 Task: Create a corporate modern letterhead design template set with yellow, blue and red color.
Action: Mouse moved to (459, 490)
Screenshot: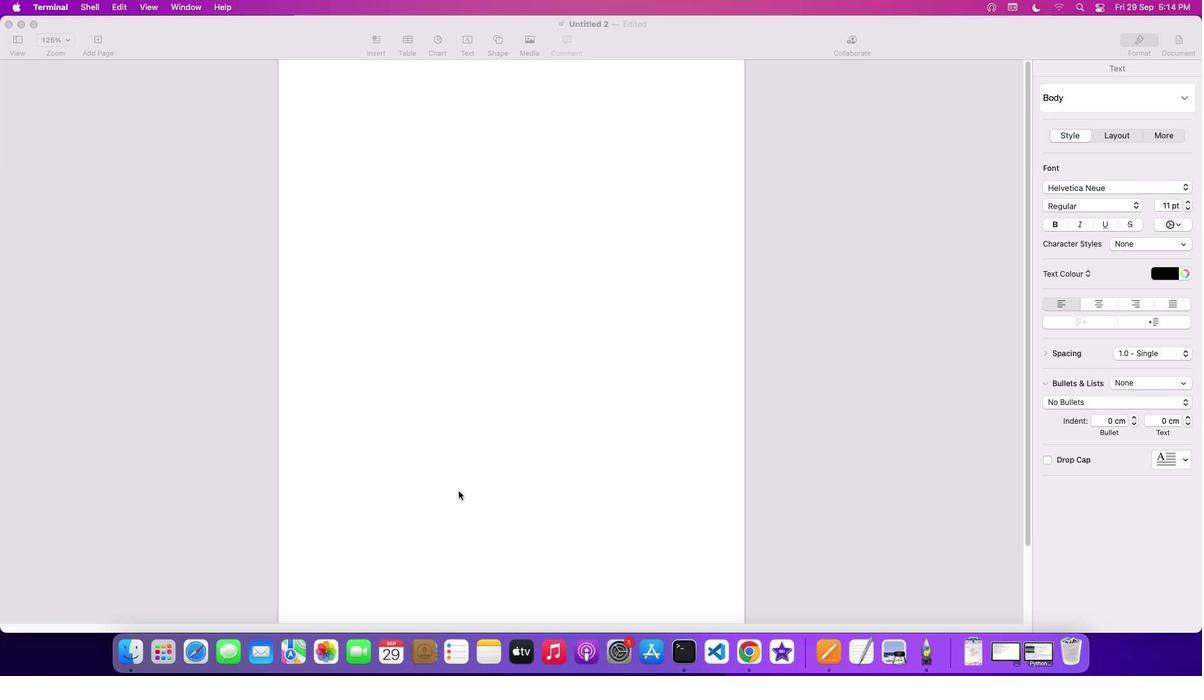 
Action: Mouse pressed left at (459, 490)
Screenshot: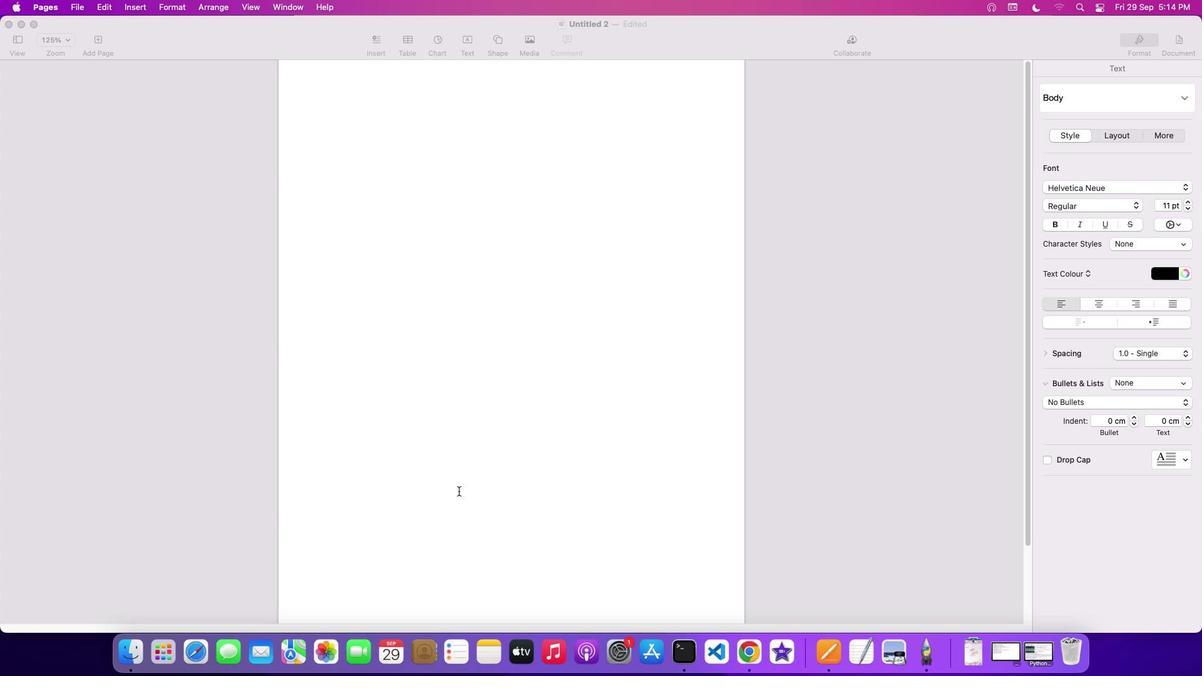 
Action: Mouse moved to (500, 40)
Screenshot: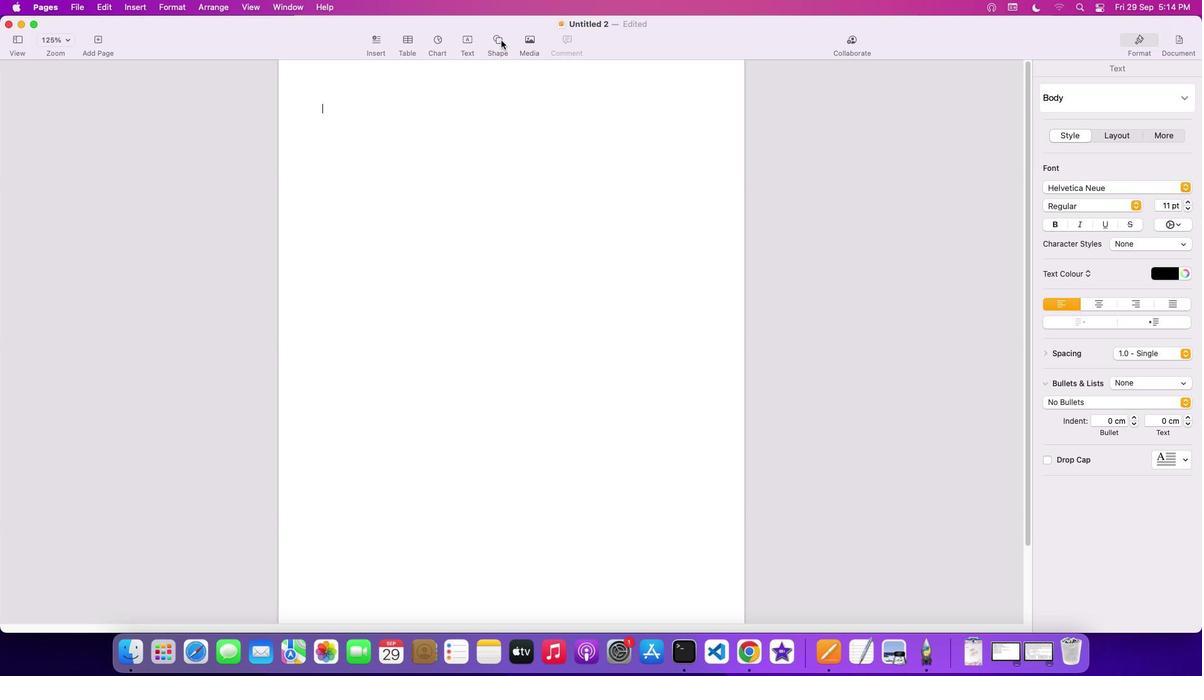 
Action: Mouse pressed left at (500, 40)
Screenshot: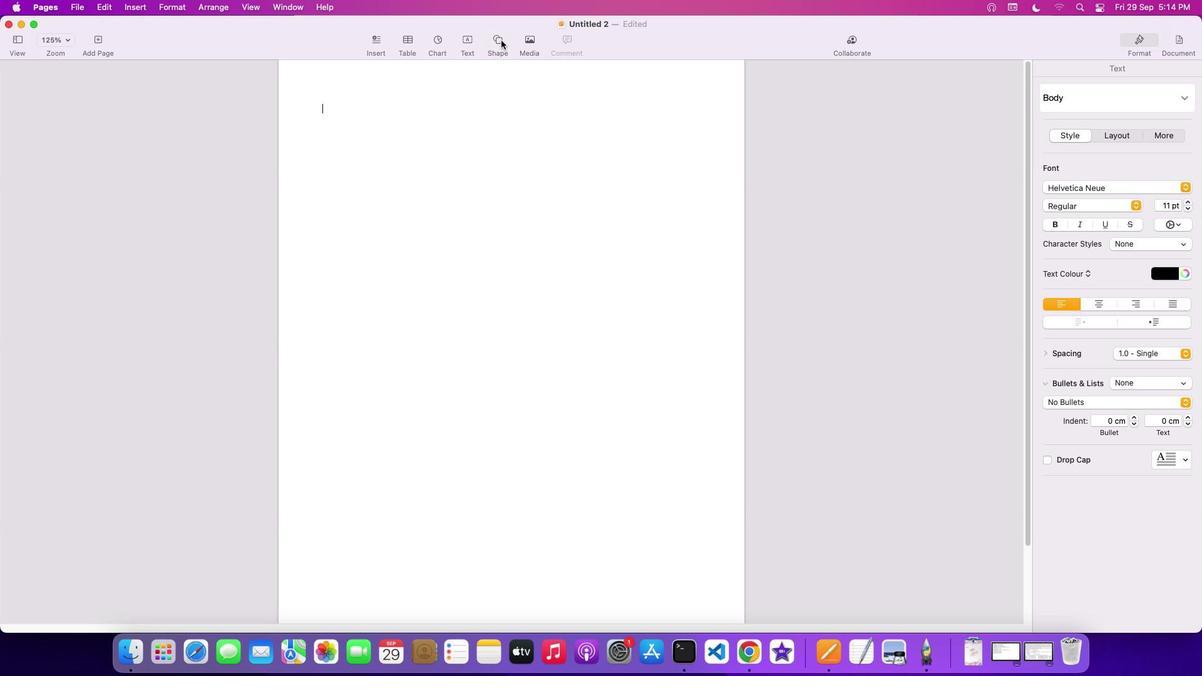 
Action: Mouse moved to (492, 149)
Screenshot: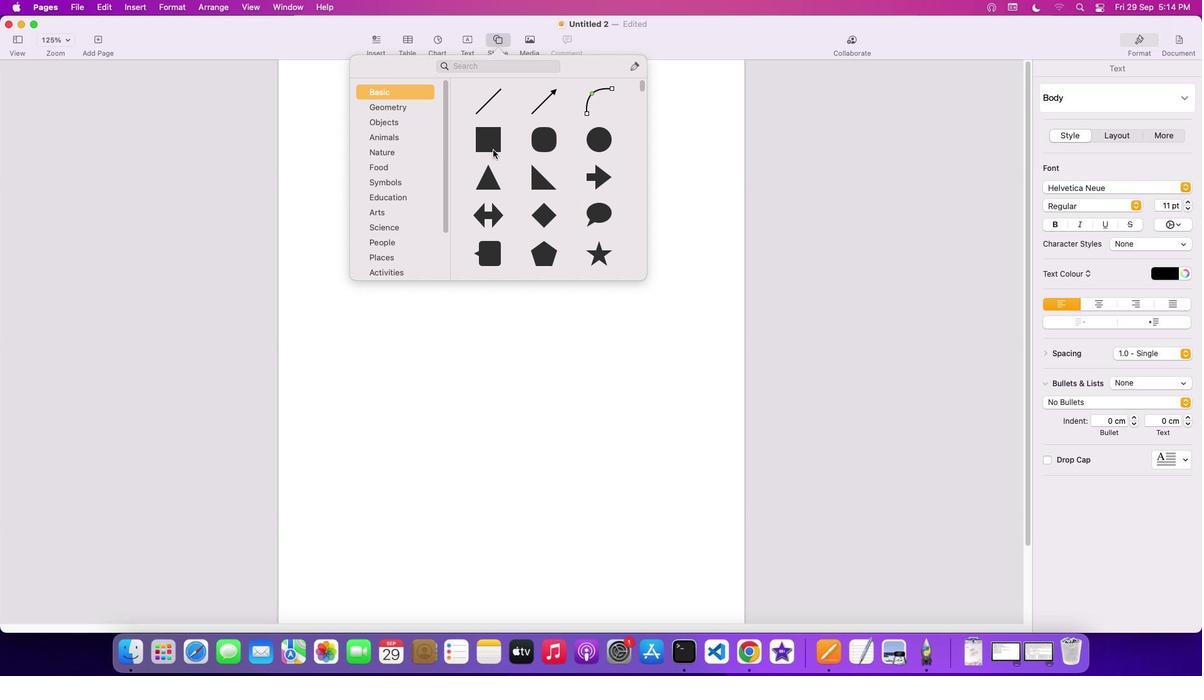 
Action: Mouse pressed left at (492, 149)
Screenshot: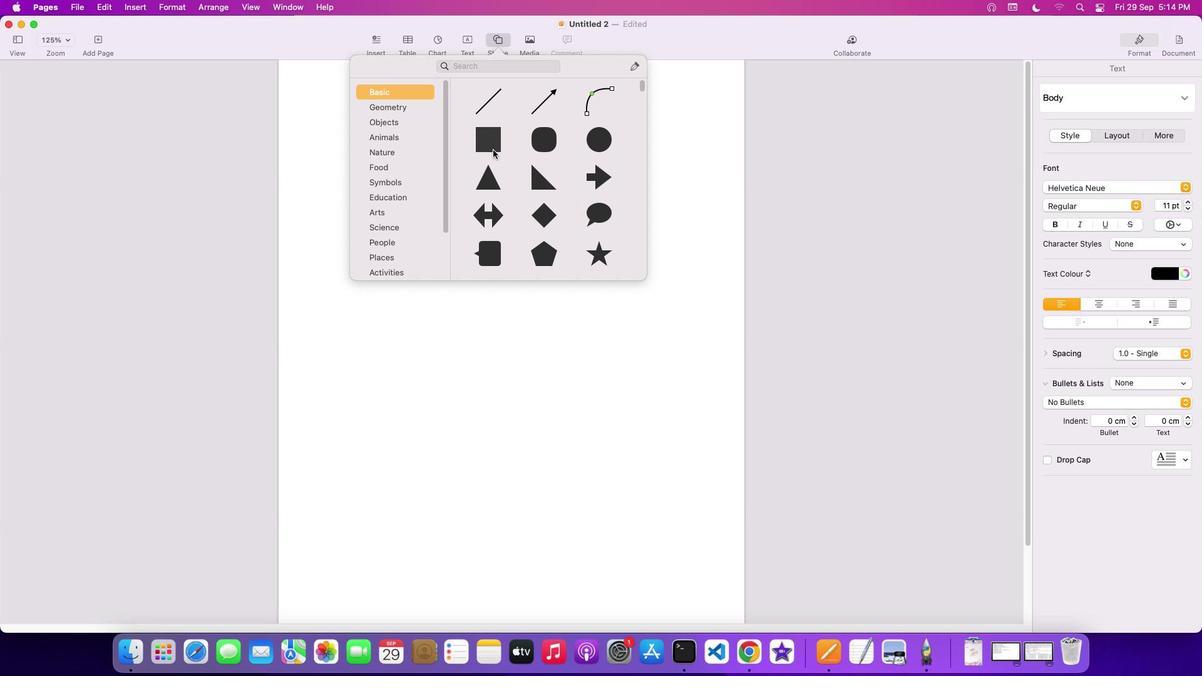 
Action: Mouse moved to (498, 170)
Screenshot: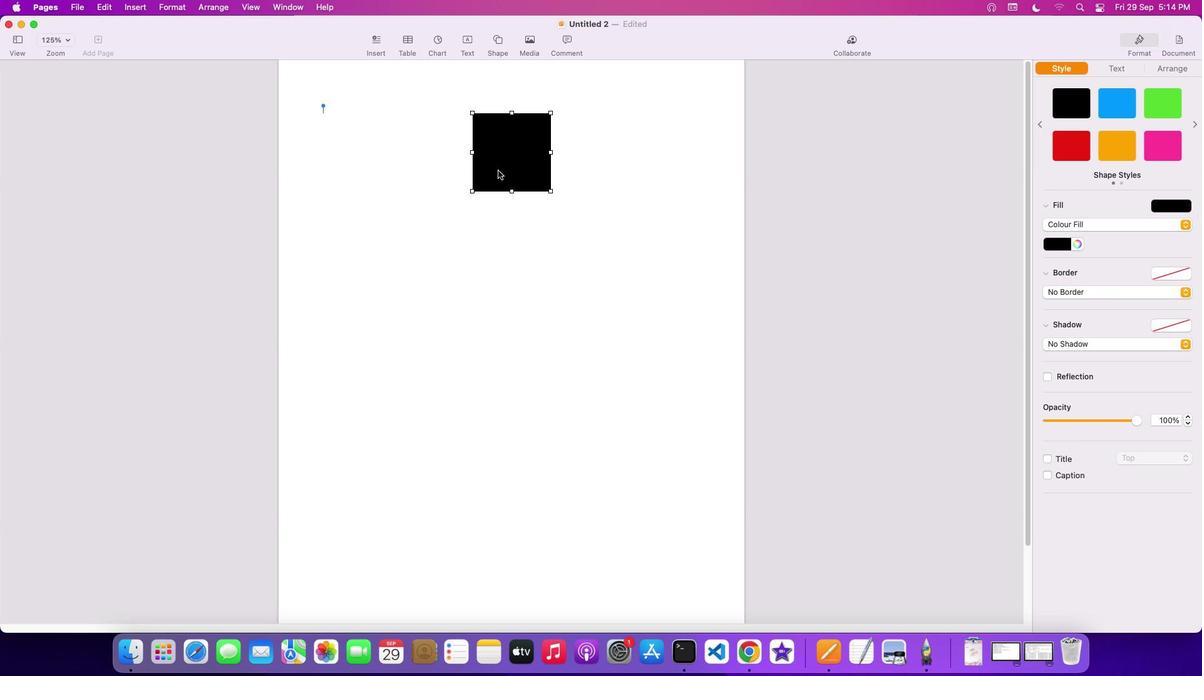 
Action: Mouse pressed left at (498, 170)
Screenshot: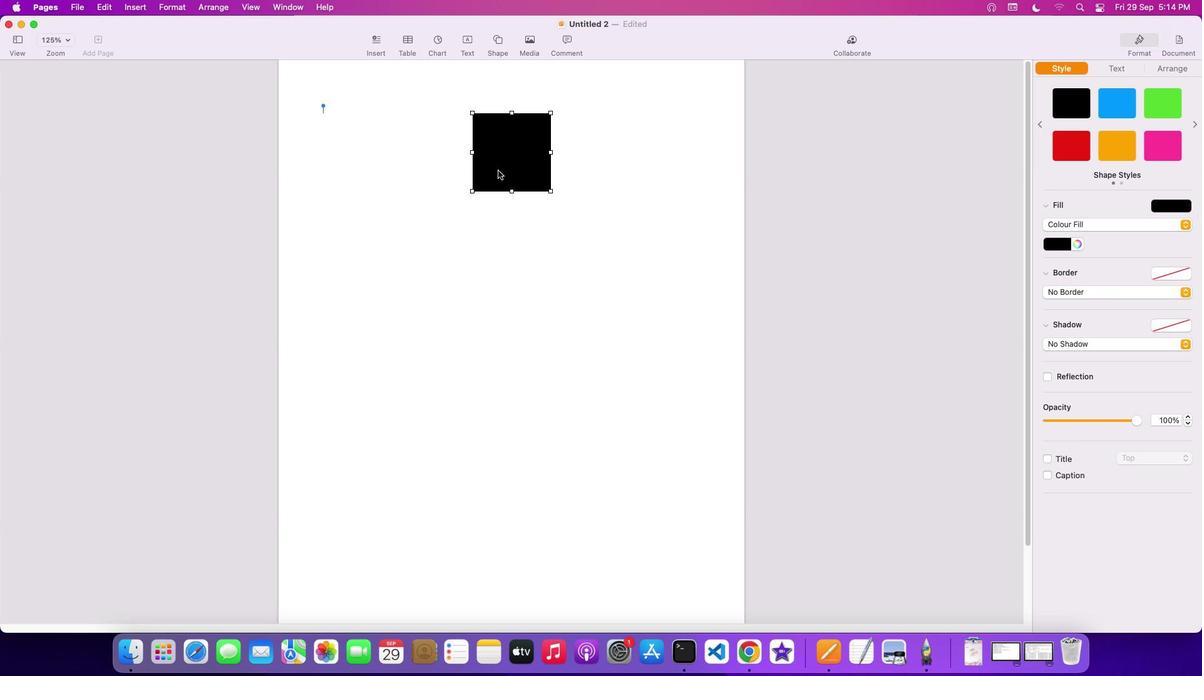 
Action: Mouse moved to (362, 73)
Screenshot: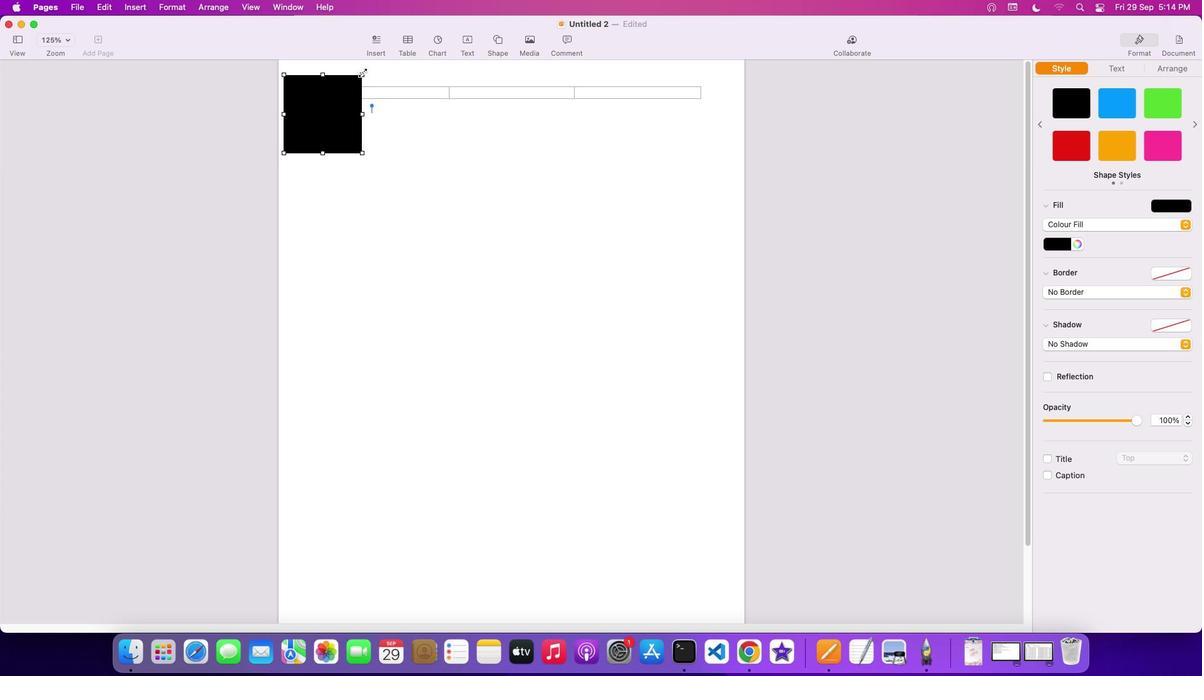 
Action: Mouse pressed left at (362, 73)
Screenshot: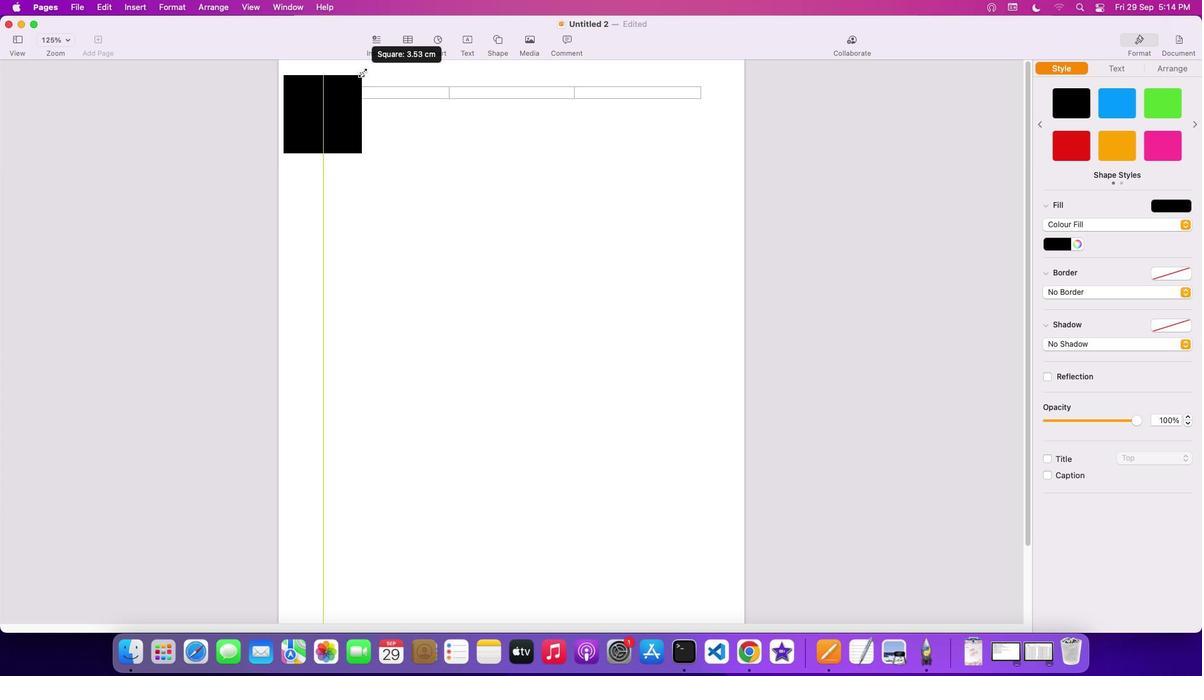 
Action: Mouse moved to (737, 153)
Screenshot: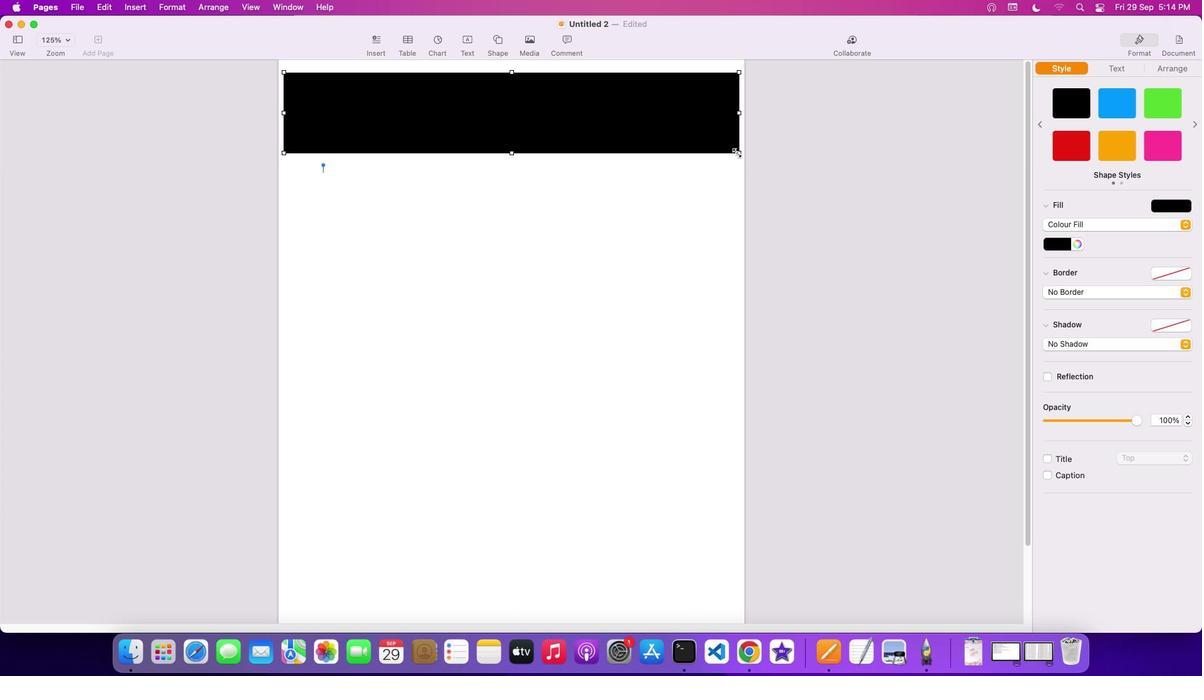 
Action: Mouse pressed left at (737, 153)
Screenshot: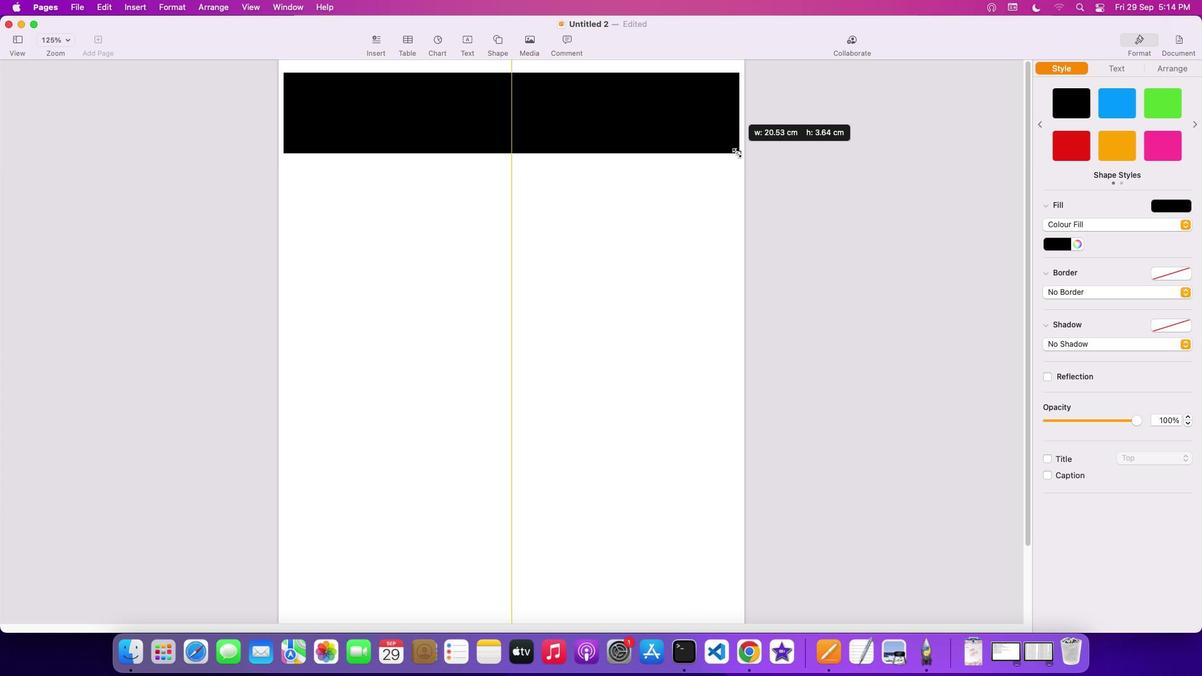 
Action: Mouse moved to (669, 238)
Screenshot: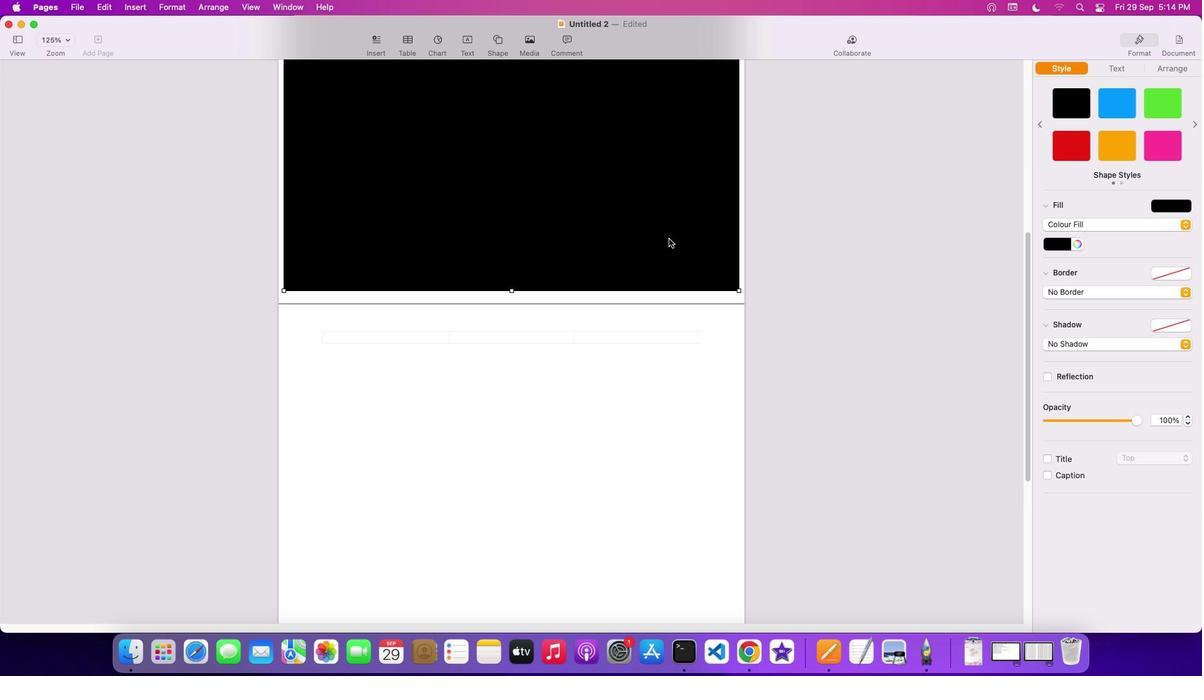 
Action: Mouse scrolled (669, 238) with delta (0, 0)
Screenshot: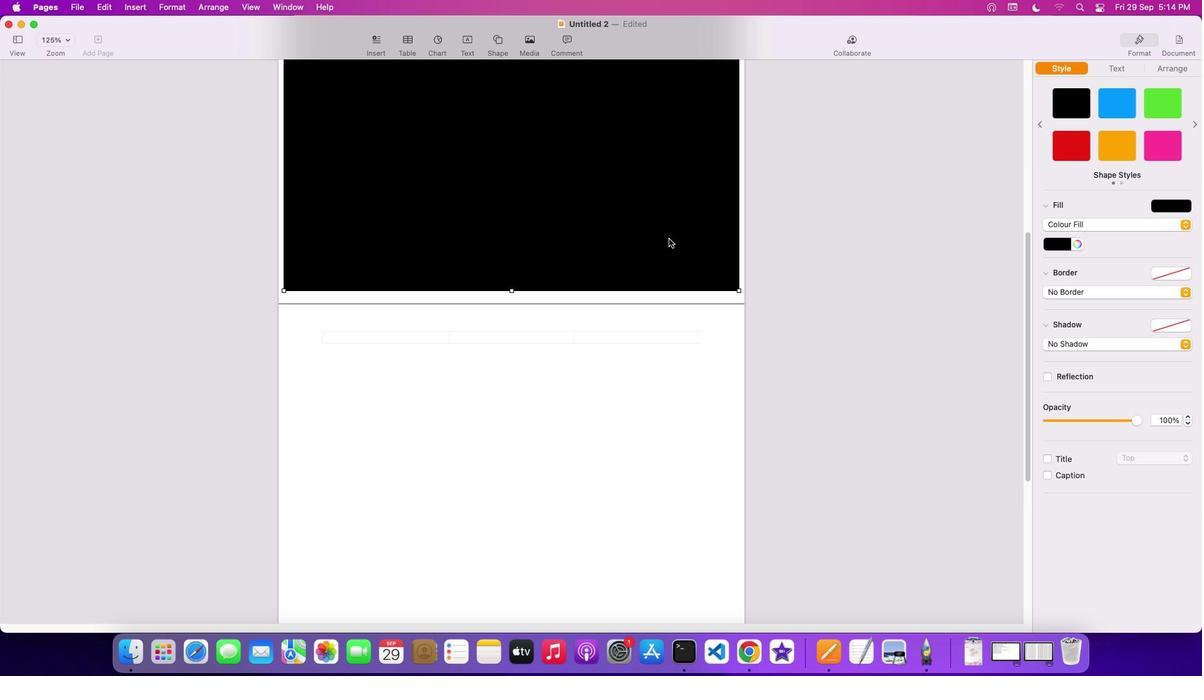 
Action: Mouse scrolled (669, 238) with delta (0, 0)
Screenshot: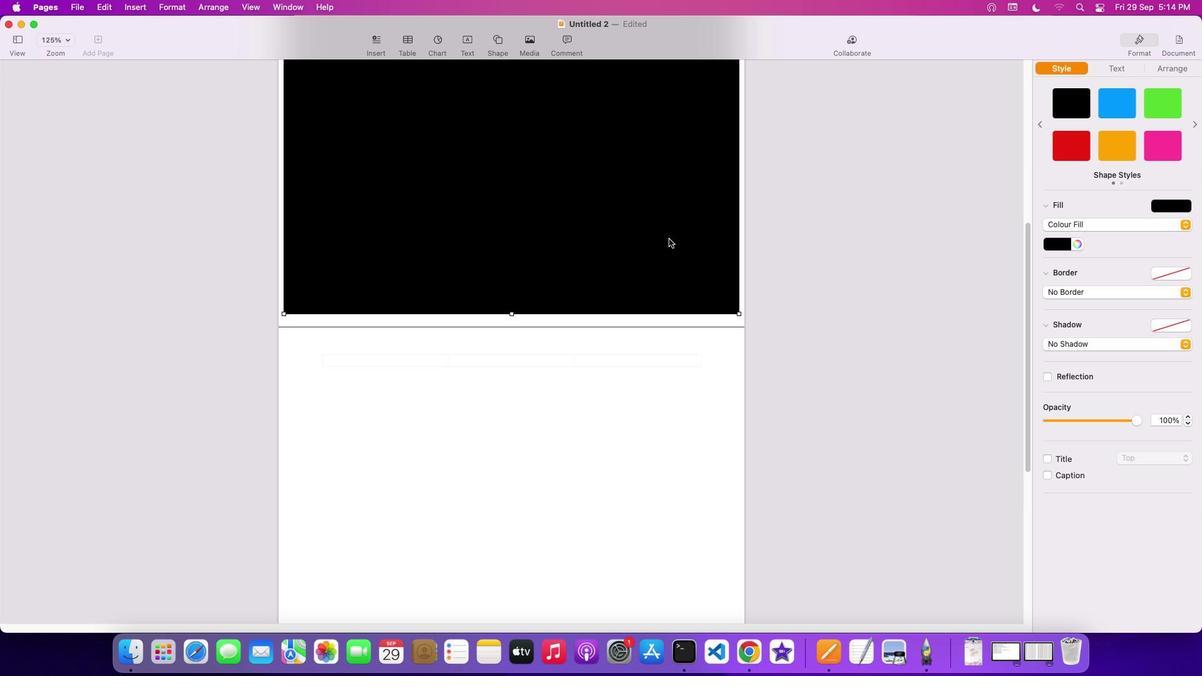 
Action: Mouse scrolled (669, 238) with delta (0, 2)
Screenshot: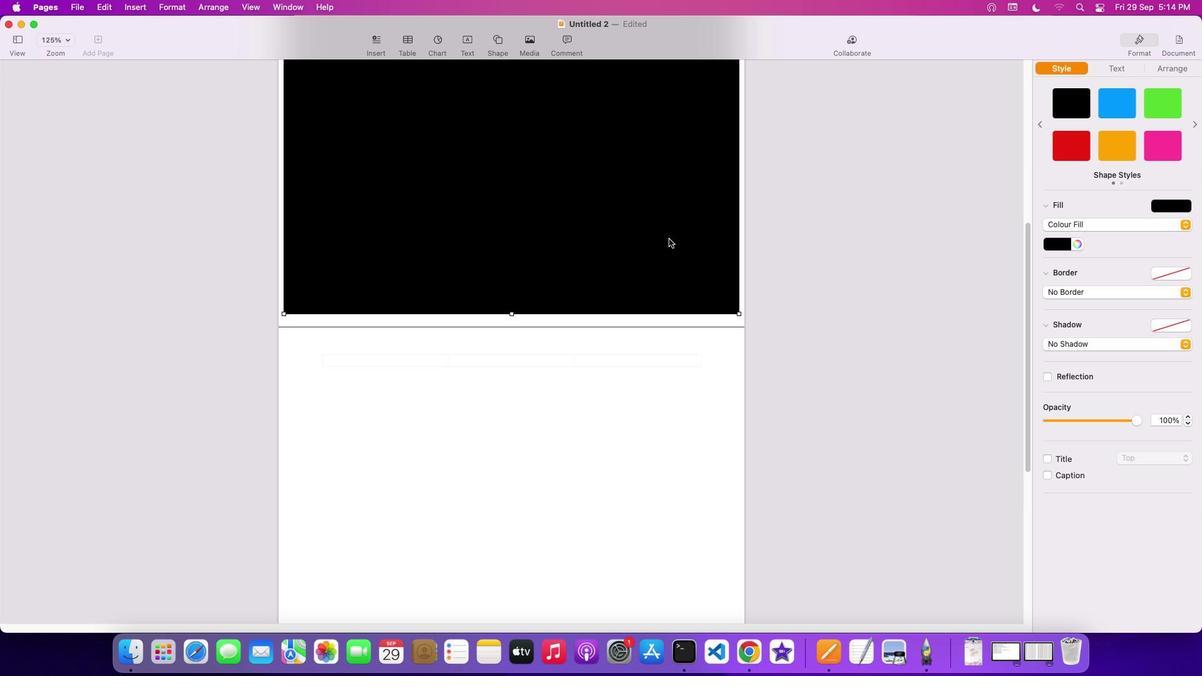 
Action: Mouse scrolled (669, 238) with delta (0, 3)
Screenshot: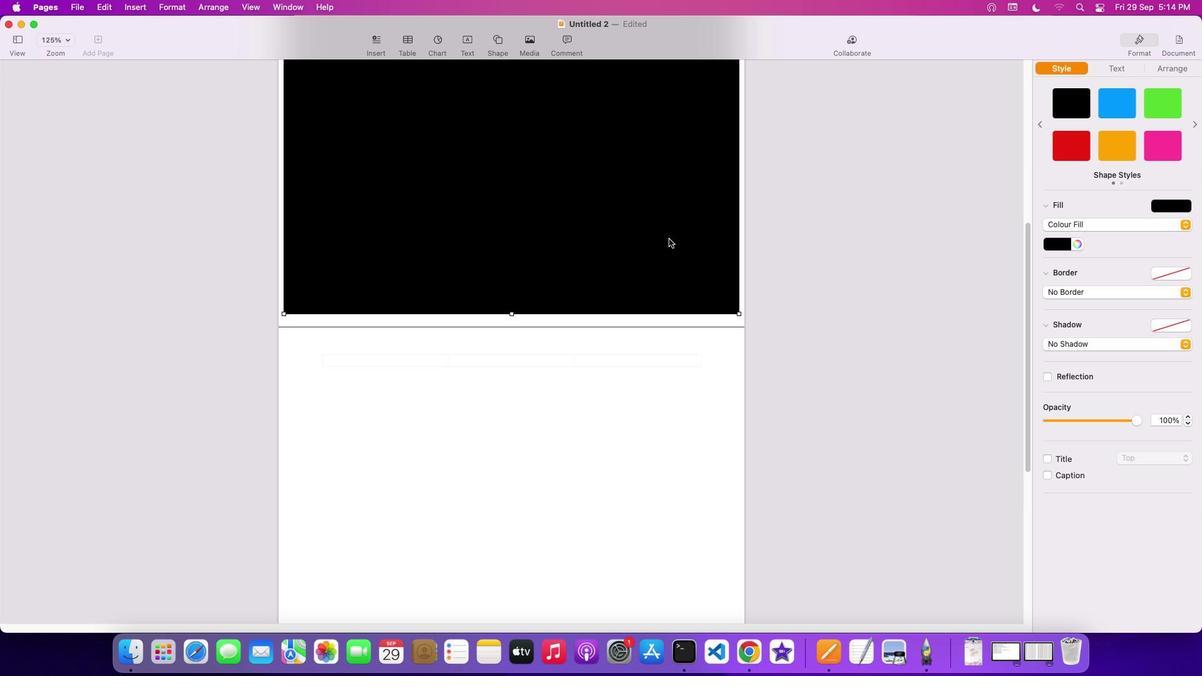 
Action: Mouse scrolled (669, 238) with delta (0, 3)
Screenshot: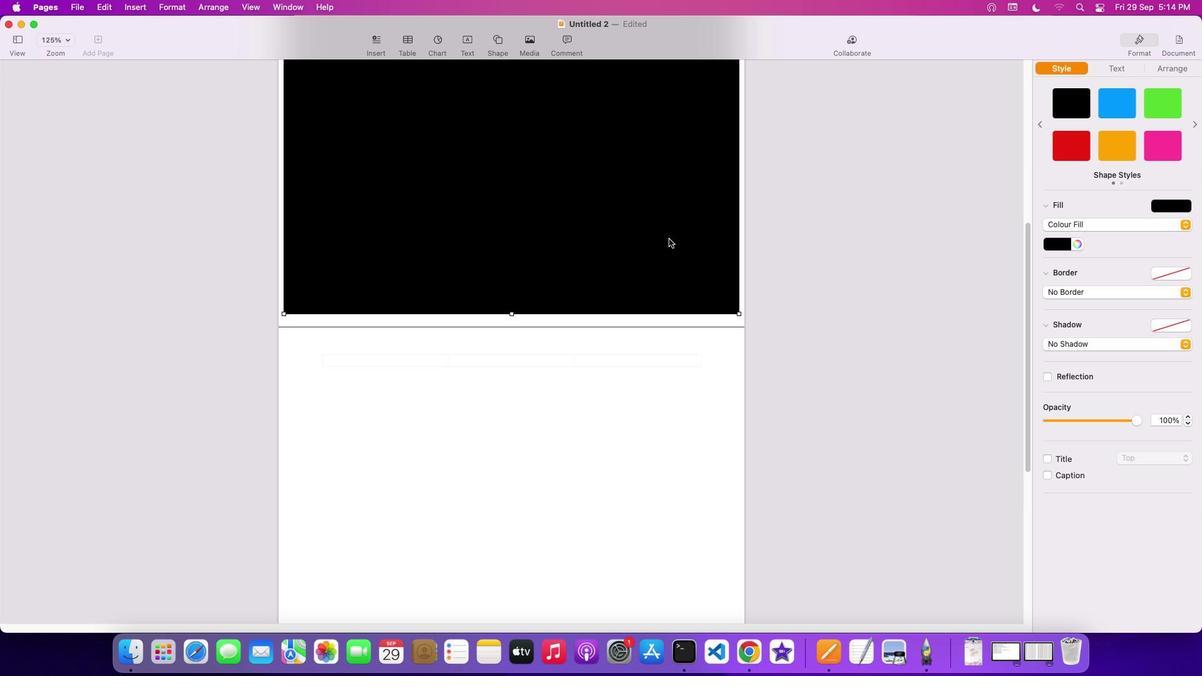 
Action: Mouse scrolled (669, 238) with delta (0, 4)
Screenshot: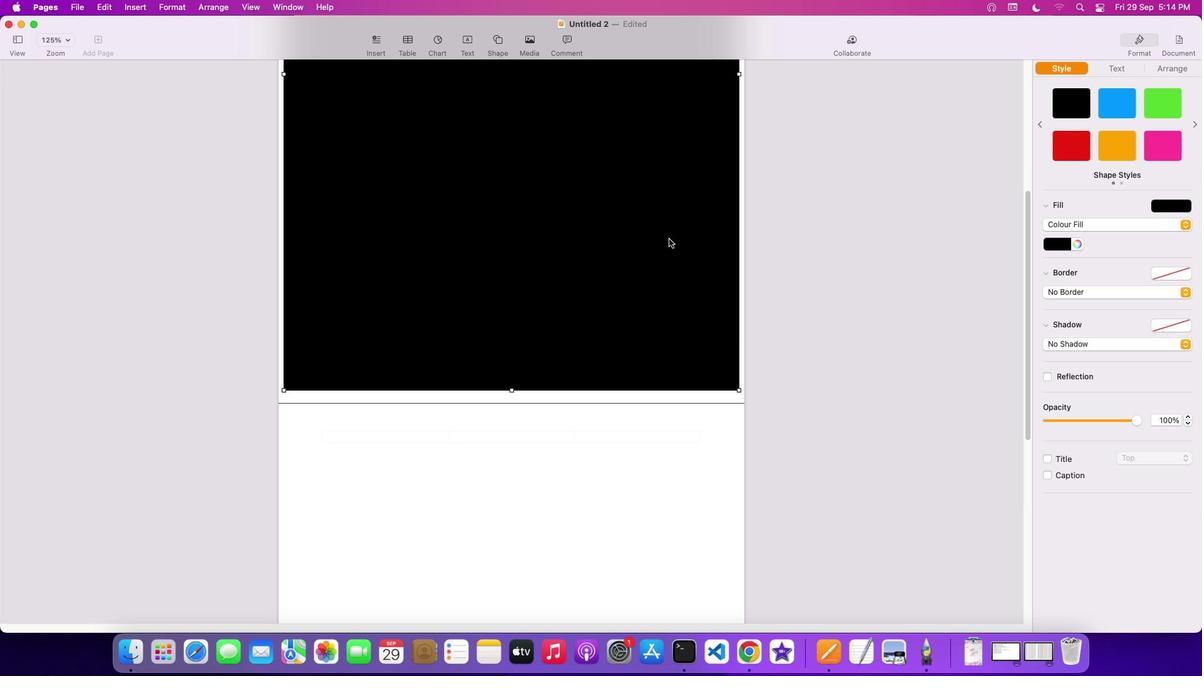 
Action: Mouse scrolled (669, 238) with delta (0, 5)
Screenshot: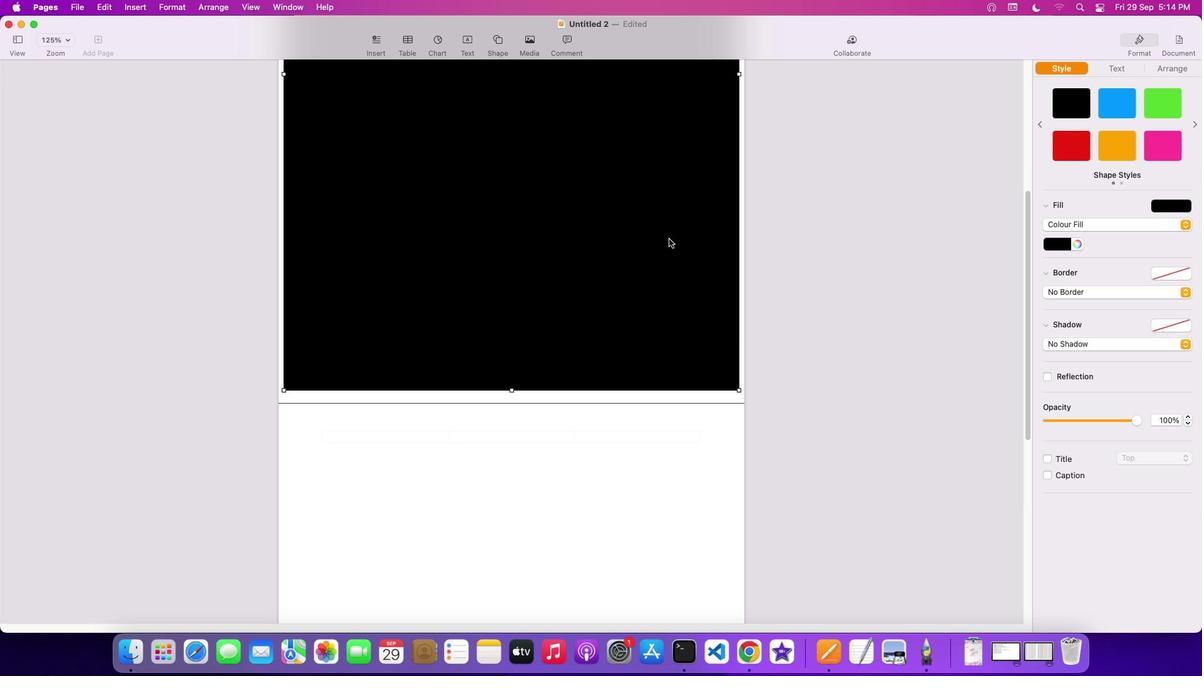 
Action: Mouse scrolled (669, 238) with delta (0, 0)
Screenshot: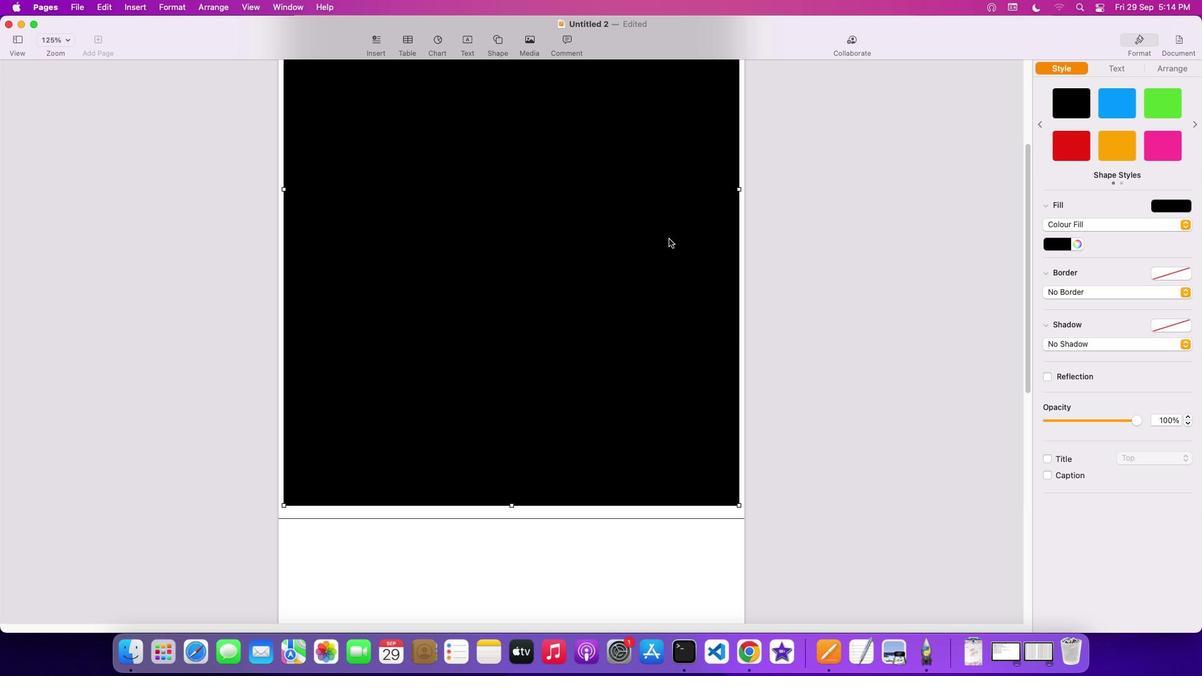 
Action: Mouse scrolled (669, 238) with delta (0, 0)
Screenshot: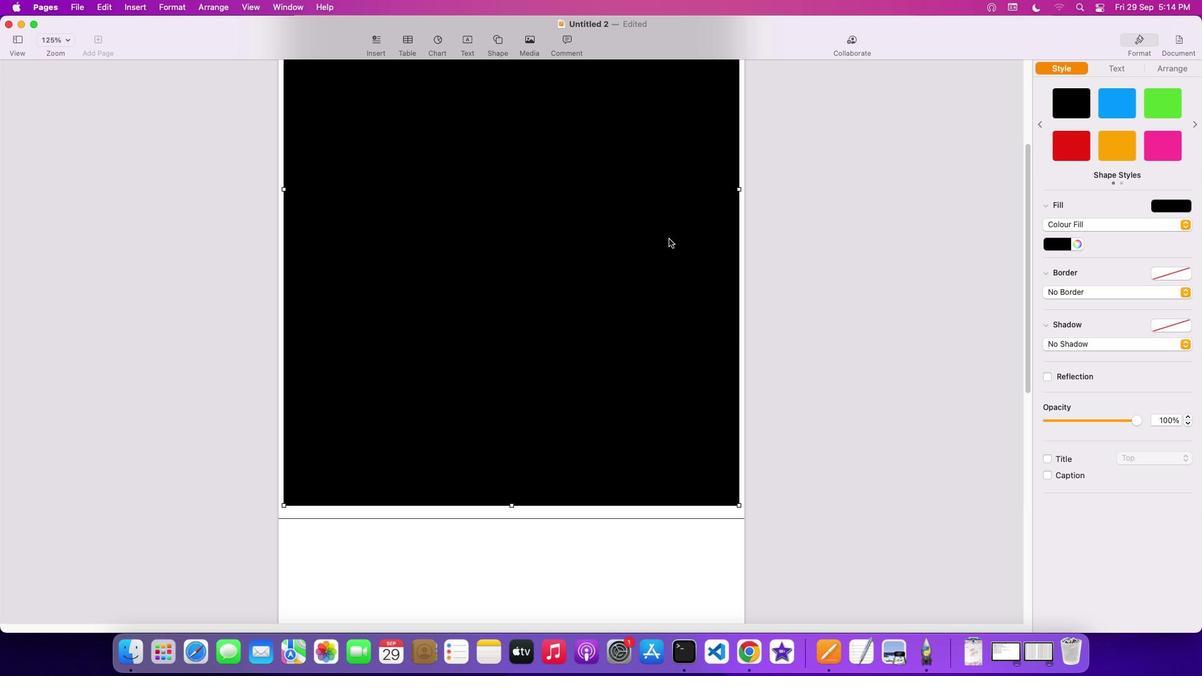 
Action: Mouse scrolled (669, 238) with delta (0, 2)
Screenshot: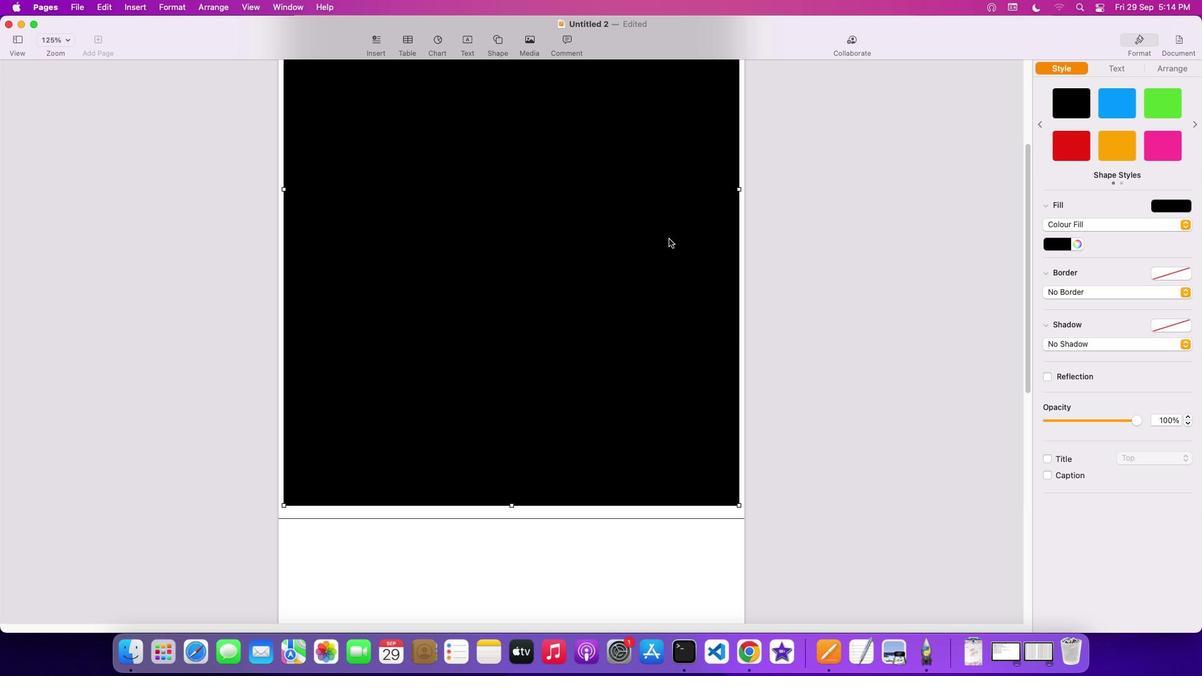 
Action: Mouse scrolled (669, 238) with delta (0, 3)
Screenshot: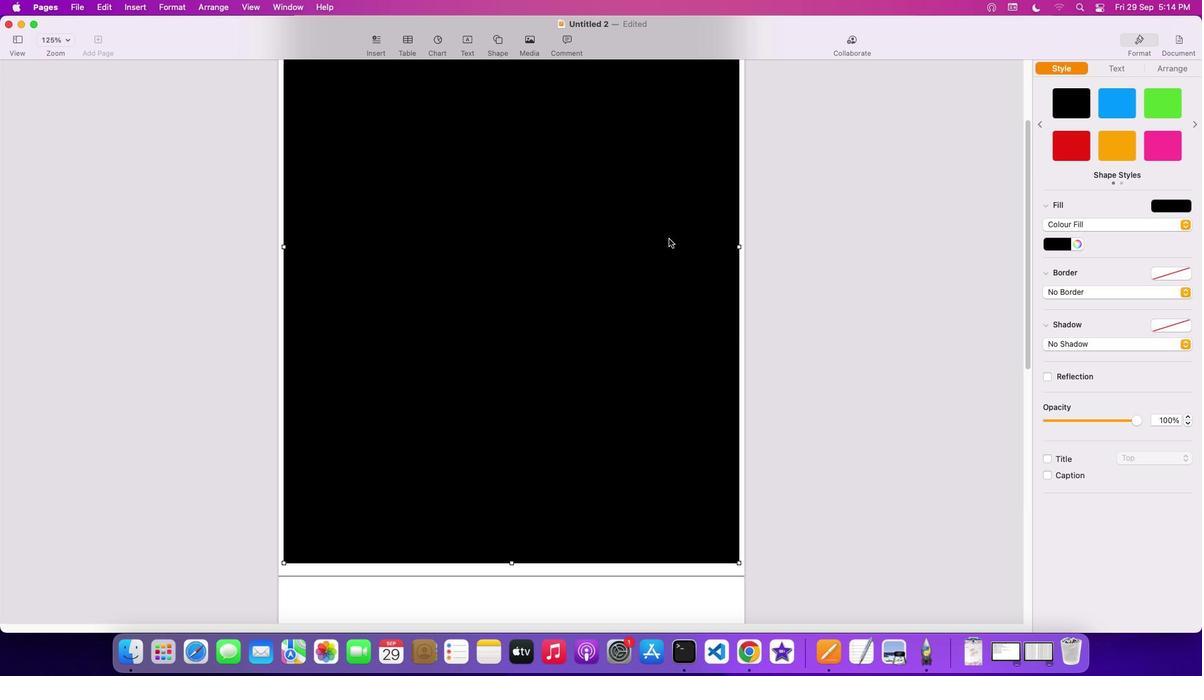
Action: Mouse scrolled (669, 238) with delta (0, 3)
Screenshot: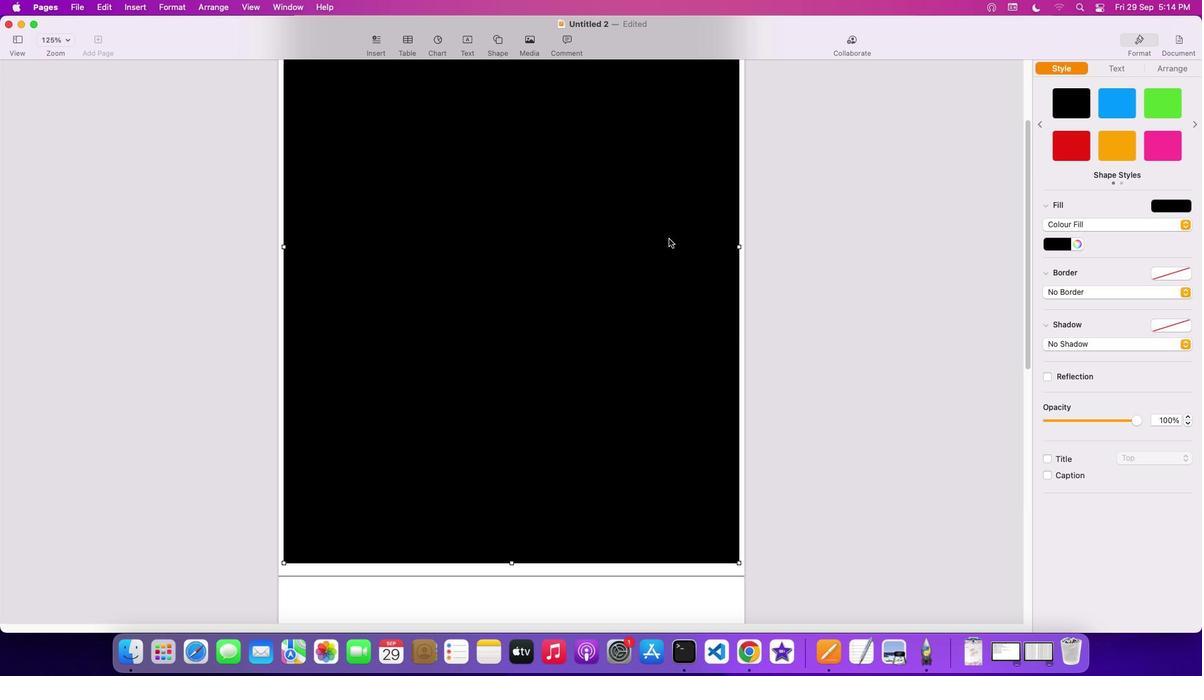 
Action: Mouse scrolled (669, 238) with delta (0, 4)
Screenshot: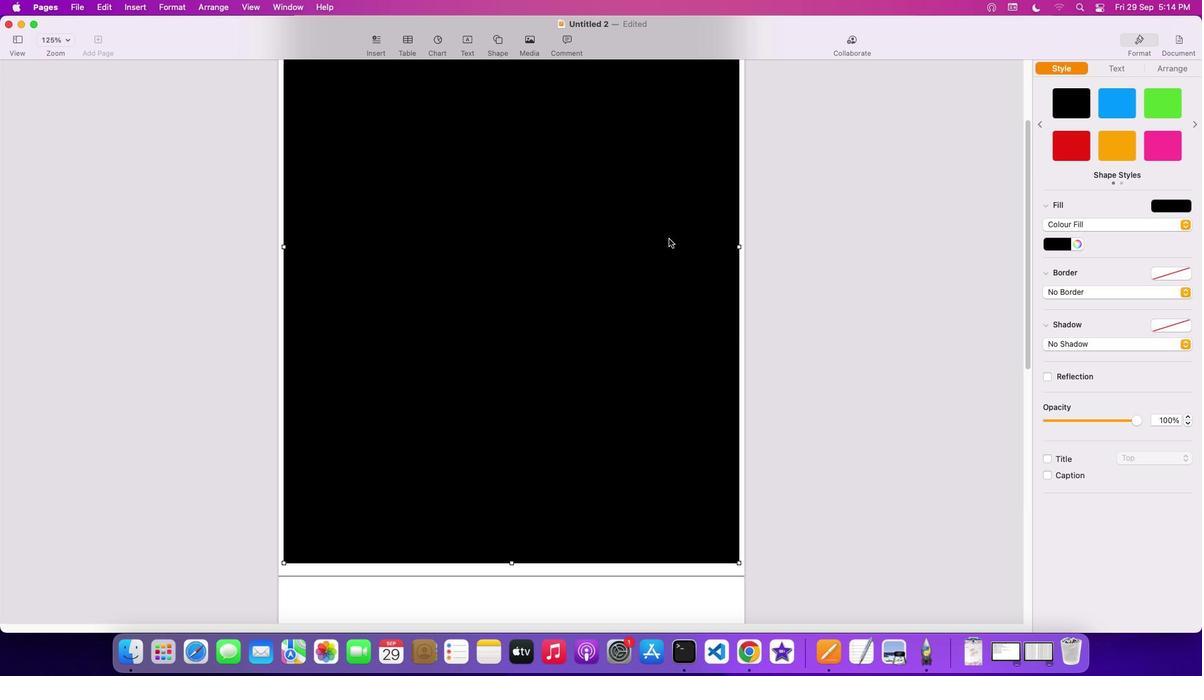 
Action: Mouse scrolled (669, 238) with delta (0, 5)
Screenshot: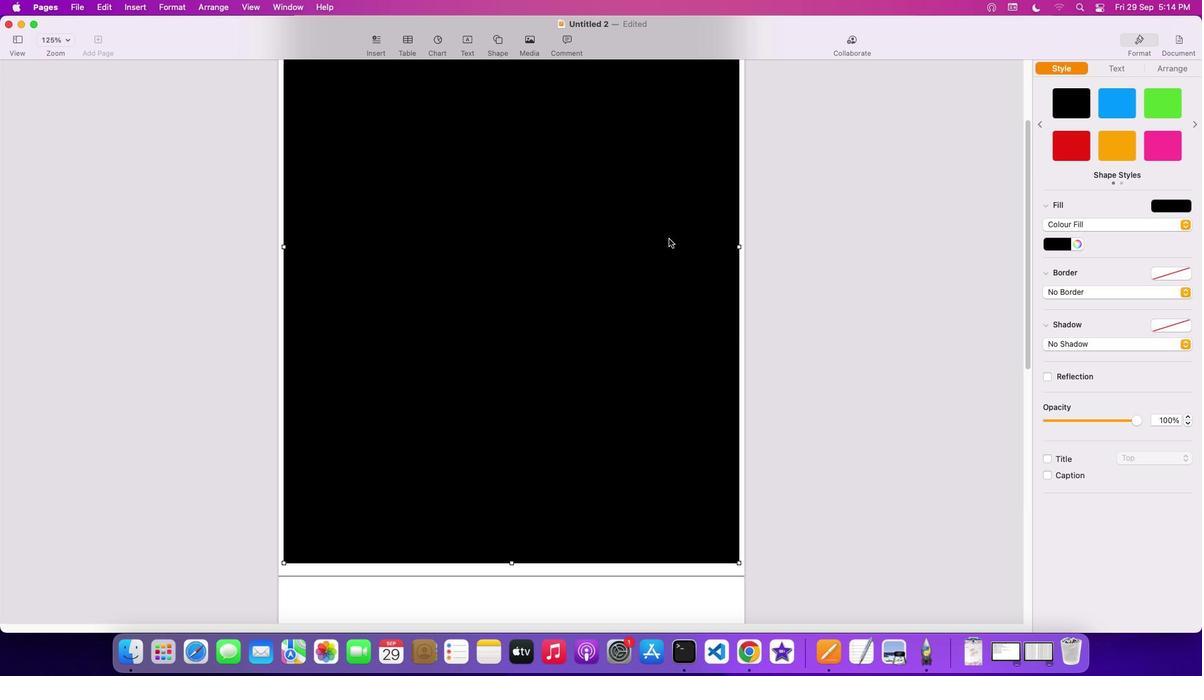 
Action: Mouse moved to (665, 247)
Screenshot: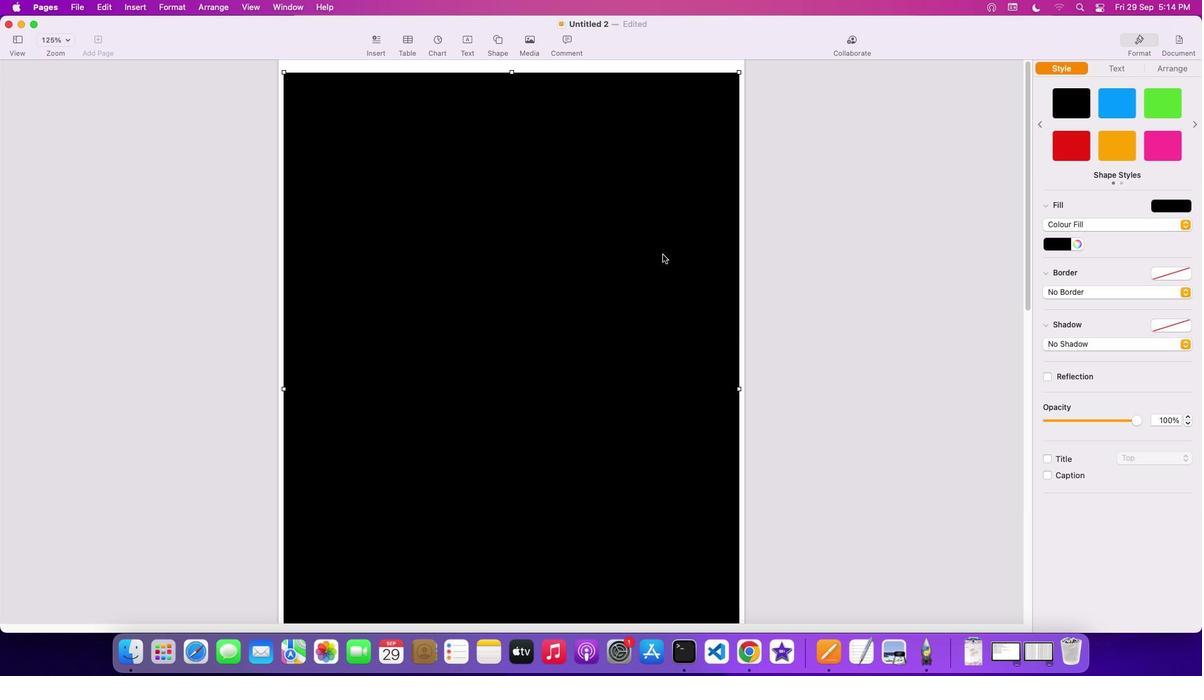 
Action: Mouse scrolled (665, 247) with delta (0, 0)
Screenshot: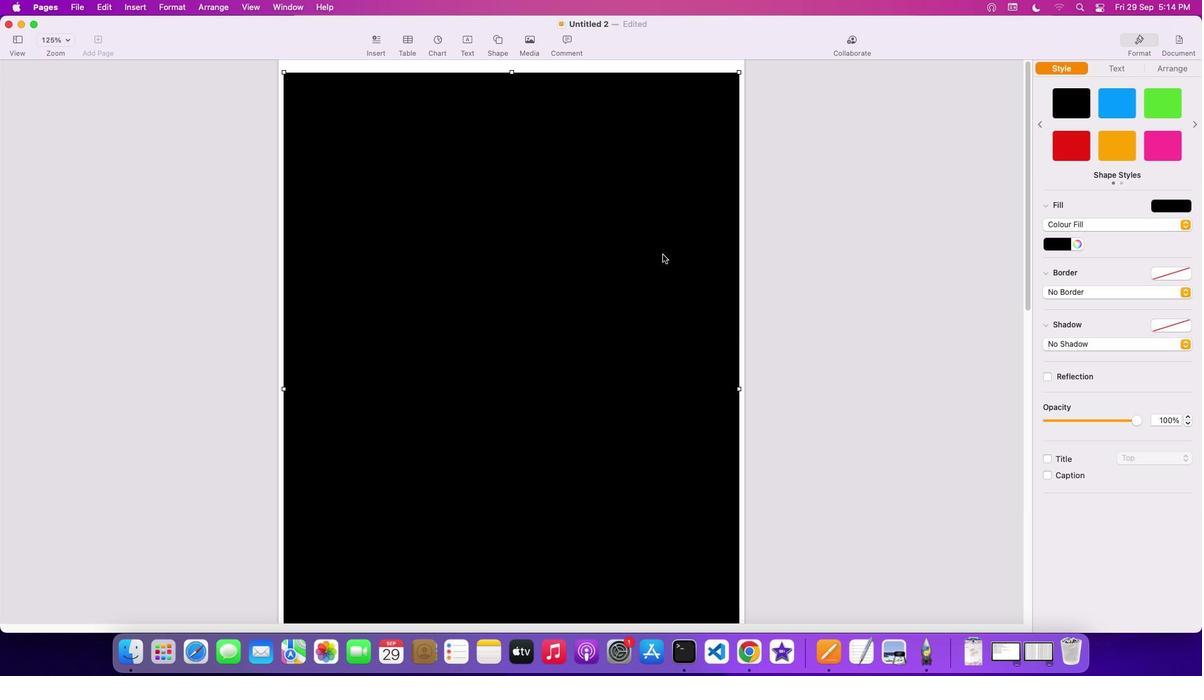 
Action: Mouse moved to (664, 249)
Screenshot: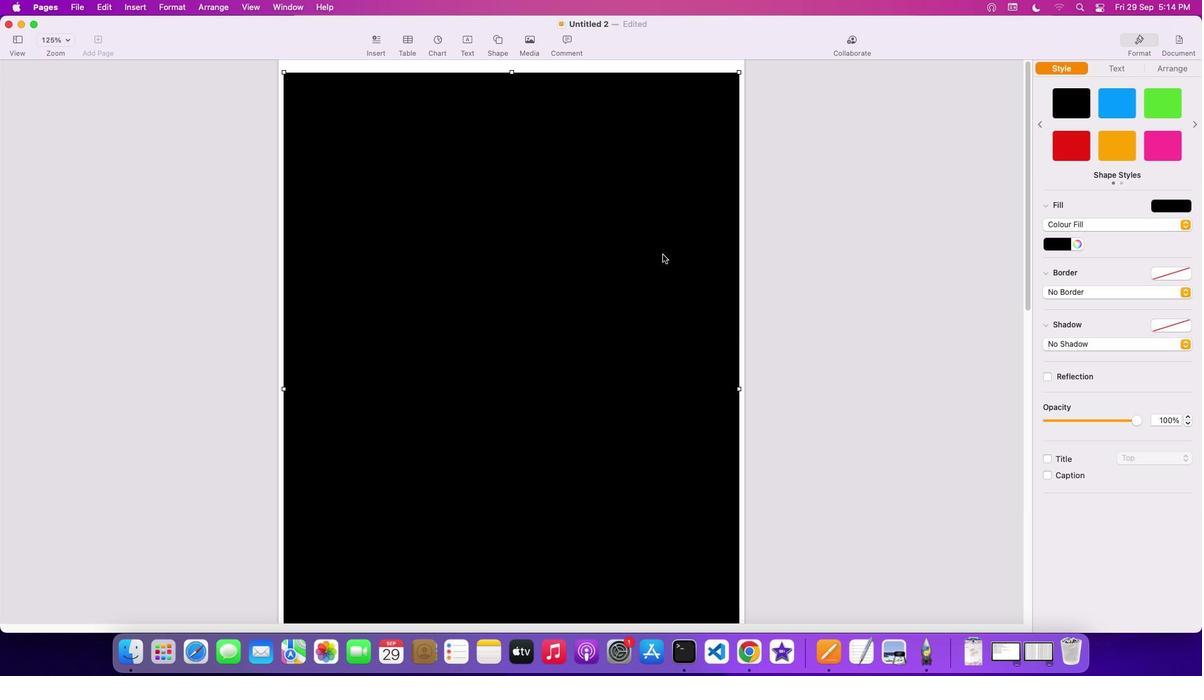 
Action: Mouse scrolled (664, 249) with delta (0, 0)
Screenshot: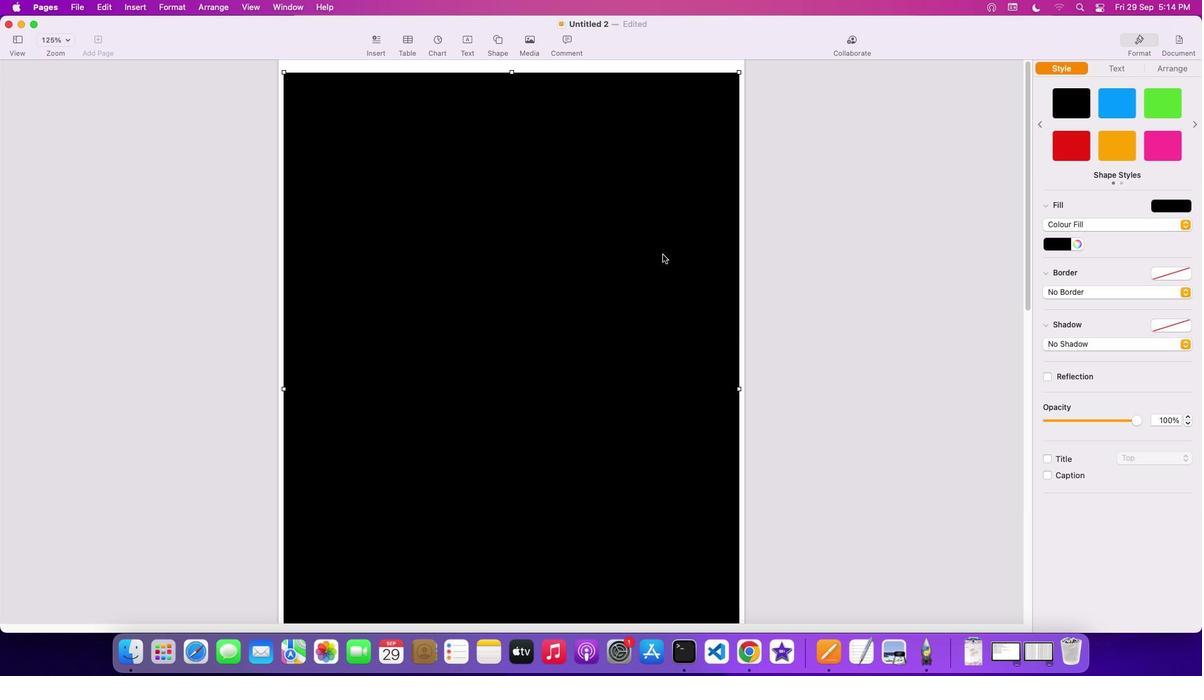 
Action: Mouse scrolled (664, 249) with delta (0, 2)
Screenshot: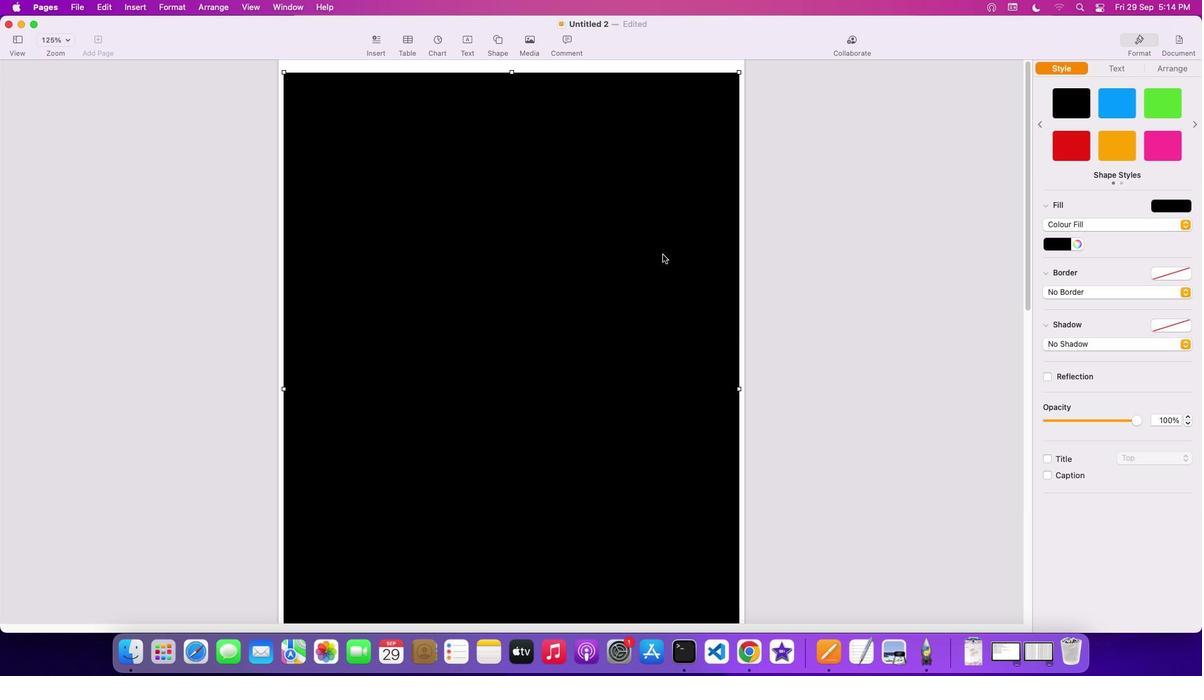 
Action: Mouse moved to (664, 250)
Screenshot: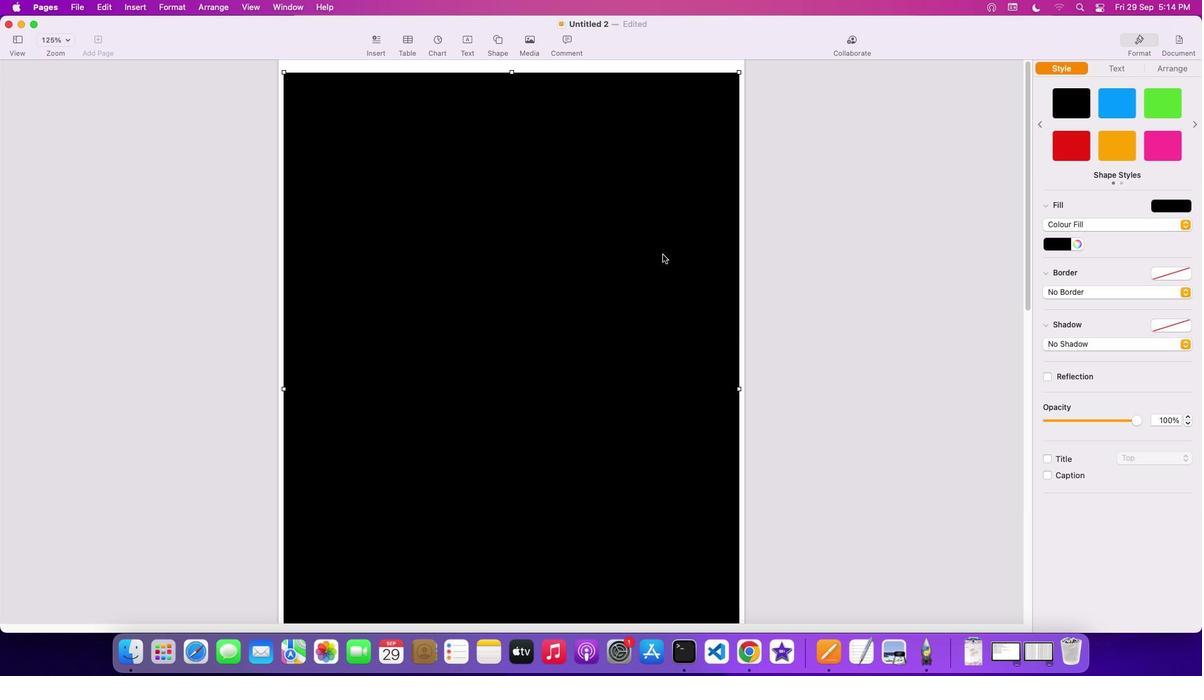 
Action: Mouse scrolled (664, 250) with delta (0, 3)
Screenshot: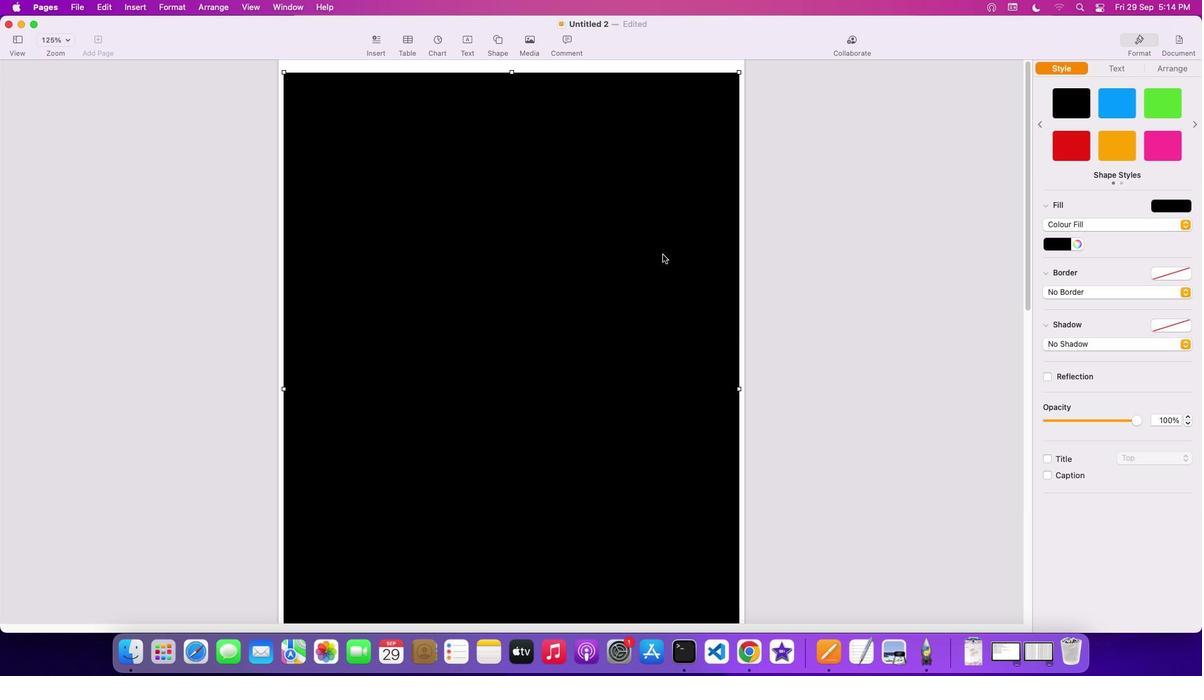 
Action: Mouse moved to (664, 250)
Screenshot: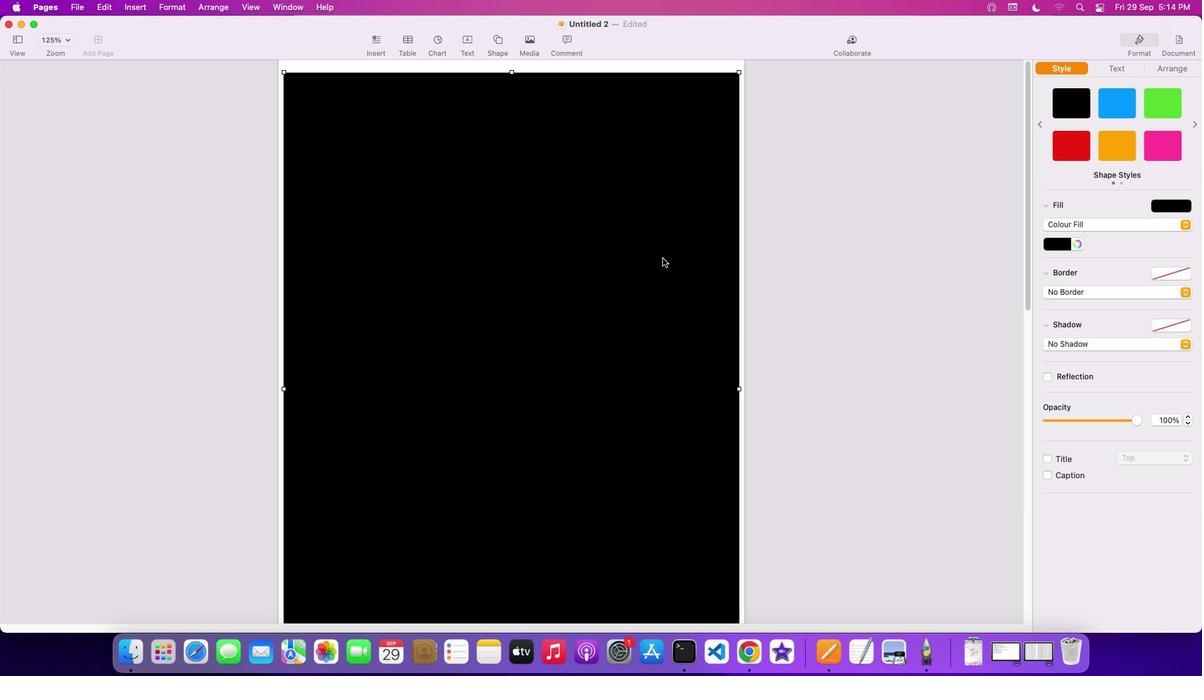 
Action: Mouse scrolled (664, 250) with delta (0, 3)
Screenshot: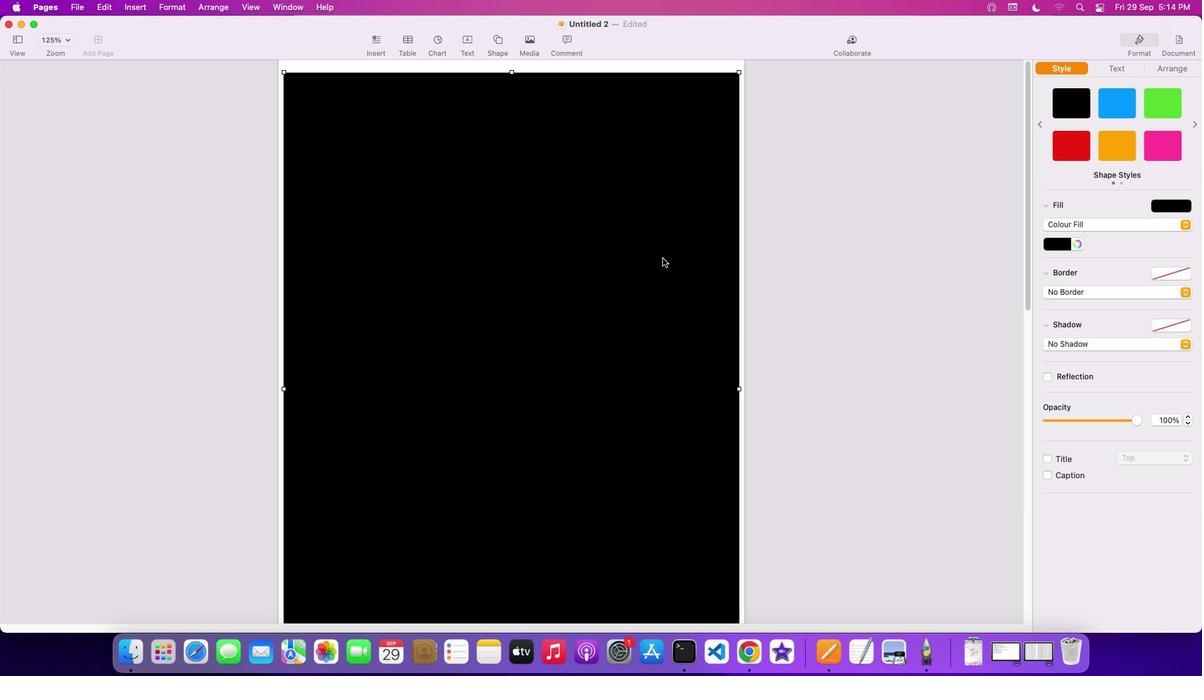 
Action: Mouse moved to (663, 252)
Screenshot: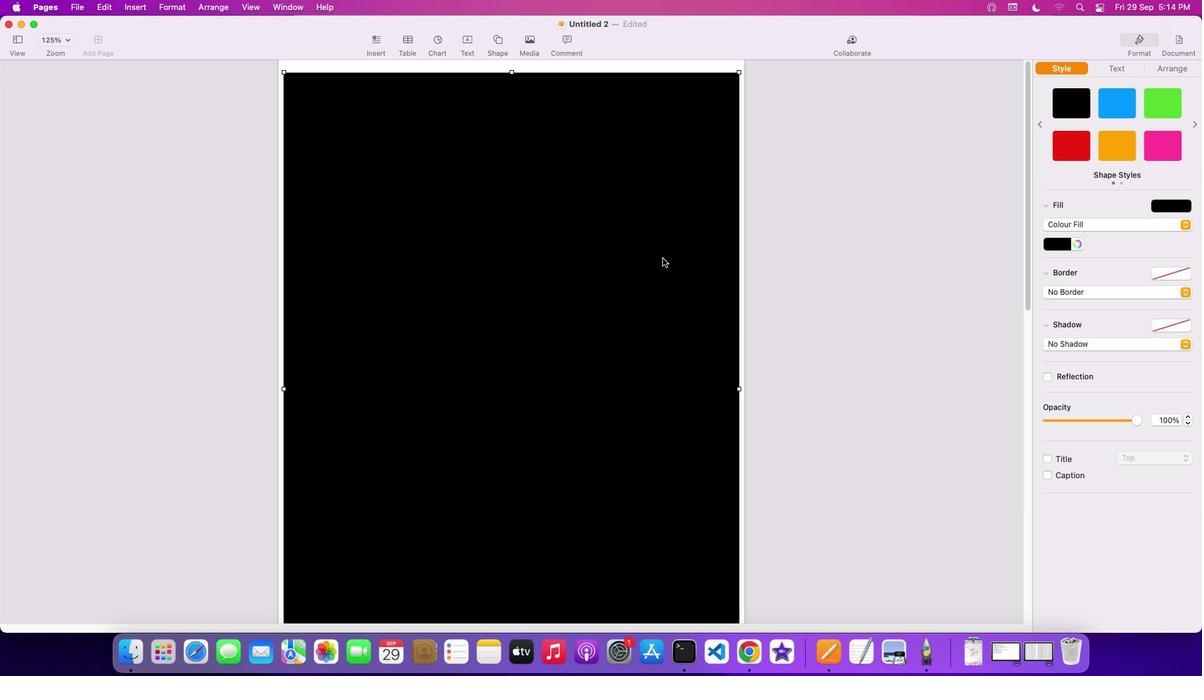 
Action: Mouse scrolled (663, 252) with delta (0, 4)
Screenshot: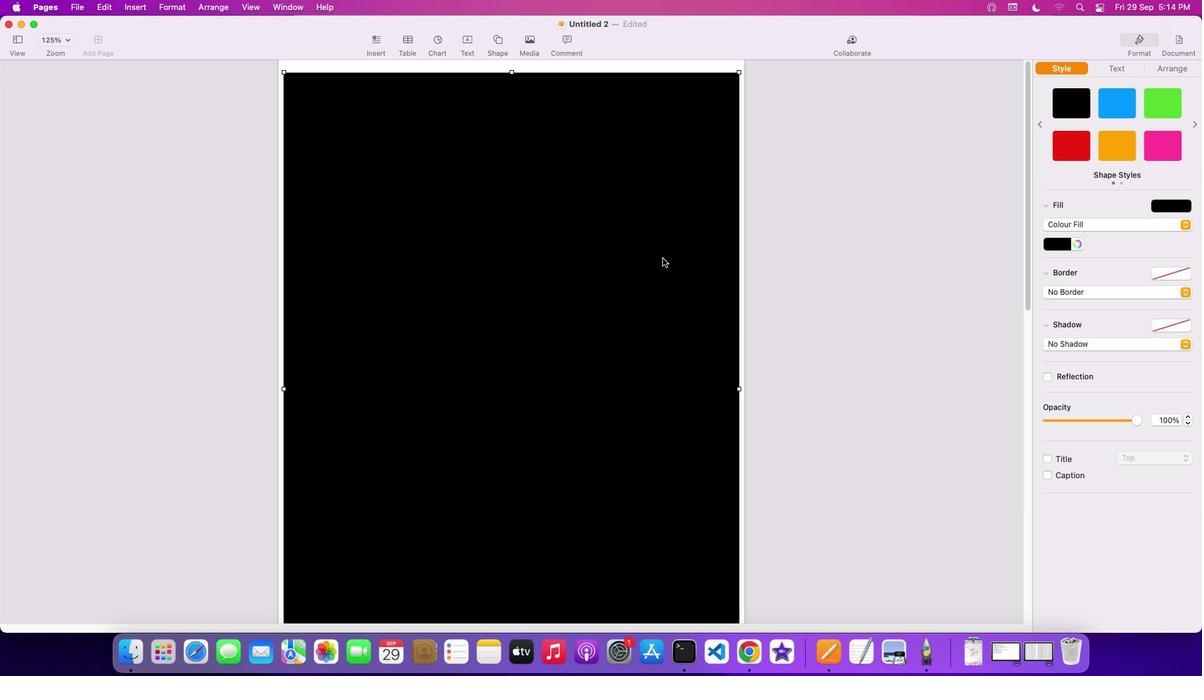 
Action: Mouse moved to (1182, 219)
Screenshot: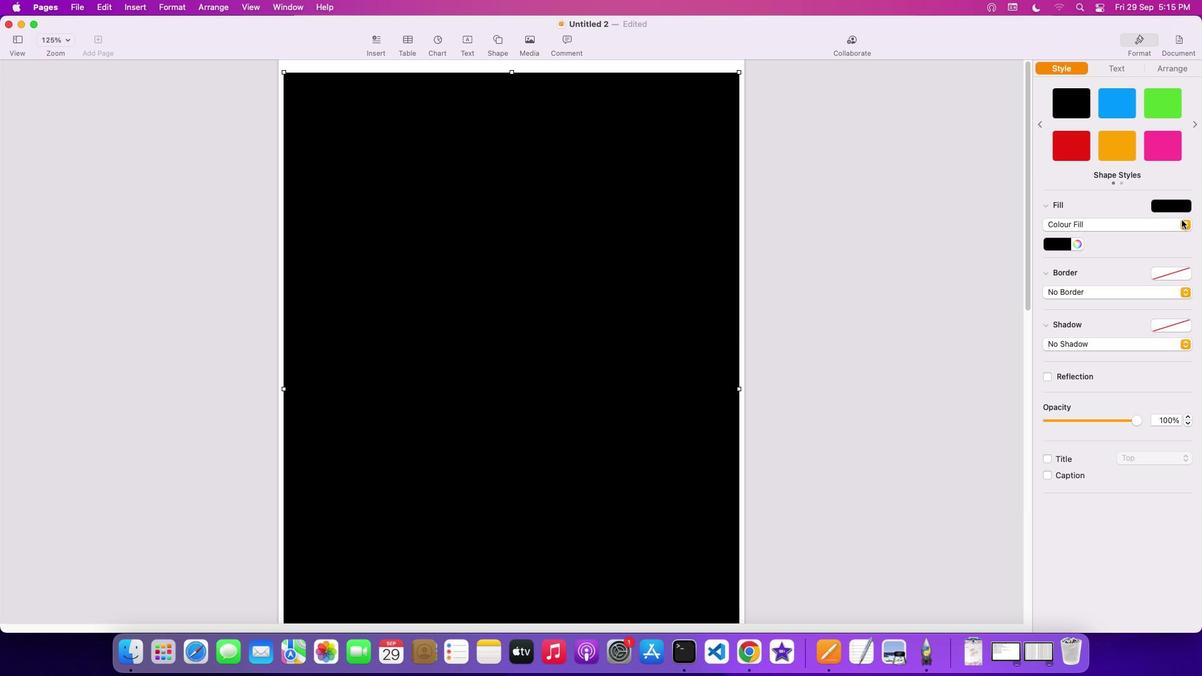 
Action: Mouse pressed left at (1182, 219)
Screenshot: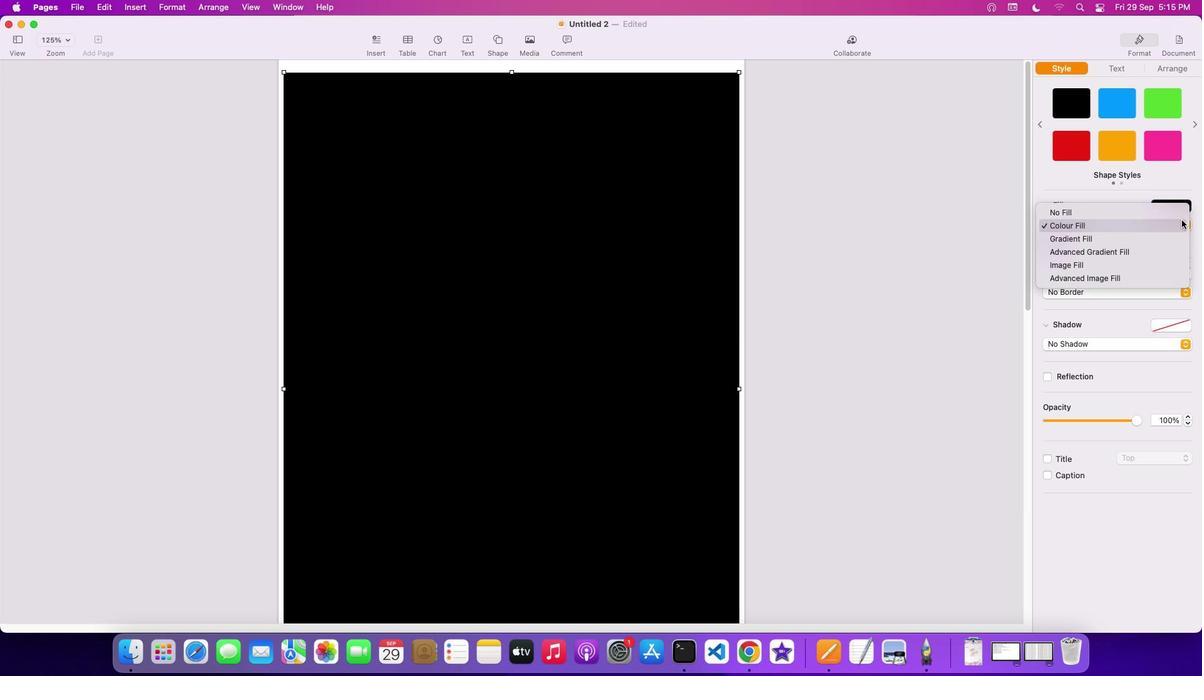 
Action: Mouse moved to (1132, 244)
Screenshot: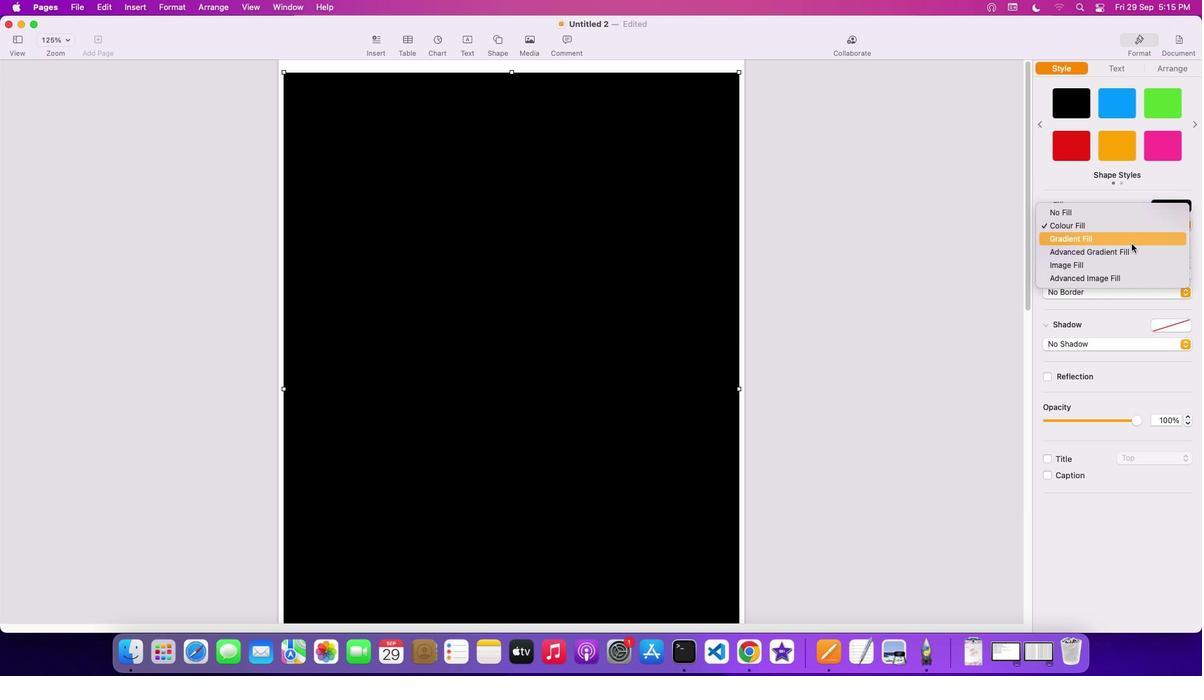 
Action: Mouse pressed left at (1132, 244)
Screenshot: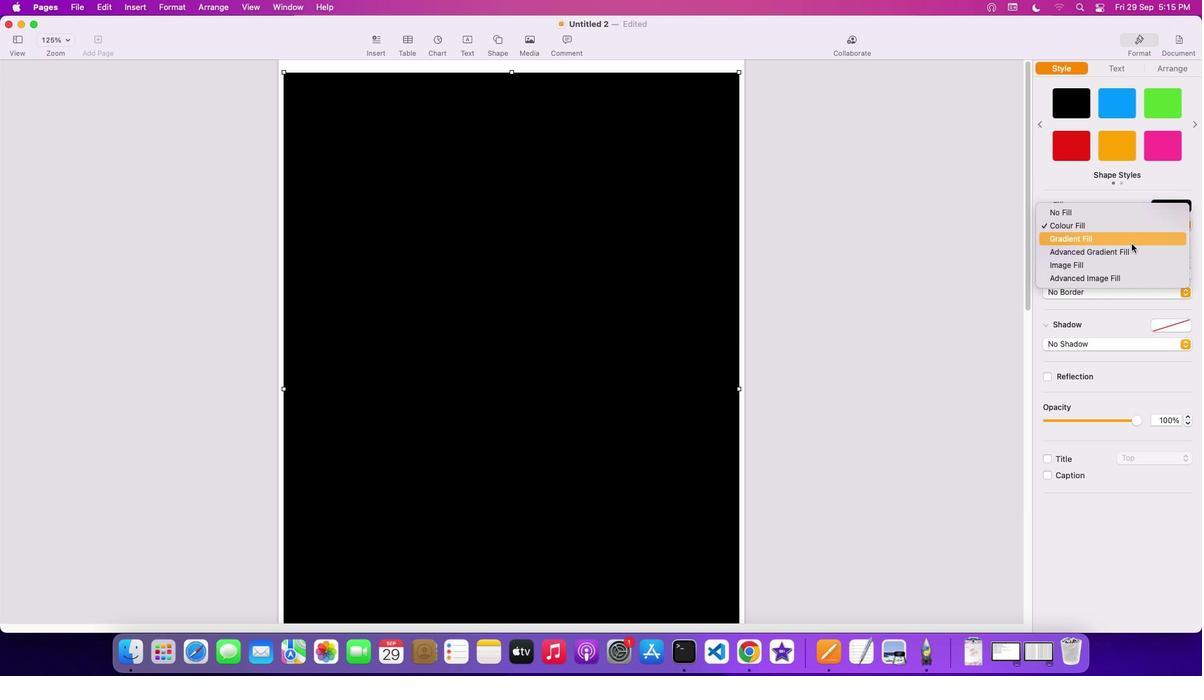 
Action: Mouse moved to (1095, 251)
Screenshot: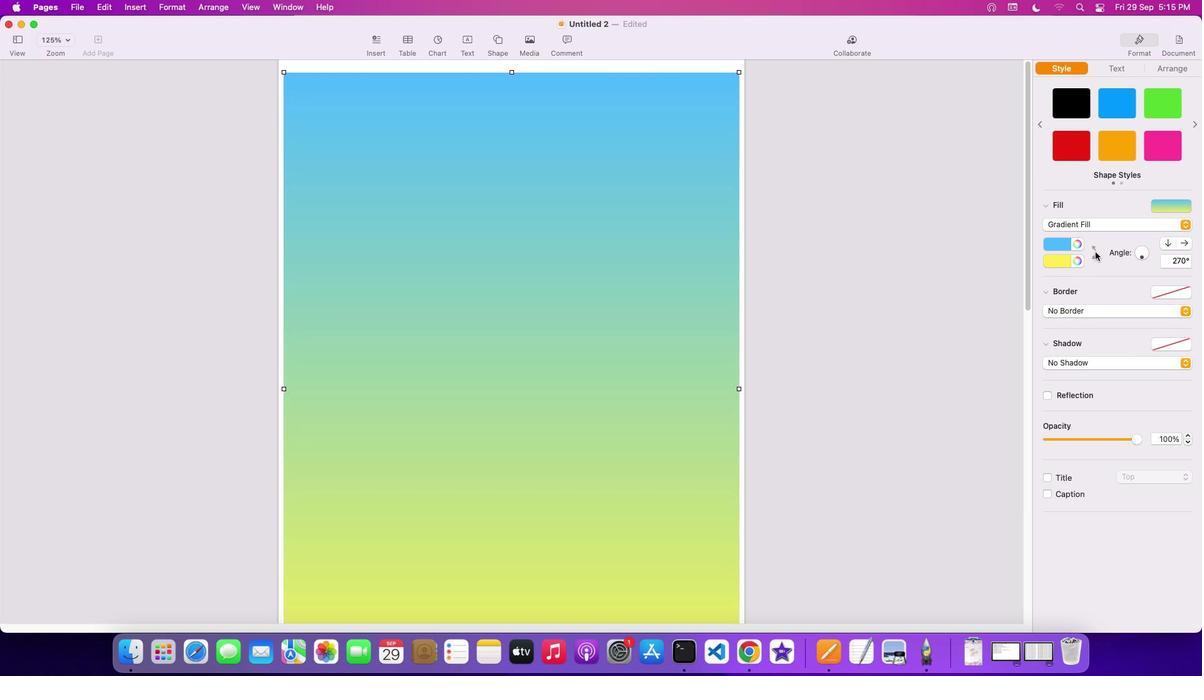 
Action: Mouse pressed left at (1095, 251)
Screenshot: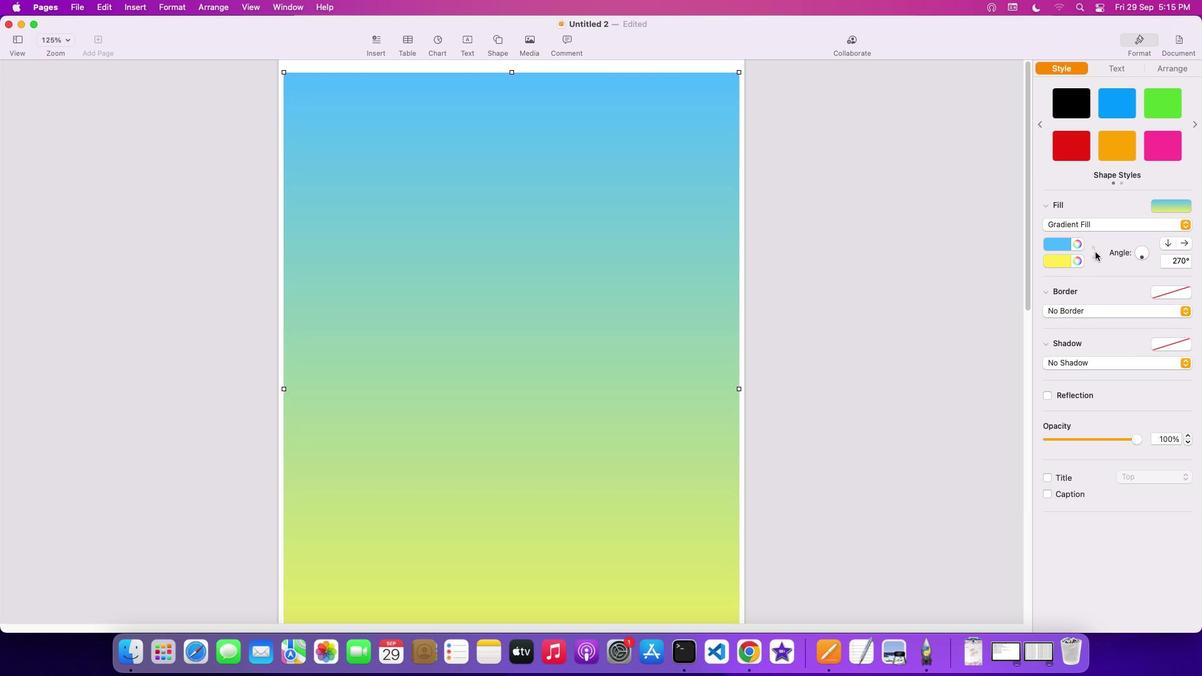 
Action: Mouse moved to (1066, 242)
Screenshot: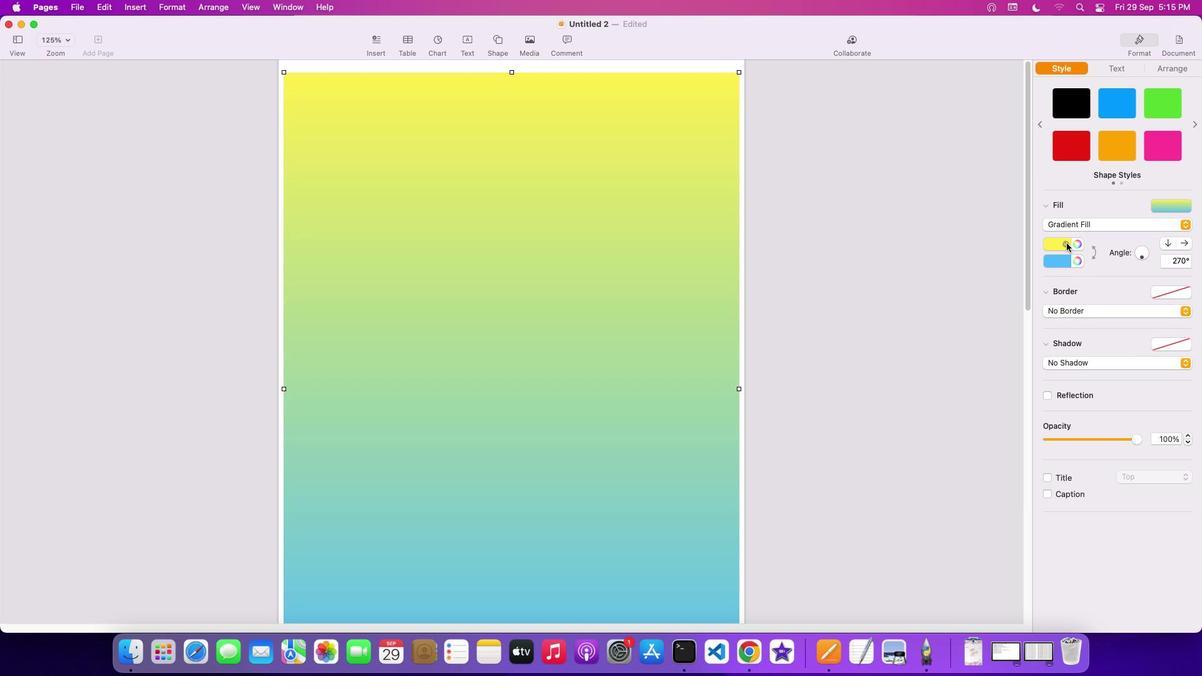 
Action: Mouse pressed left at (1066, 242)
Screenshot: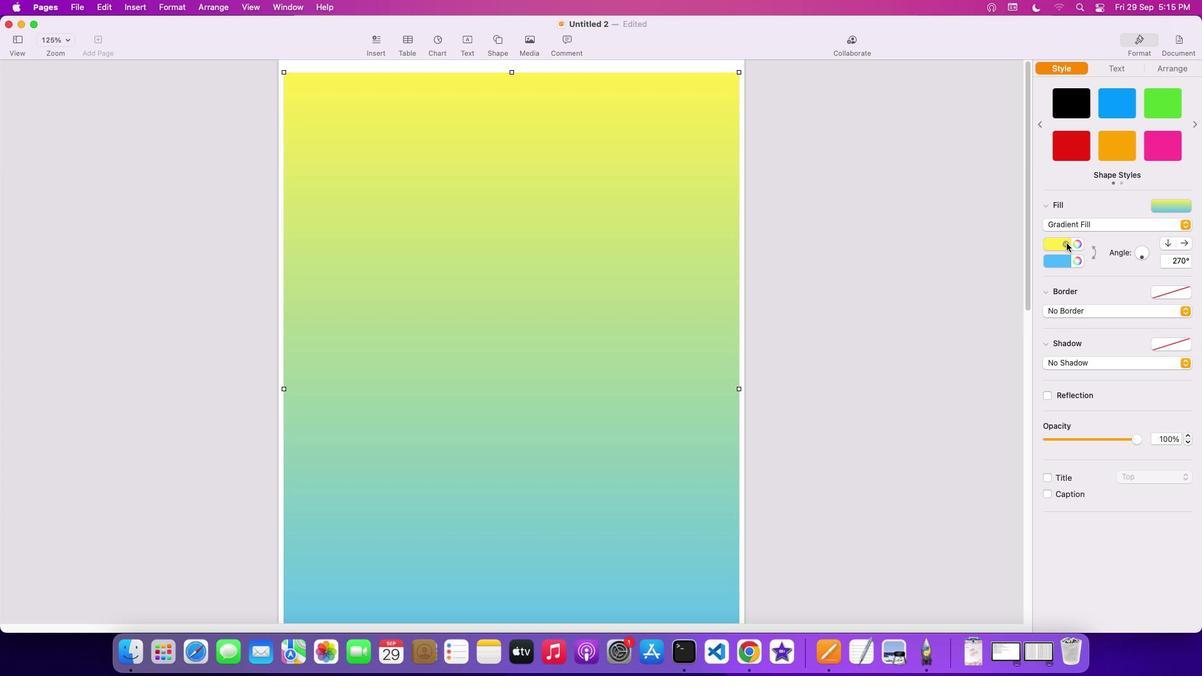 
Action: Mouse moved to (1107, 244)
Screenshot: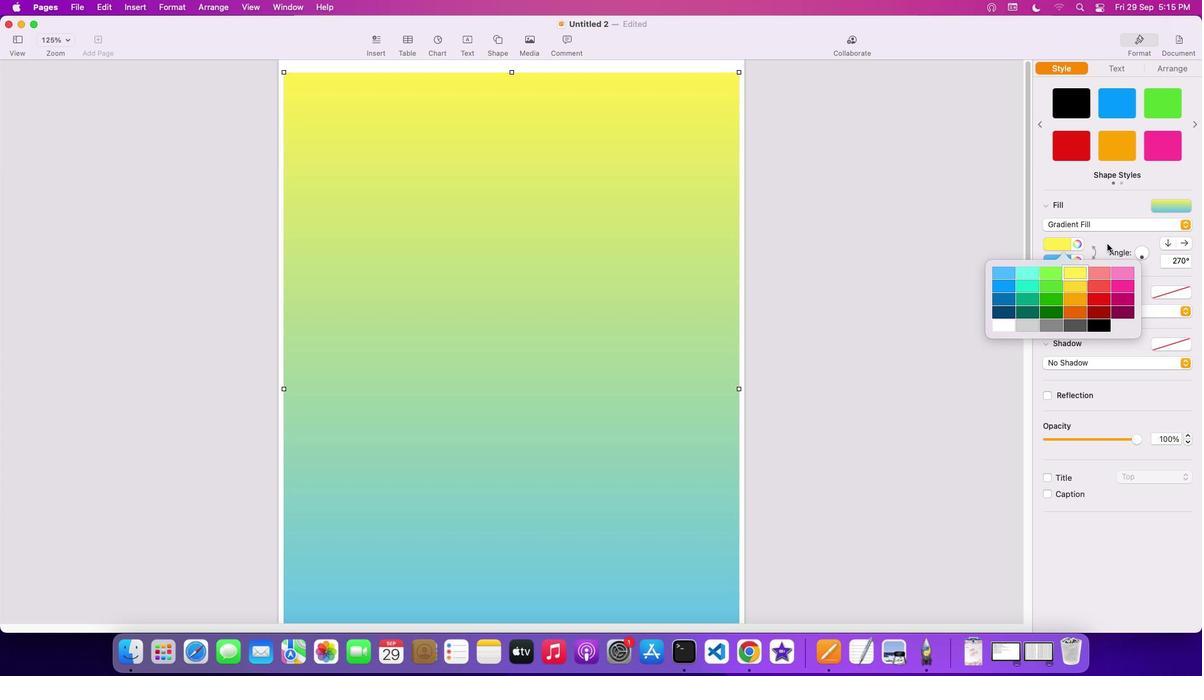 
Action: Mouse pressed left at (1107, 244)
Screenshot: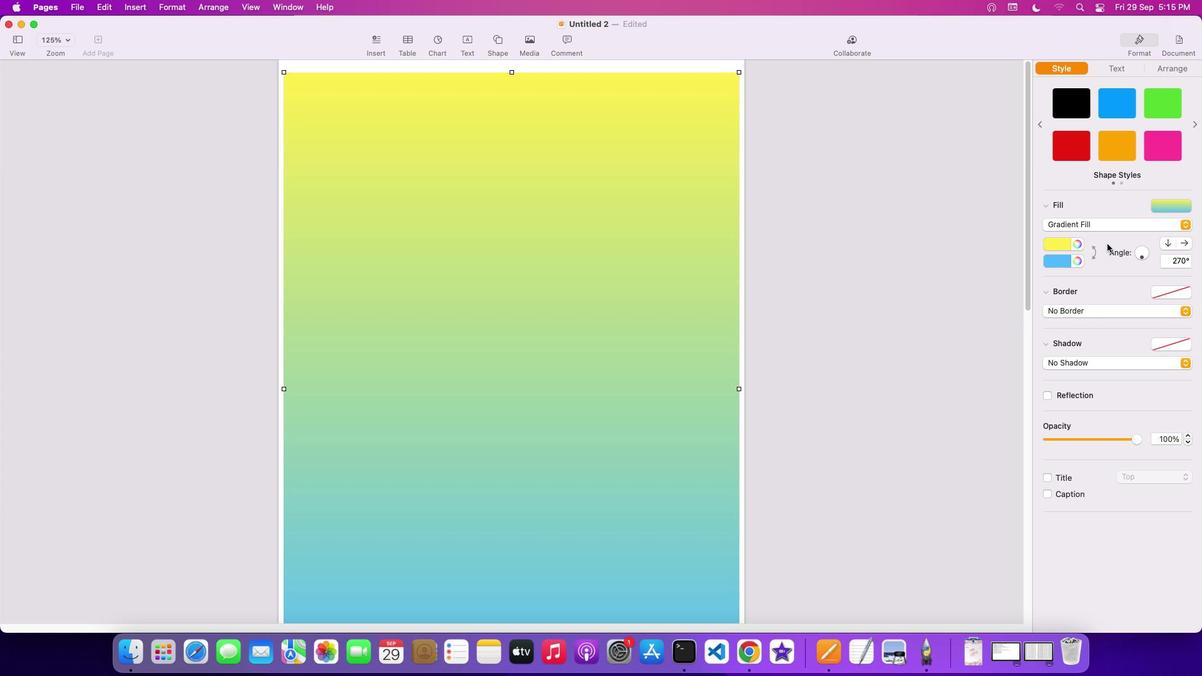 
Action: Mouse moved to (650, 239)
Screenshot: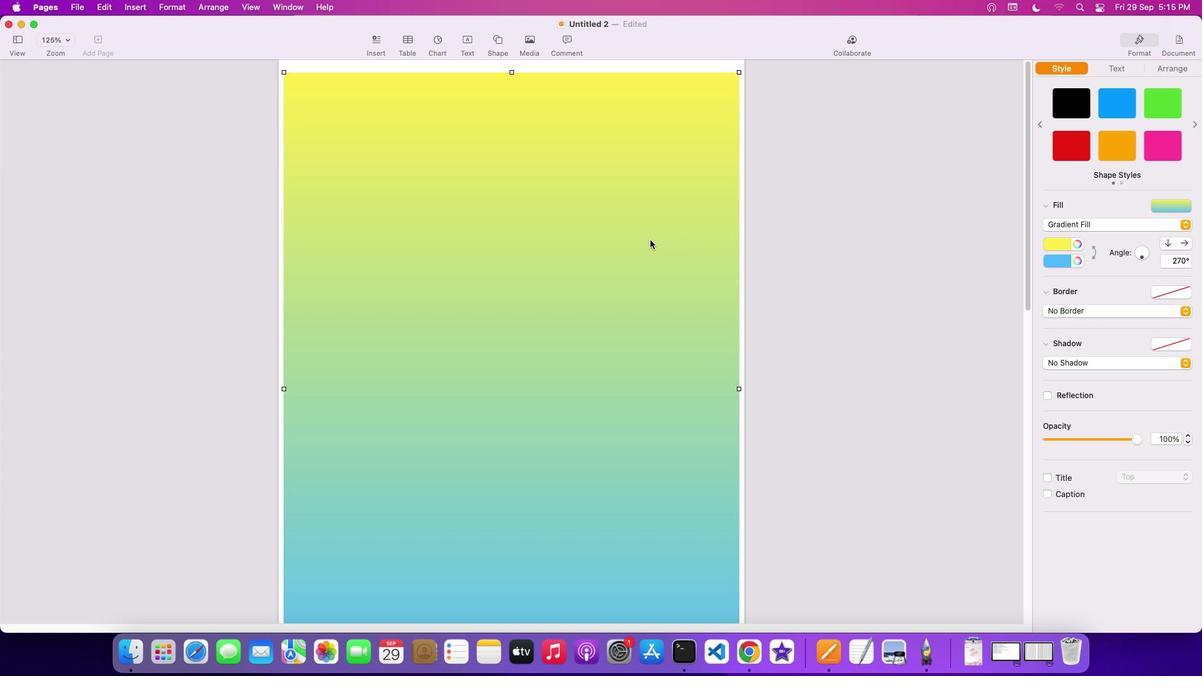 
Action: Mouse pressed left at (650, 239)
Screenshot: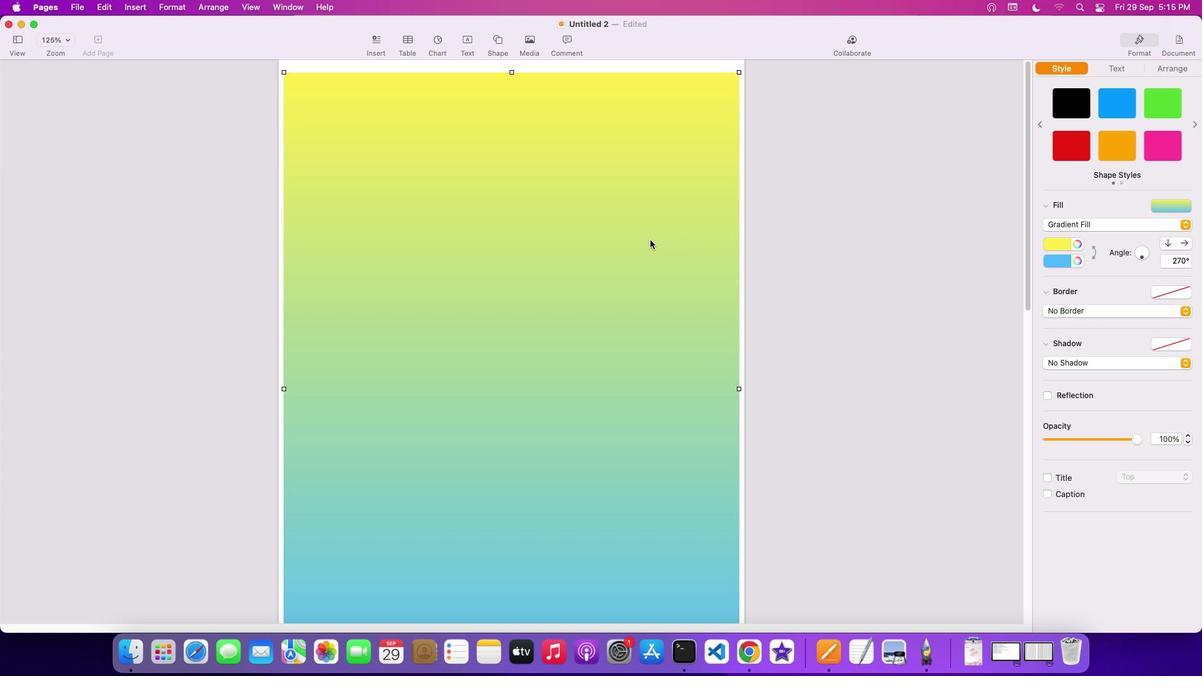 
Action: Mouse moved to (498, 36)
Screenshot: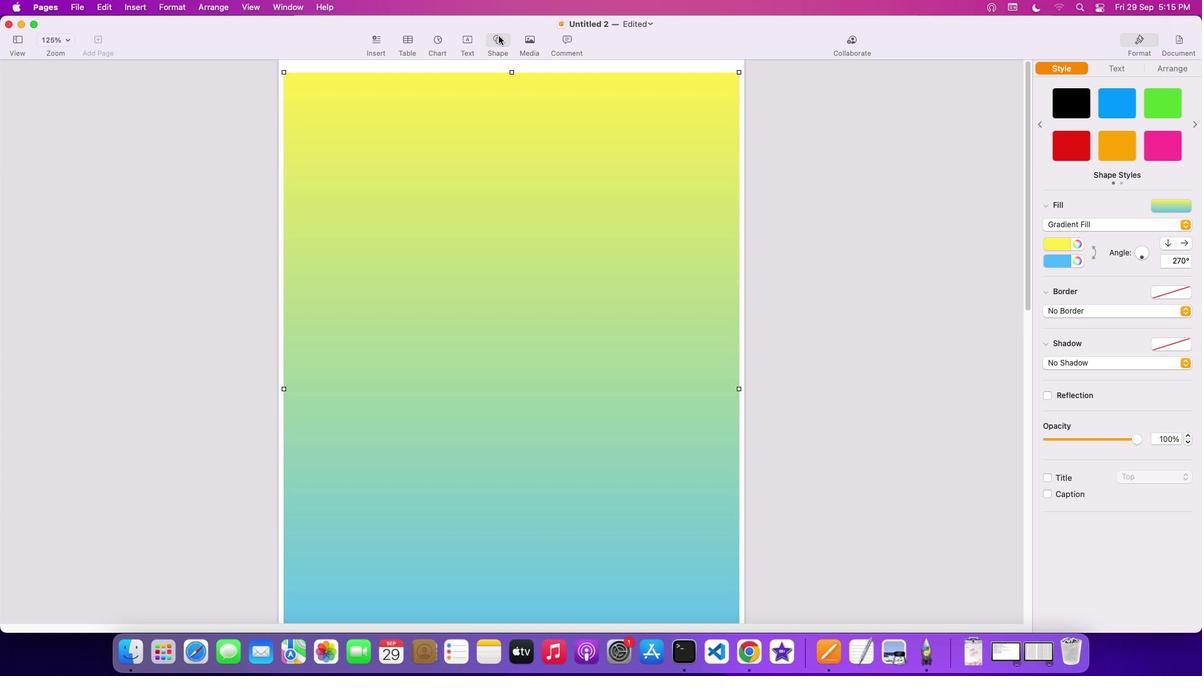 
Action: Mouse pressed left at (498, 36)
Screenshot: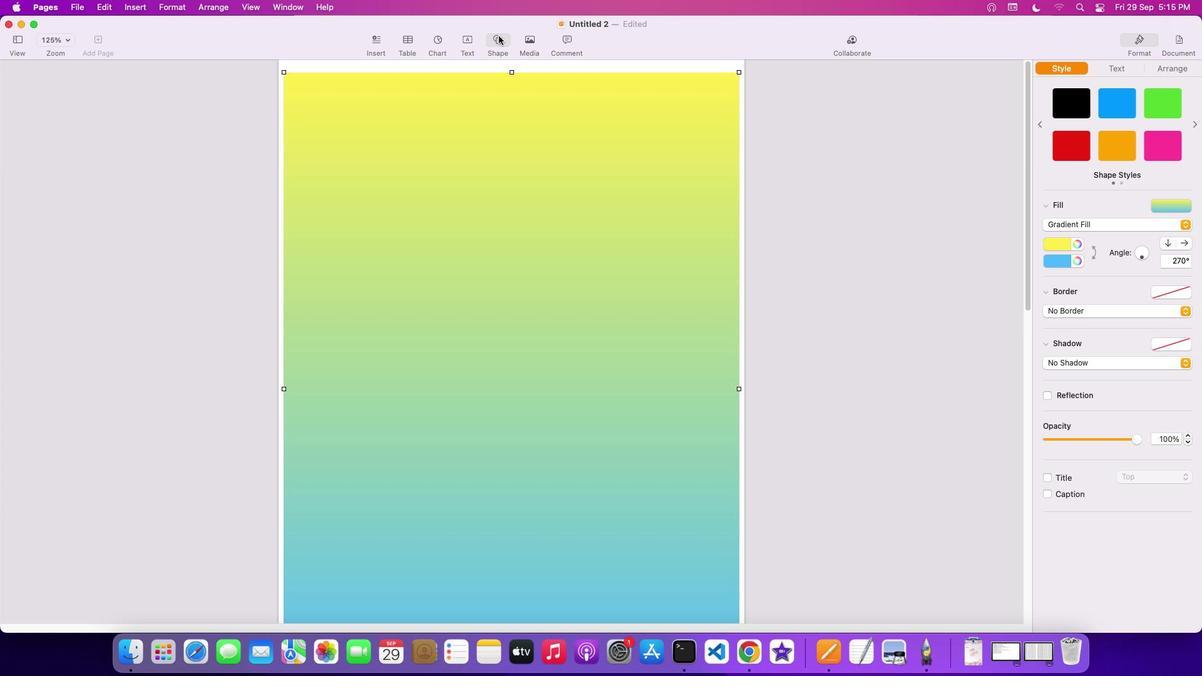 
Action: Mouse moved to (552, 214)
Screenshot: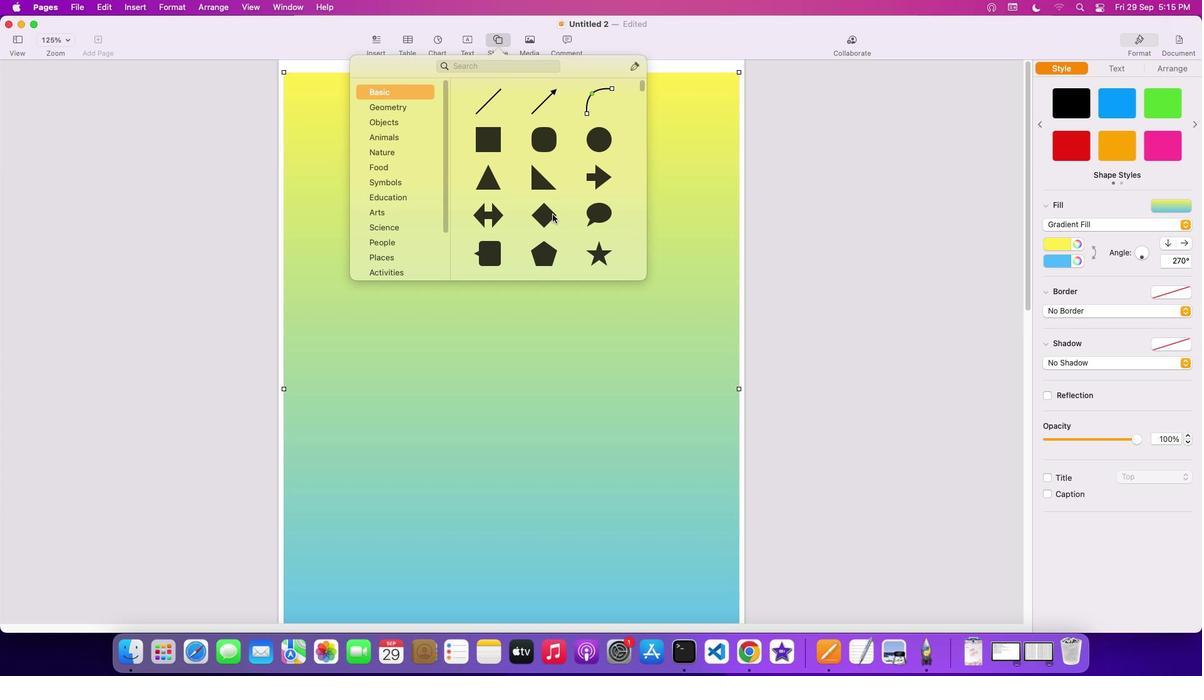 
Action: Mouse scrolled (552, 214) with delta (0, 0)
Screenshot: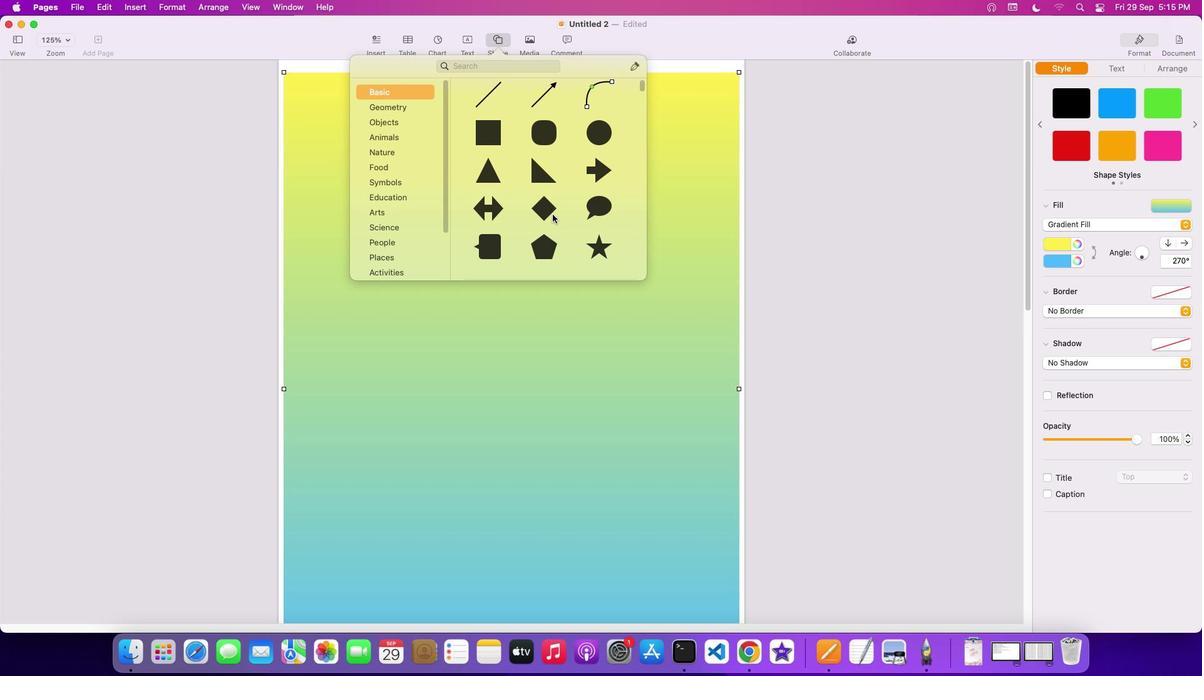
Action: Mouse scrolled (552, 214) with delta (0, 0)
Screenshot: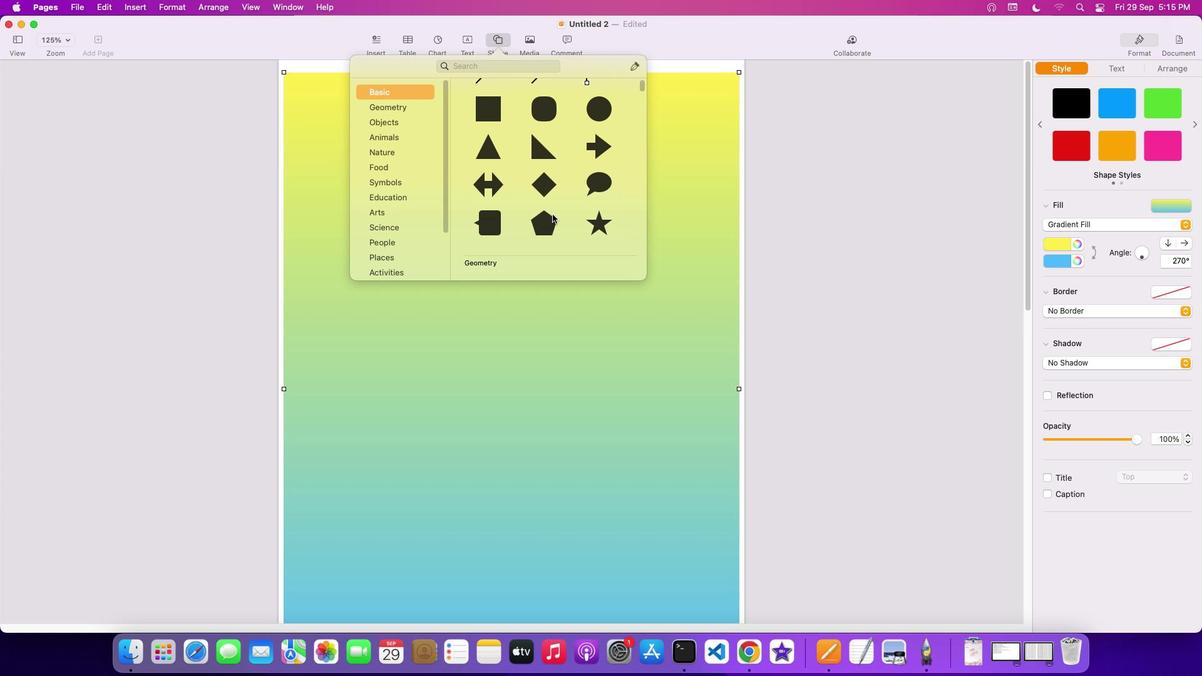 
Action: Mouse scrolled (552, 214) with delta (0, -1)
Screenshot: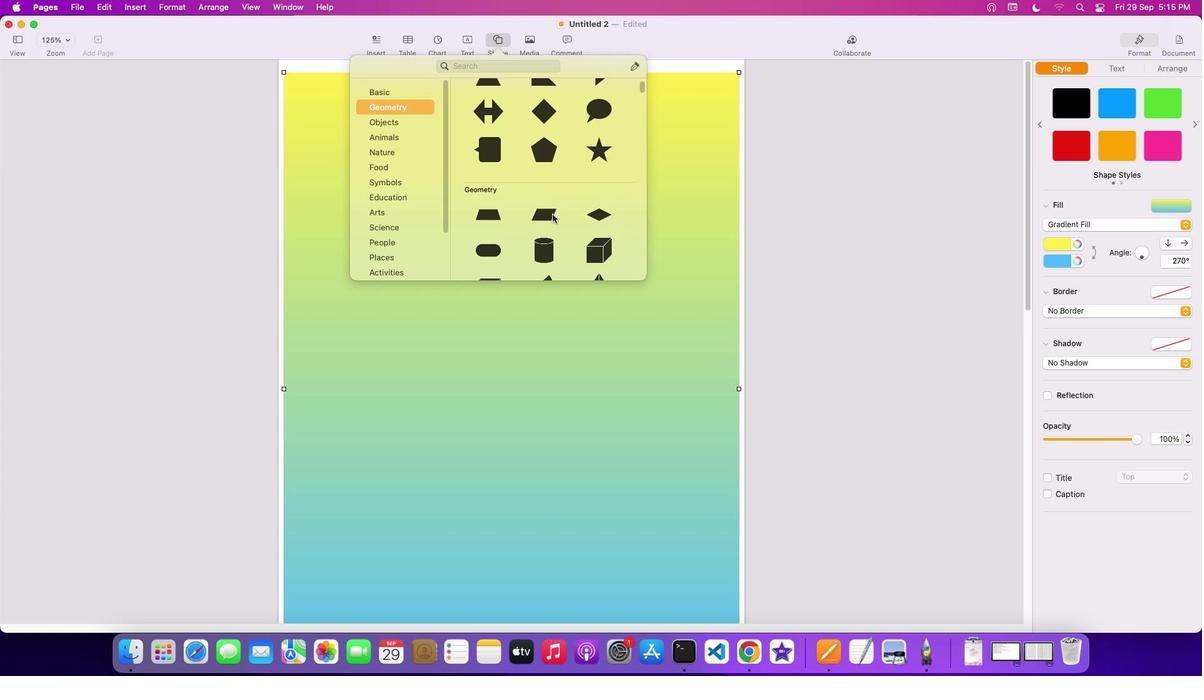 
Action: Mouse scrolled (552, 214) with delta (0, -3)
Screenshot: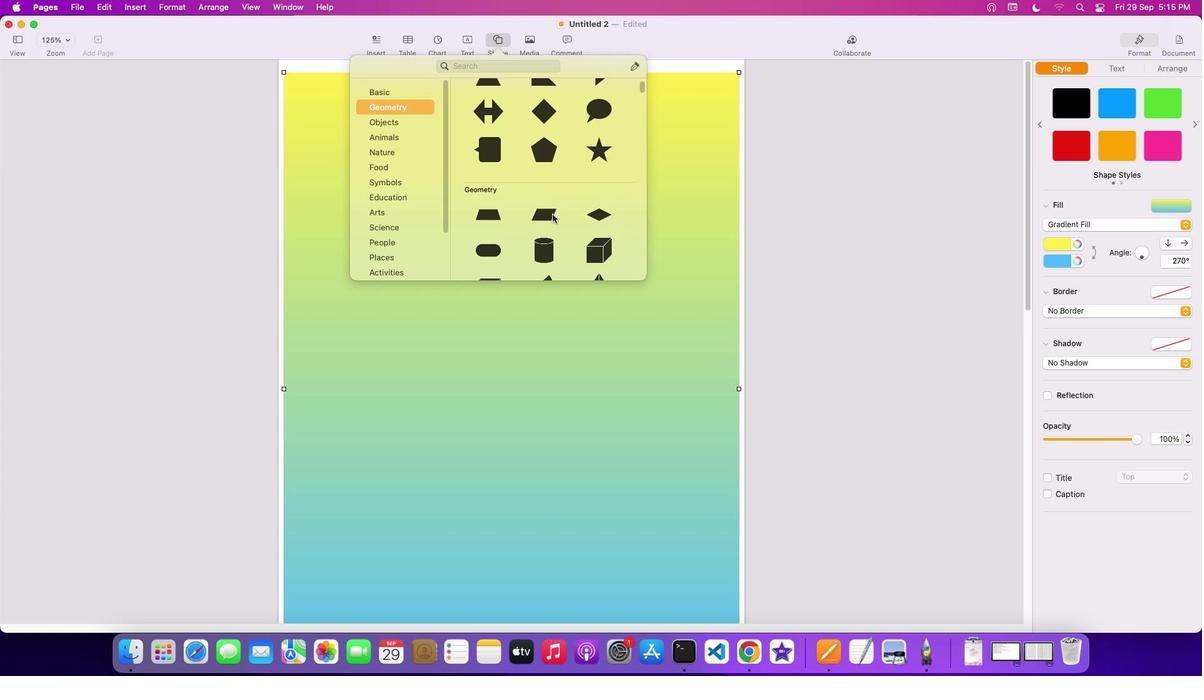 
Action: Mouse scrolled (552, 214) with delta (0, -3)
Screenshot: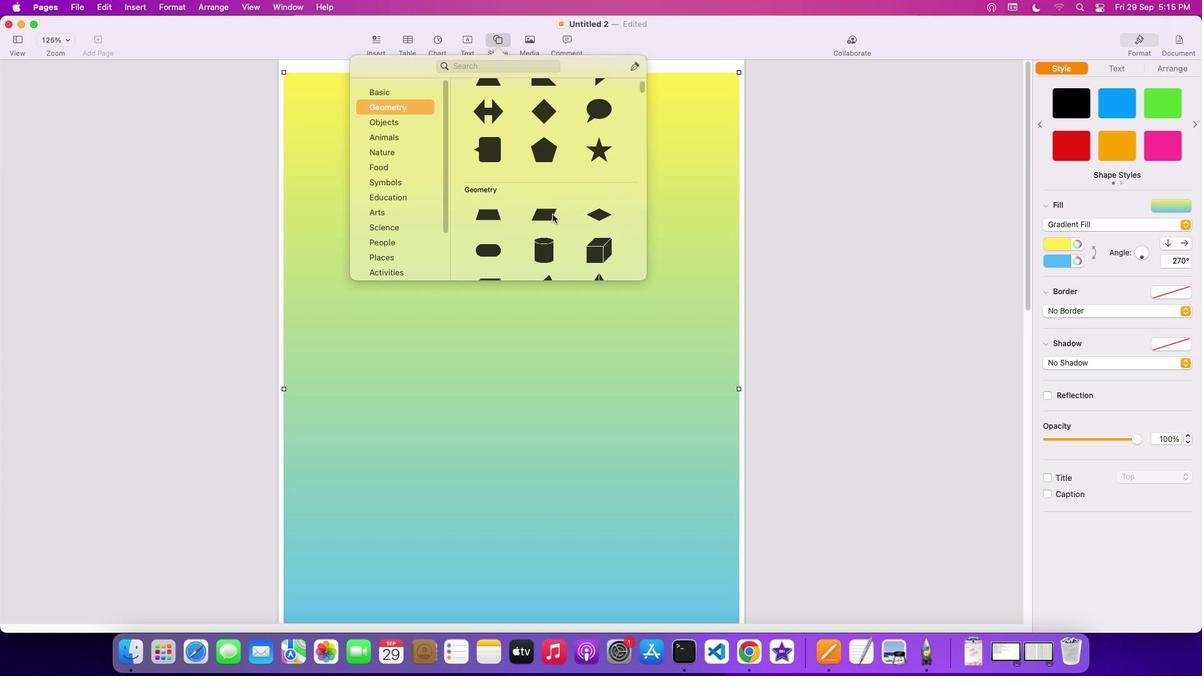 
Action: Mouse scrolled (552, 214) with delta (0, 0)
Screenshot: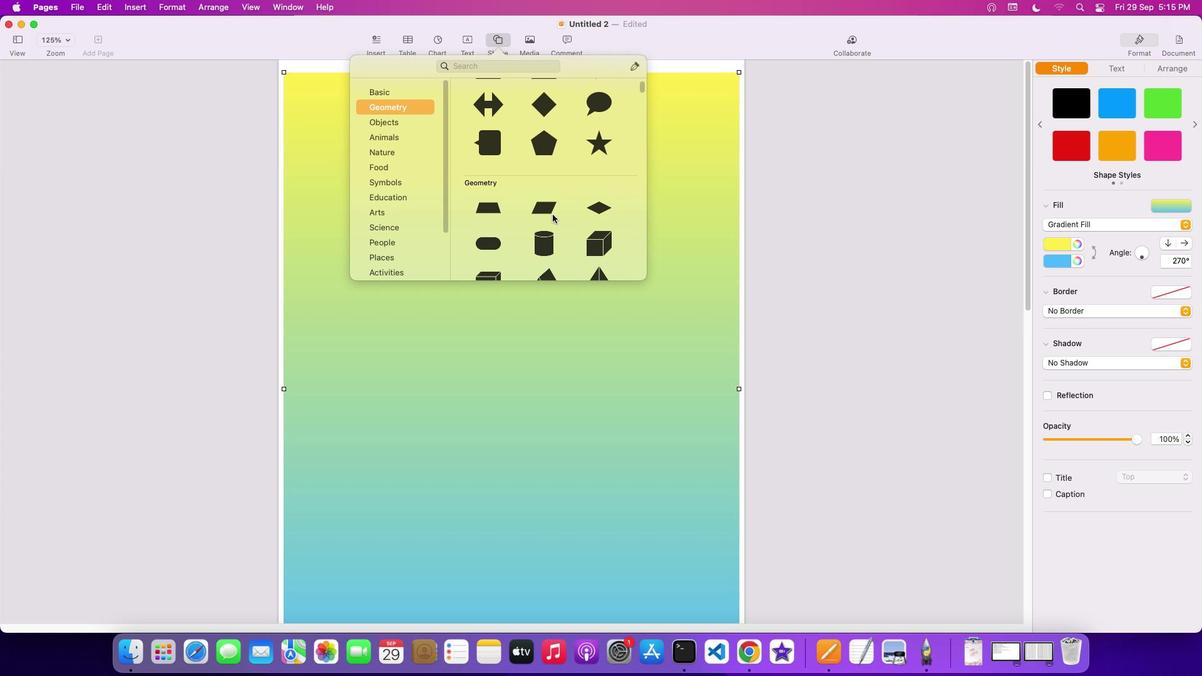 
Action: Mouse scrolled (552, 214) with delta (0, 0)
Screenshot: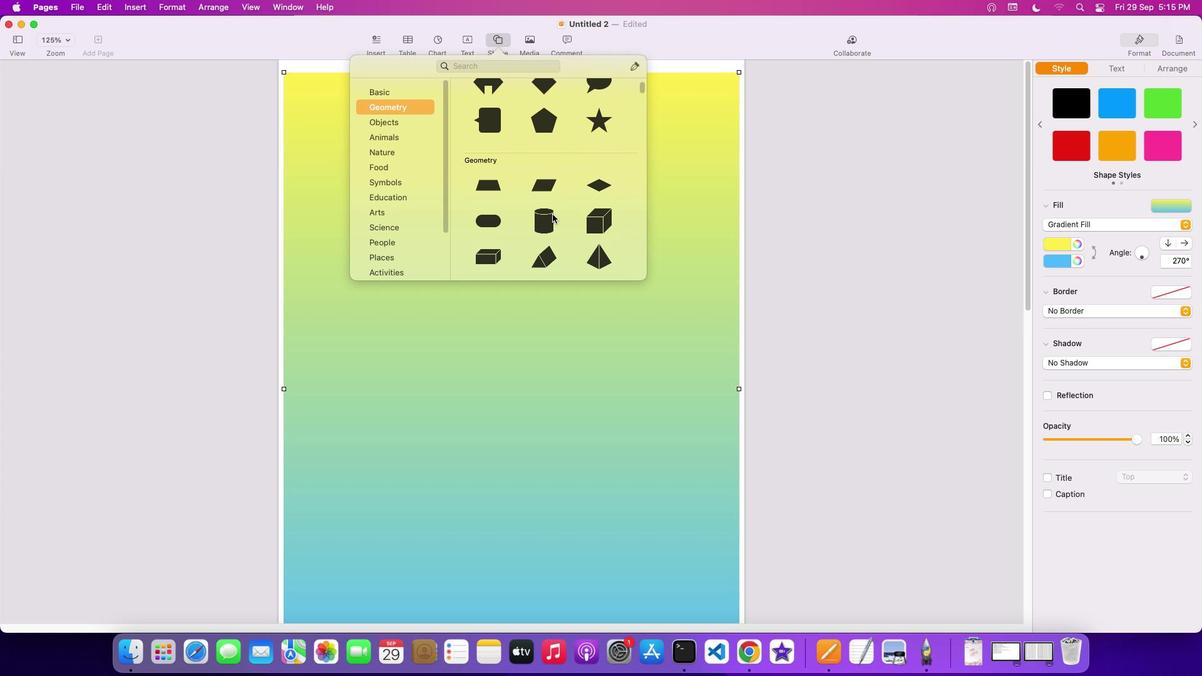 
Action: Mouse scrolled (552, 214) with delta (0, -1)
Screenshot: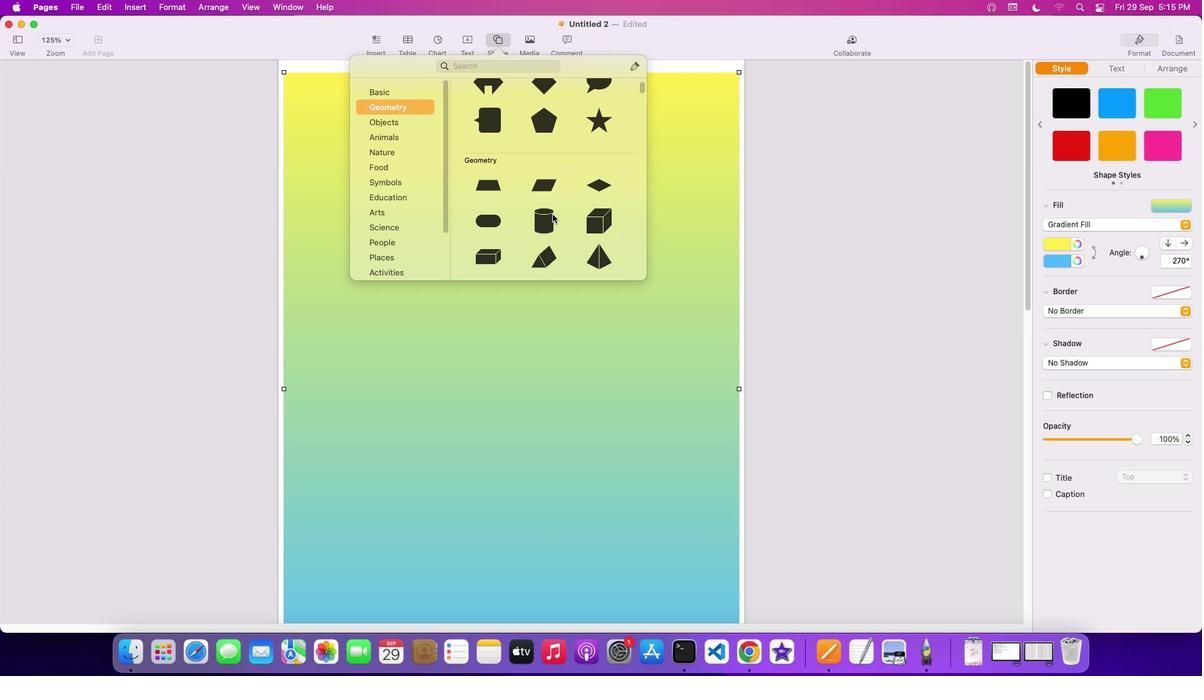 
Action: Mouse scrolled (552, 214) with delta (0, -2)
Screenshot: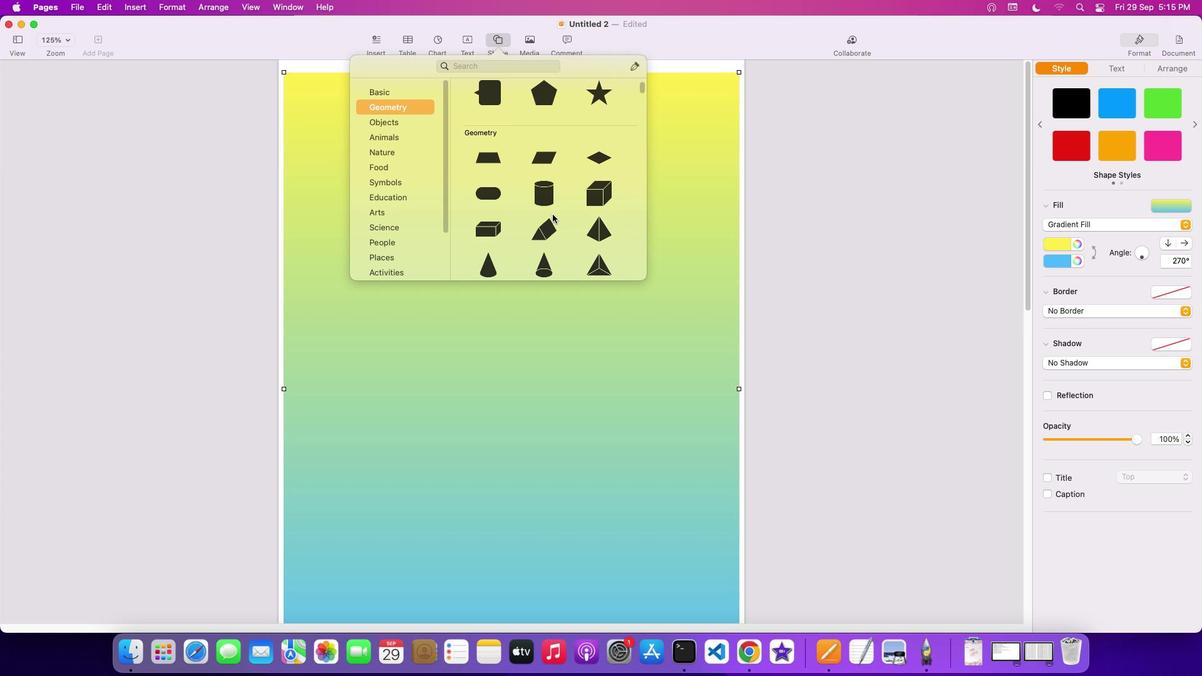 
Action: Mouse scrolled (552, 214) with delta (0, -2)
Screenshot: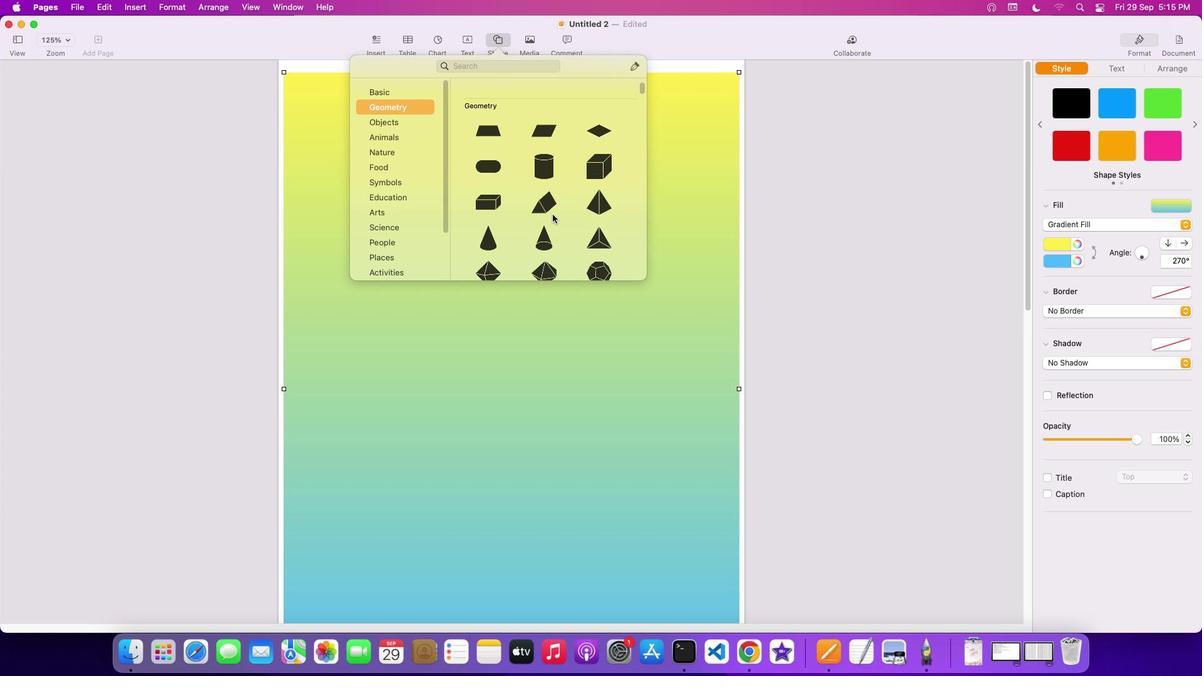 
Action: Mouse moved to (604, 200)
Screenshot: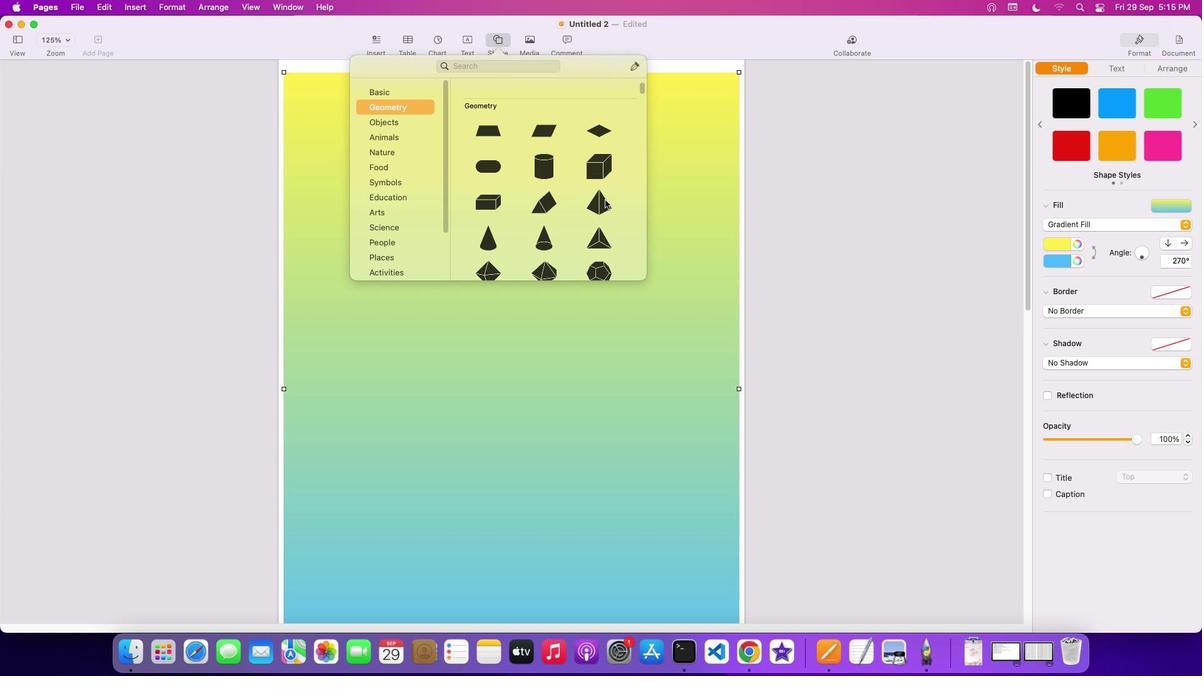 
Action: Mouse pressed left at (604, 200)
Screenshot: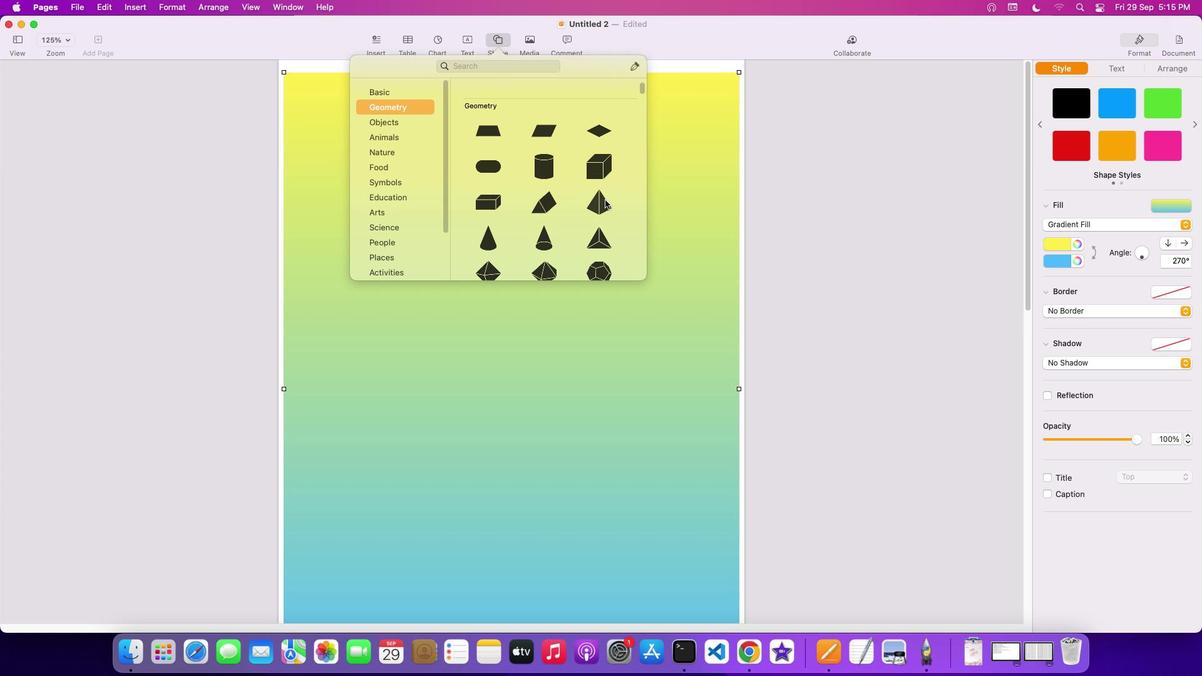 
Action: Mouse moved to (515, 359)
Screenshot: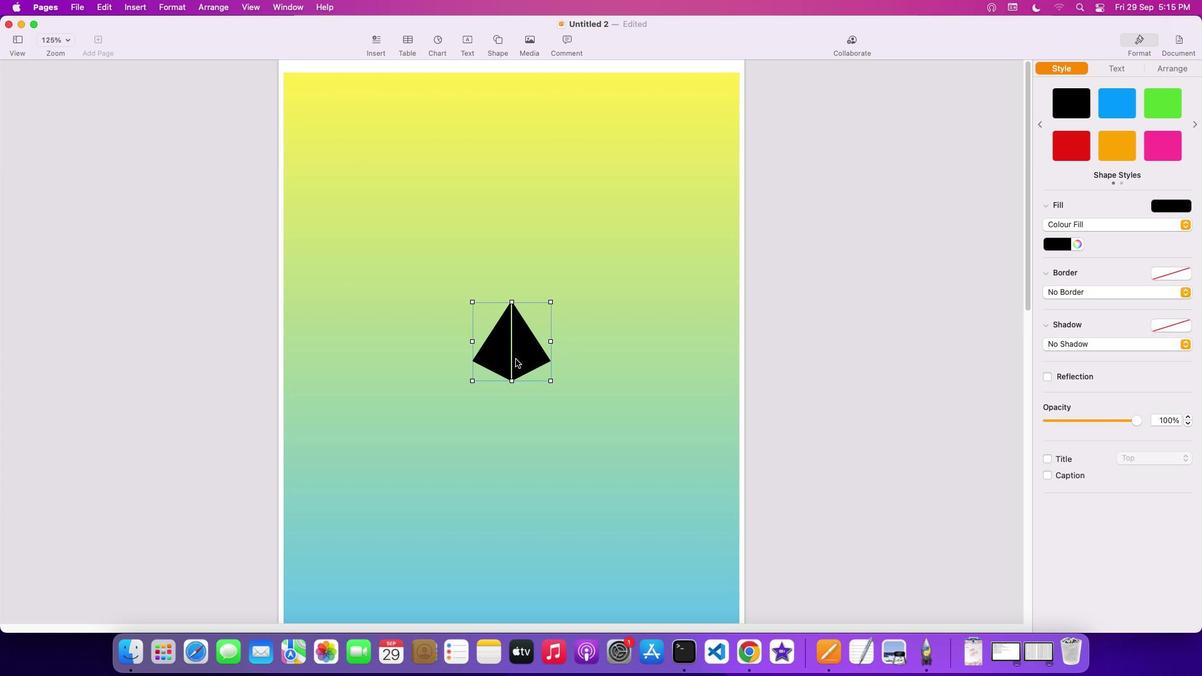 
Action: Mouse pressed left at (515, 359)
Screenshot: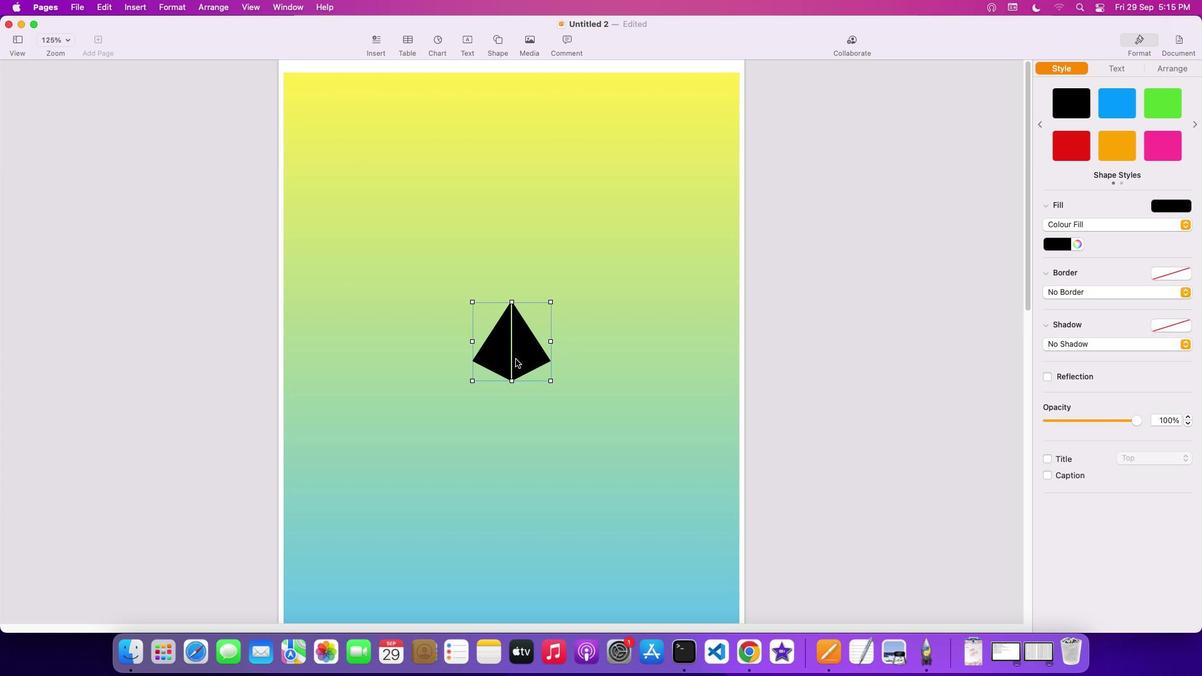 
Action: Mouse moved to (316, 158)
Screenshot: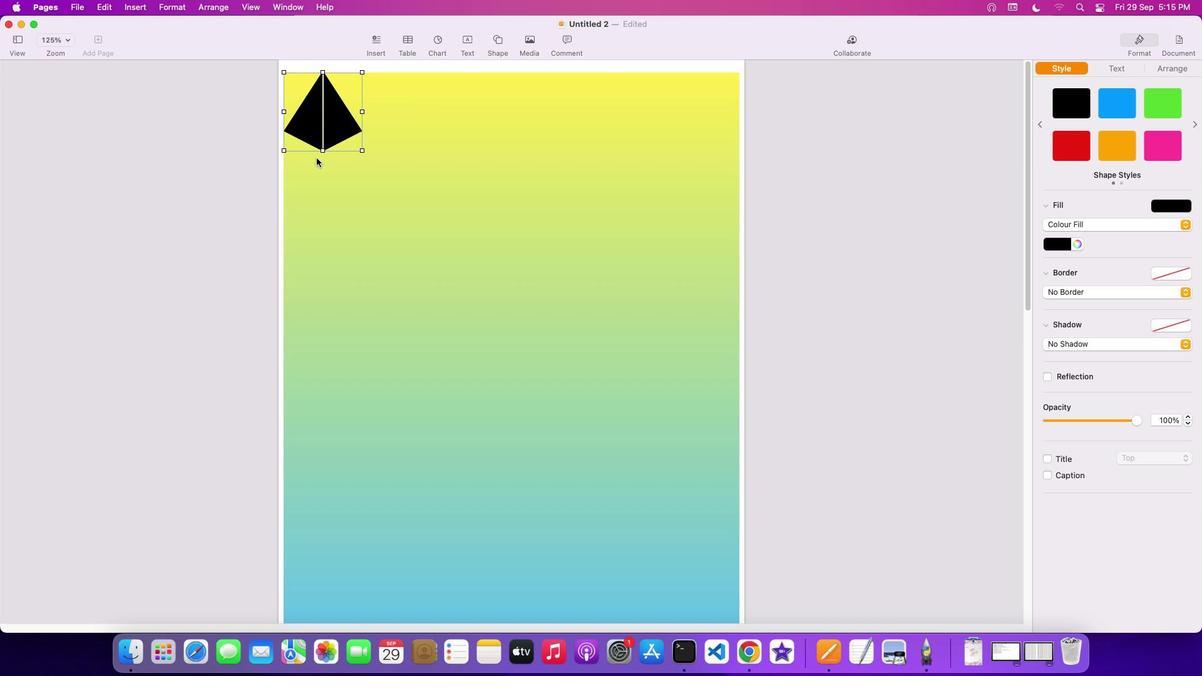 
Action: Key pressed Key.cmd'c'
Screenshot: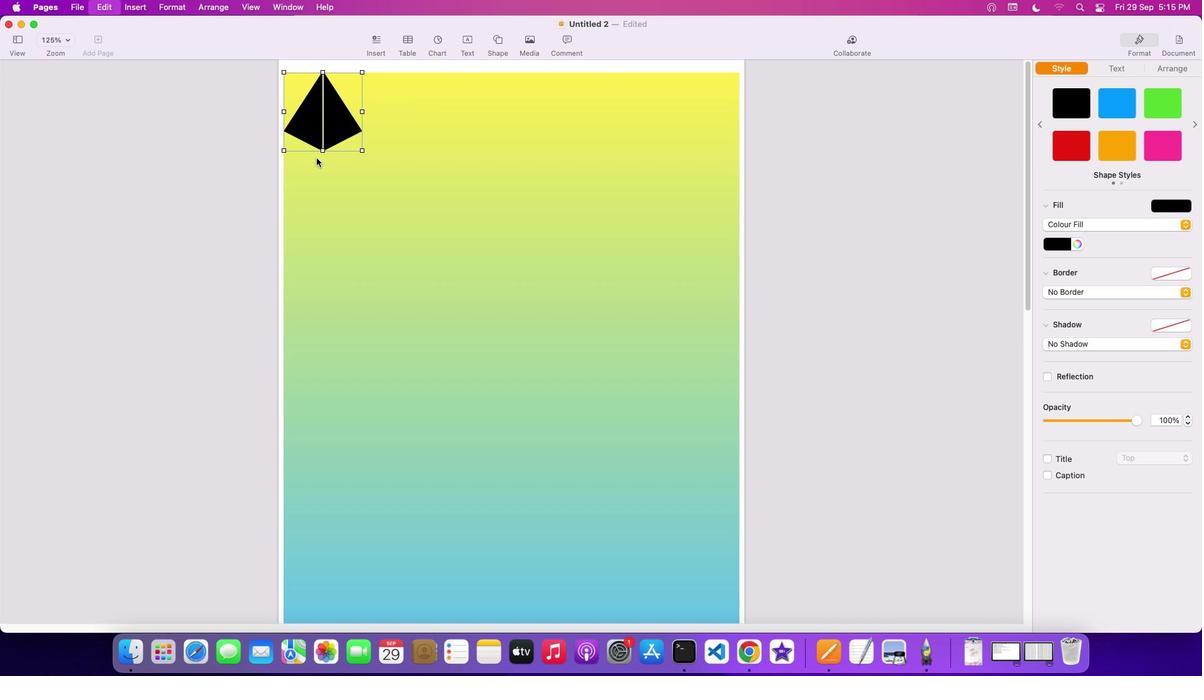 
Action: Mouse moved to (420, 293)
Screenshot: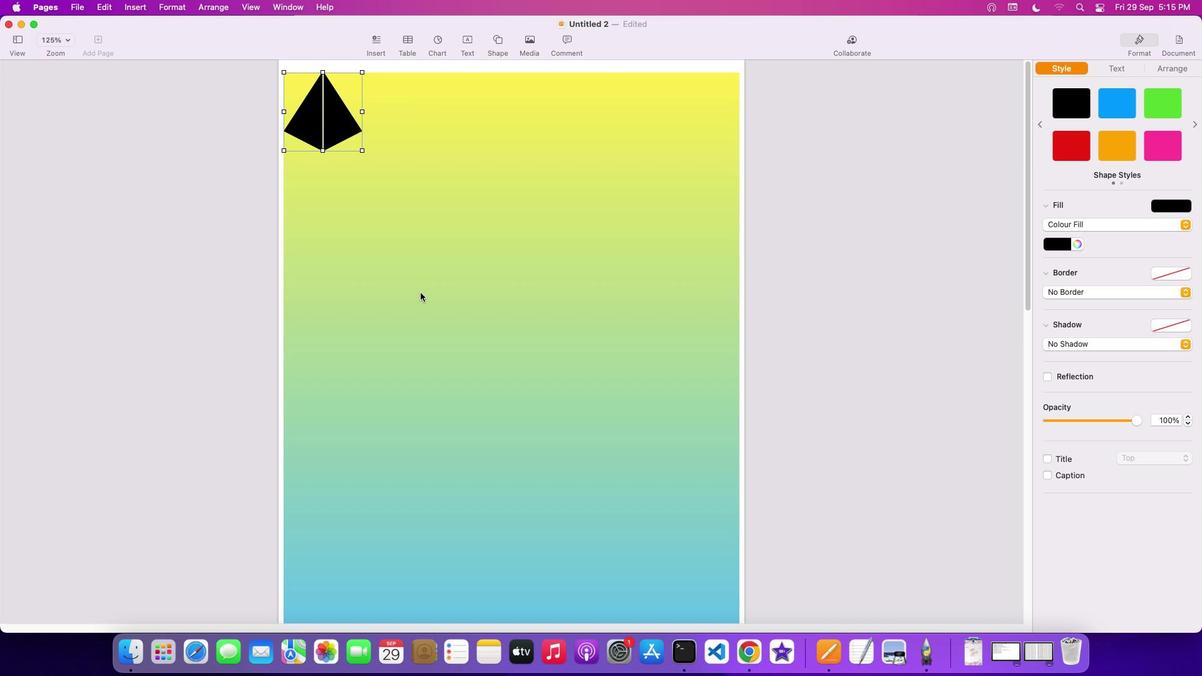 
Action: Mouse pressed left at (420, 293)
Screenshot: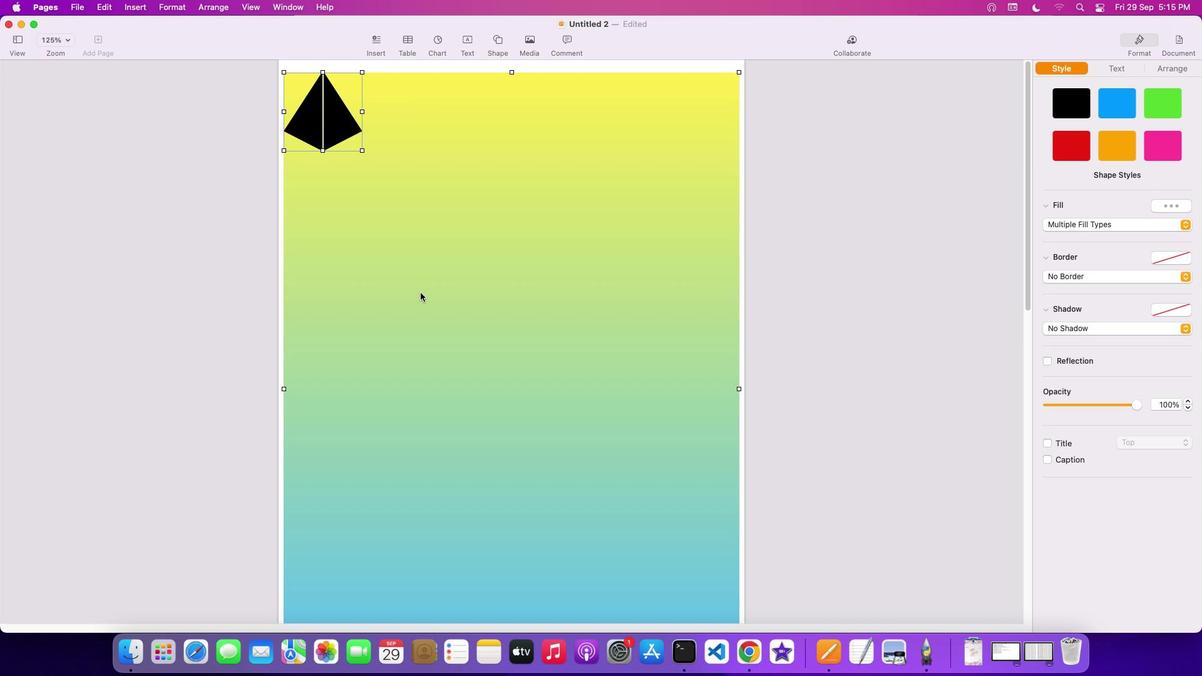 
Action: Mouse moved to (426, 310)
Screenshot: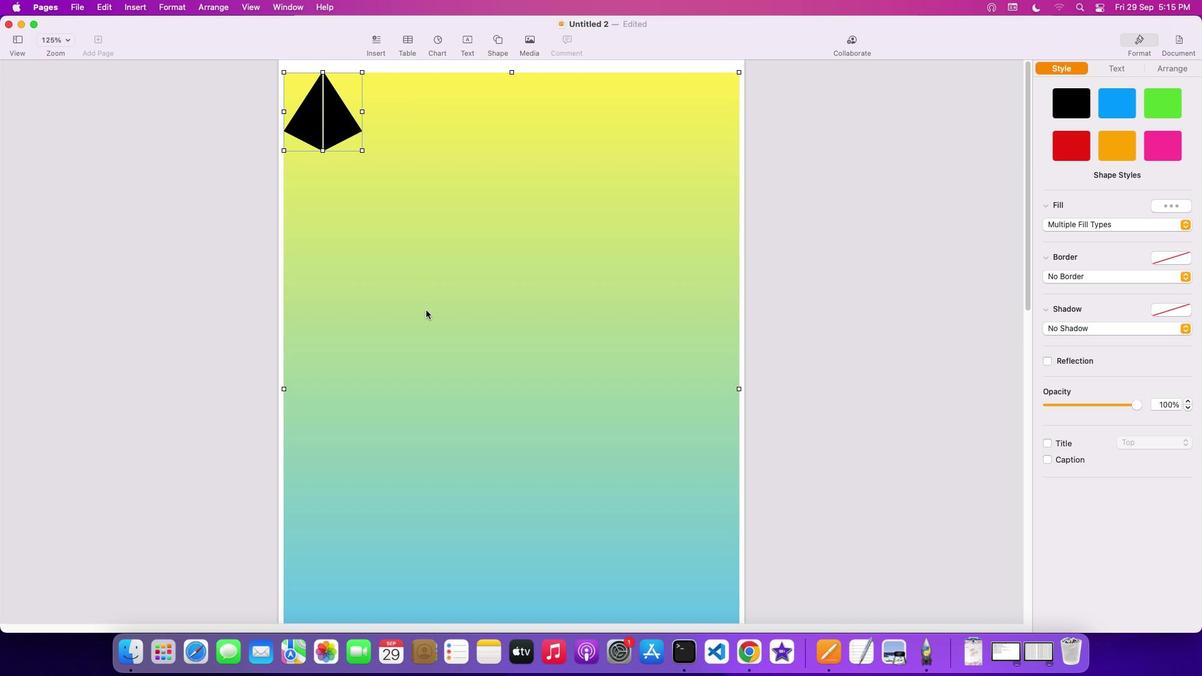 
Action: Key pressed 'v'
Screenshot: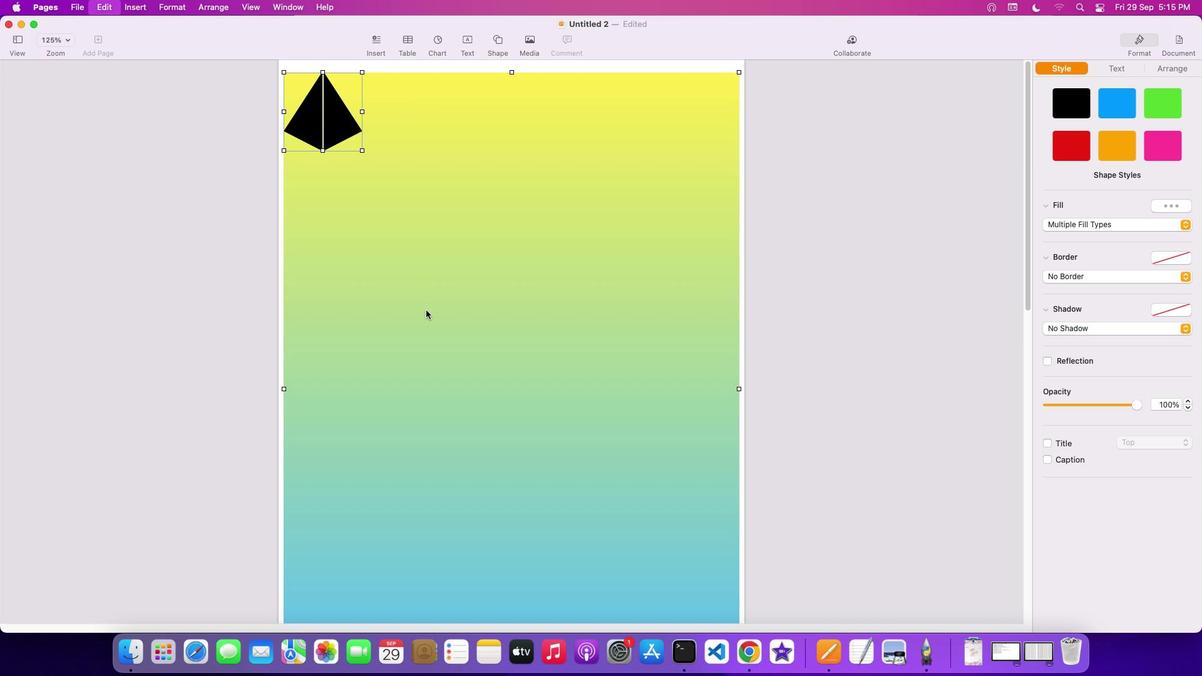 
Action: Mouse moved to (337, 111)
Screenshot: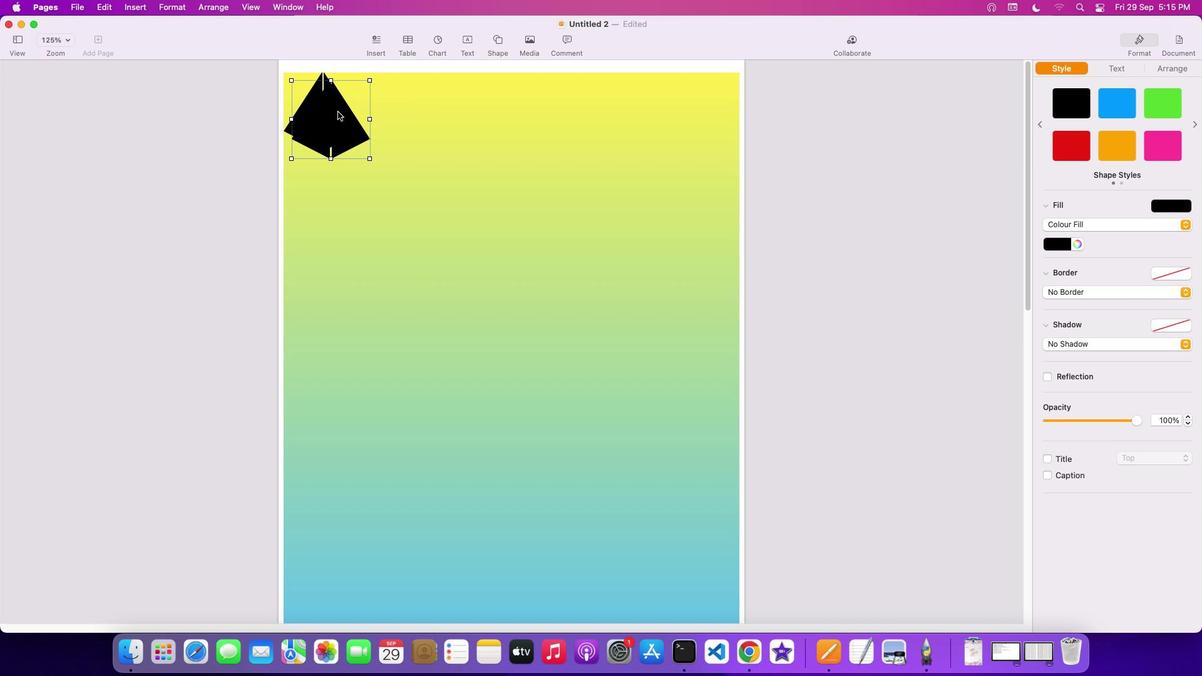 
Action: Mouse pressed left at (337, 111)
Screenshot: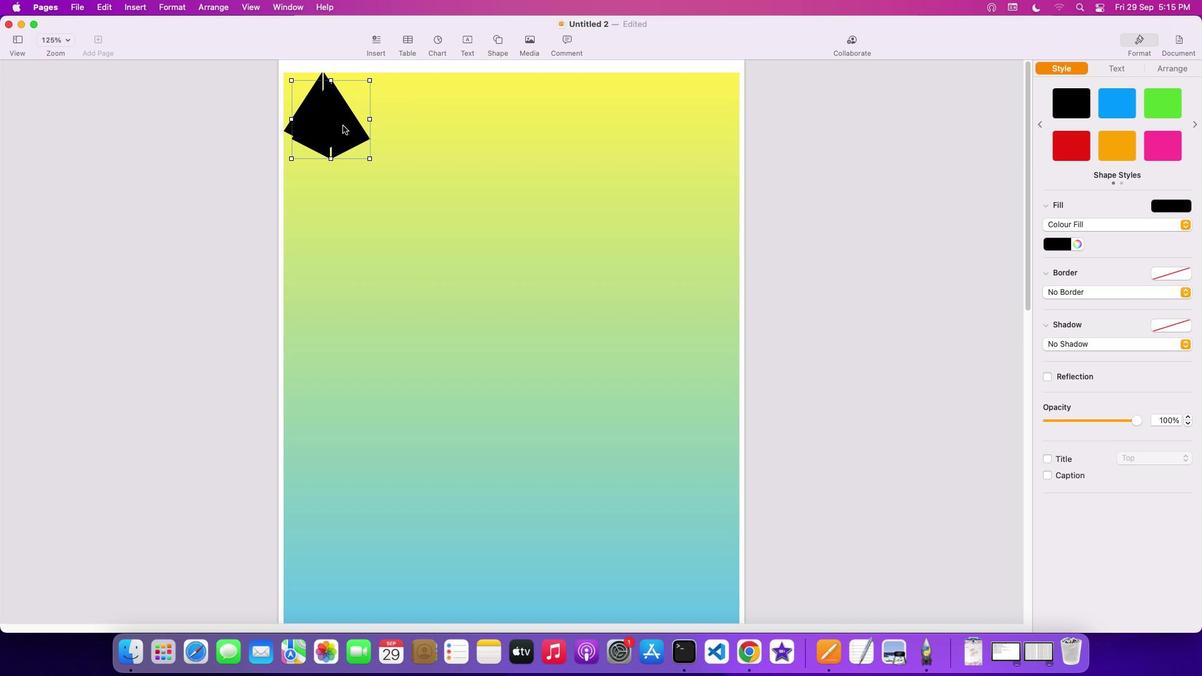 
Action: Mouse moved to (448, 309)
Screenshot: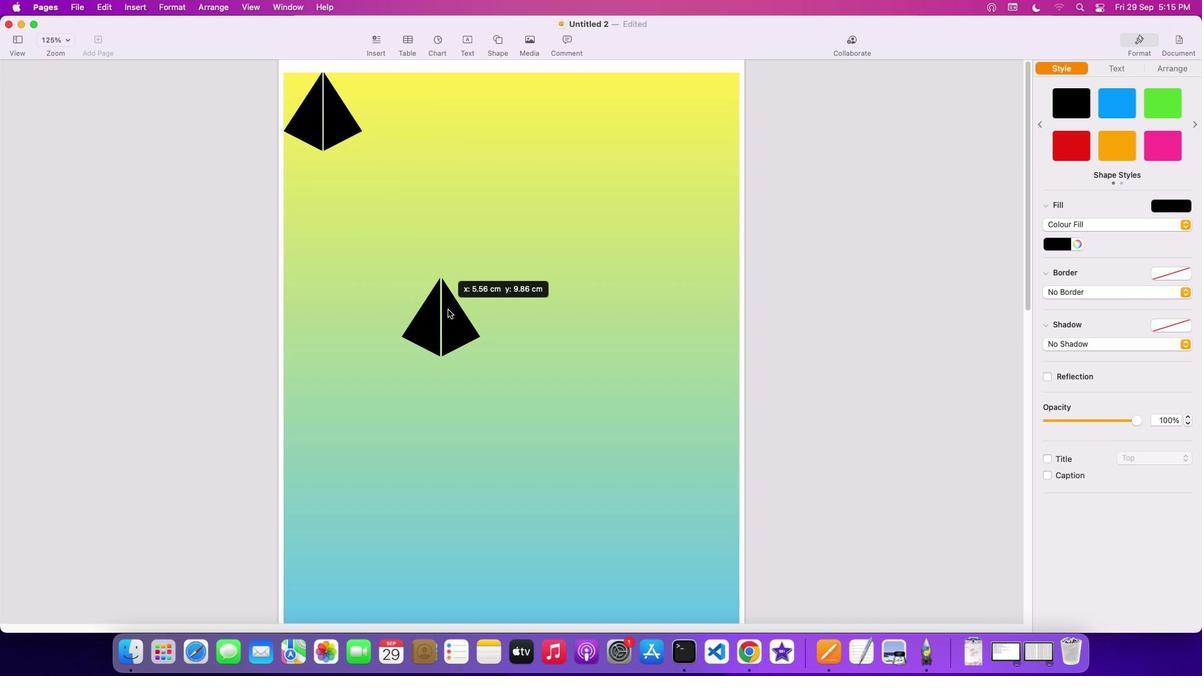 
Action: Key pressed Key.cmd'c''v''v''v''v''v''v''v''v''v''v''v''v''v''v''v''v''v''v''v''v''v''v''v''v''v''v''v''v''v''v''v''v''v''v''v''v''v''v''v''v''v''v''v''v''v''v''v'
Screenshot: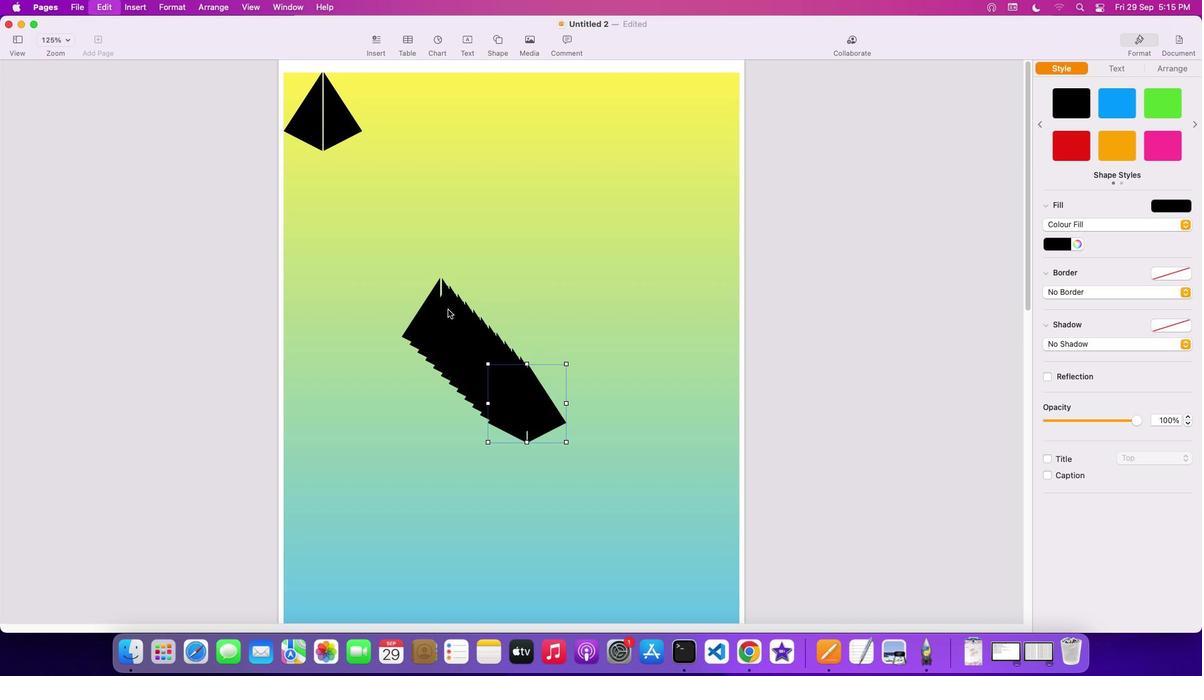 
Action: Mouse moved to (560, 425)
Screenshot: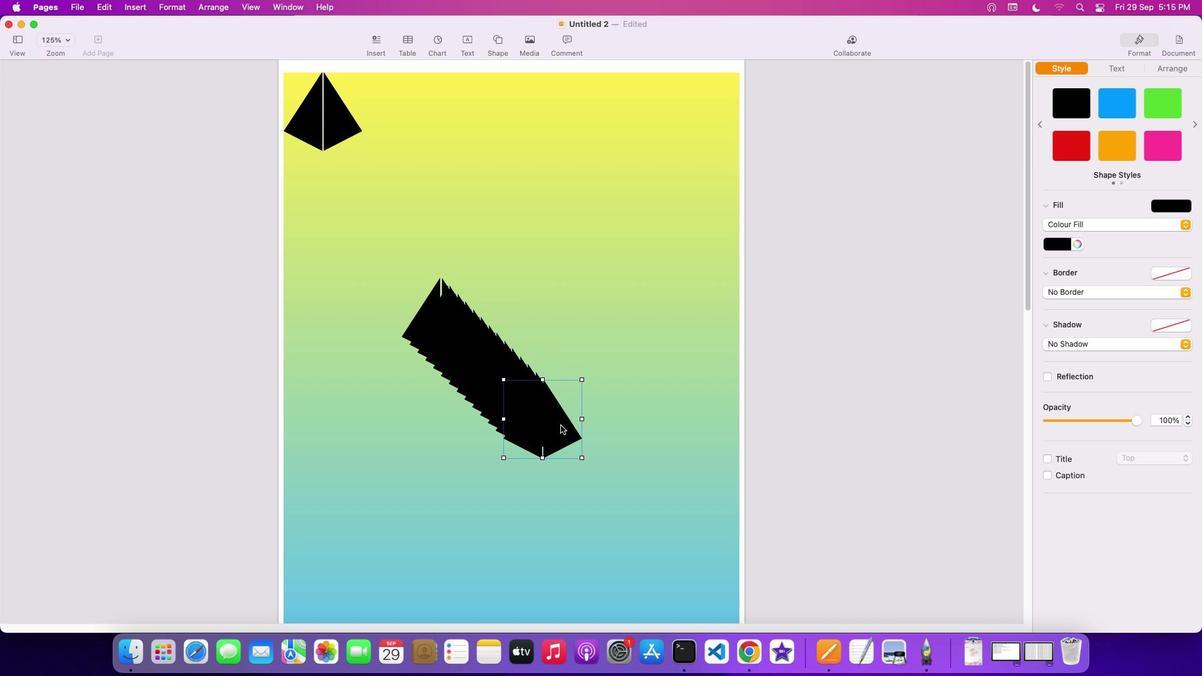 
Action: Mouse pressed left at (560, 425)
Screenshot: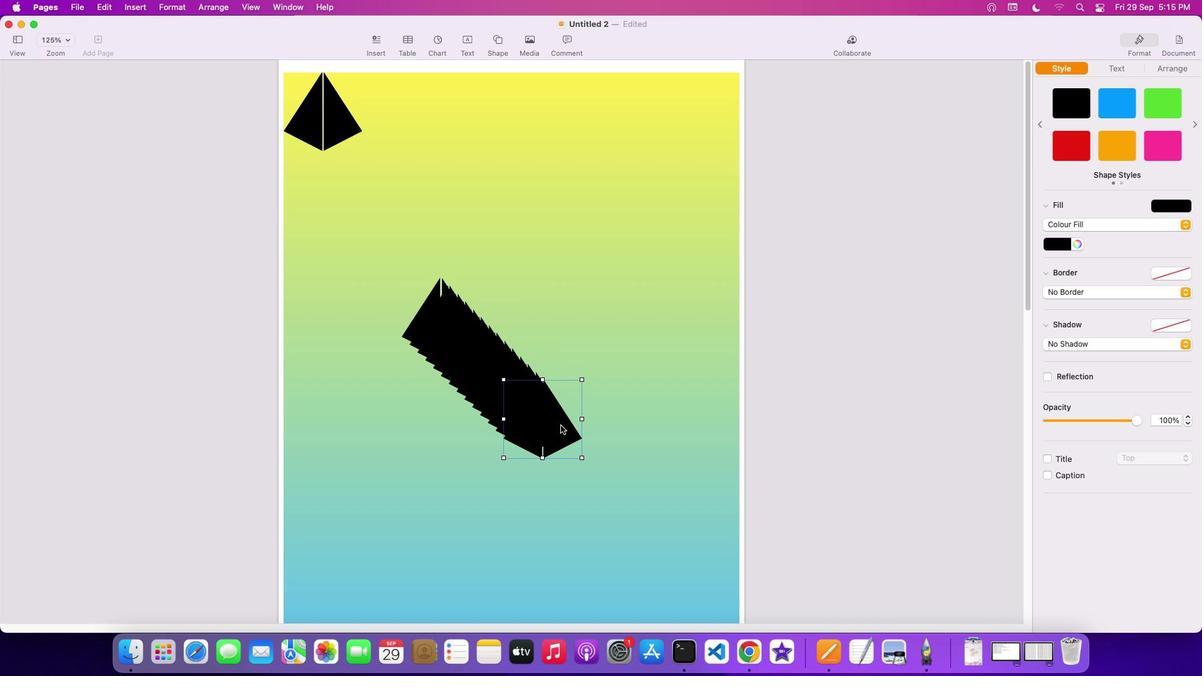 
Action: Mouse moved to (543, 429)
Screenshot: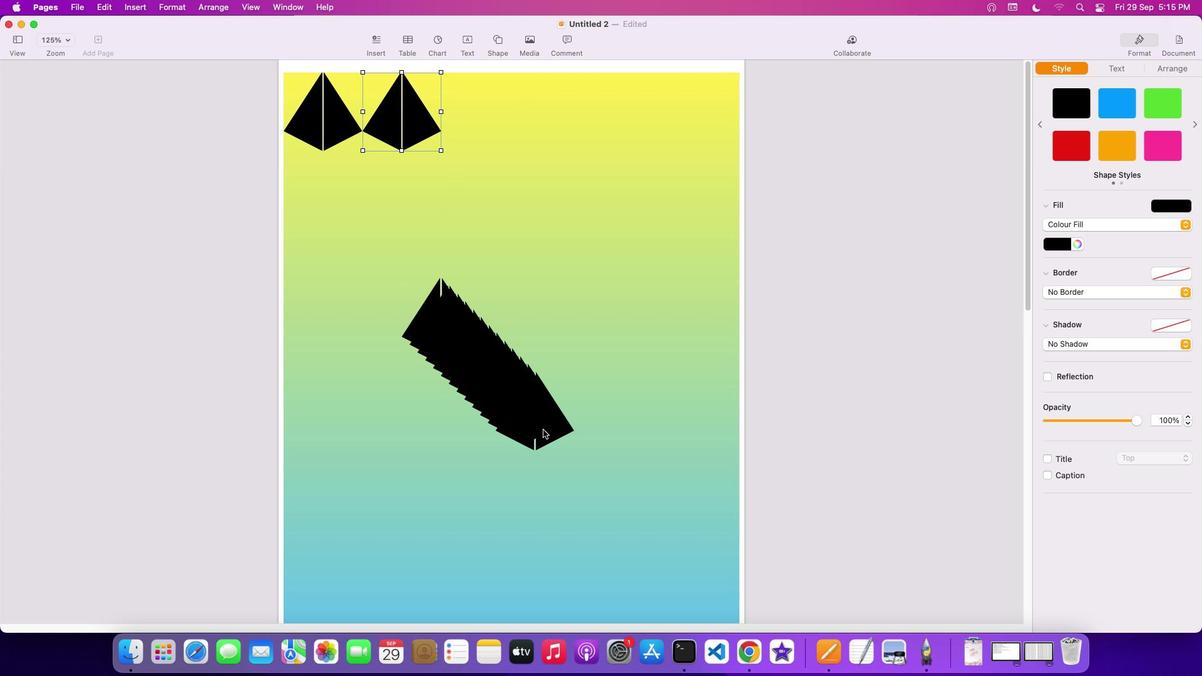 
Action: Mouse pressed left at (543, 429)
Screenshot: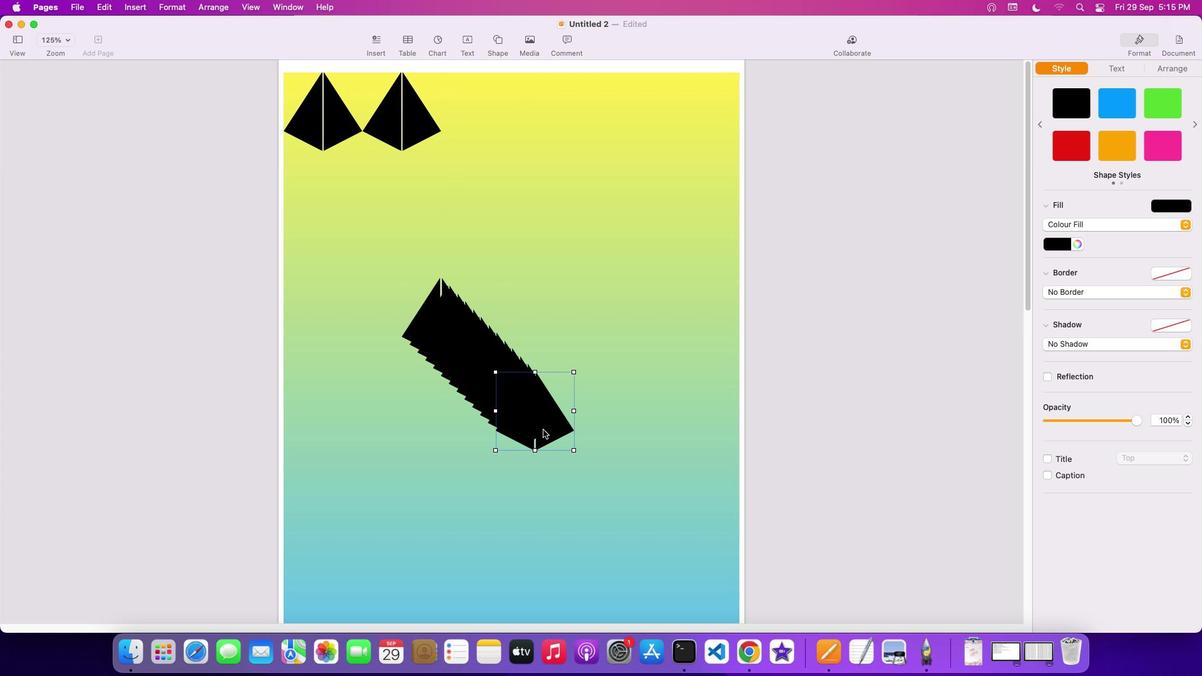 
Action: Mouse moved to (540, 408)
Screenshot: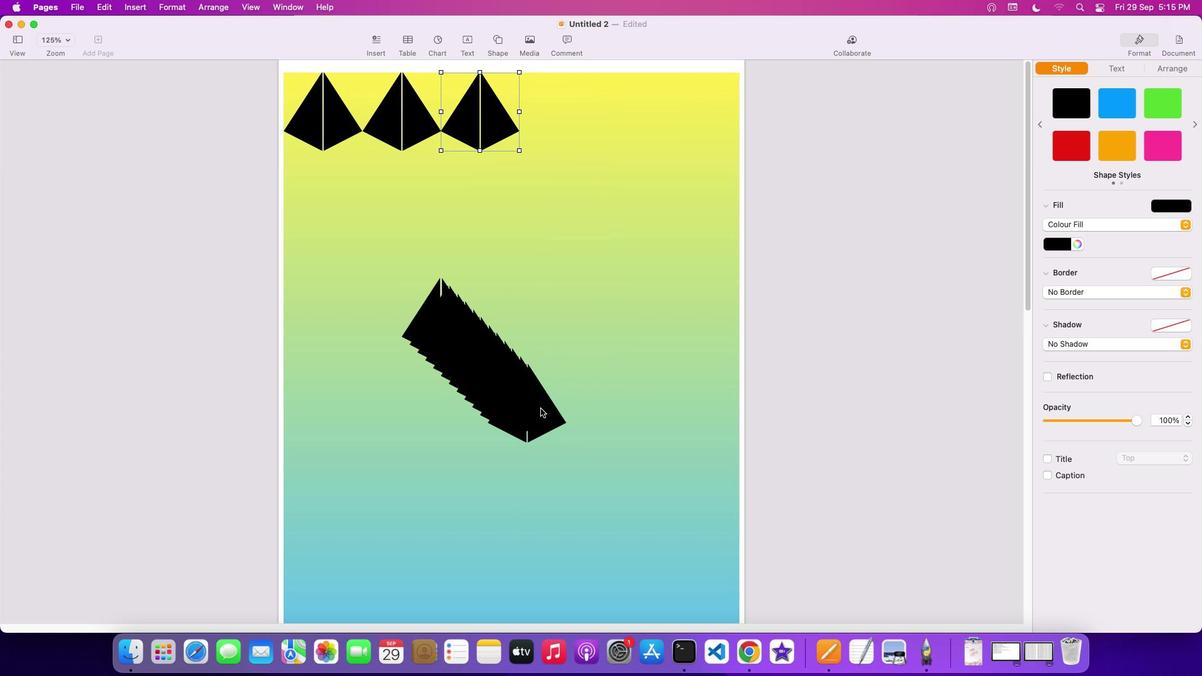 
Action: Mouse pressed left at (540, 408)
Screenshot: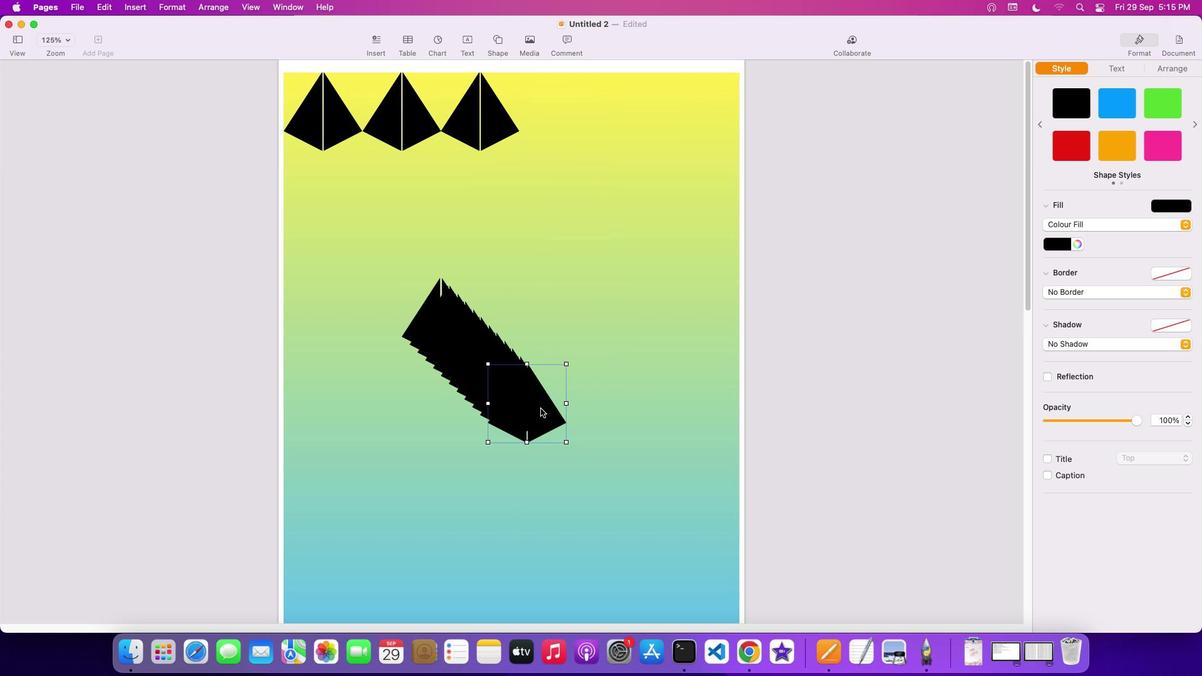 
Action: Mouse moved to (542, 415)
Screenshot: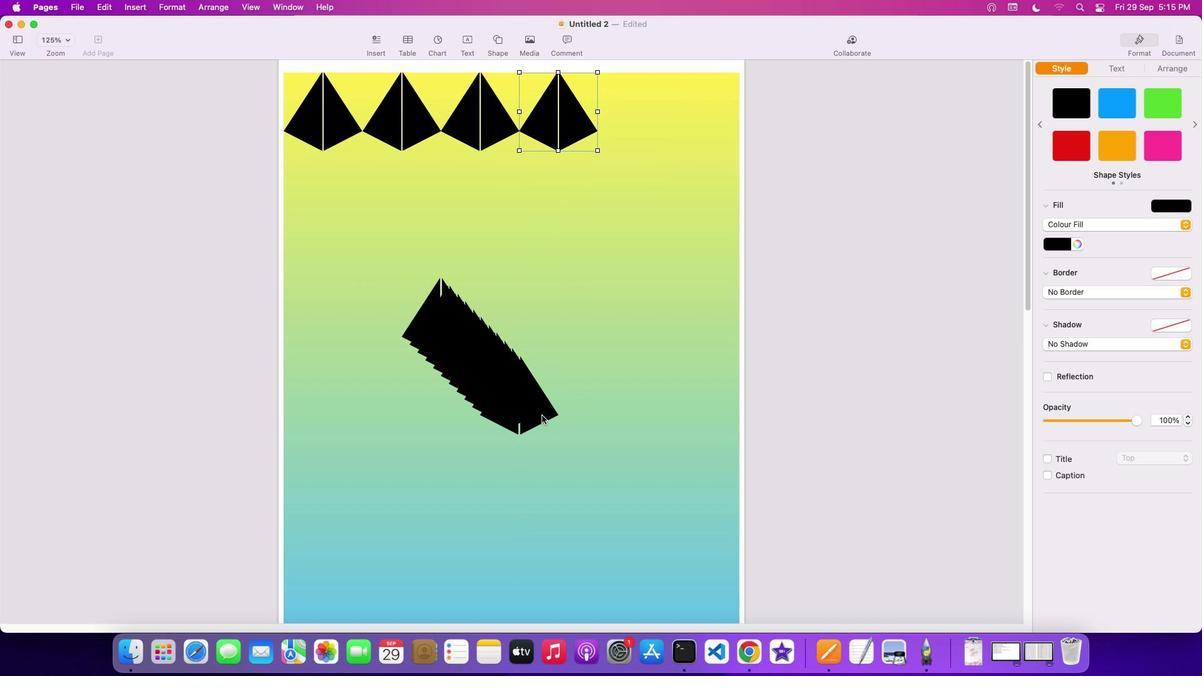 
Action: Mouse pressed left at (542, 415)
Screenshot: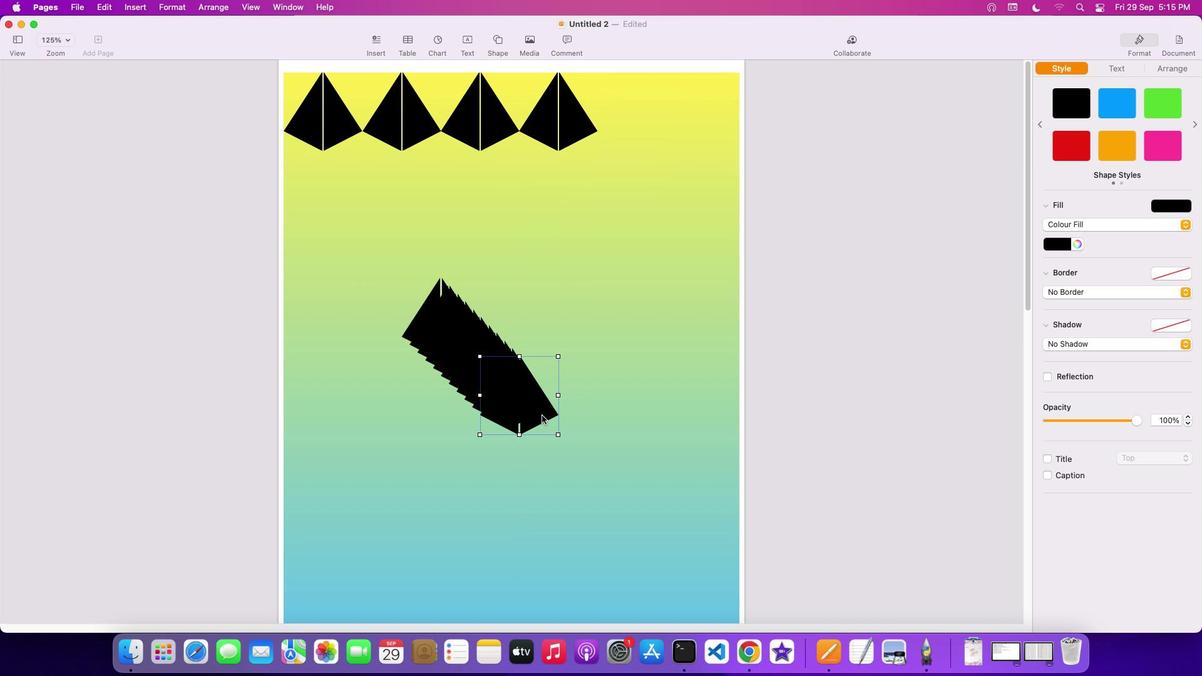 
Action: Mouse moved to (531, 410)
Screenshot: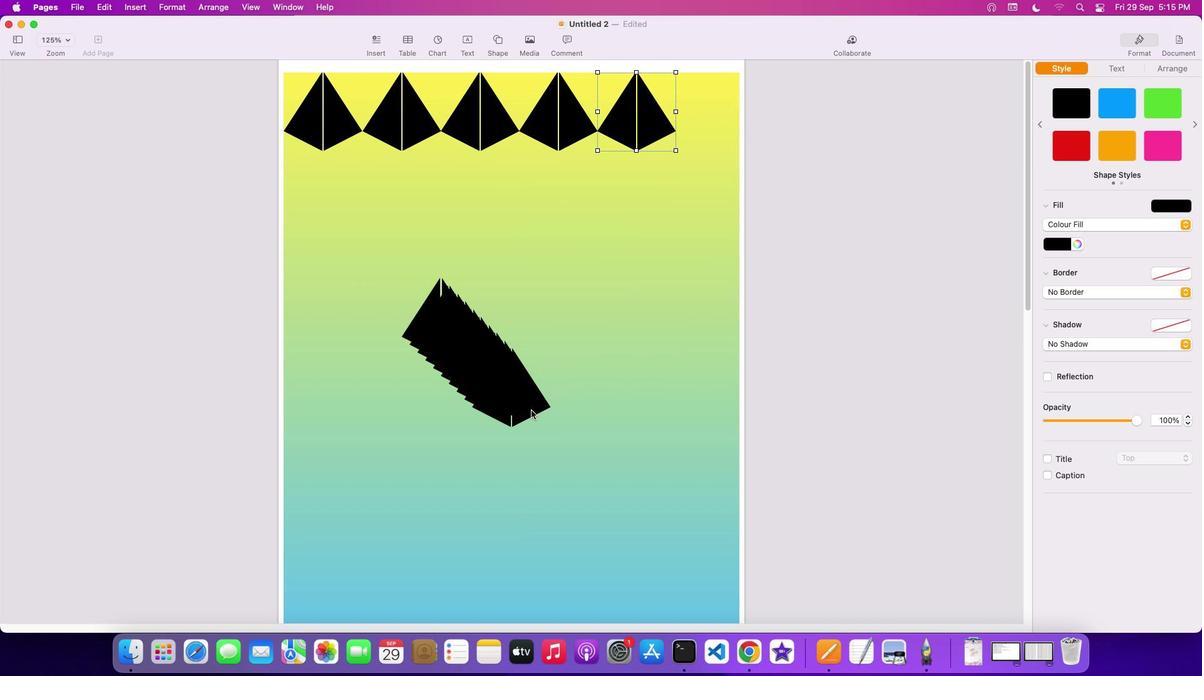 
Action: Mouse pressed left at (531, 410)
Screenshot: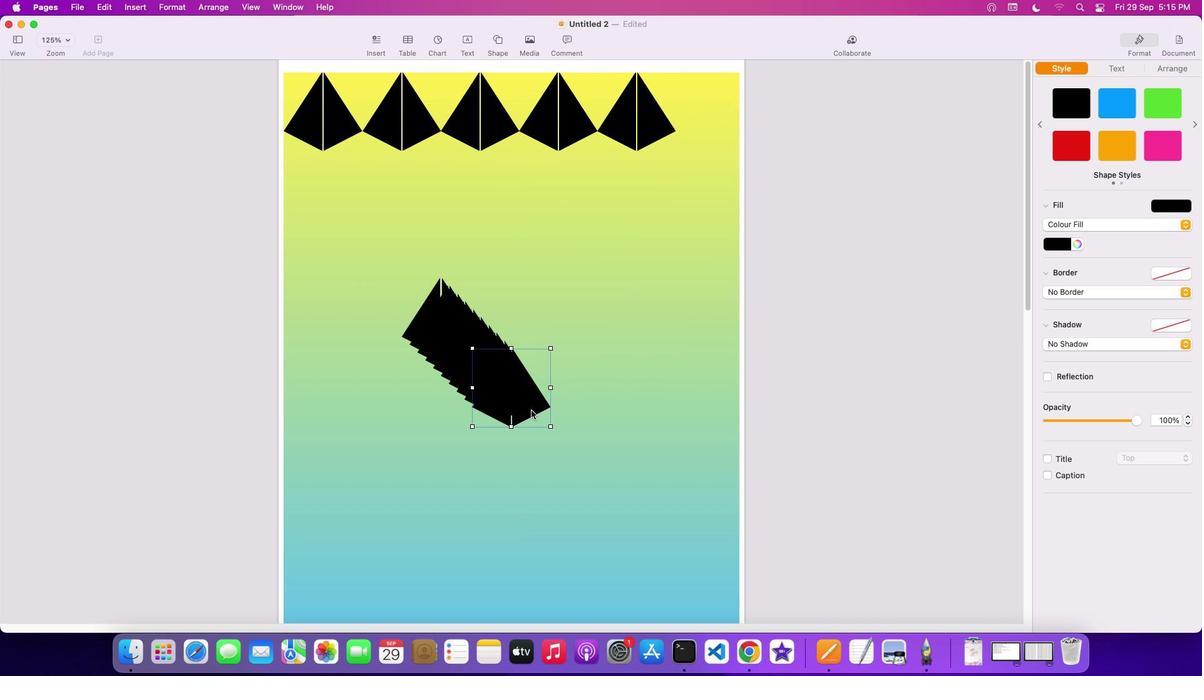 
Action: Mouse moved to (506, 403)
Screenshot: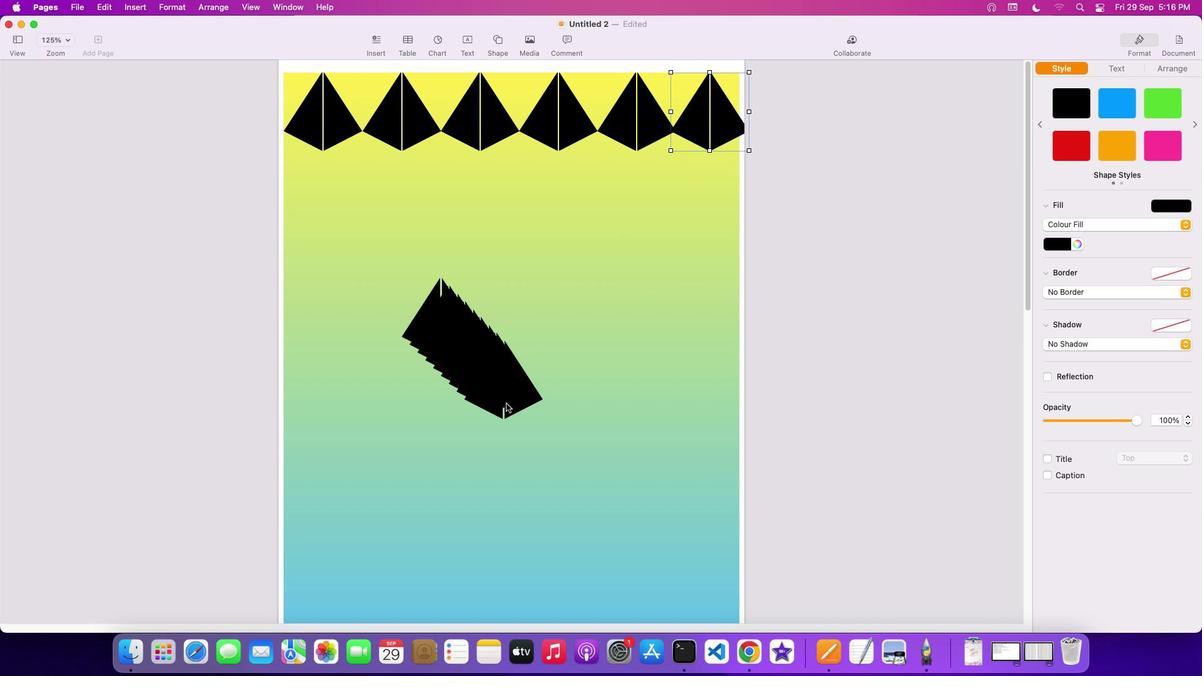 
Action: Mouse pressed left at (506, 403)
Screenshot: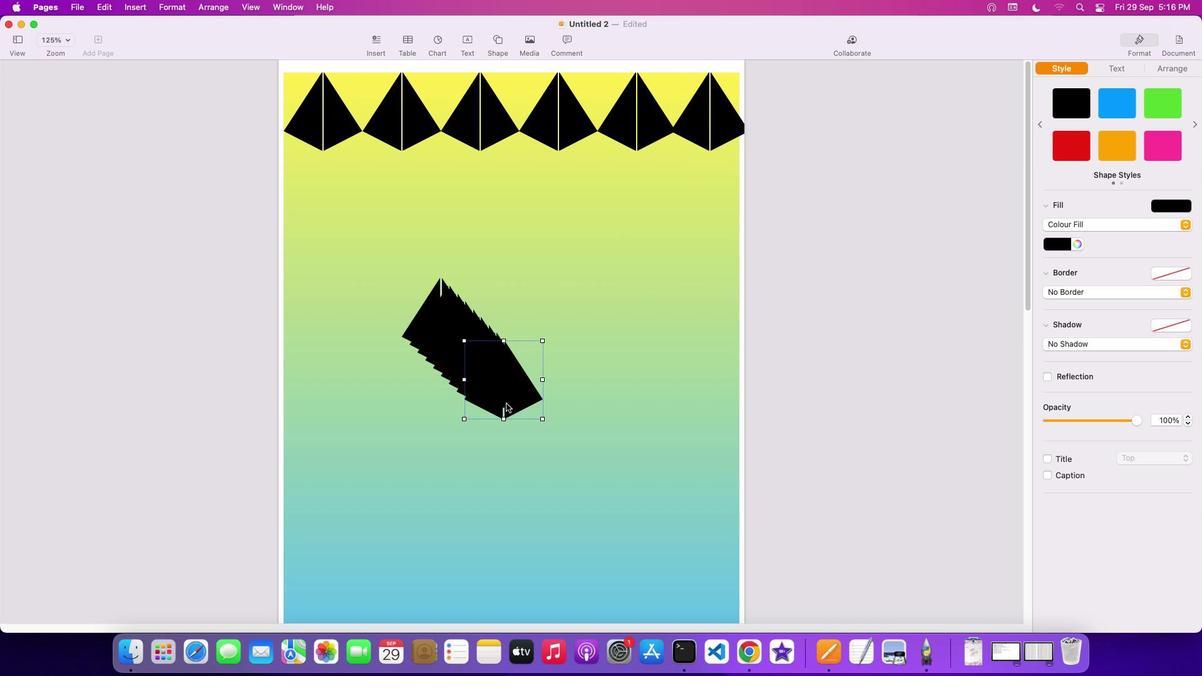 
Action: Mouse moved to (494, 395)
Screenshot: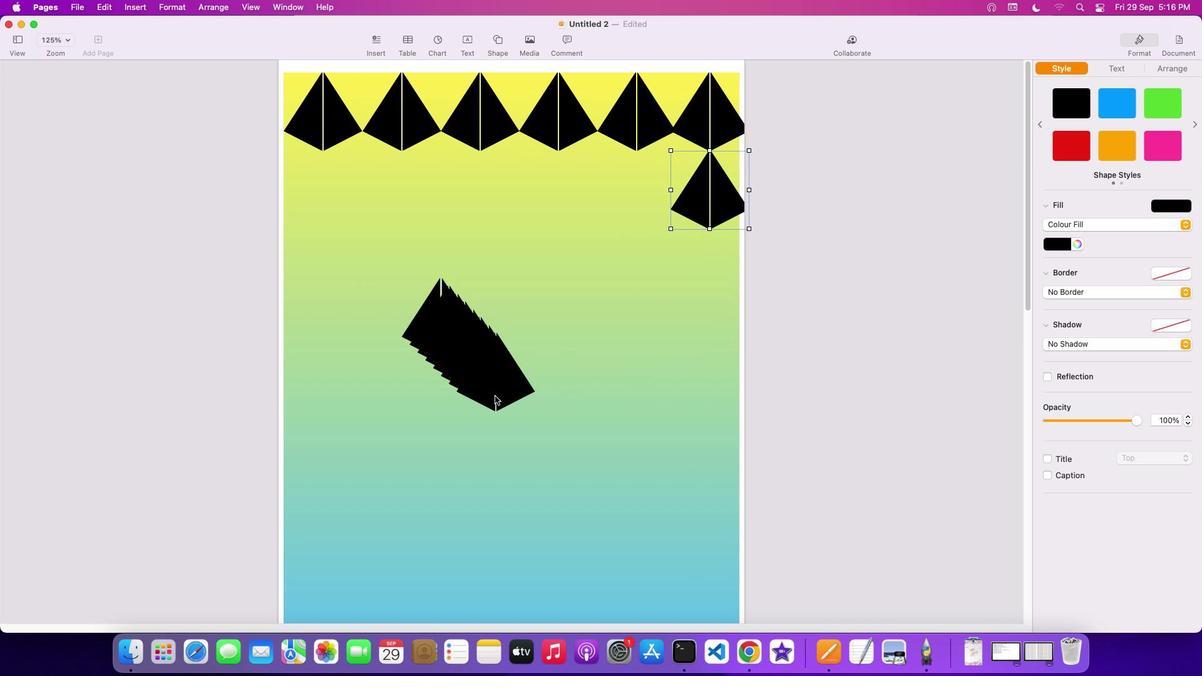 
Action: Mouse pressed left at (494, 395)
Screenshot: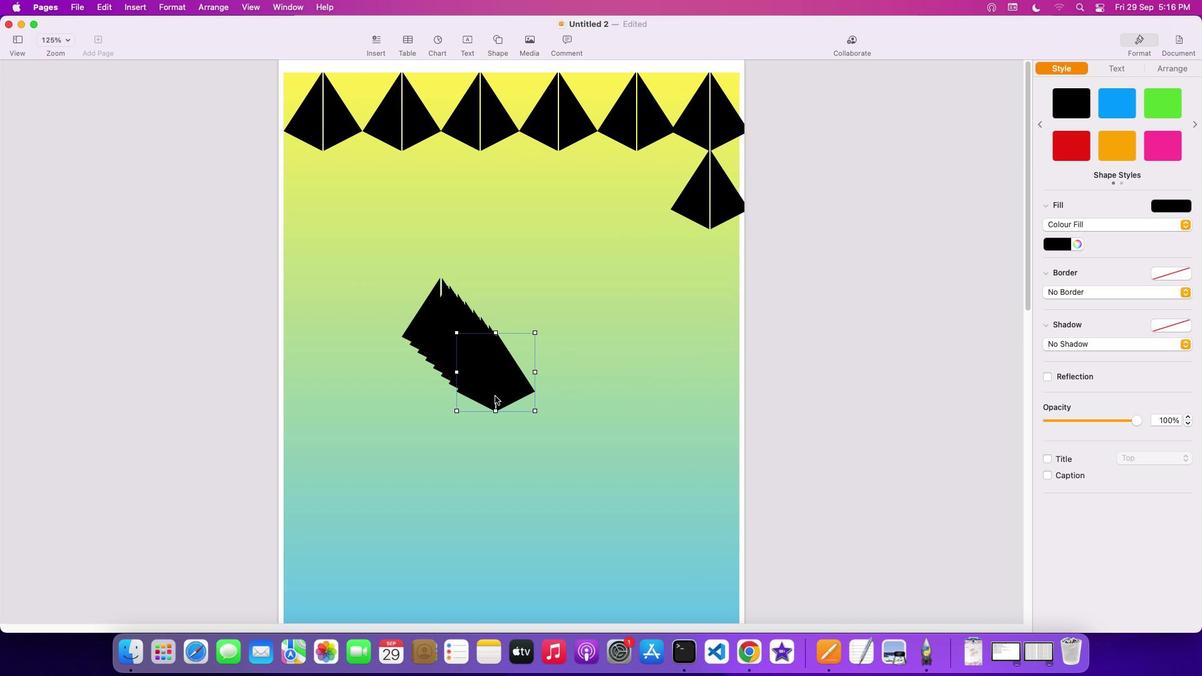 
Action: Mouse moved to (487, 388)
Screenshot: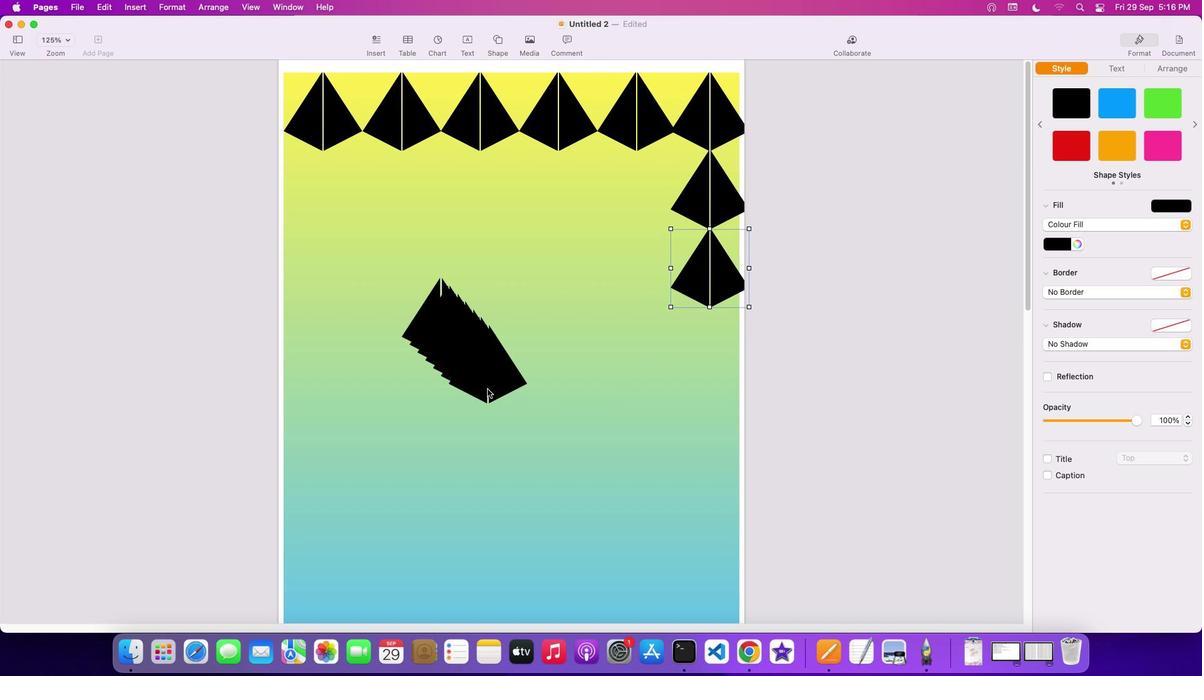 
Action: Mouse pressed left at (487, 388)
Screenshot: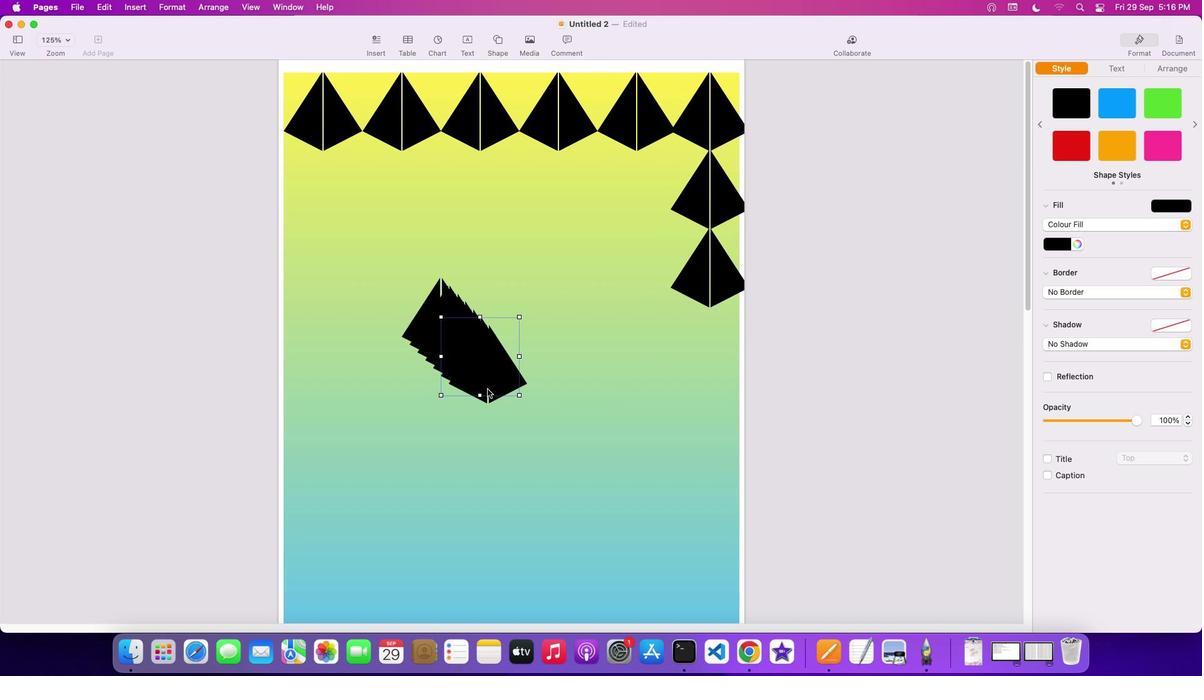 
Action: Mouse moved to (491, 376)
Screenshot: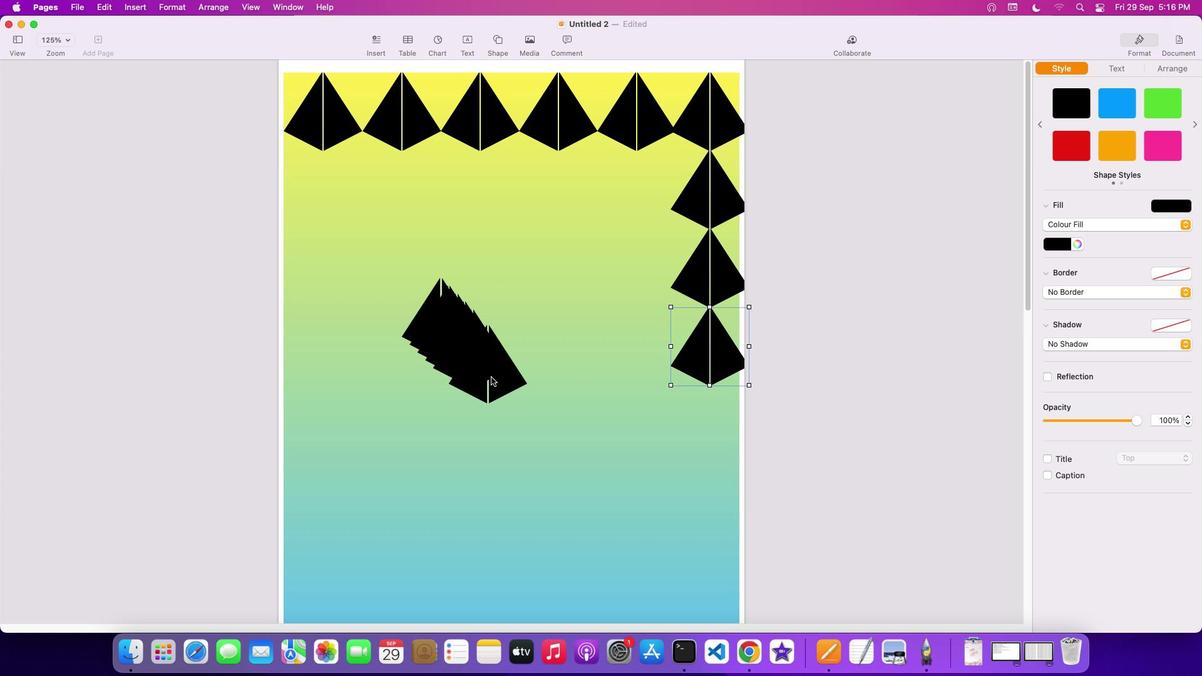 
Action: Mouse pressed left at (491, 376)
Screenshot: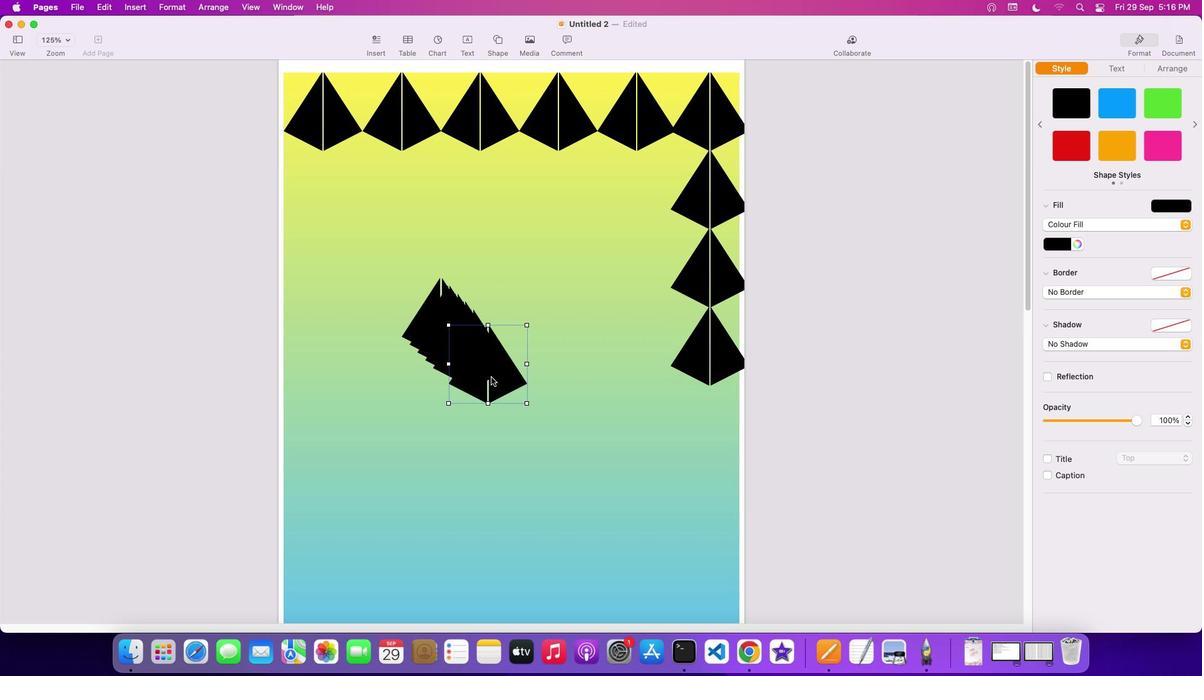
Action: Mouse moved to (609, 507)
Screenshot: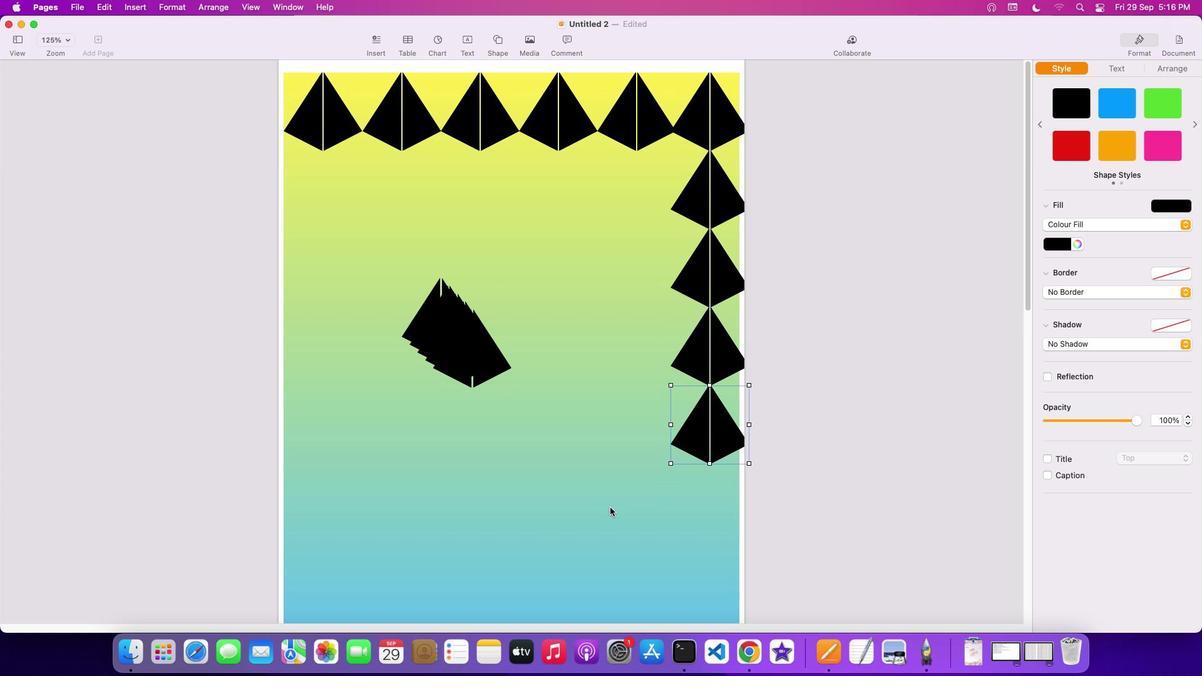 
Action: Mouse scrolled (609, 507) with delta (0, 0)
Screenshot: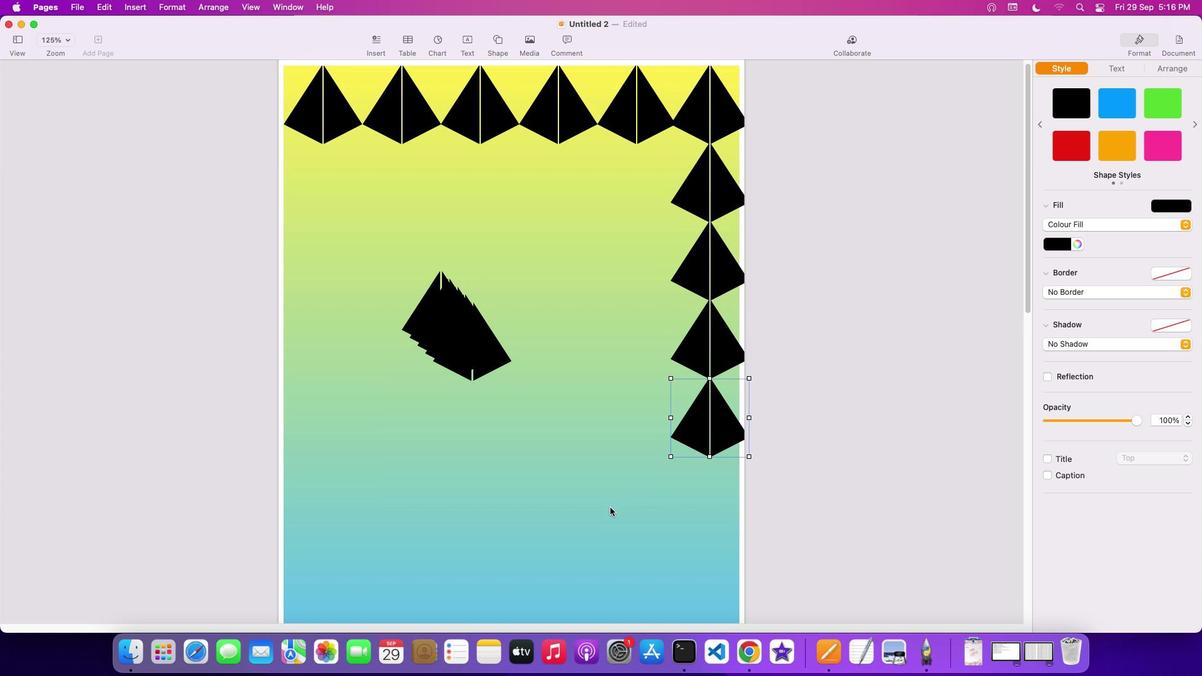 
Action: Mouse scrolled (609, 507) with delta (0, 0)
Screenshot: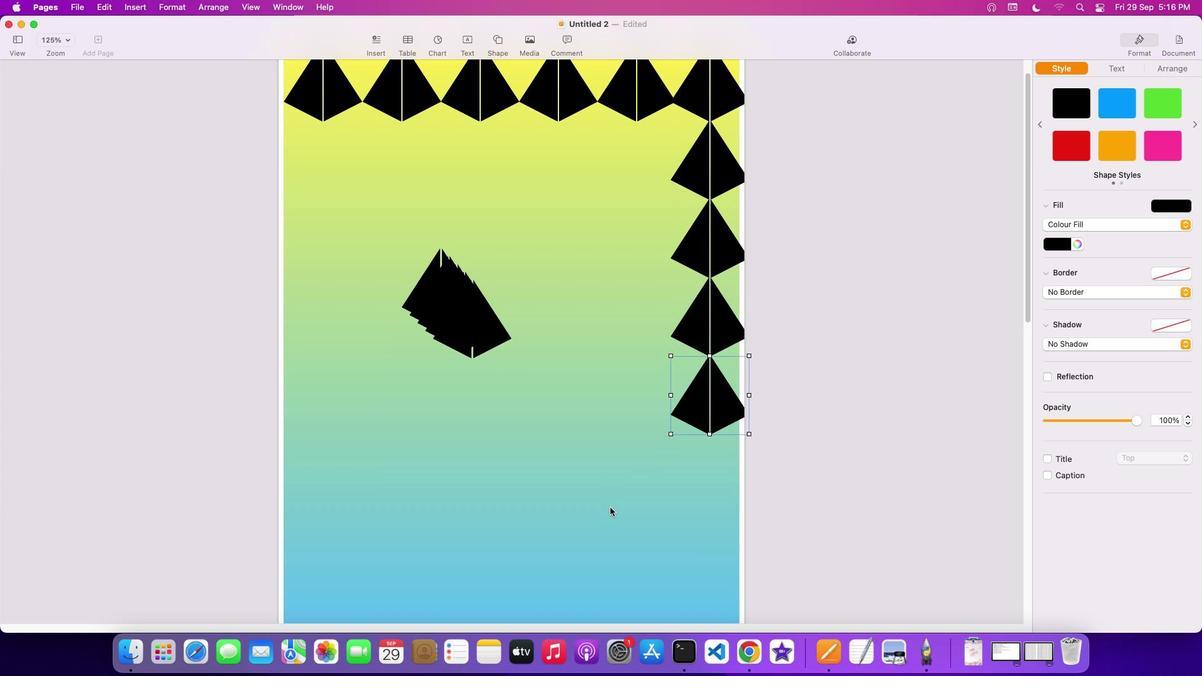 
Action: Mouse scrolled (609, 507) with delta (0, -1)
Screenshot: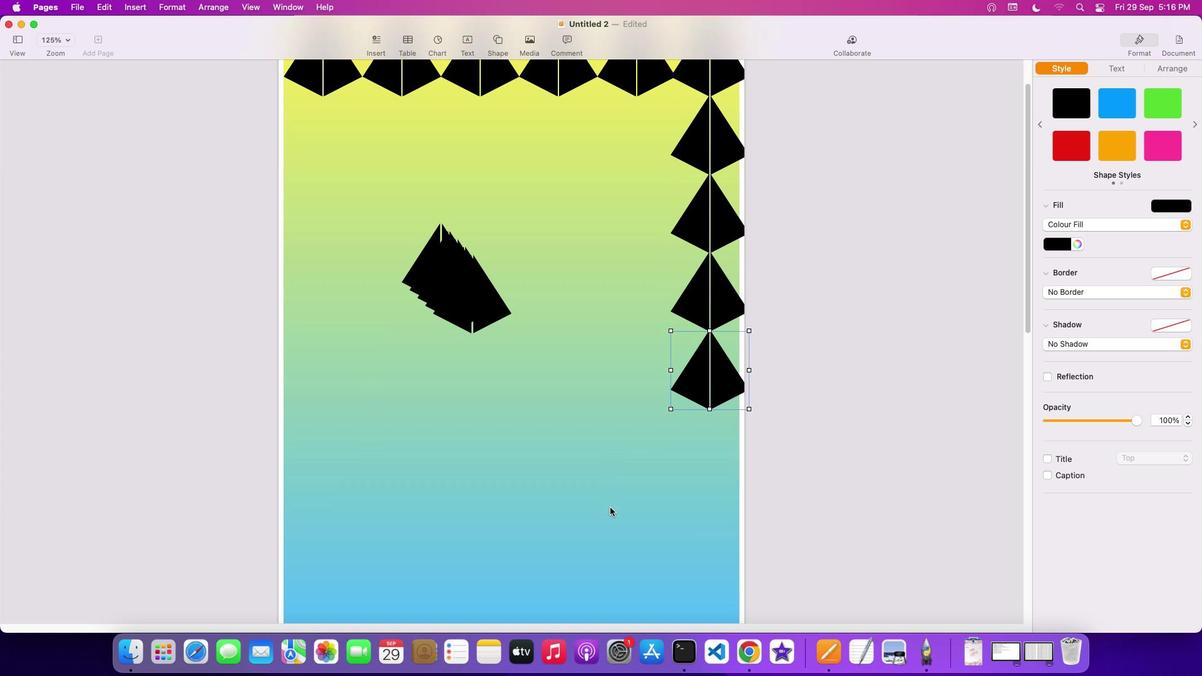 
Action: Mouse scrolled (609, 507) with delta (0, -3)
Screenshot: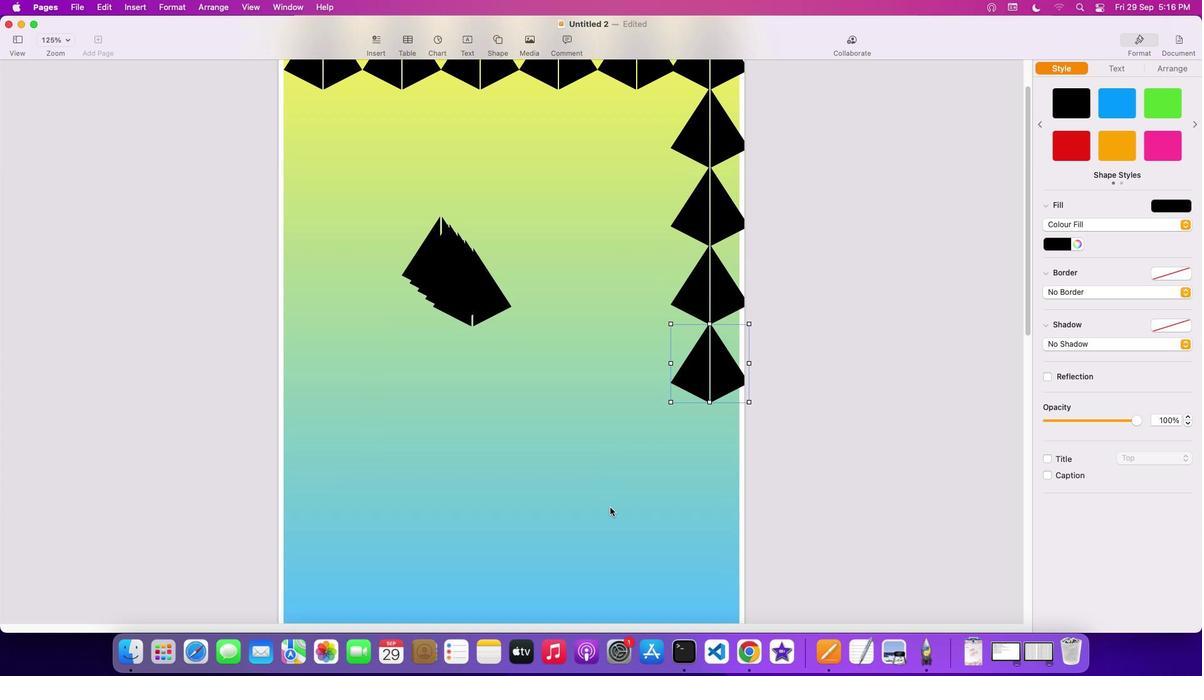 
Action: Mouse scrolled (609, 507) with delta (0, -3)
Screenshot: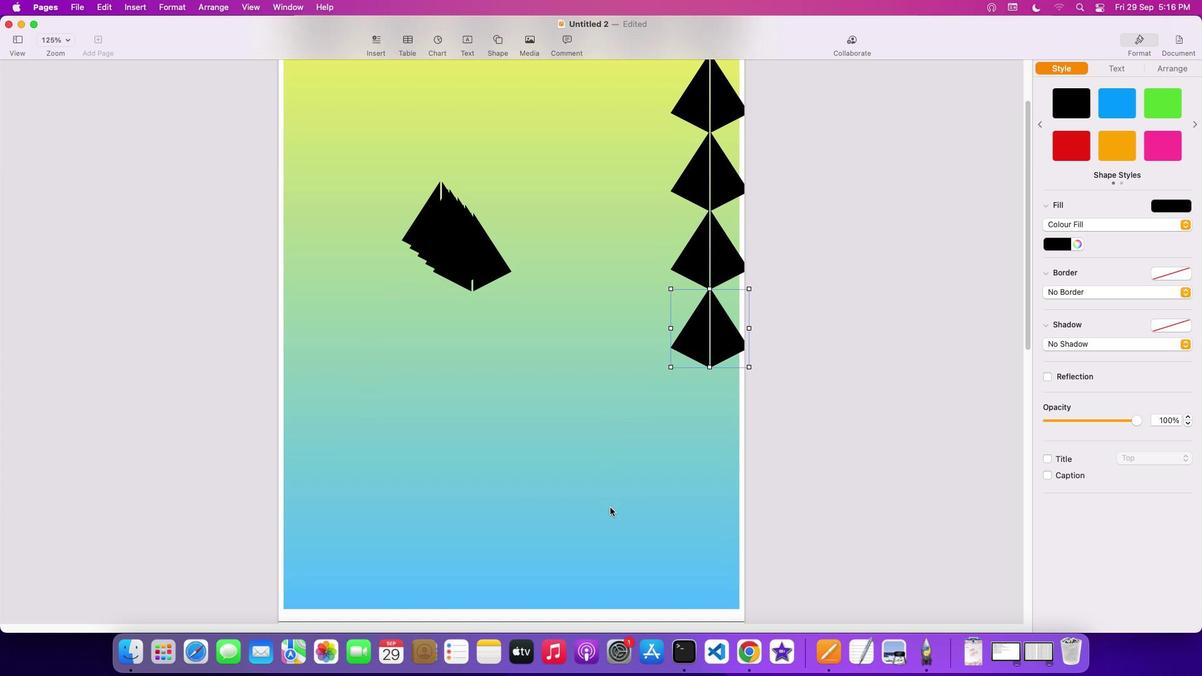 
Action: Mouse moved to (690, 581)
Screenshot: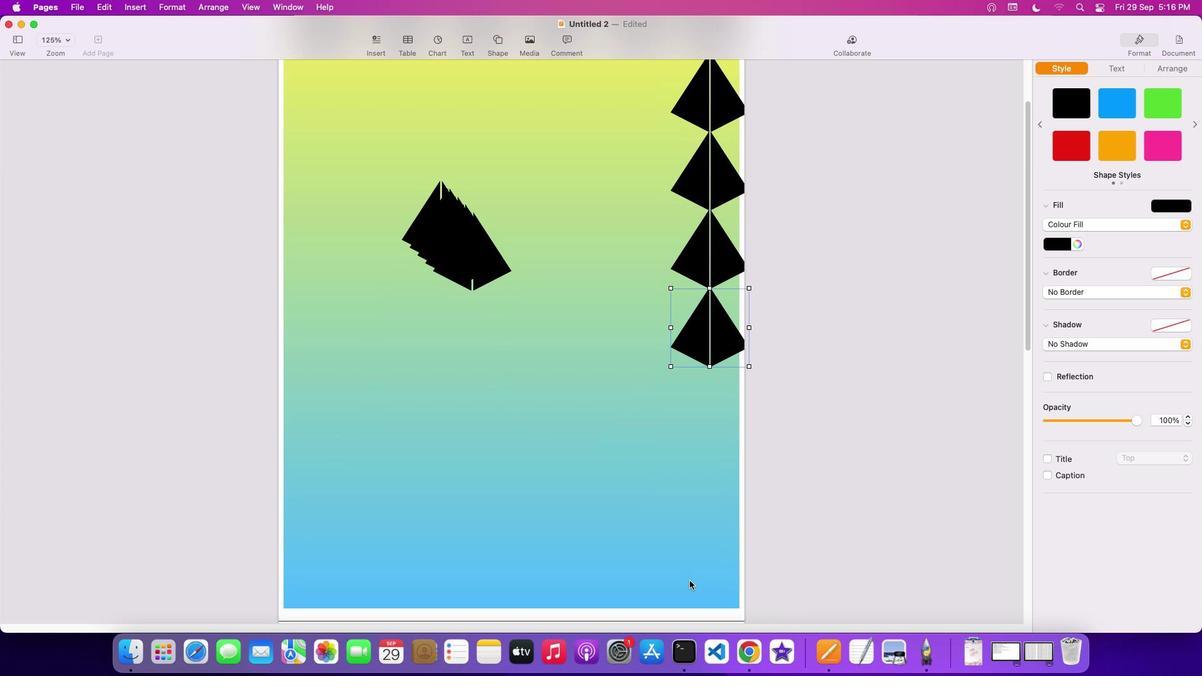 
Action: Mouse pressed left at (690, 581)
Screenshot: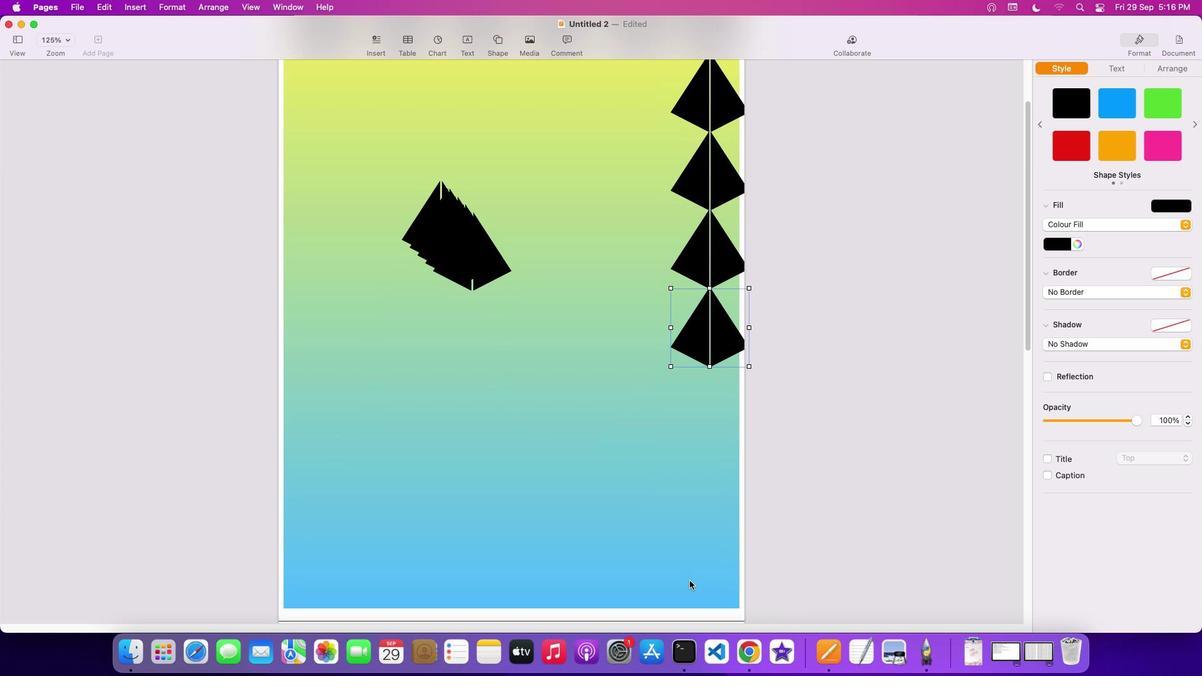 
Action: Mouse moved to (738, 606)
Screenshot: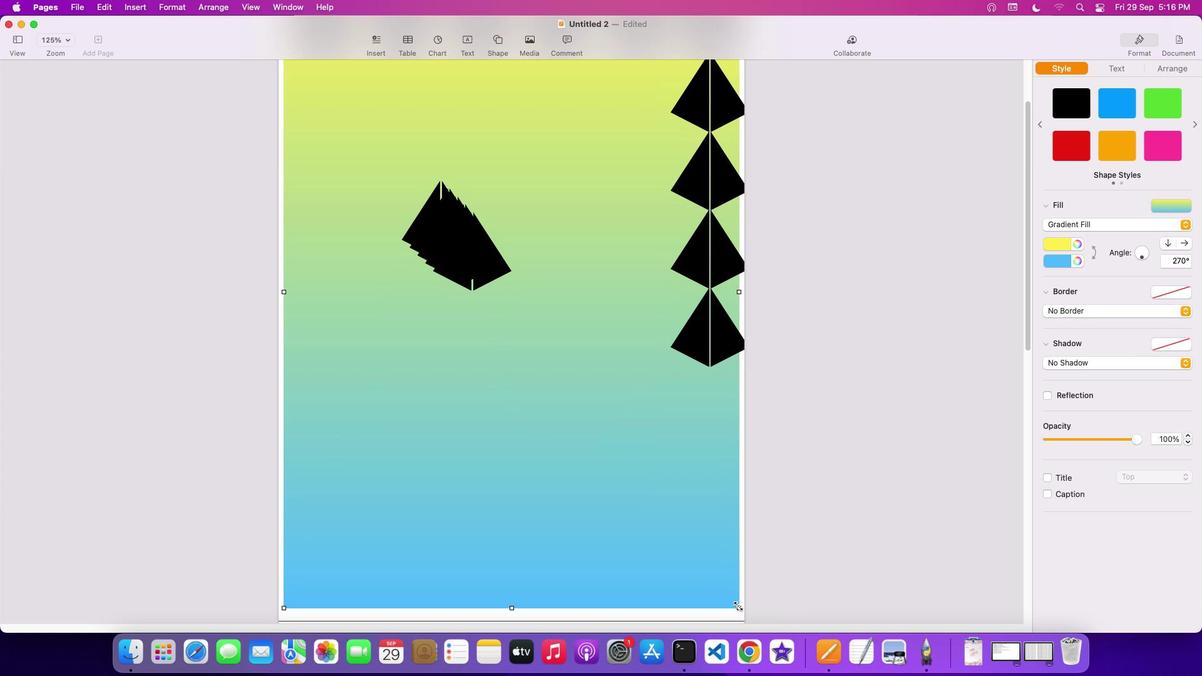 
Action: Mouse pressed left at (738, 606)
Screenshot: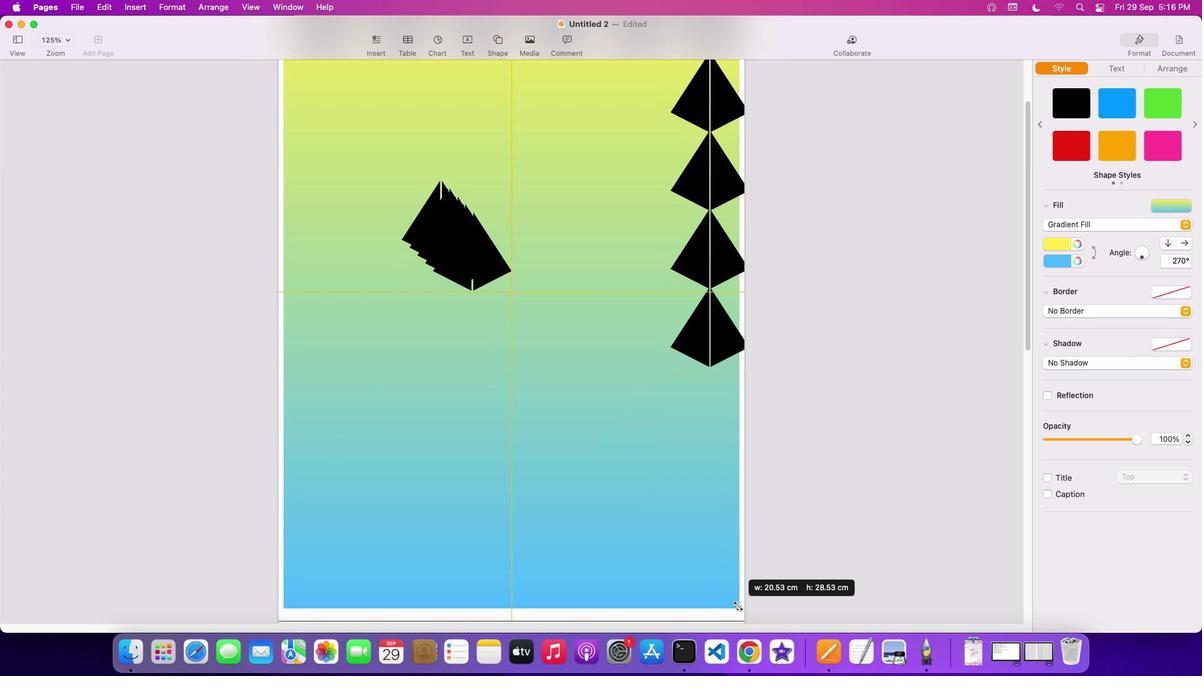
Action: Mouse moved to (742, 584)
Screenshot: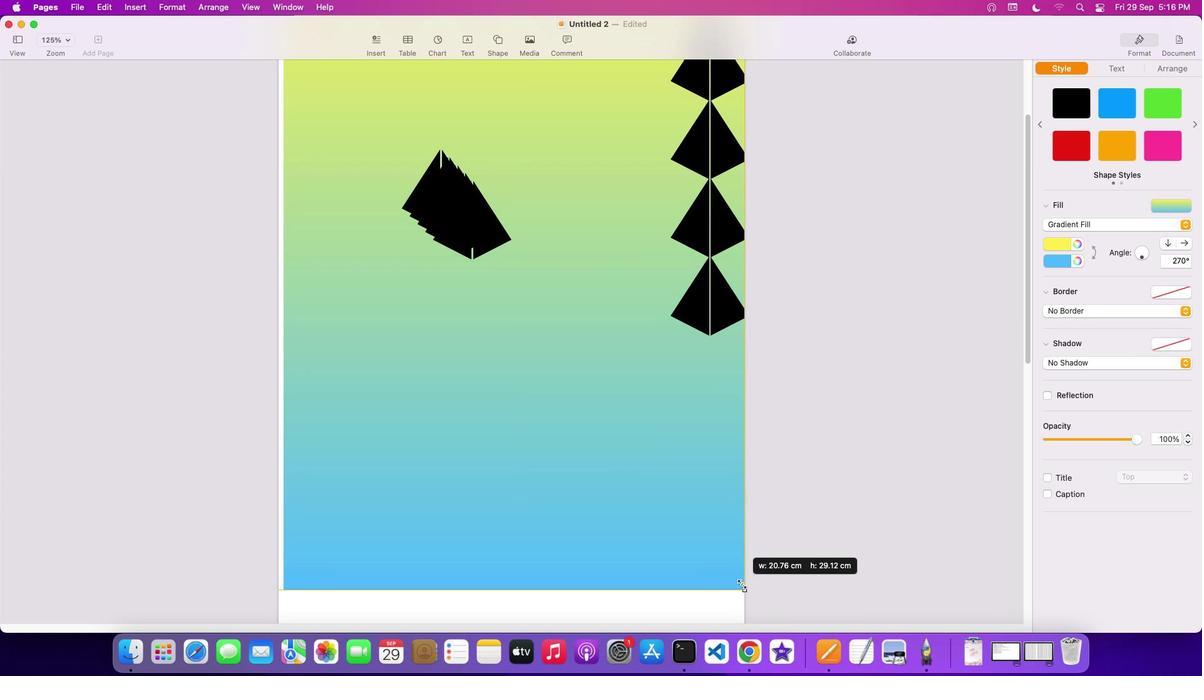 
Action: Mouse scrolled (742, 584) with delta (0, 0)
Screenshot: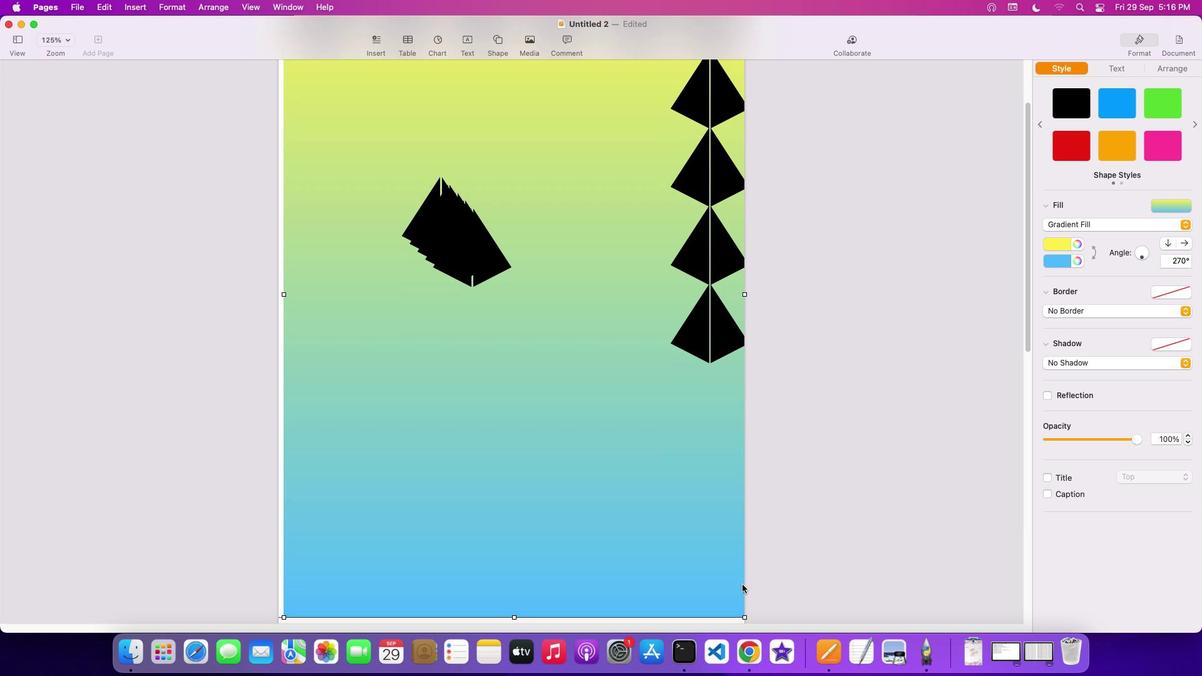 
Action: Mouse scrolled (742, 584) with delta (0, 0)
Screenshot: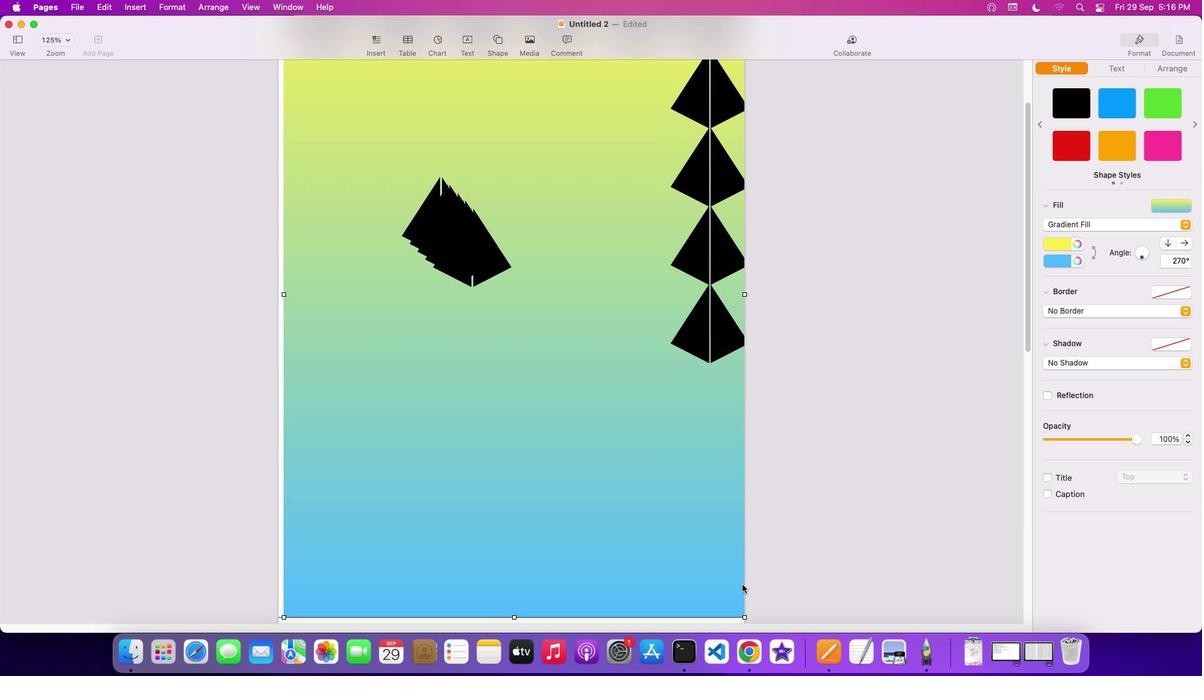 
Action: Mouse moved to (282, 294)
Screenshot: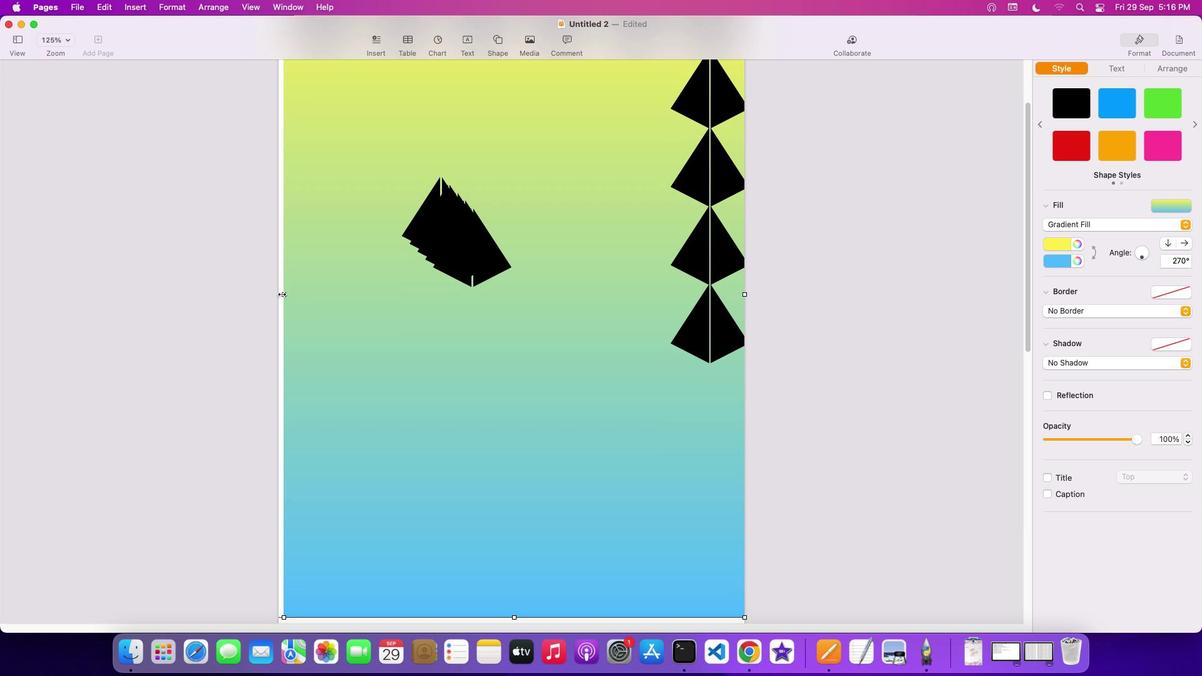 
Action: Mouse pressed left at (282, 294)
Screenshot: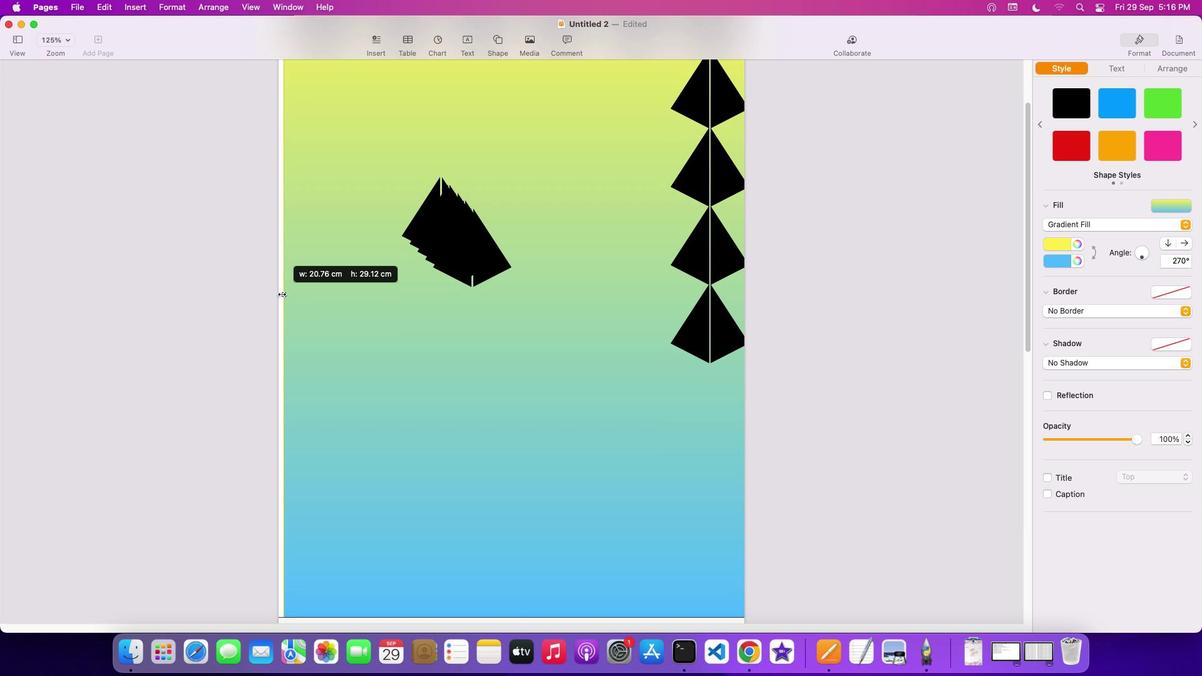 
Action: Mouse moved to (504, 447)
Screenshot: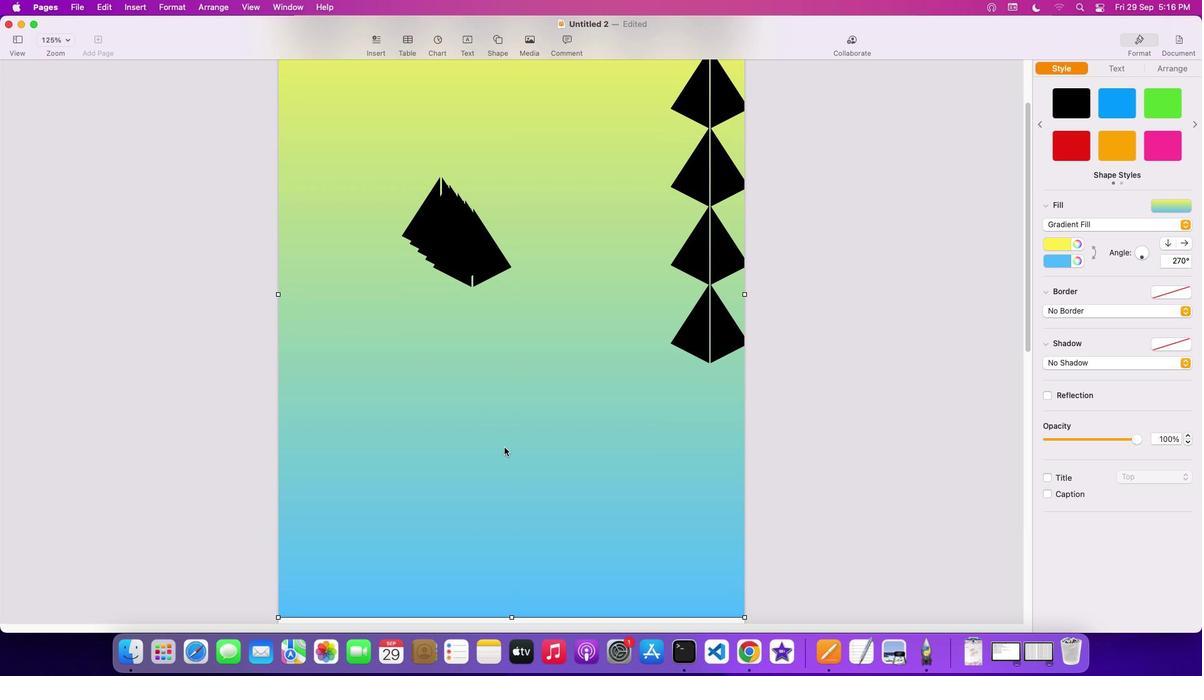 
Action: Mouse scrolled (504, 447) with delta (0, 0)
Screenshot: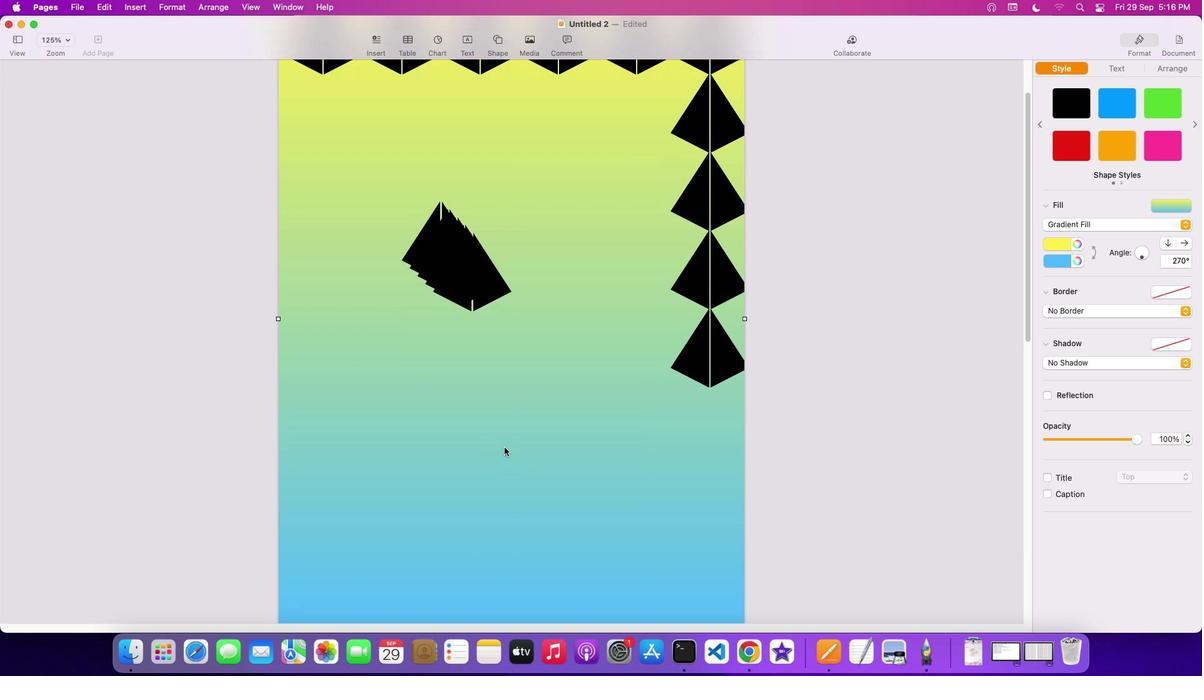 
Action: Mouse scrolled (504, 447) with delta (0, 0)
Screenshot: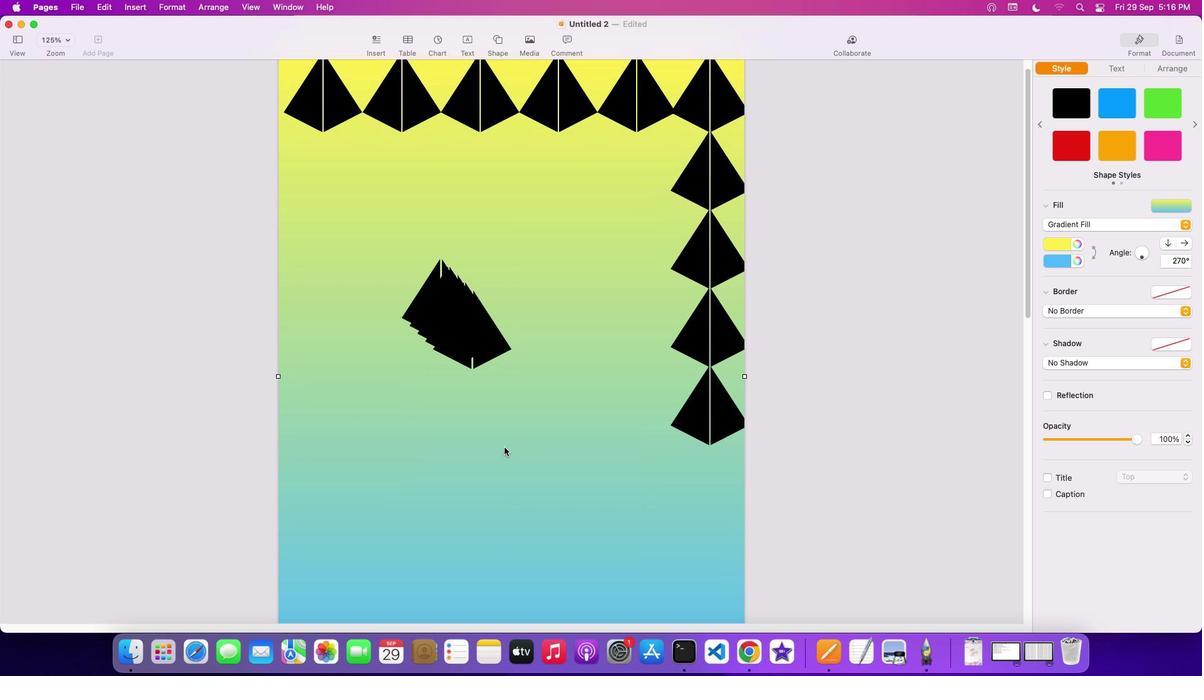 
Action: Mouse scrolled (504, 447) with delta (0, 1)
Screenshot: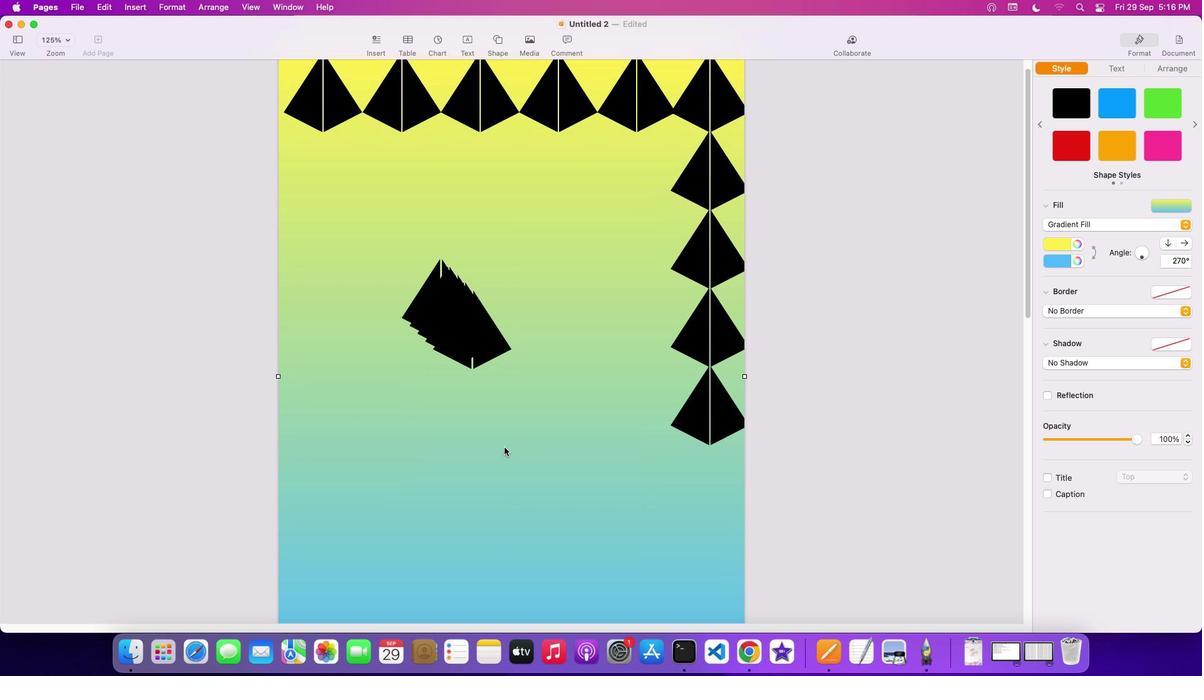 
Action: Mouse scrolled (504, 447) with delta (0, 3)
Screenshot: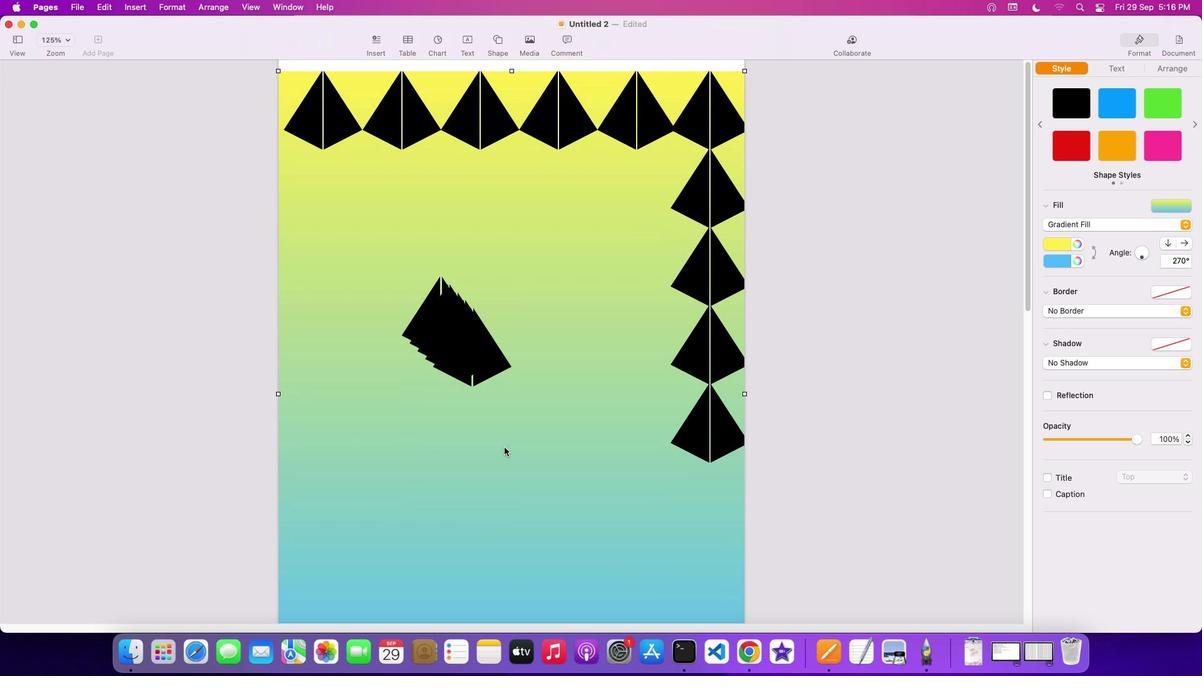 
Action: Mouse scrolled (504, 447) with delta (0, 3)
Screenshot: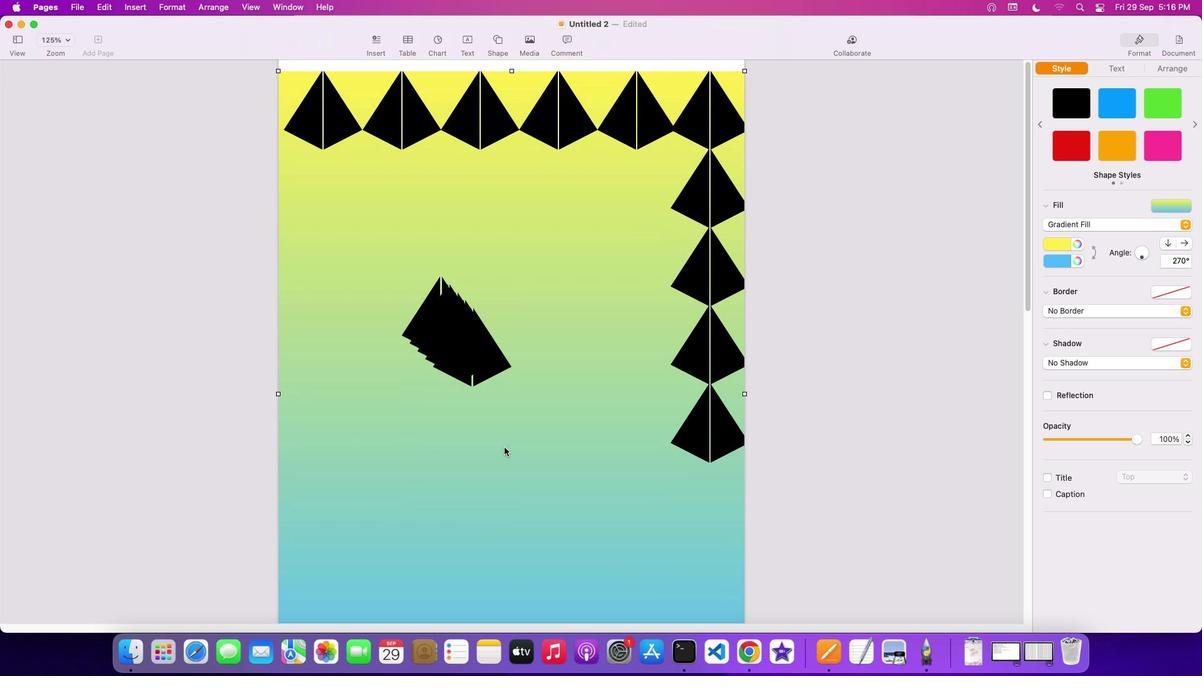 
Action: Mouse moved to (479, 363)
Screenshot: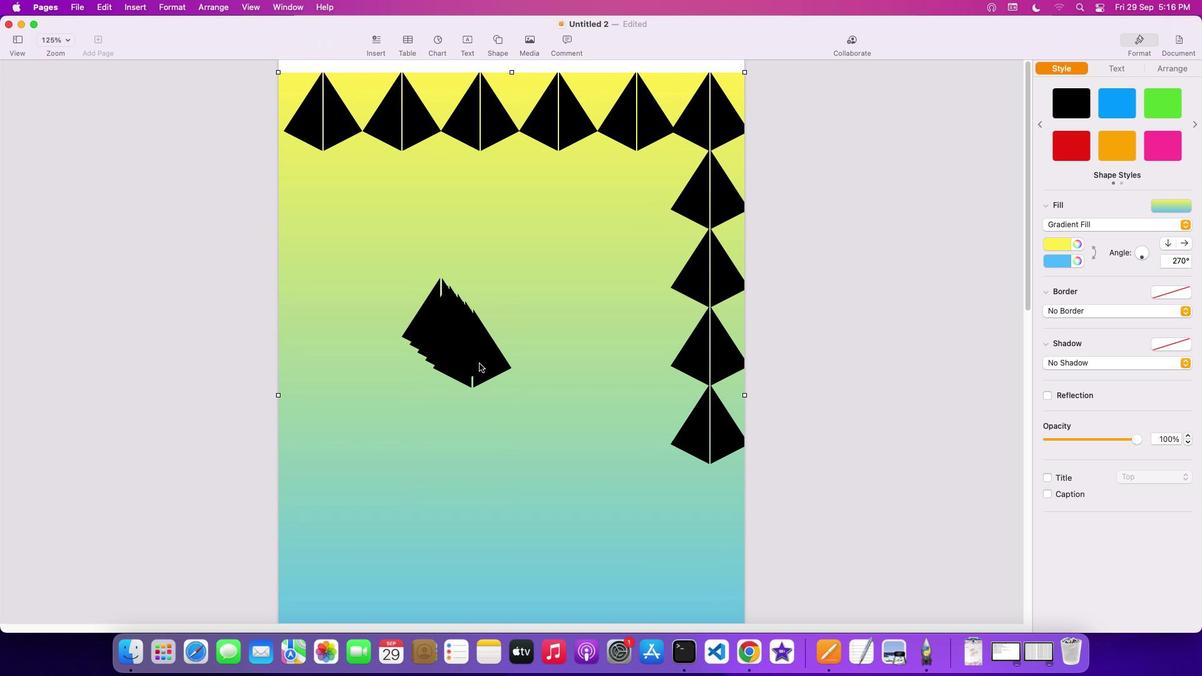 
Action: Mouse pressed left at (479, 363)
Screenshot: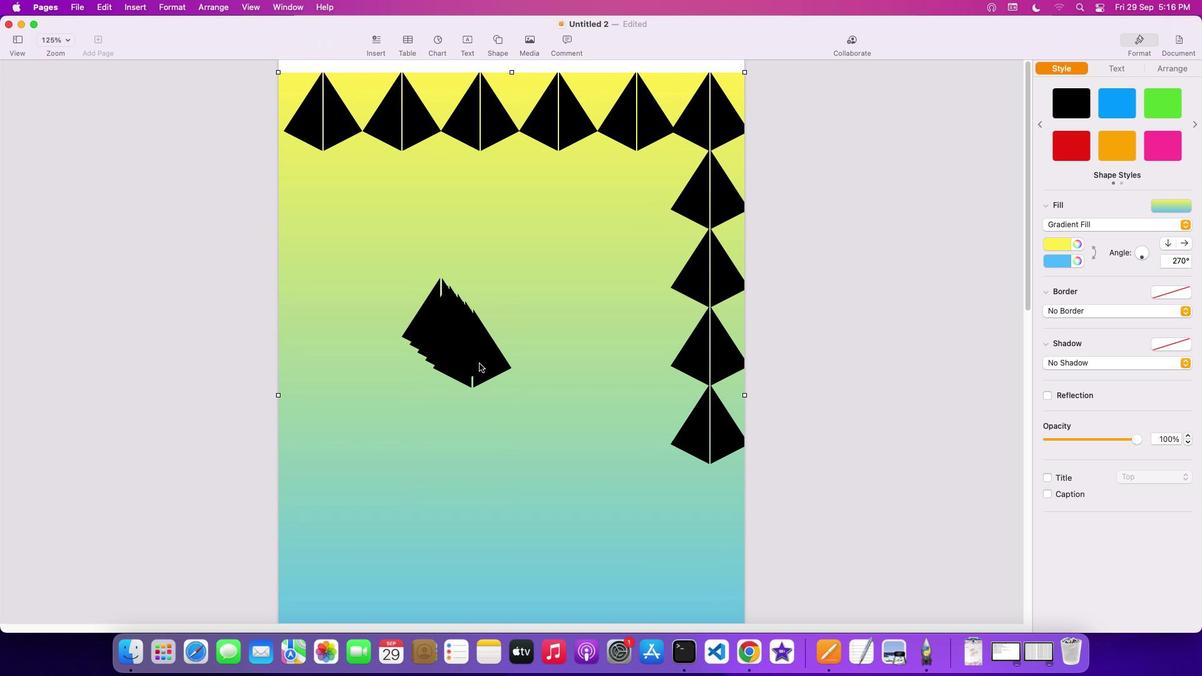 
Action: Mouse moved to (460, 350)
Screenshot: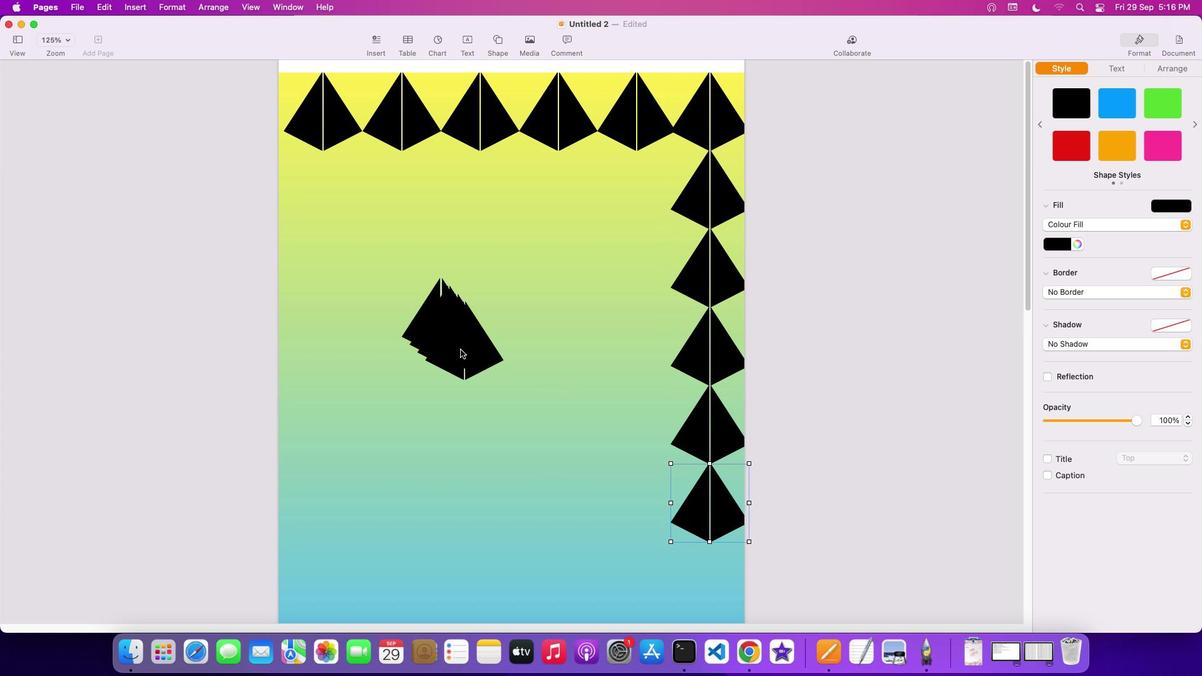 
Action: Mouse pressed left at (460, 350)
Screenshot: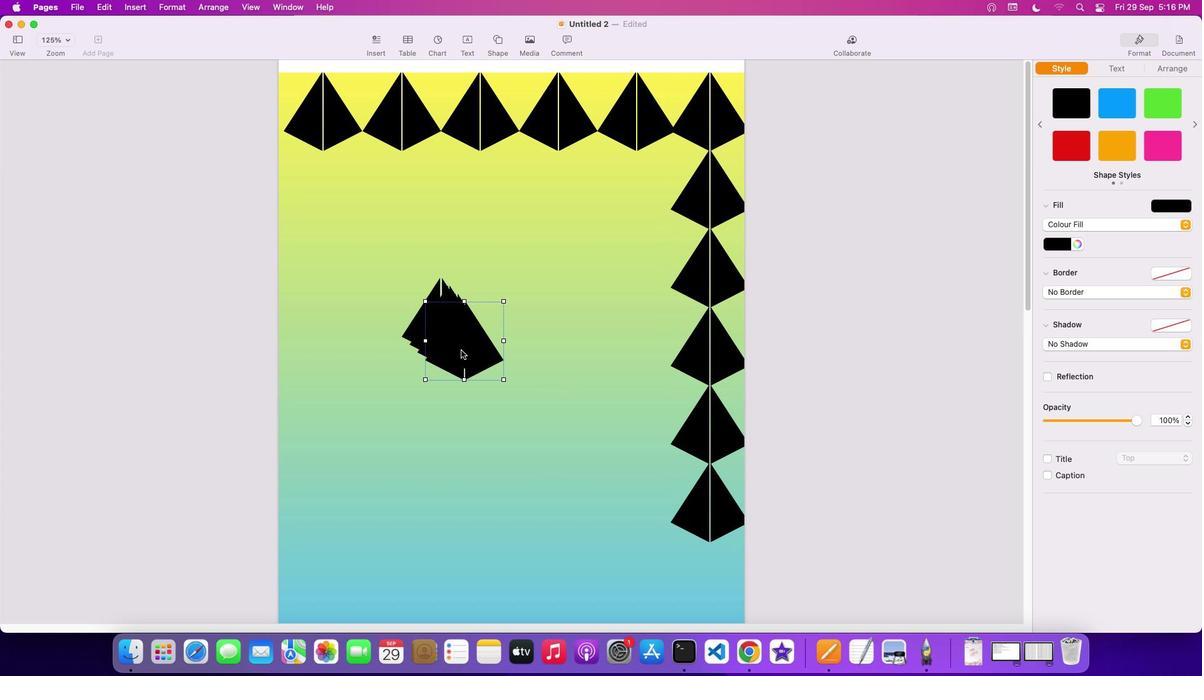 
Action: Mouse moved to (526, 471)
Screenshot: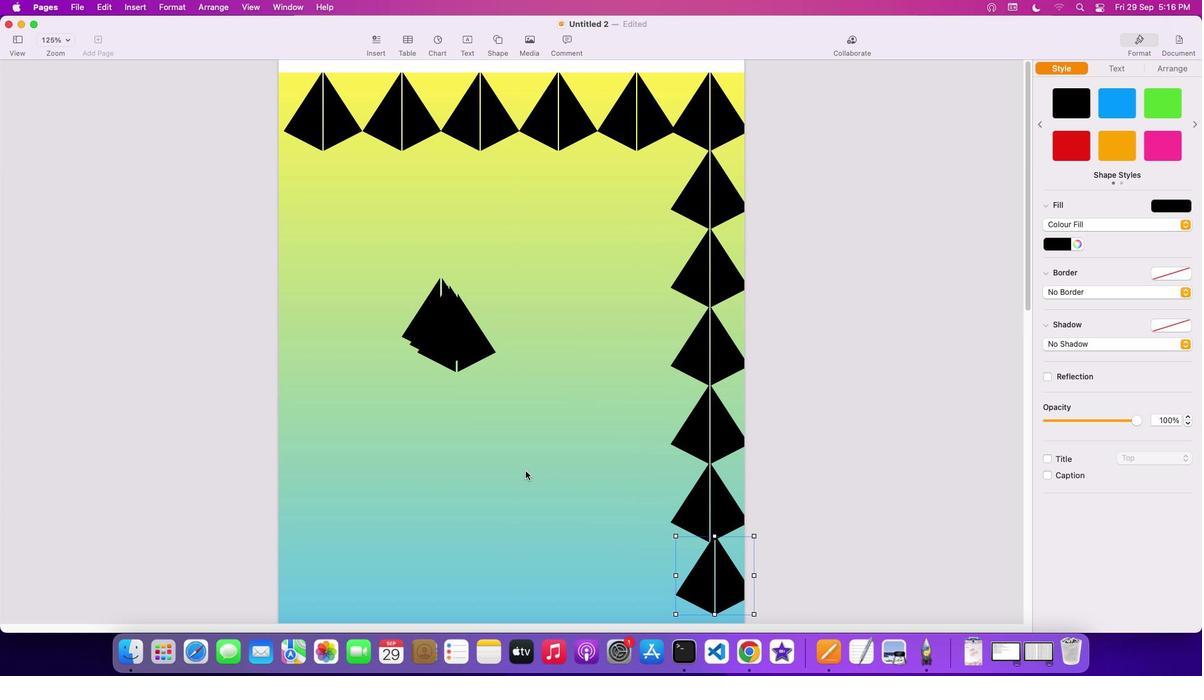 
Action: Mouse scrolled (526, 471) with delta (0, 0)
Screenshot: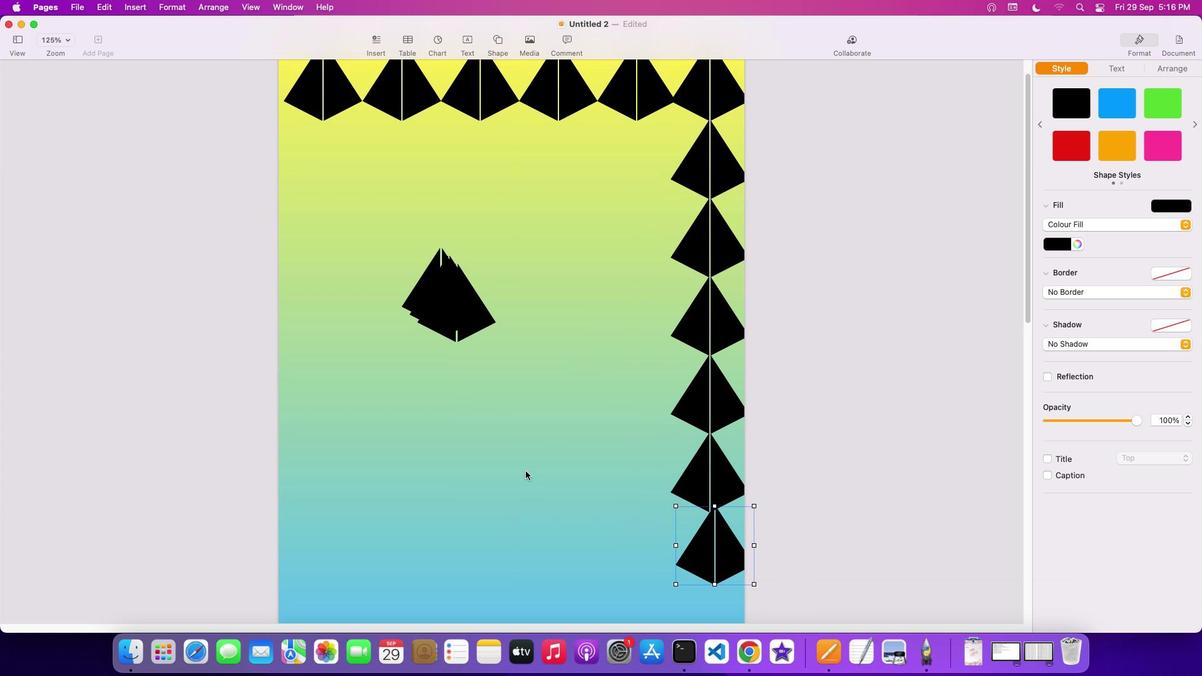 
Action: Mouse scrolled (526, 471) with delta (0, 0)
Screenshot: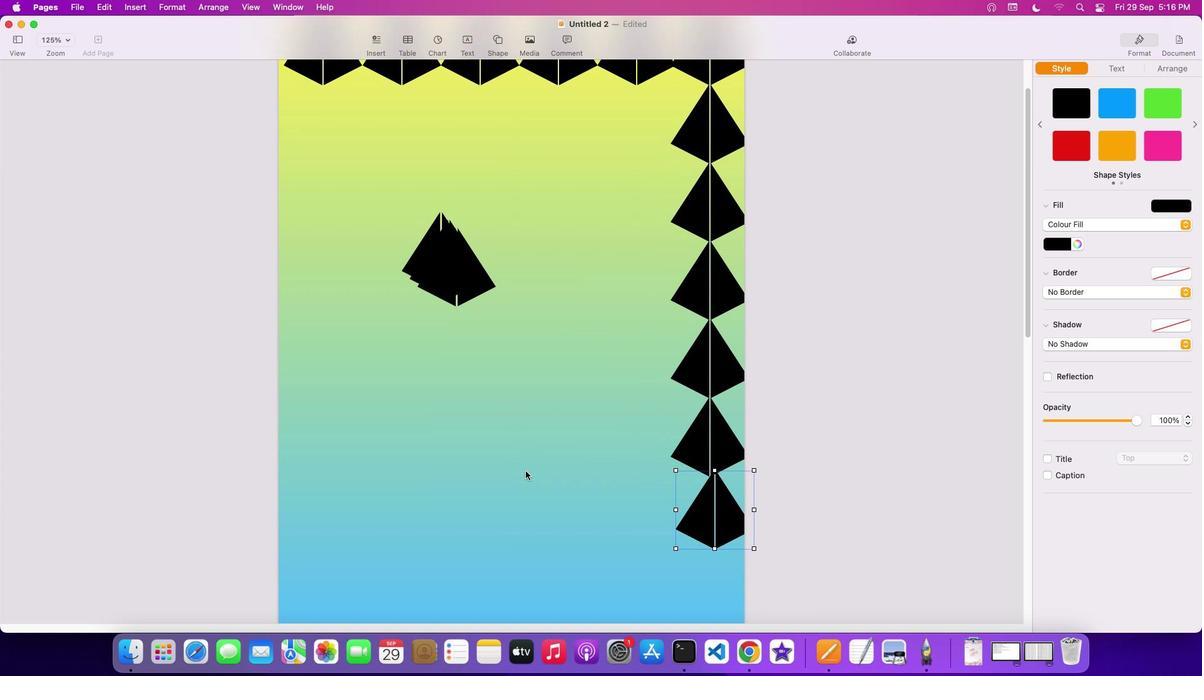 
Action: Mouse scrolled (526, 471) with delta (0, -1)
Screenshot: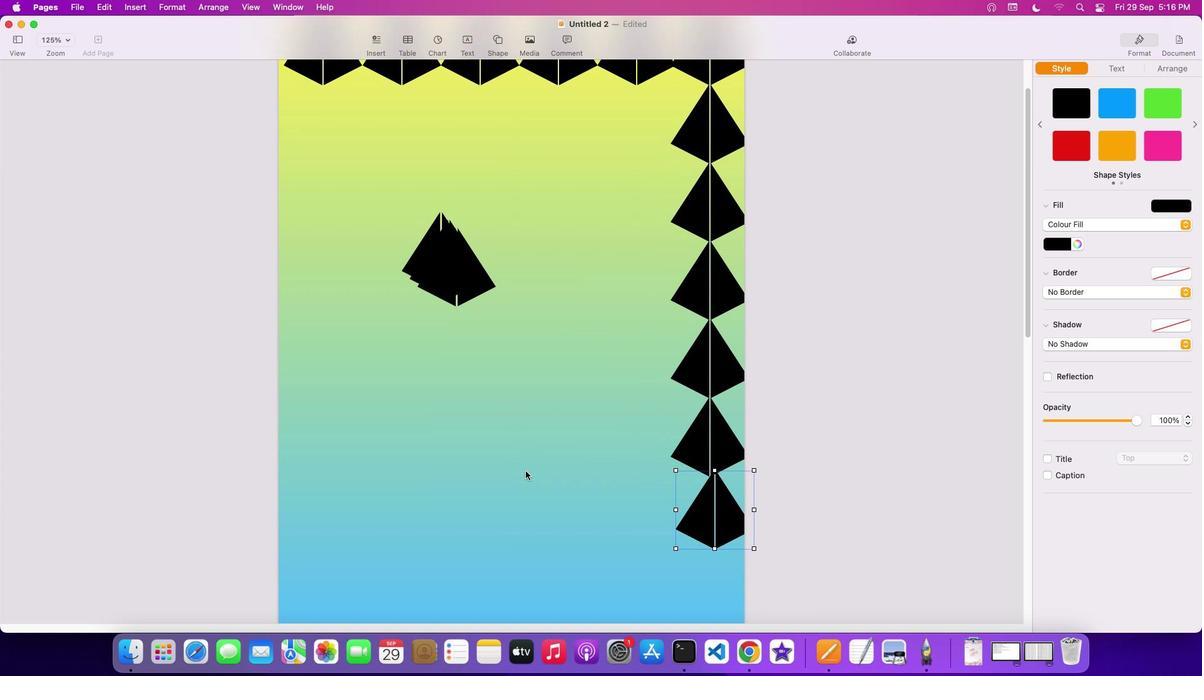 
Action: Mouse scrolled (526, 471) with delta (0, -3)
Screenshot: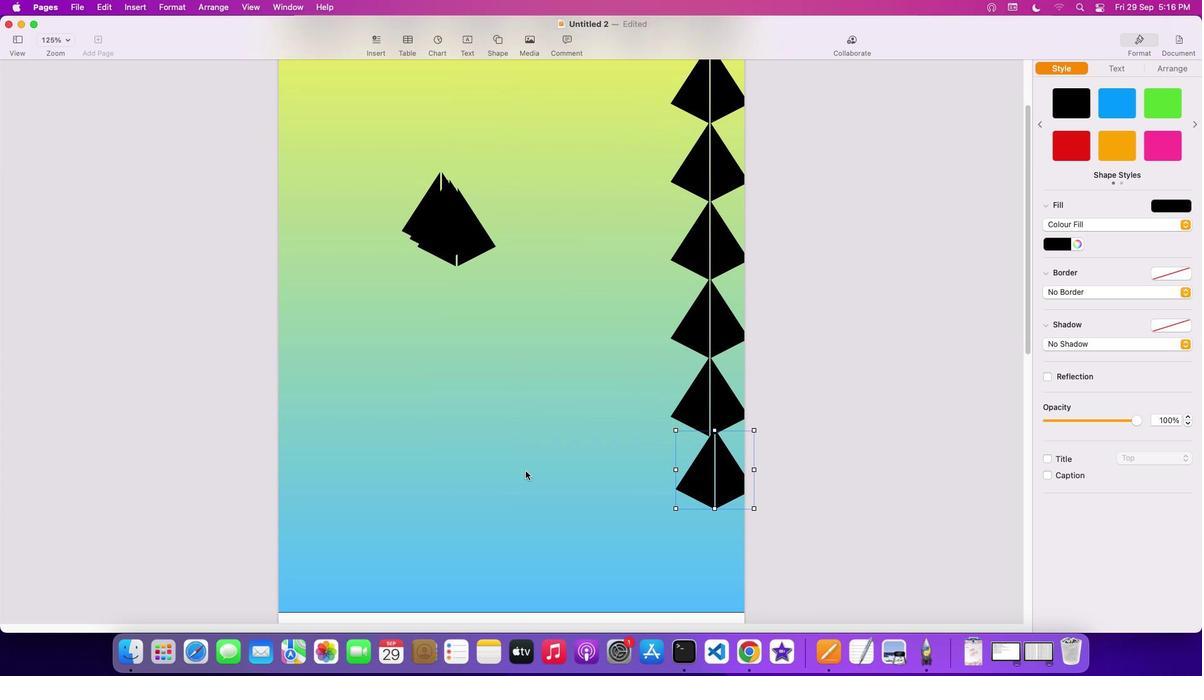 
Action: Mouse scrolled (526, 471) with delta (0, -3)
Screenshot: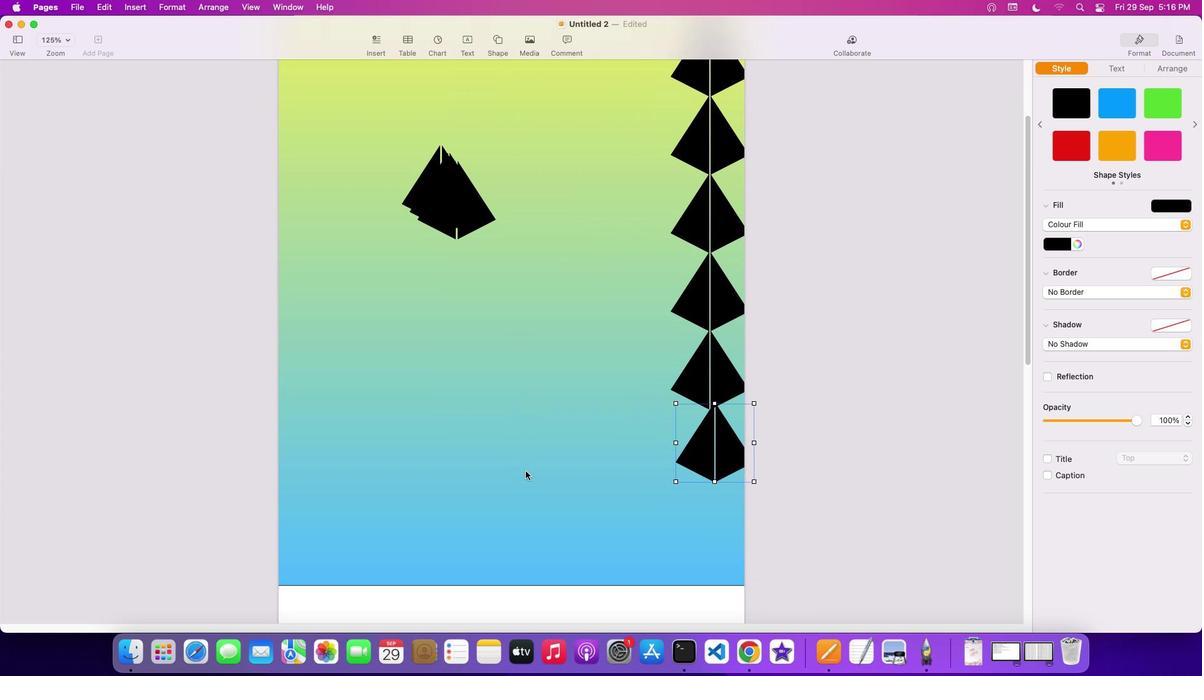 
Action: Mouse scrolled (526, 471) with delta (0, -3)
Screenshot: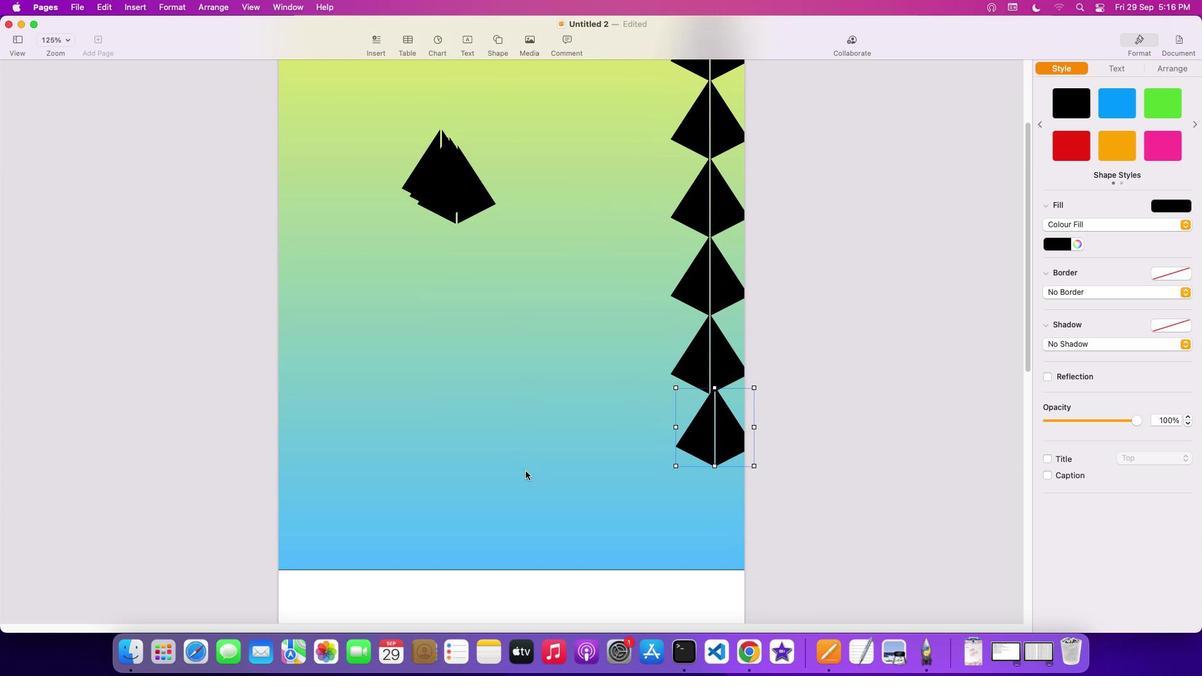 
Action: Mouse moved to (718, 457)
Screenshot: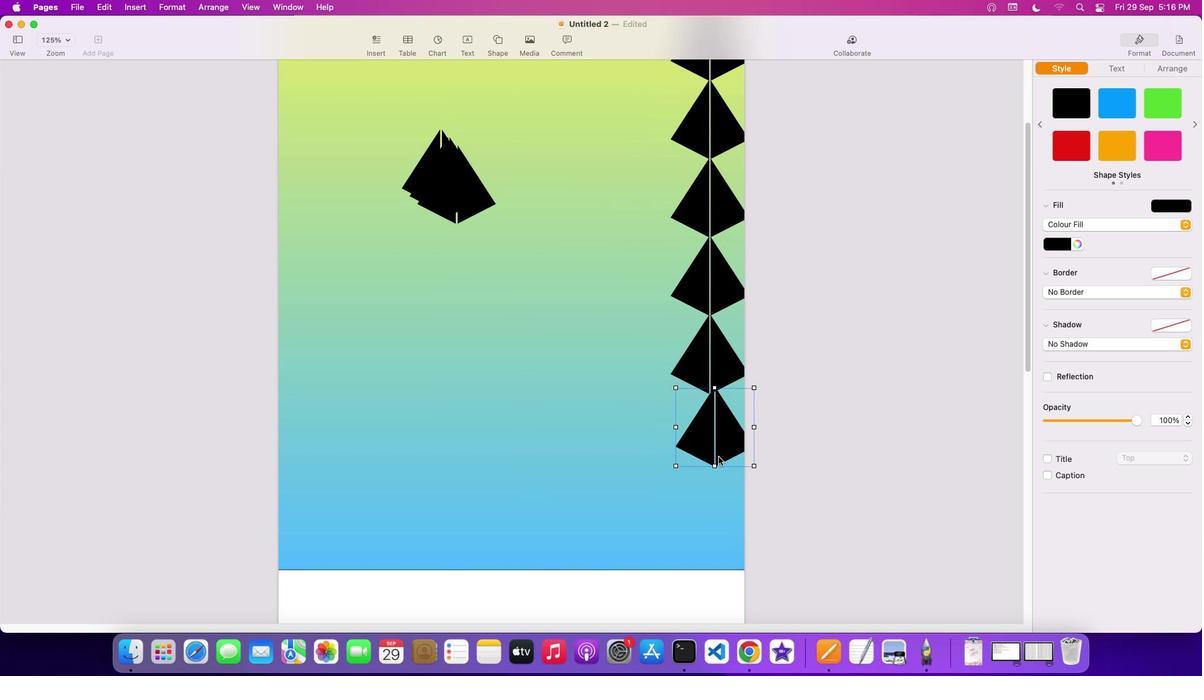 
Action: Mouse pressed left at (718, 457)
Screenshot: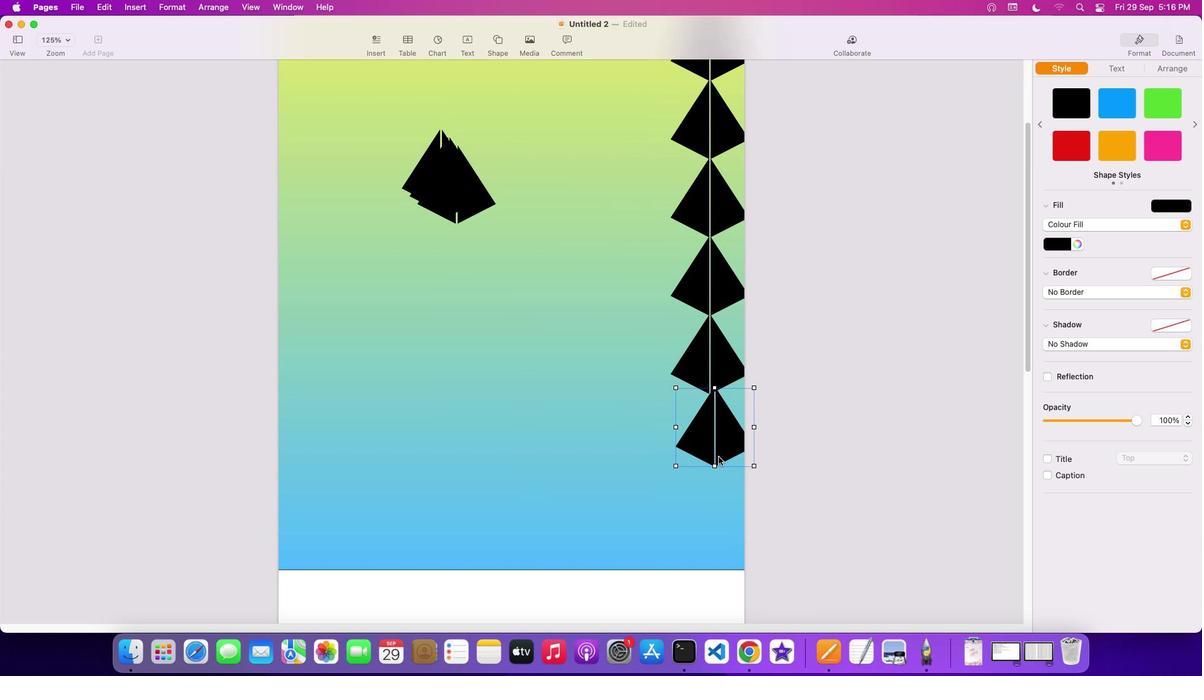 
Action: Mouse moved to (449, 192)
Screenshot: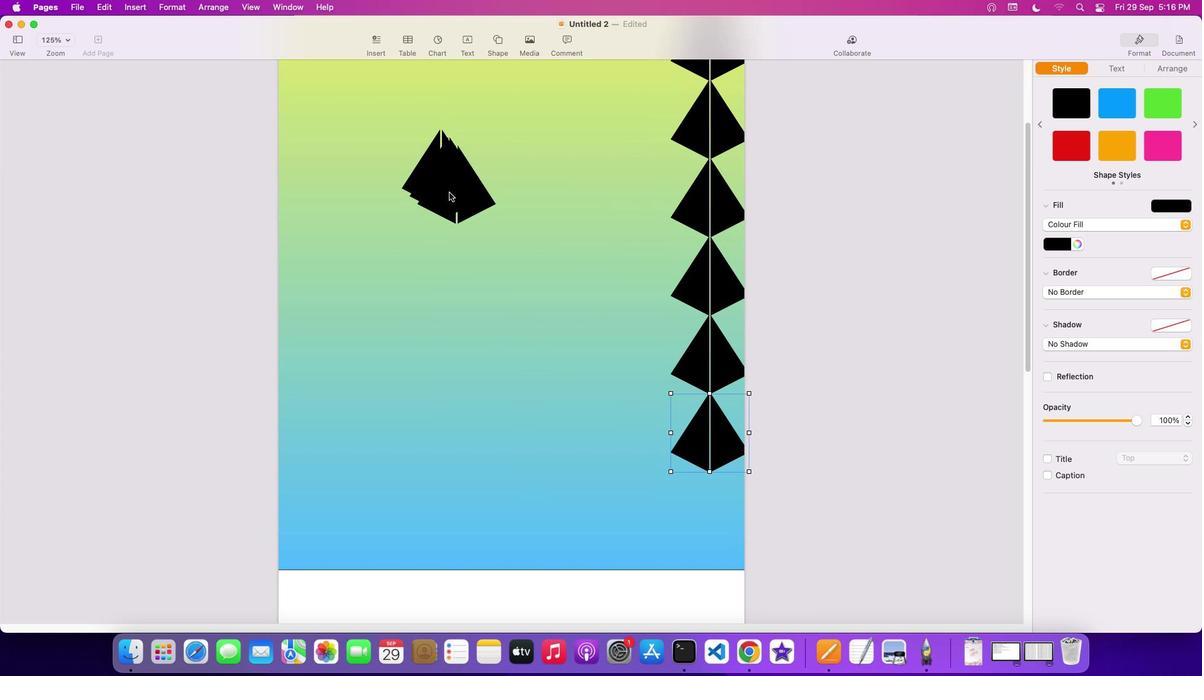 
Action: Mouse pressed left at (449, 192)
Screenshot: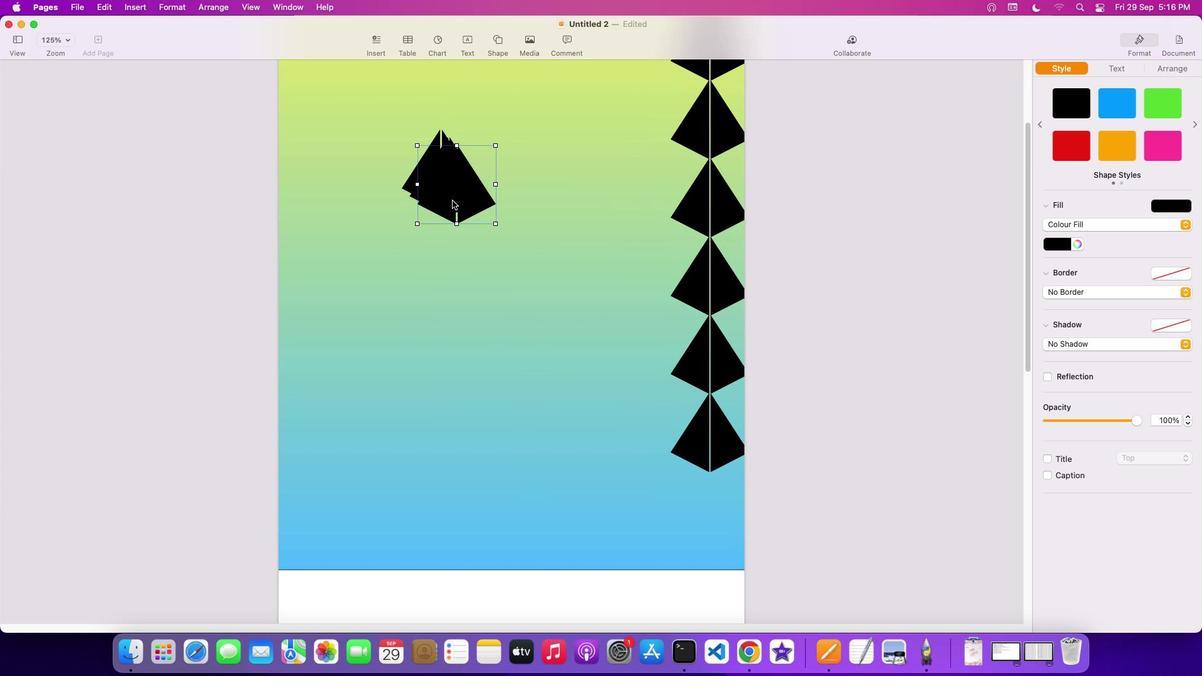 
Action: Mouse moved to (449, 201)
Screenshot: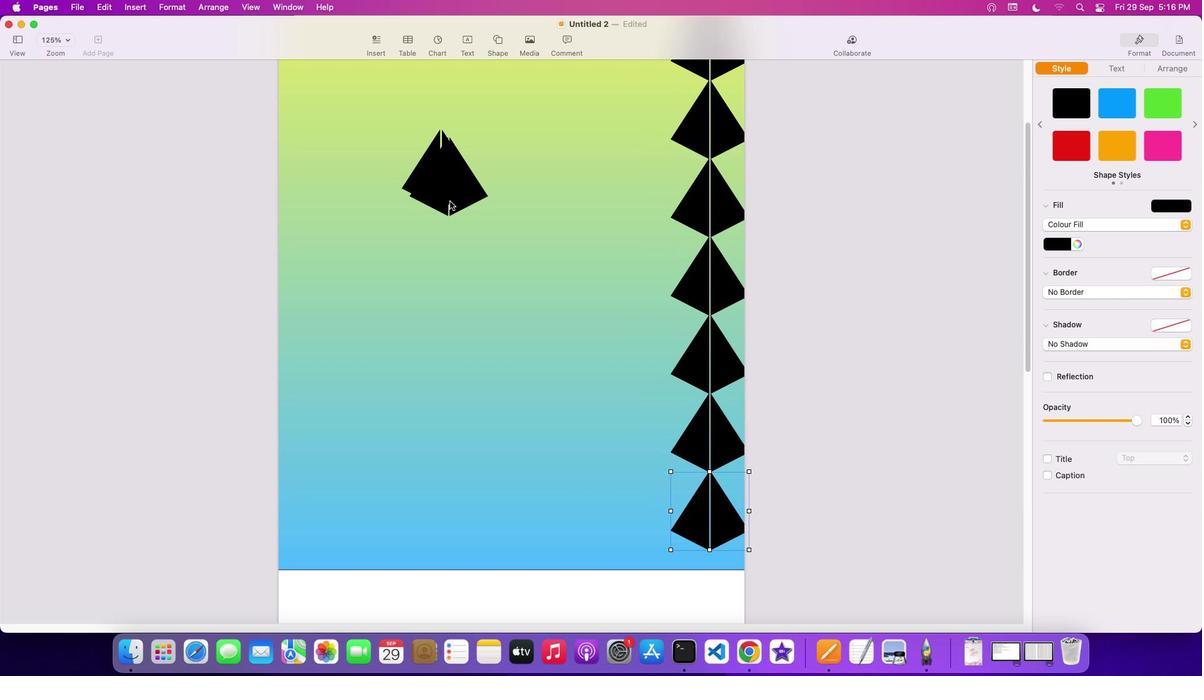 
Action: Mouse pressed left at (449, 201)
Screenshot: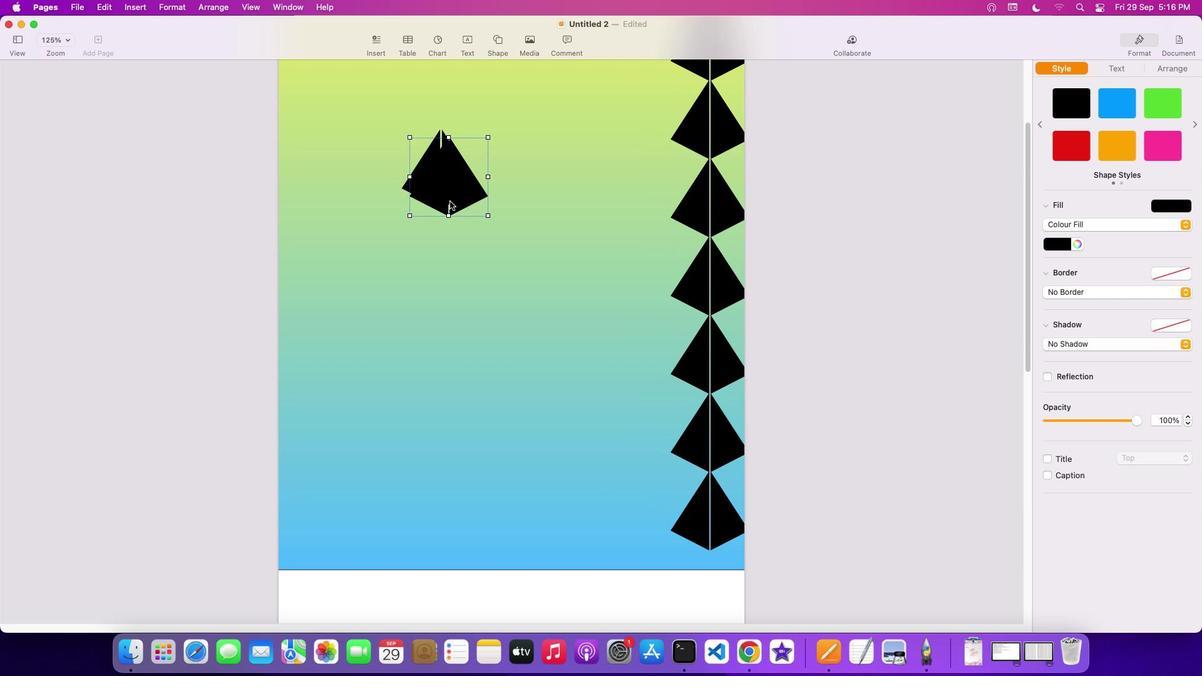 
Action: Mouse moved to (434, 169)
Screenshot: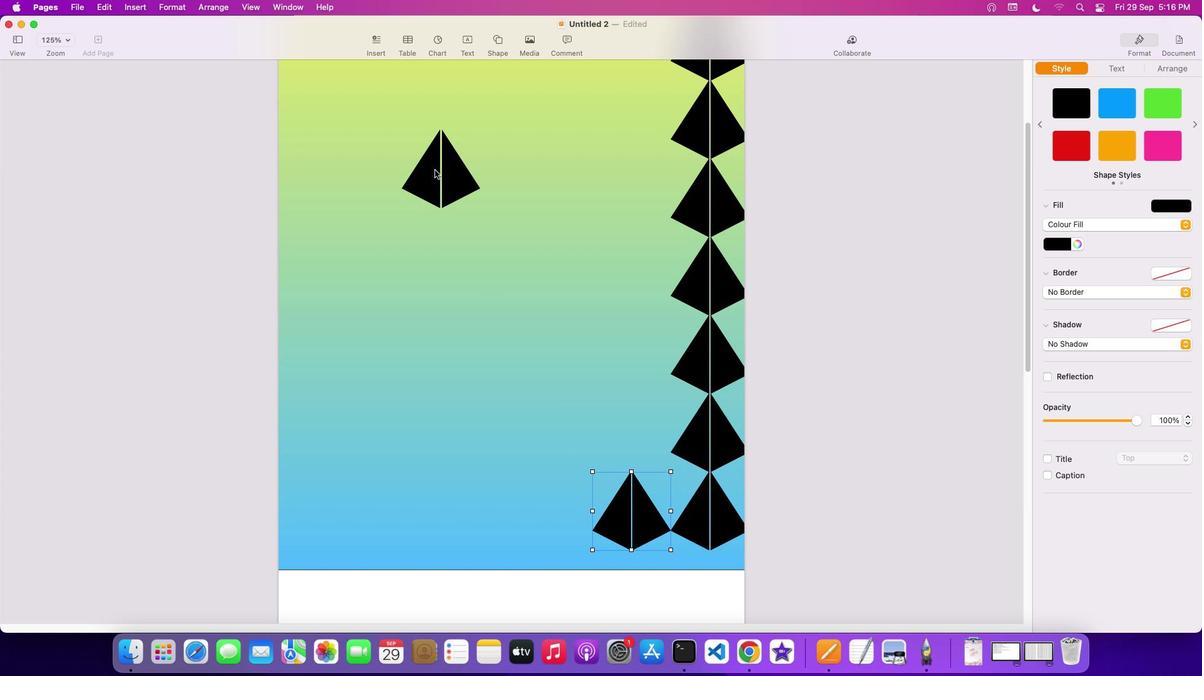 
Action: Mouse pressed left at (434, 169)
Screenshot: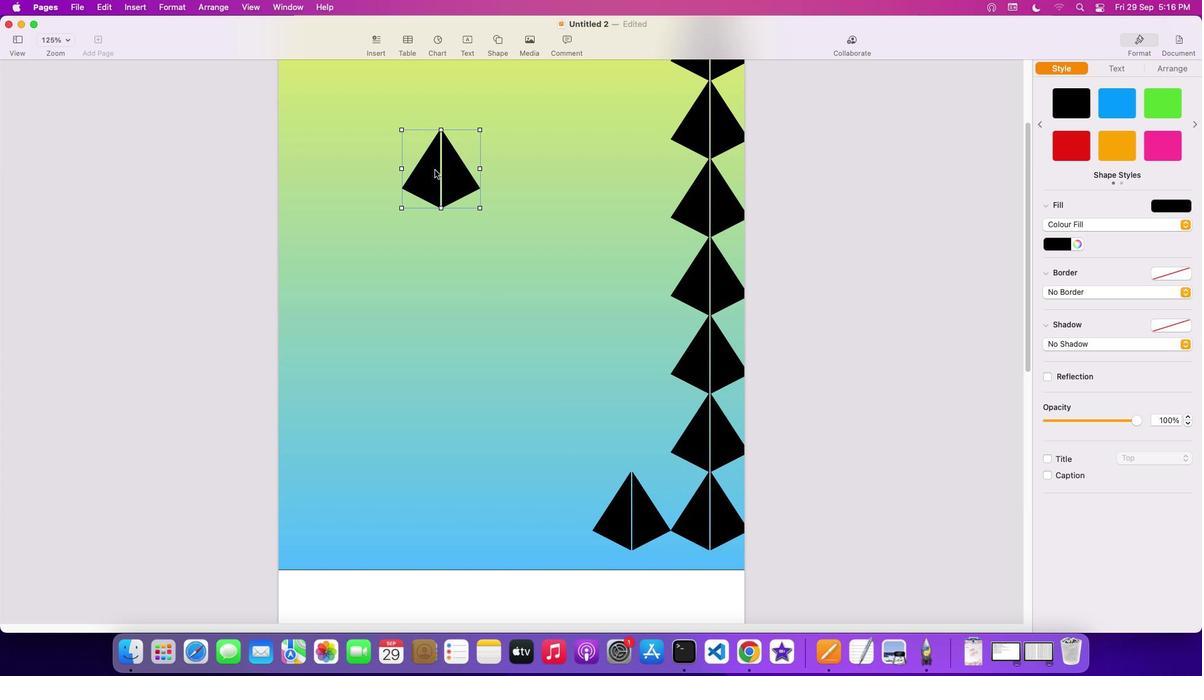 
Action: Mouse moved to (412, 162)
Screenshot: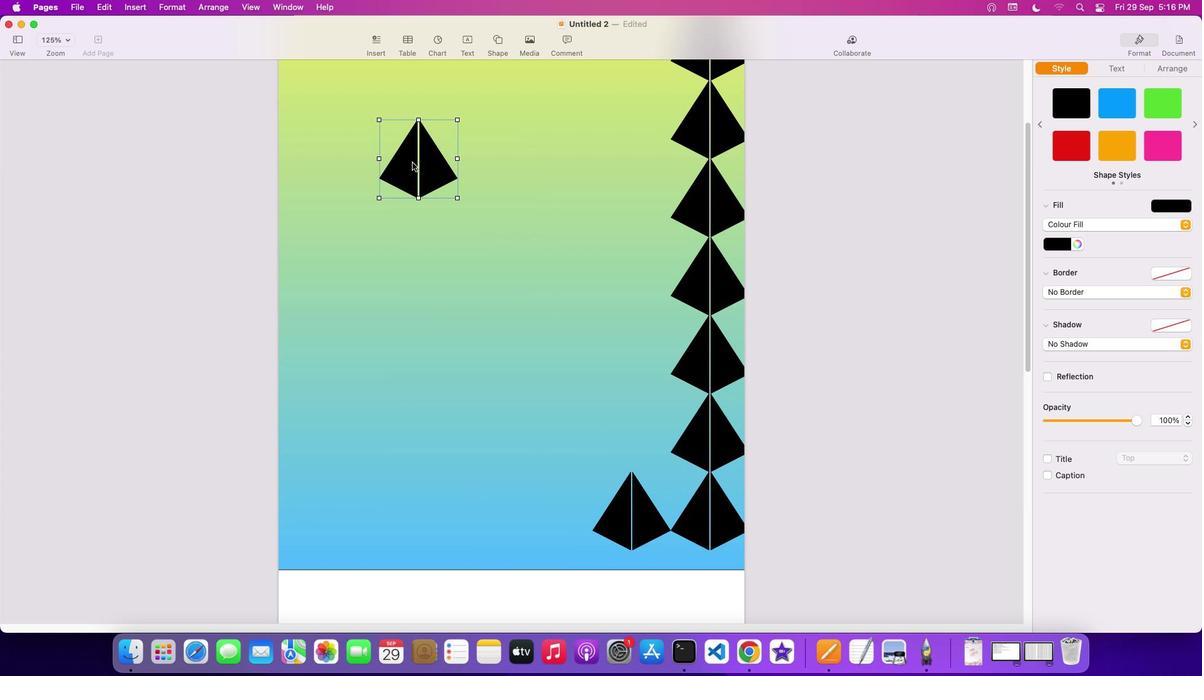 
Action: Key pressed Key.cmd
Screenshot: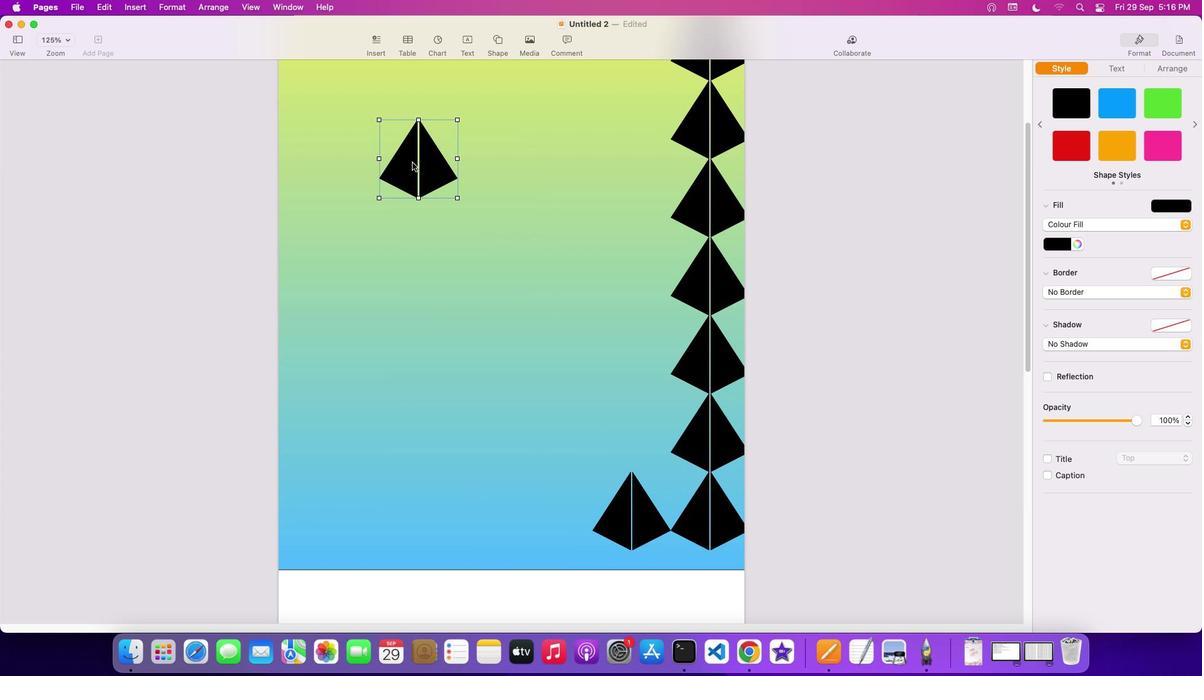 
Action: Mouse moved to (412, 168)
Screenshot: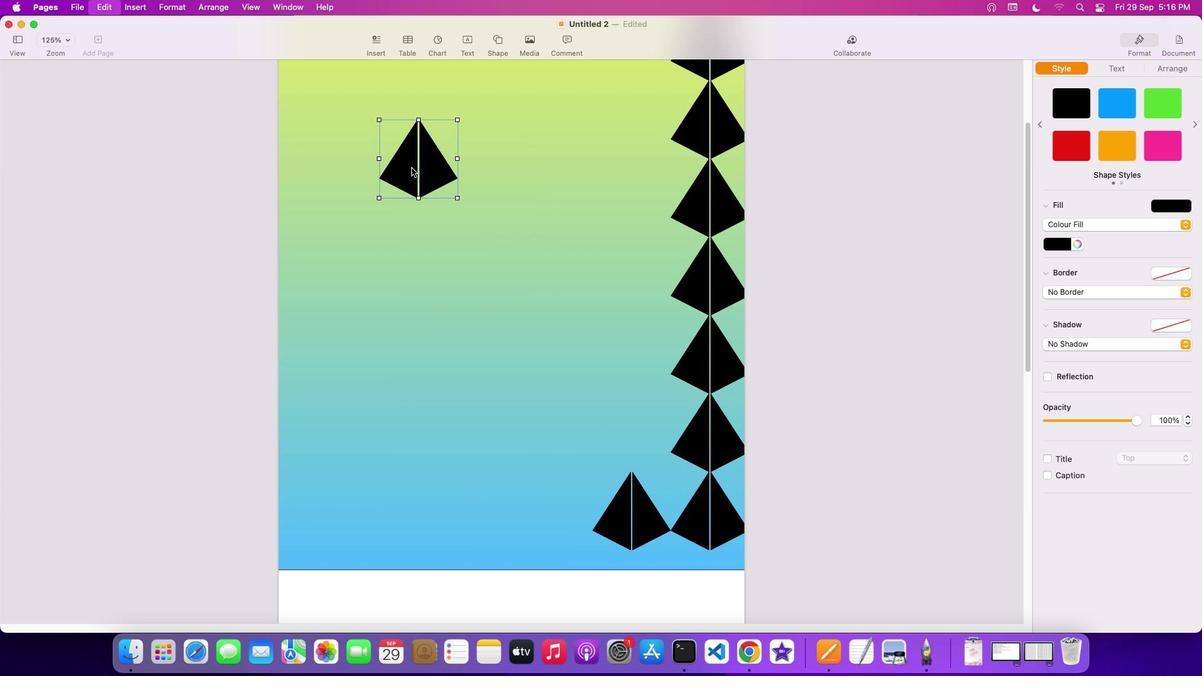
Action: Key pressed 'c''v''v''v''v''v''v''v''v''v''v''v''v''v''v''v''v''v''v''v''v''v''v''v''v''v''v''v''v'
Screenshot: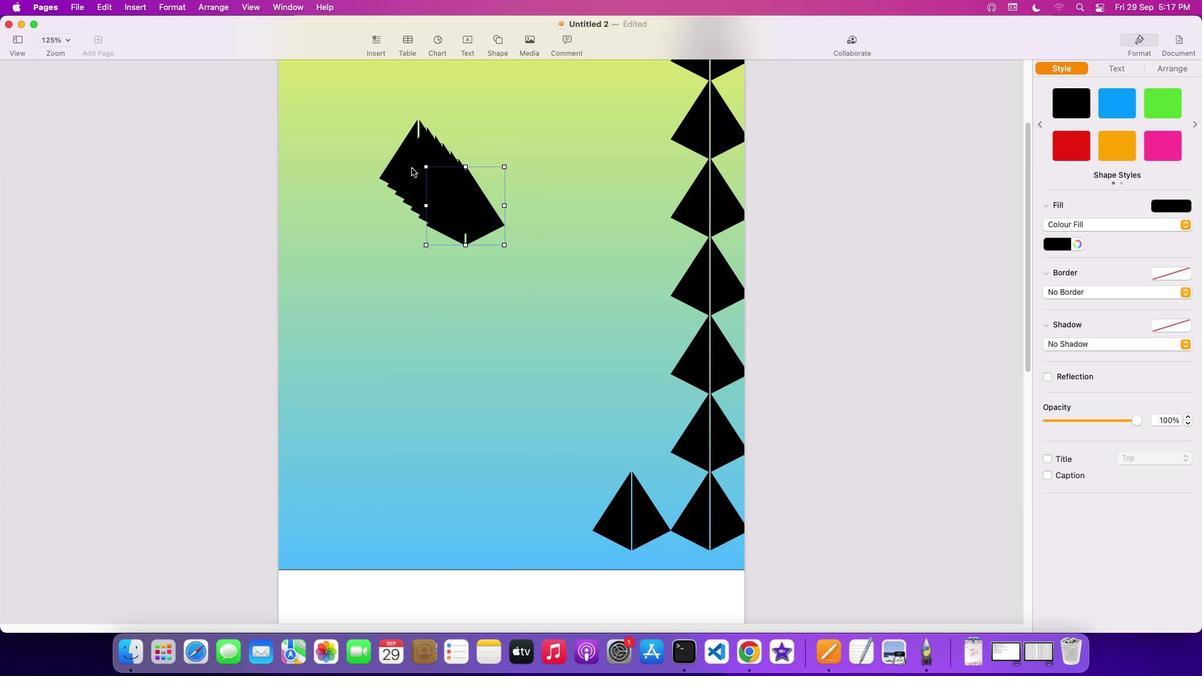 
Action: Mouse moved to (411, 168)
Screenshot: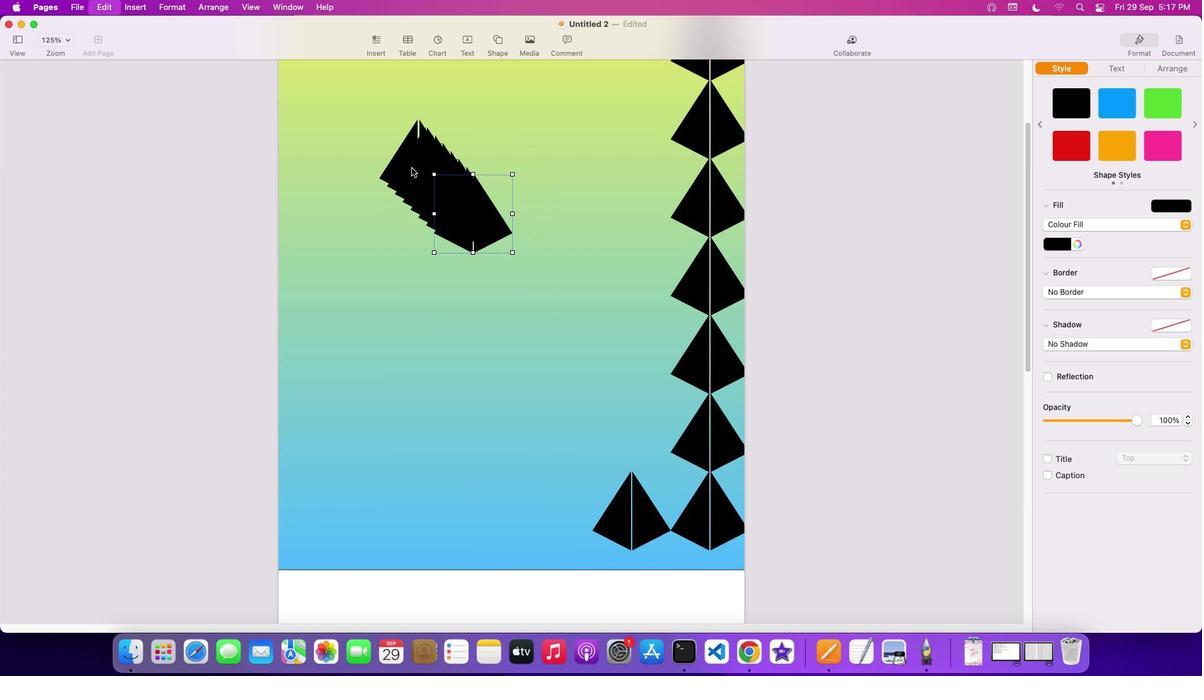 
Action: Key pressed 'v''v''v''v''v''v''v''v''v''v'
Screenshot: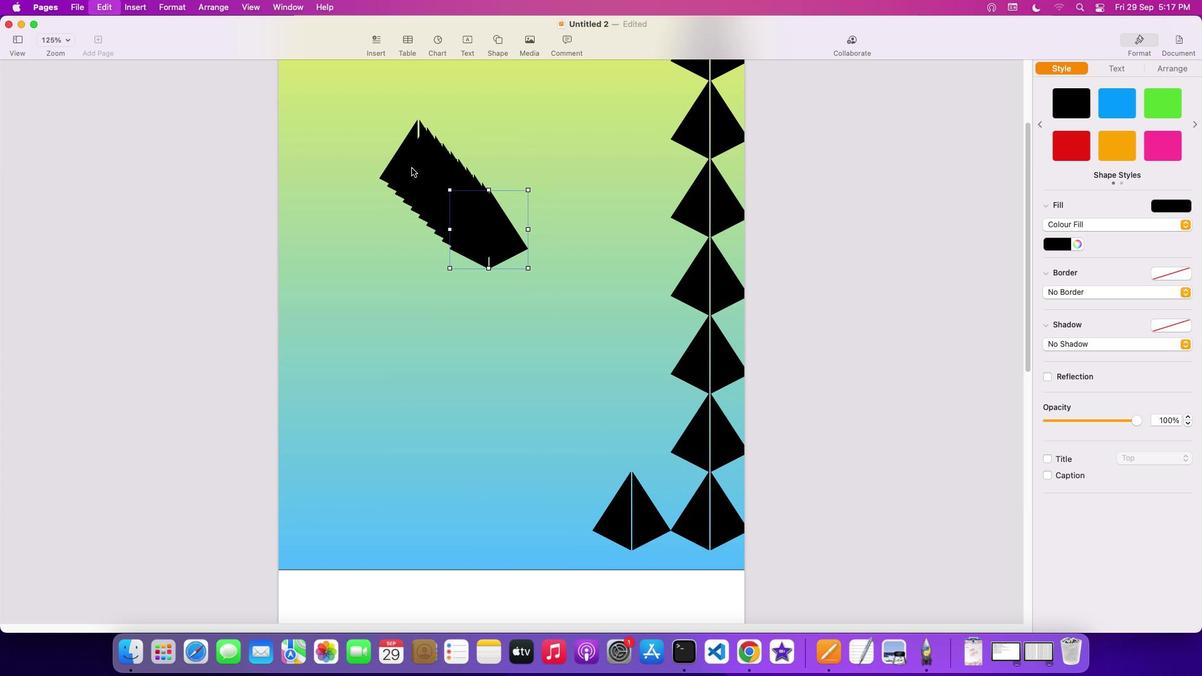 
Action: Mouse moved to (492, 247)
Screenshot: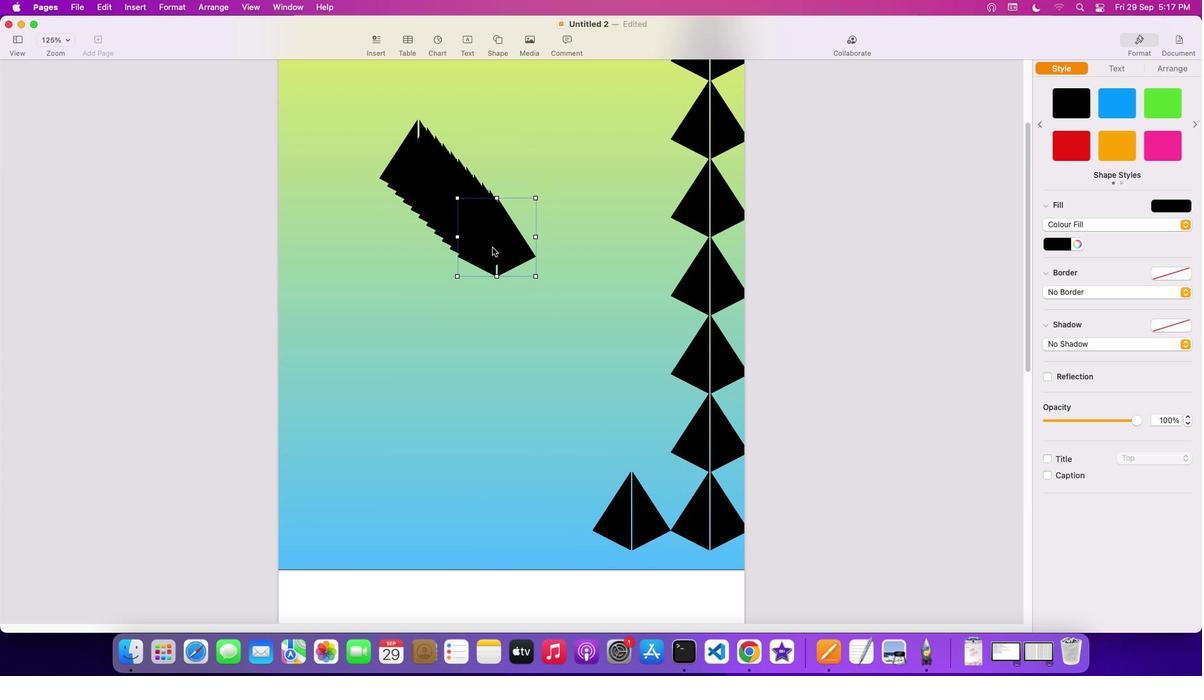 
Action: Mouse pressed left at (492, 247)
Screenshot: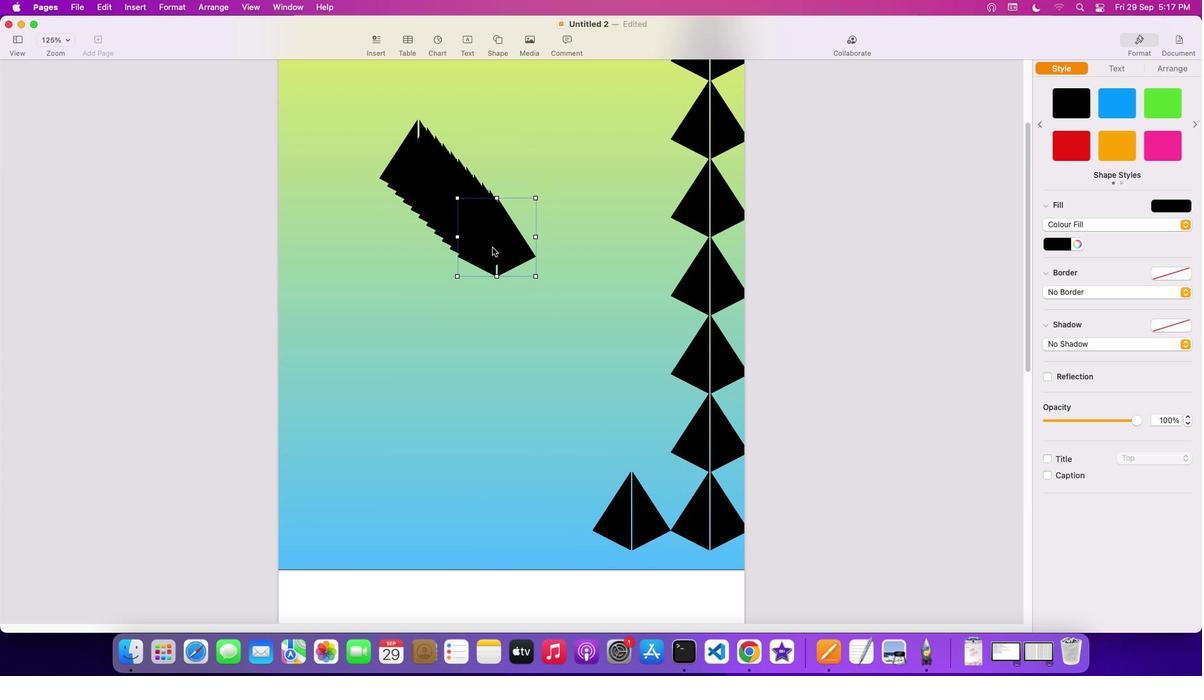 
Action: Mouse moved to (475, 244)
Screenshot: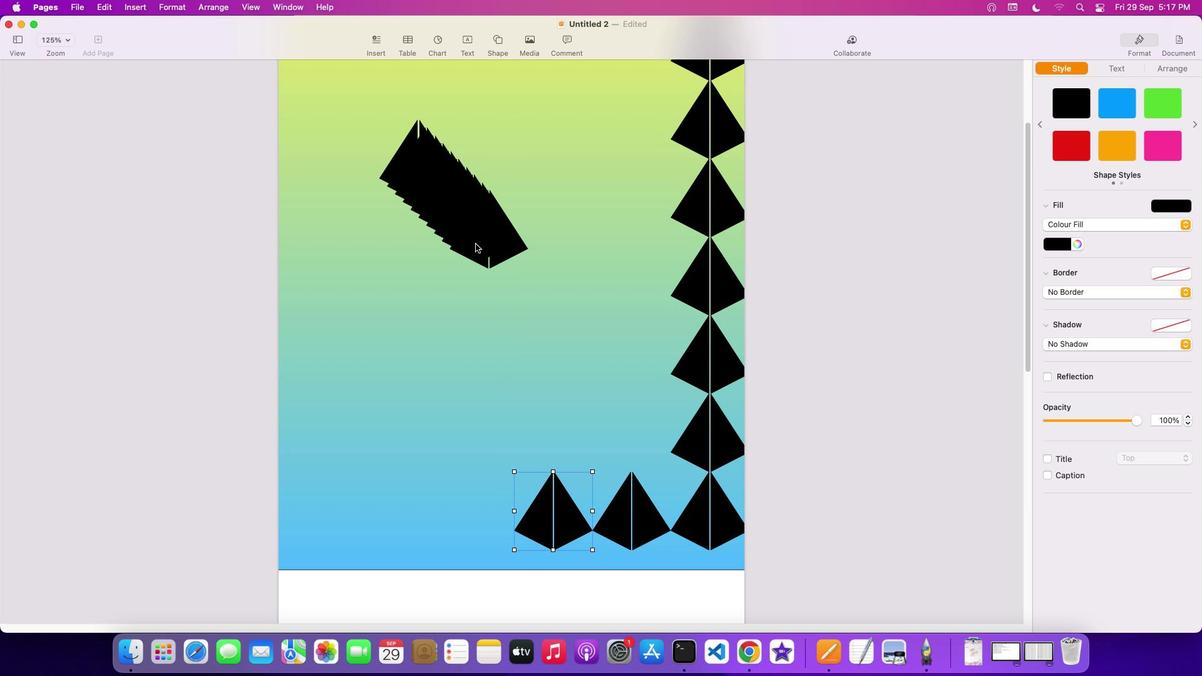 
Action: Mouse pressed left at (475, 244)
Screenshot: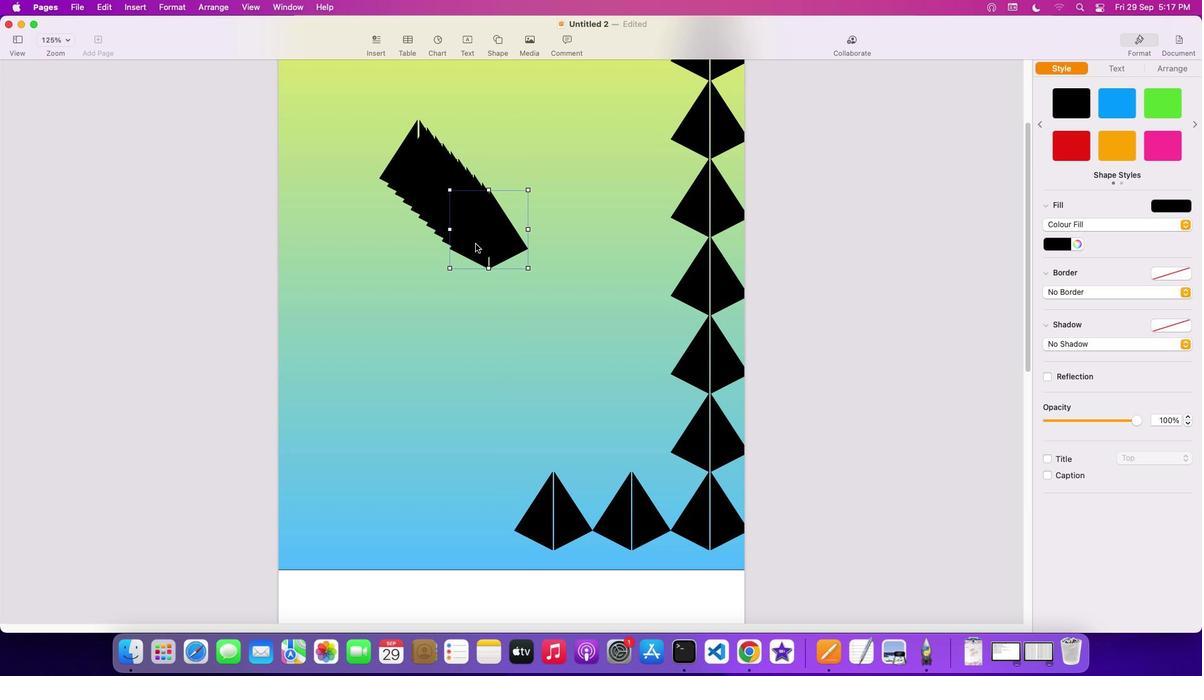 
Action: Mouse moved to (477, 215)
Screenshot: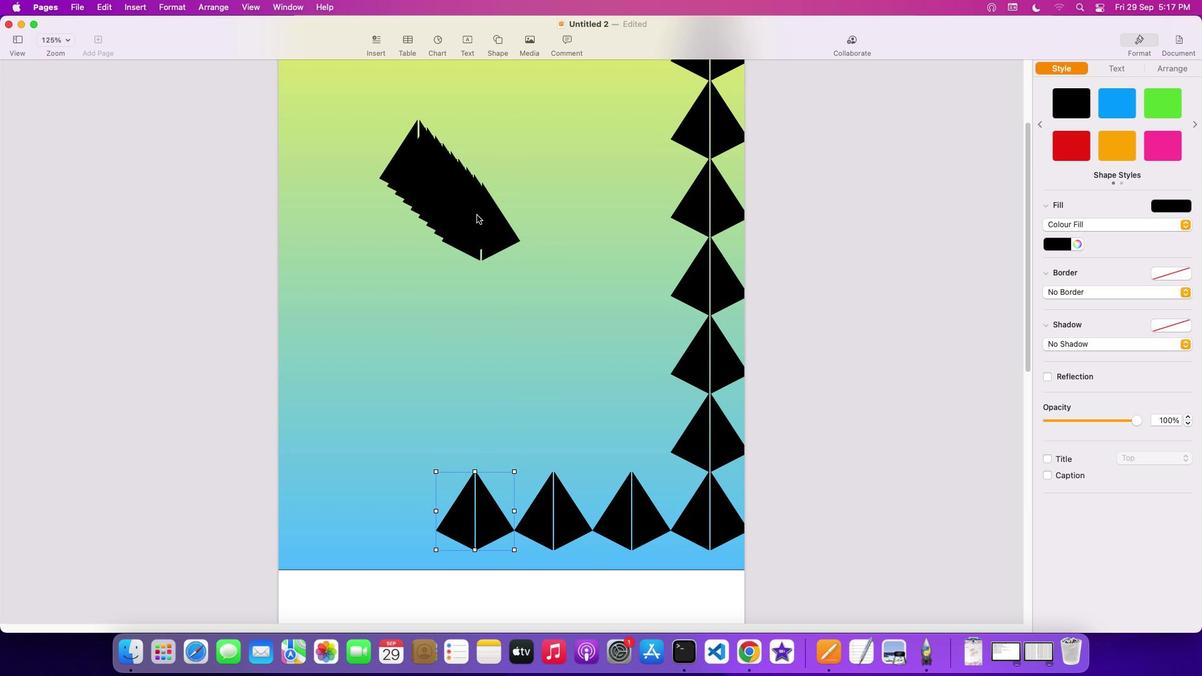 
Action: Mouse pressed left at (477, 215)
Screenshot: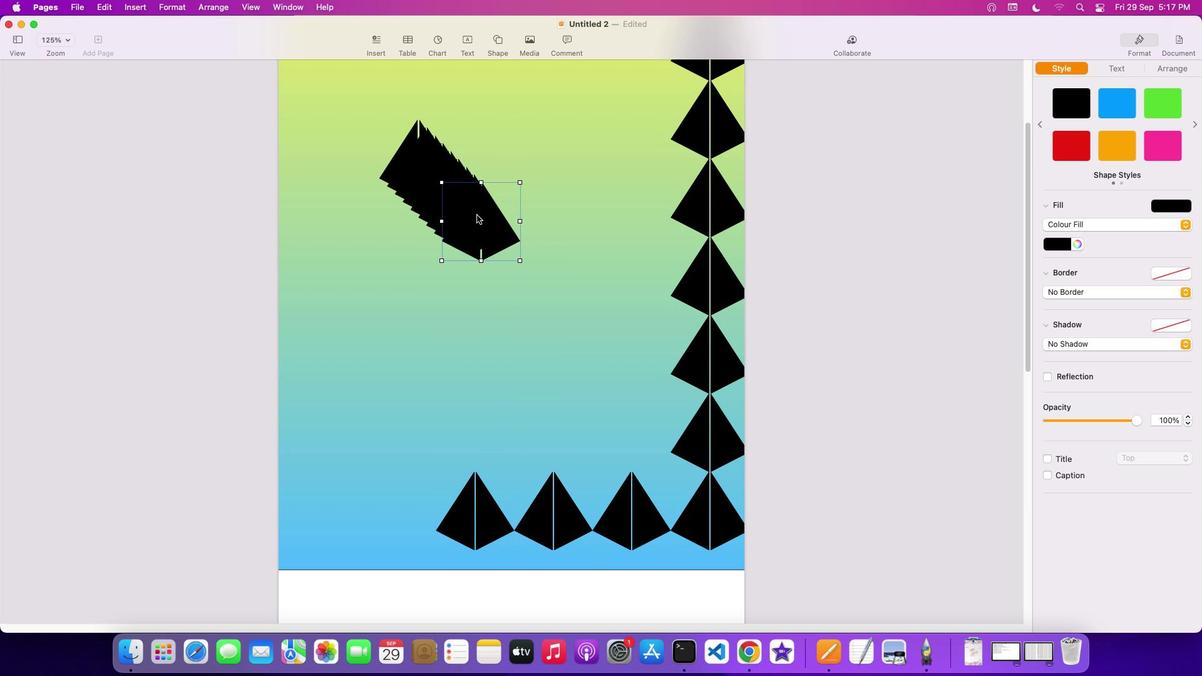 
Action: Mouse moved to (472, 232)
Screenshot: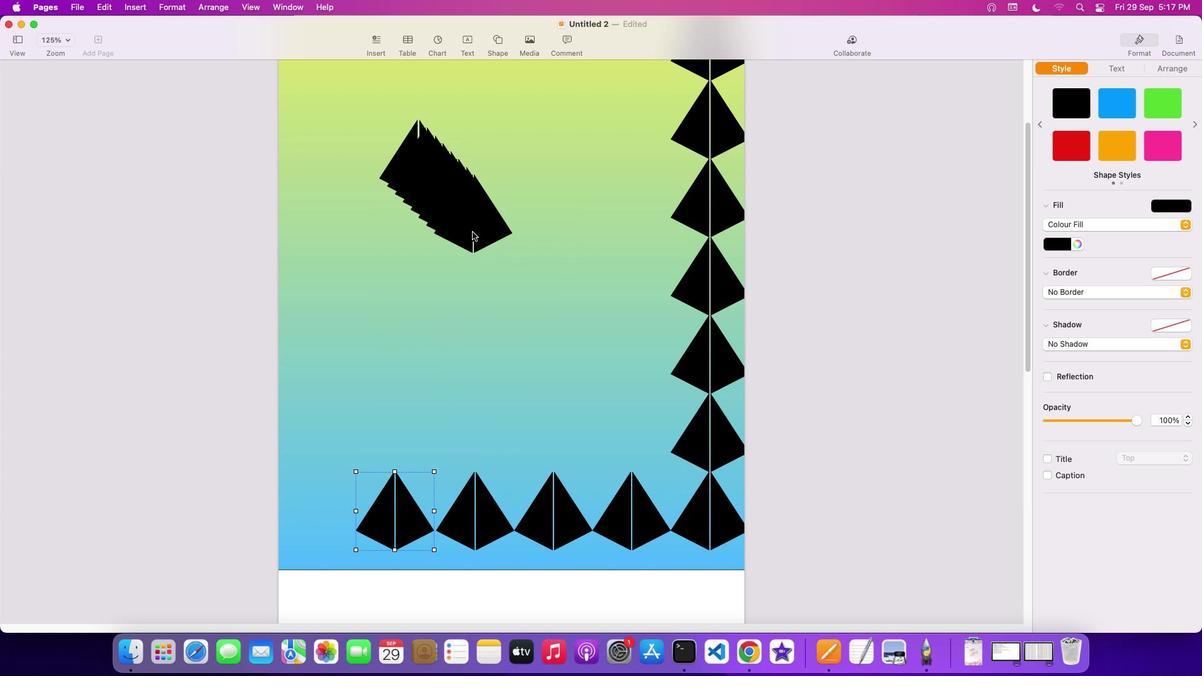 
Action: Mouse pressed left at (472, 232)
Screenshot: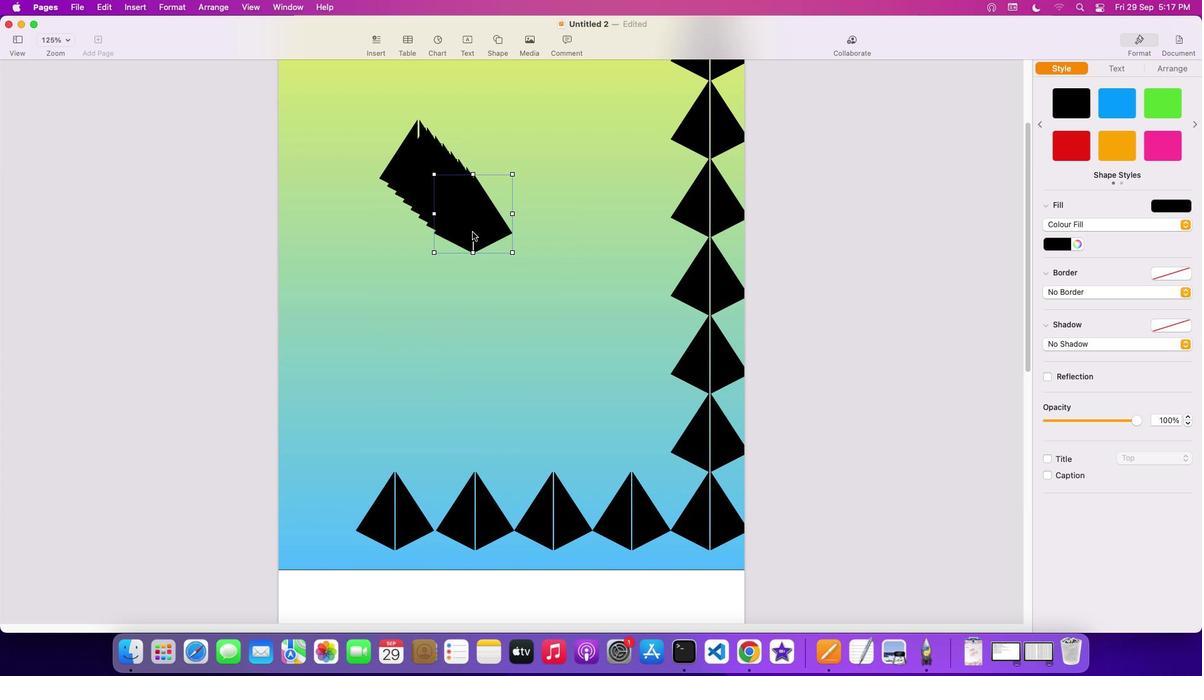 
Action: Mouse moved to (448, 433)
Screenshot: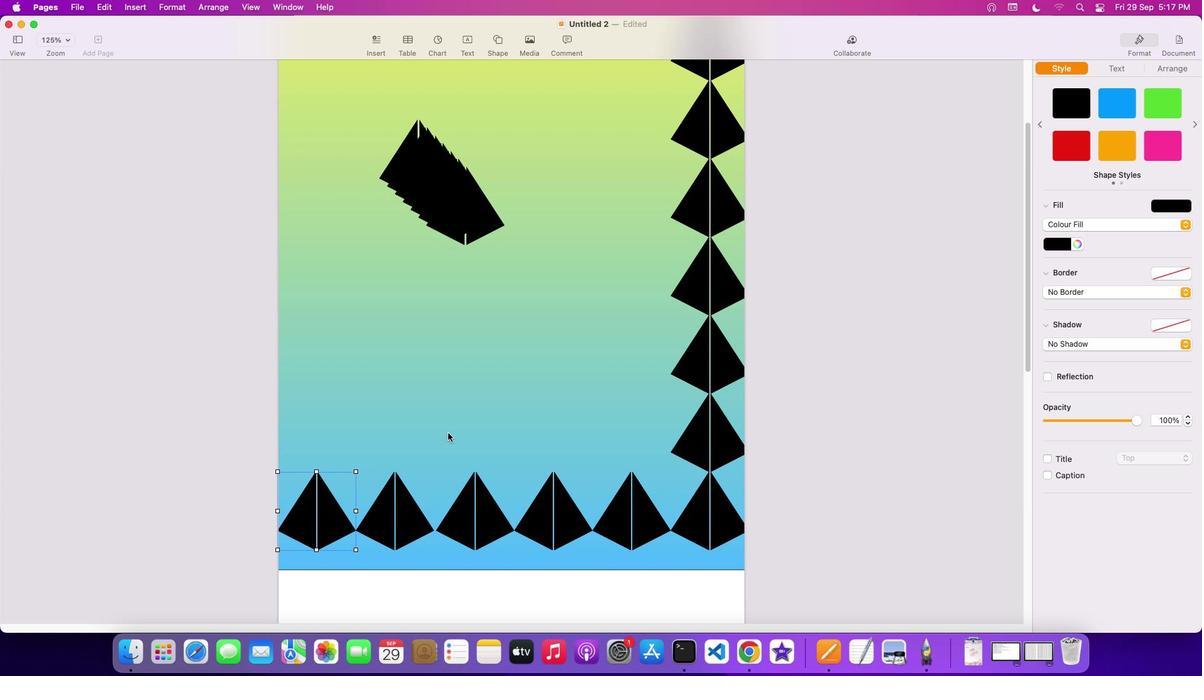 
Action: Mouse scrolled (448, 433) with delta (0, 0)
Screenshot: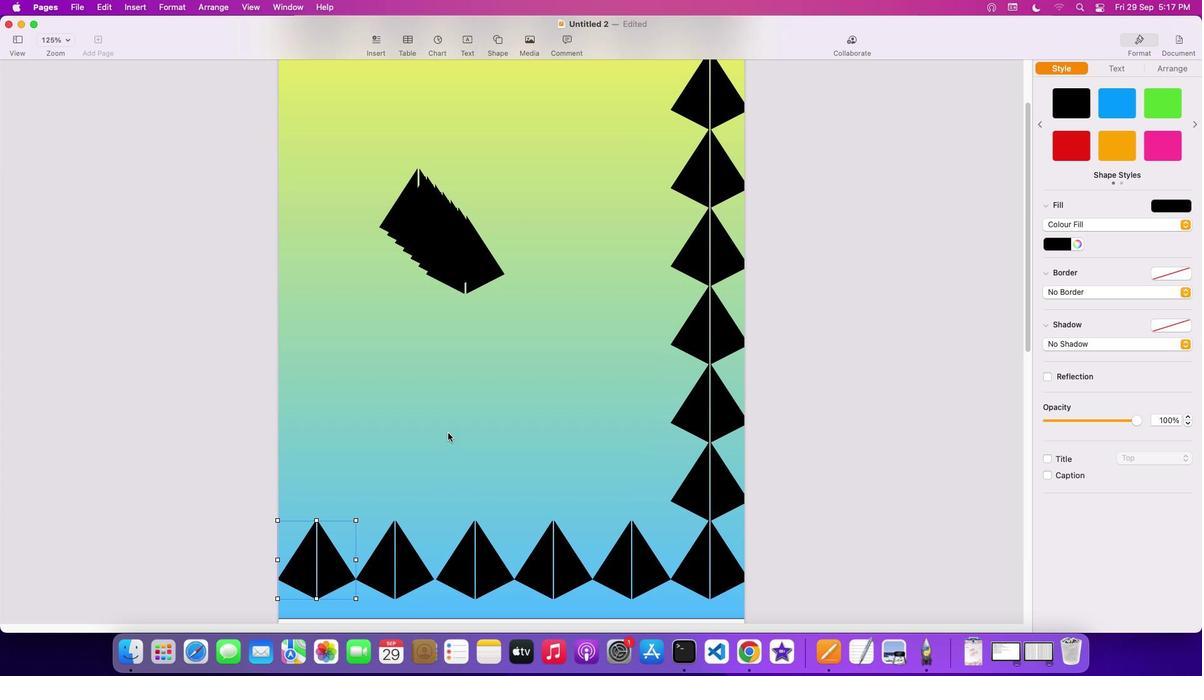 
Action: Mouse scrolled (448, 433) with delta (0, 0)
Screenshot: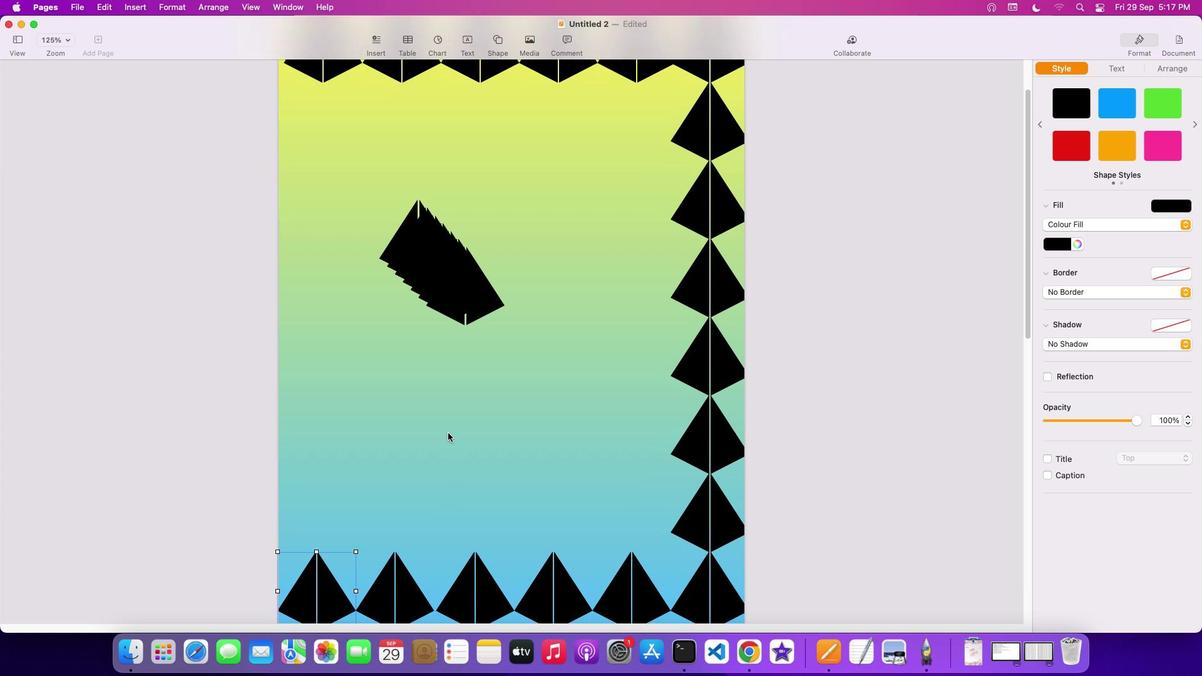 
Action: Mouse scrolled (448, 433) with delta (0, 1)
Screenshot: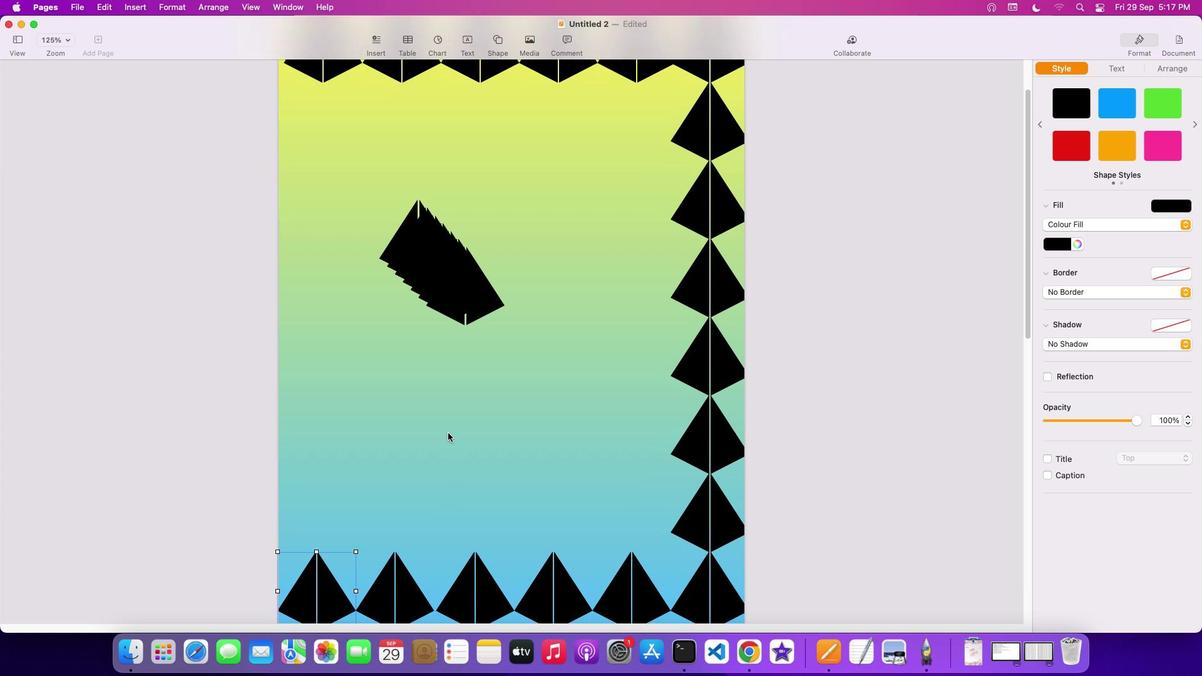 
Action: Mouse scrolled (448, 433) with delta (0, 3)
Screenshot: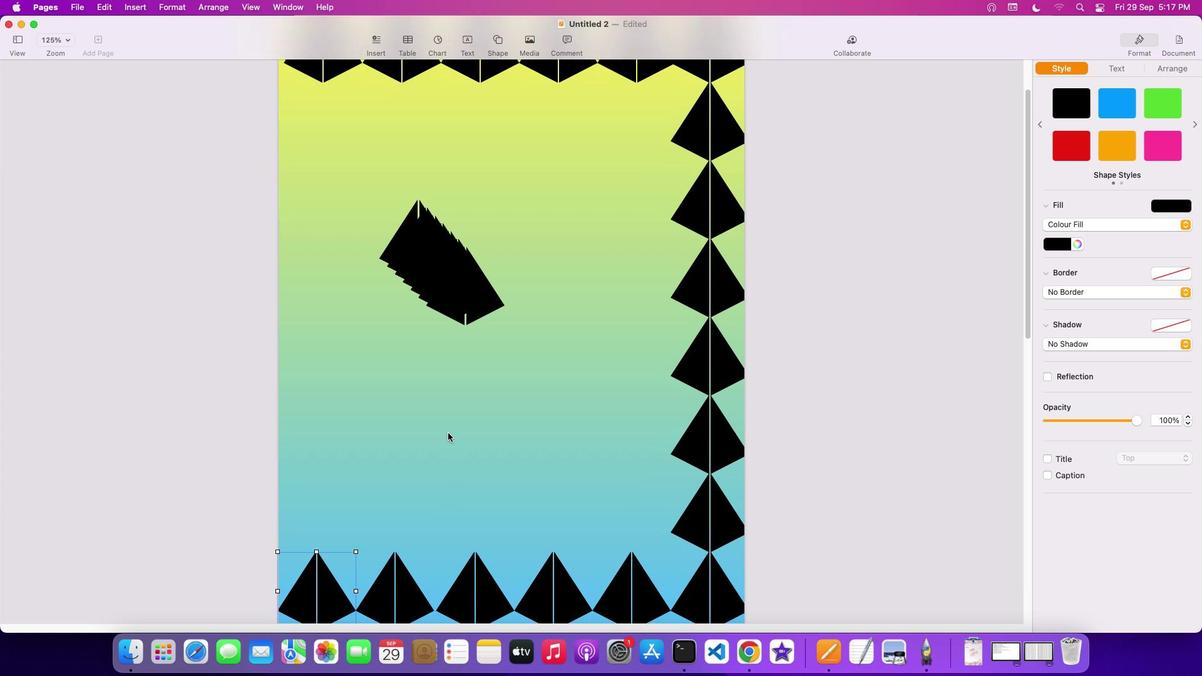 
Action: Mouse scrolled (448, 433) with delta (0, 3)
Screenshot: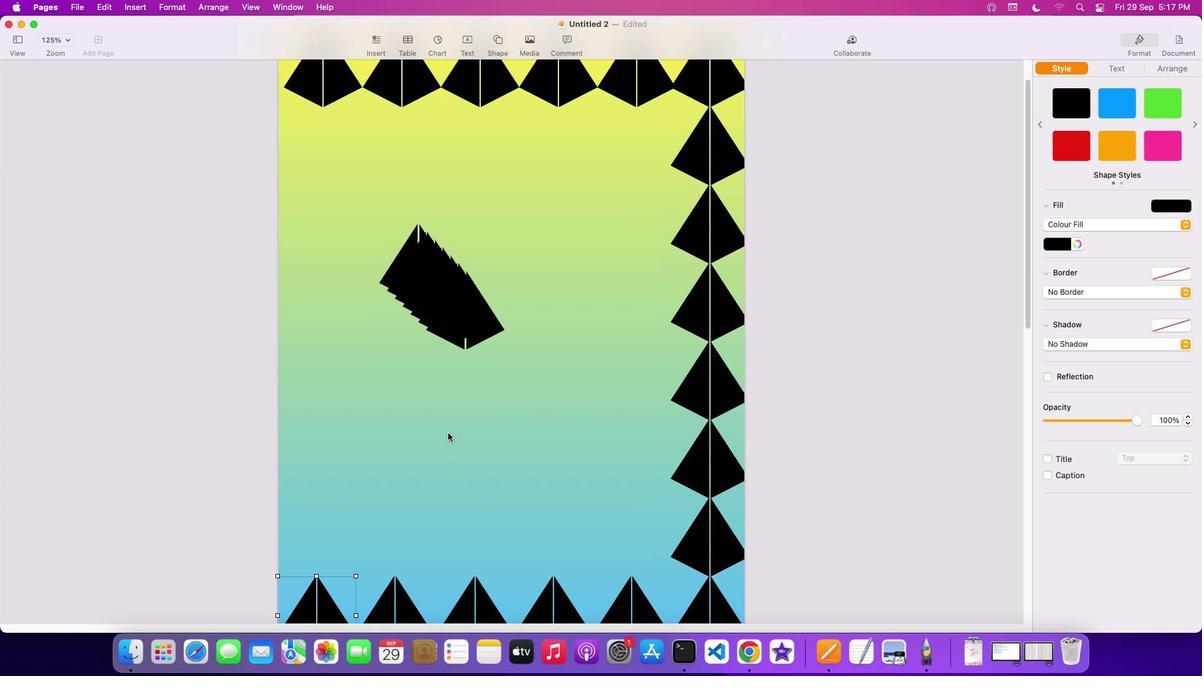 
Action: Mouse moved to (469, 315)
Screenshot: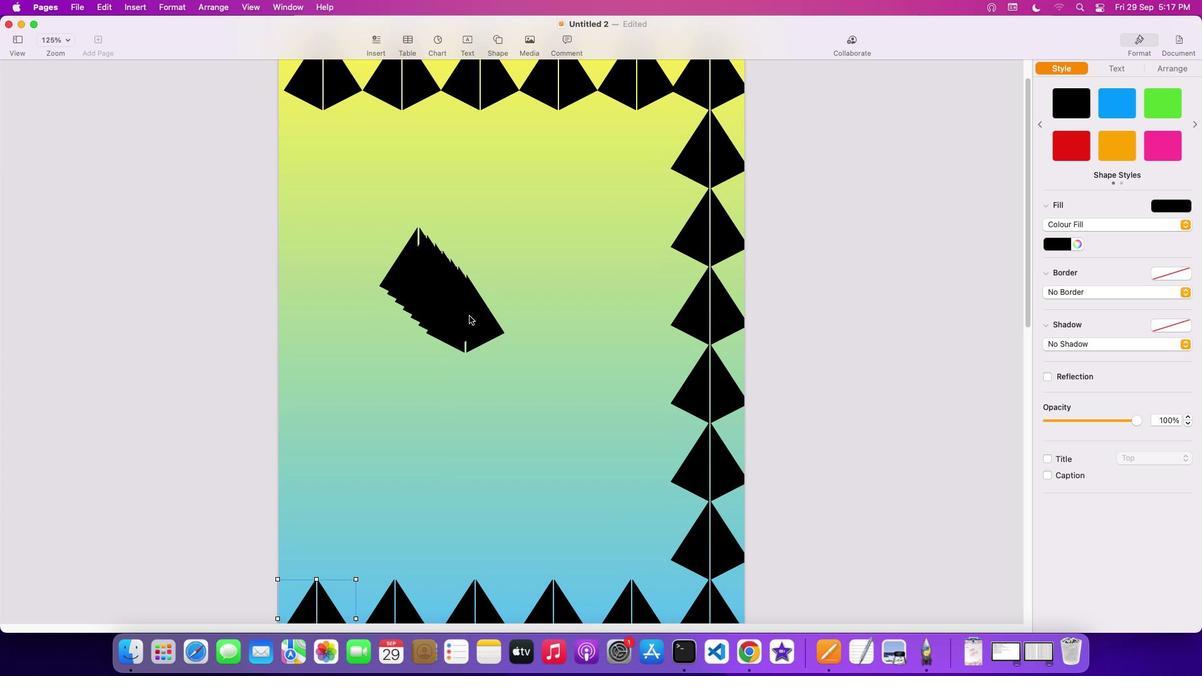 
Action: Mouse pressed left at (469, 315)
Screenshot: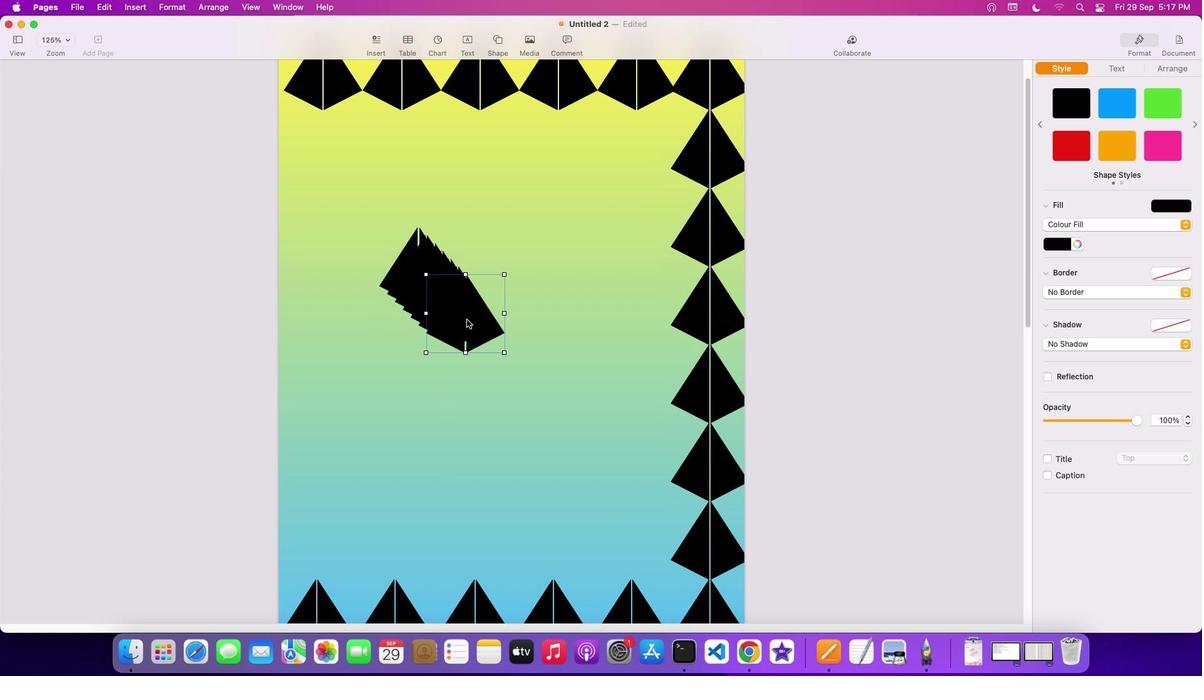 
Action: Mouse moved to (463, 311)
Screenshot: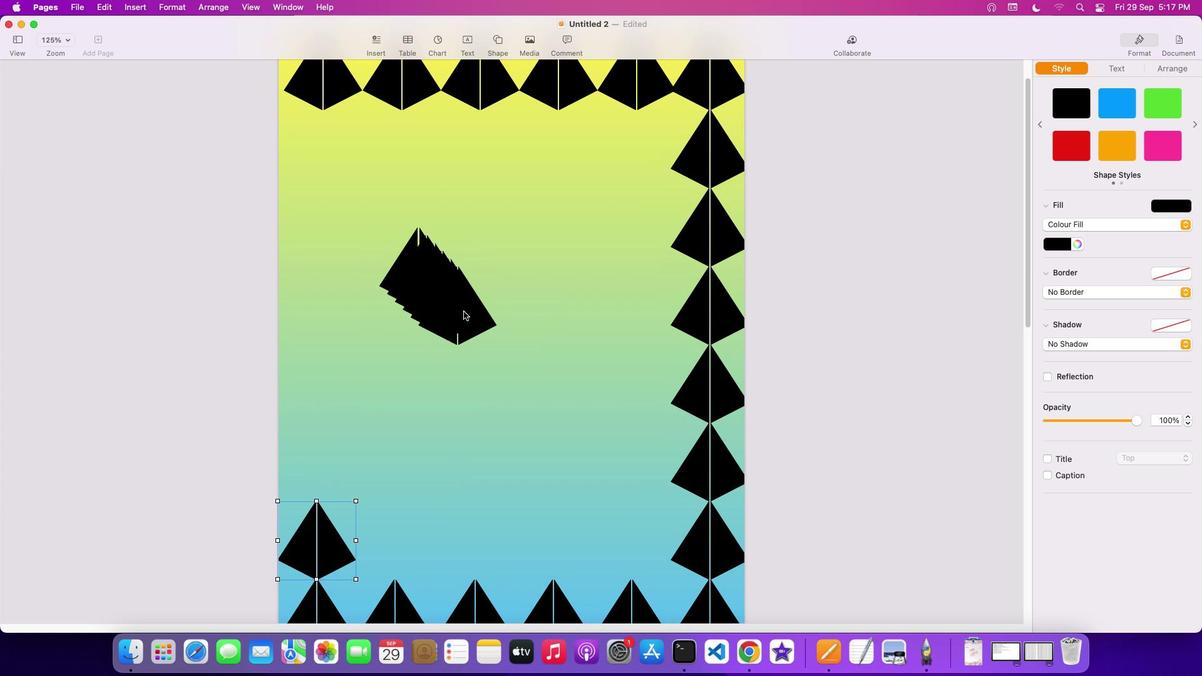 
Action: Mouse pressed left at (463, 311)
Screenshot: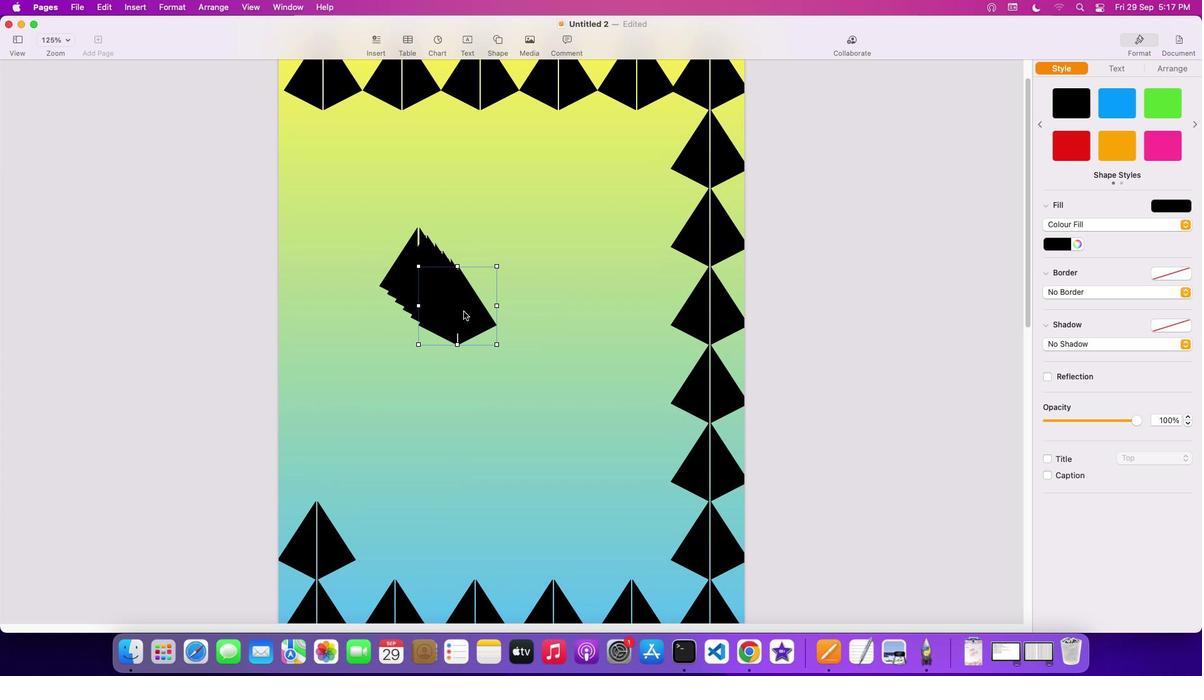
Action: Mouse moved to (445, 316)
Screenshot: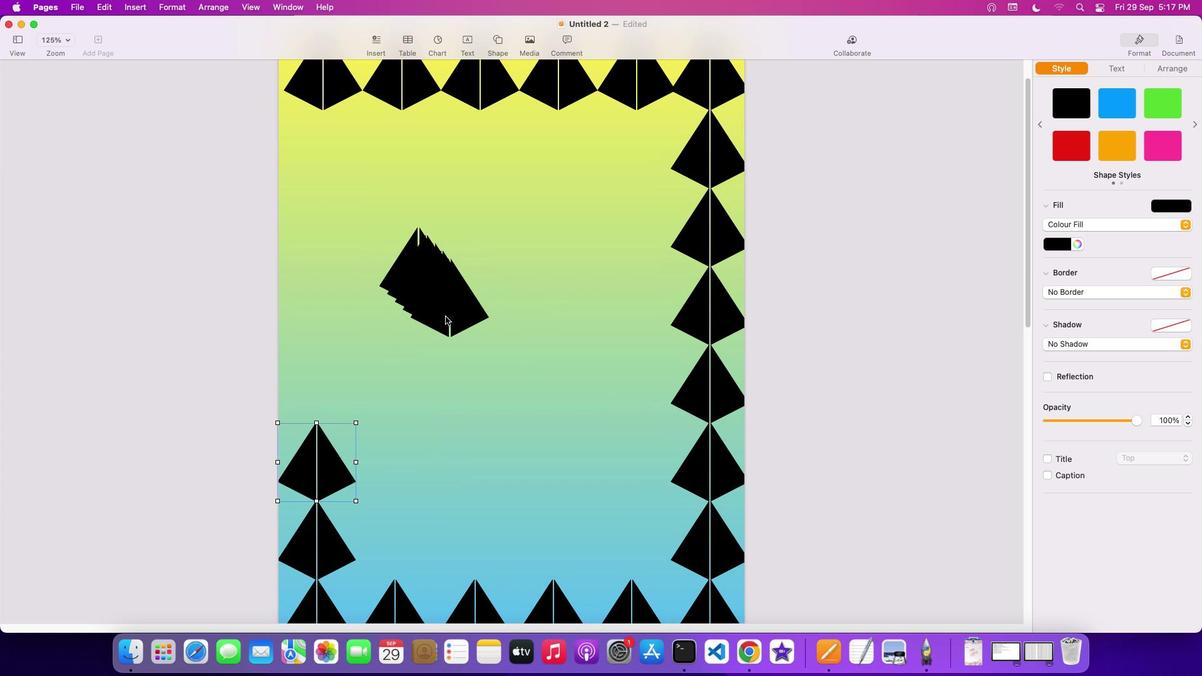 
Action: Mouse pressed left at (445, 316)
Screenshot: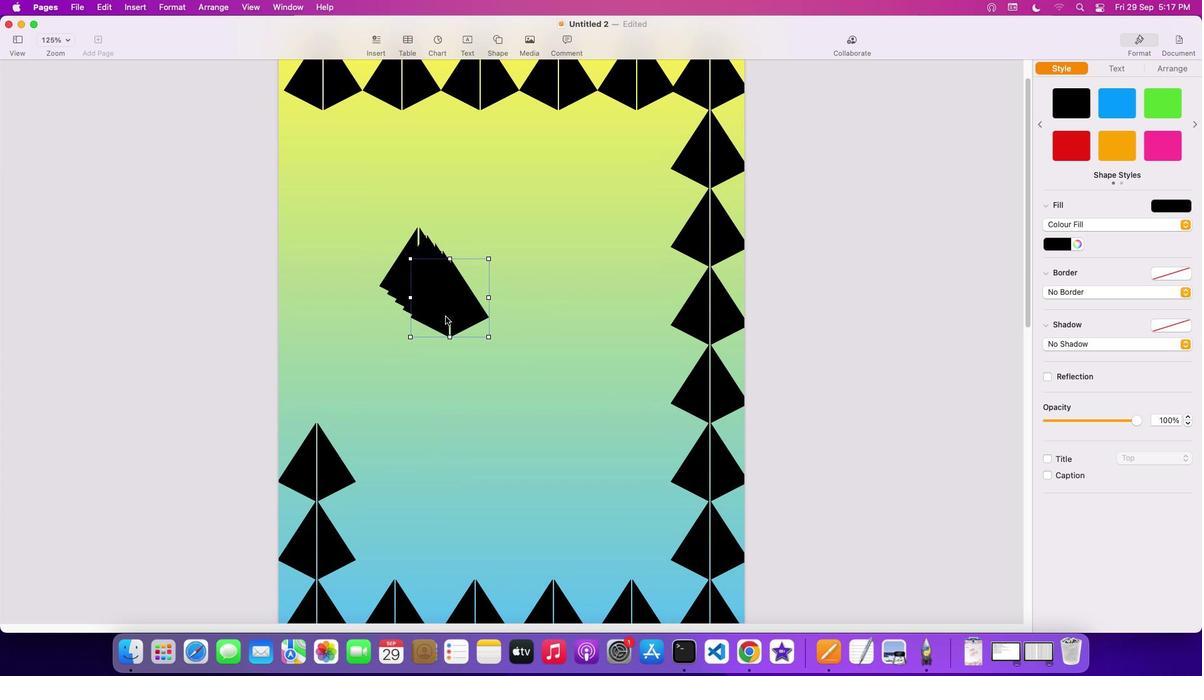 
Action: Mouse moved to (440, 298)
Screenshot: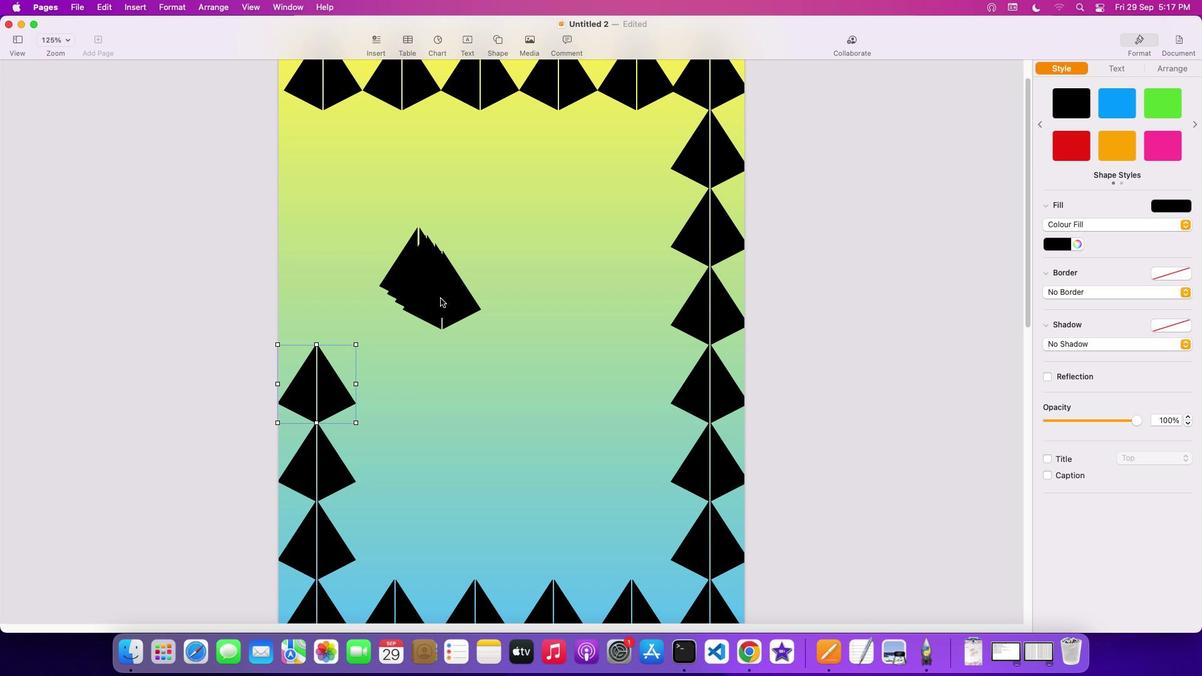 
Action: Mouse pressed left at (440, 298)
Screenshot: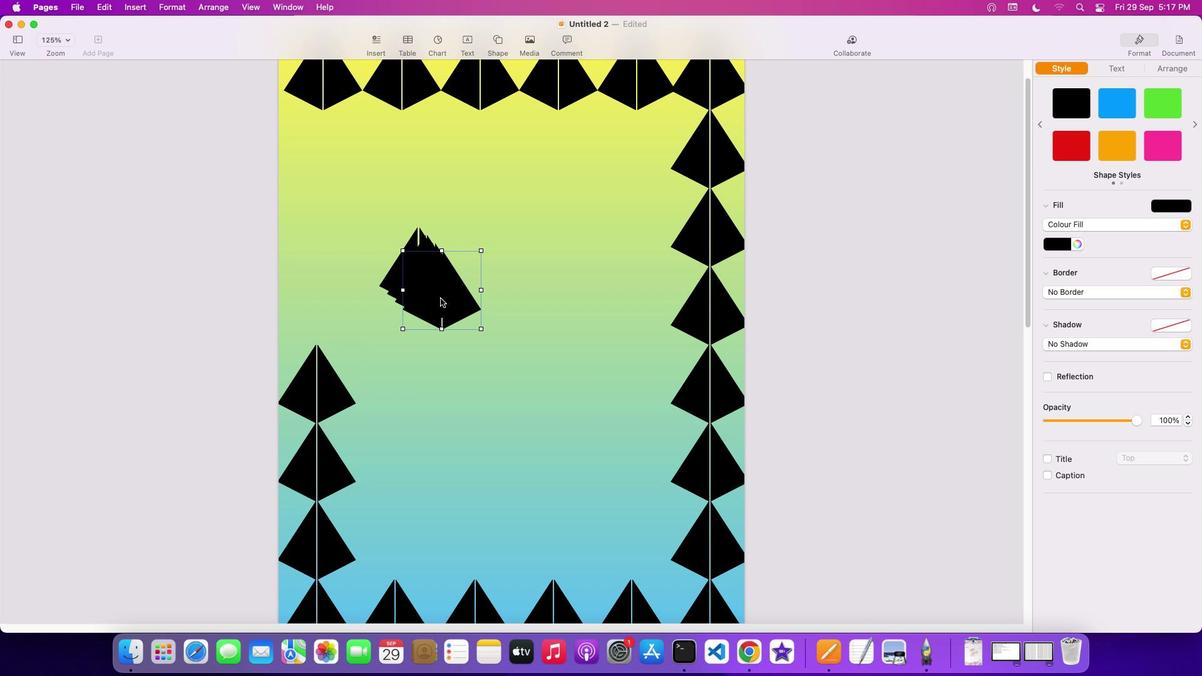 
Action: Mouse moved to (392, 320)
Screenshot: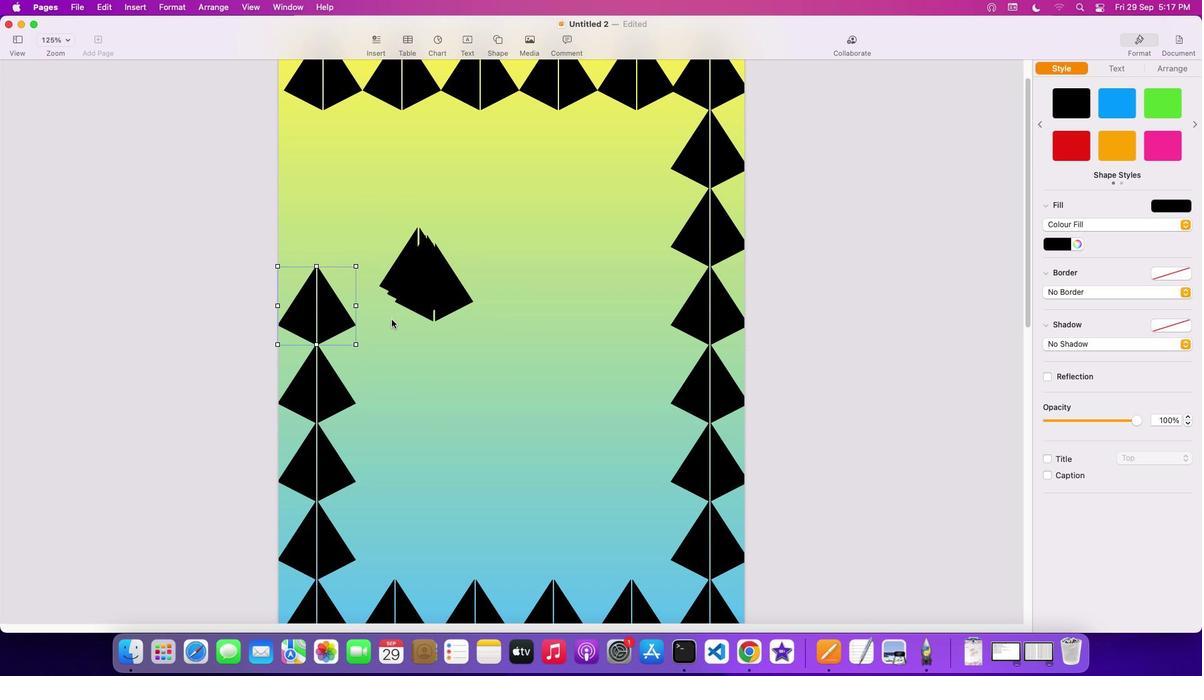
Action: Mouse scrolled (392, 320) with delta (0, 0)
Screenshot: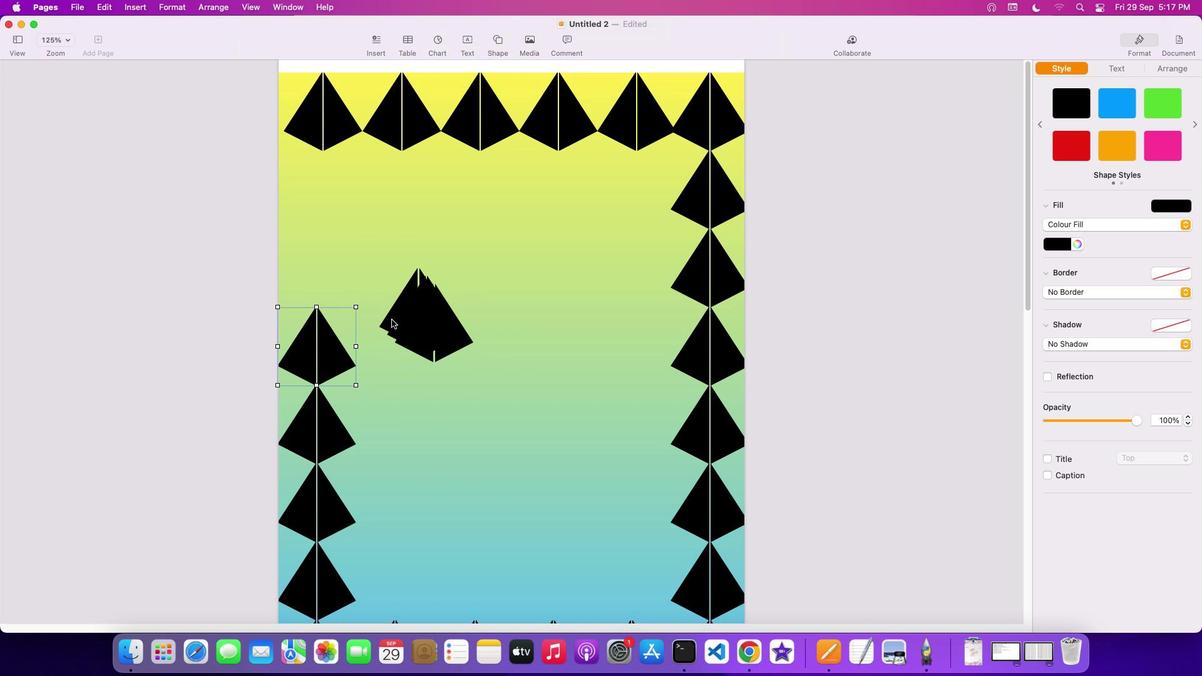 
Action: Mouse scrolled (392, 320) with delta (0, 0)
Screenshot: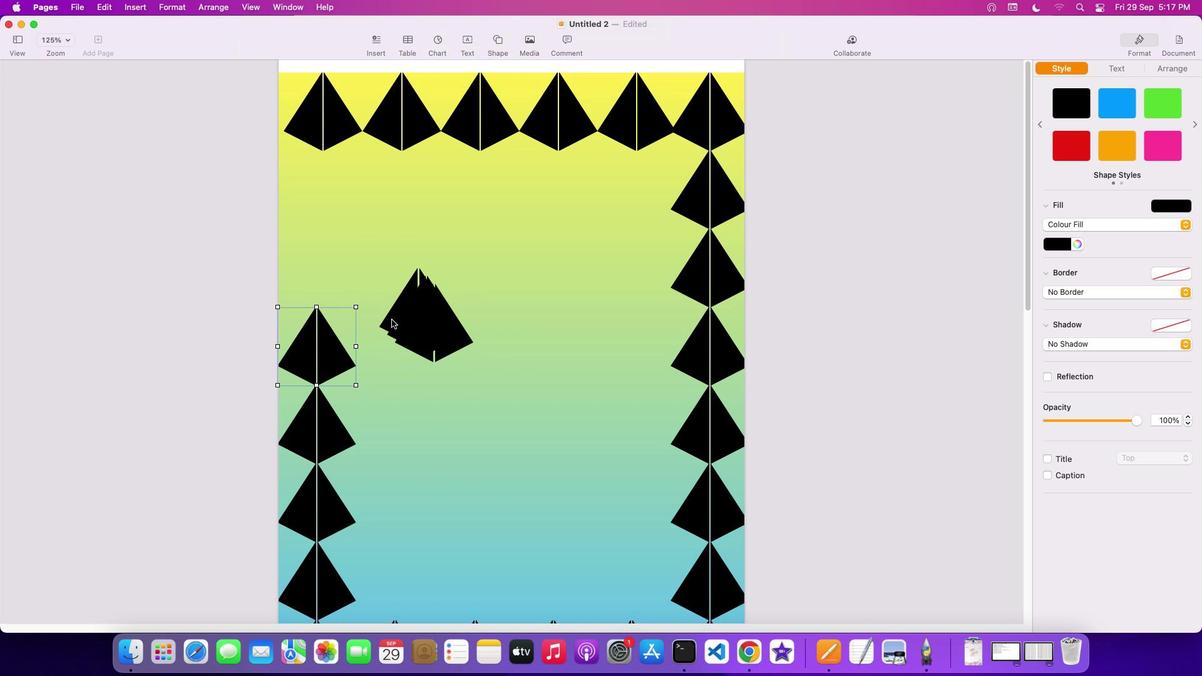 
Action: Mouse scrolled (392, 320) with delta (0, 1)
Screenshot: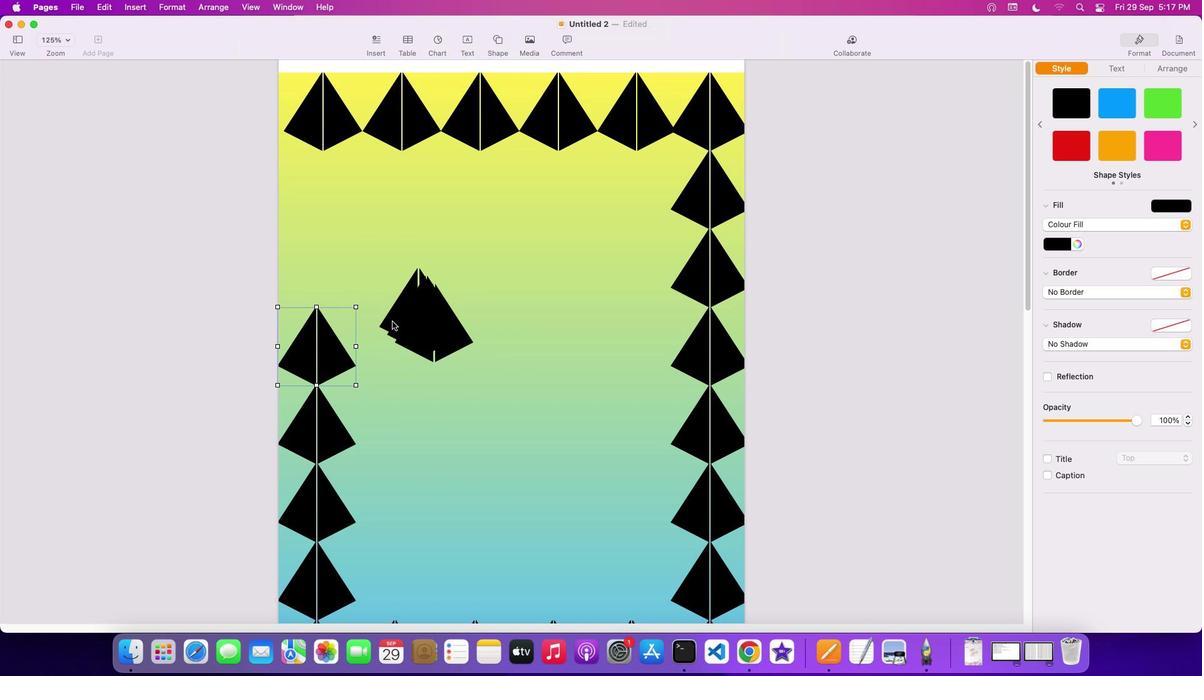 
Action: Mouse scrolled (392, 320) with delta (0, 3)
Screenshot: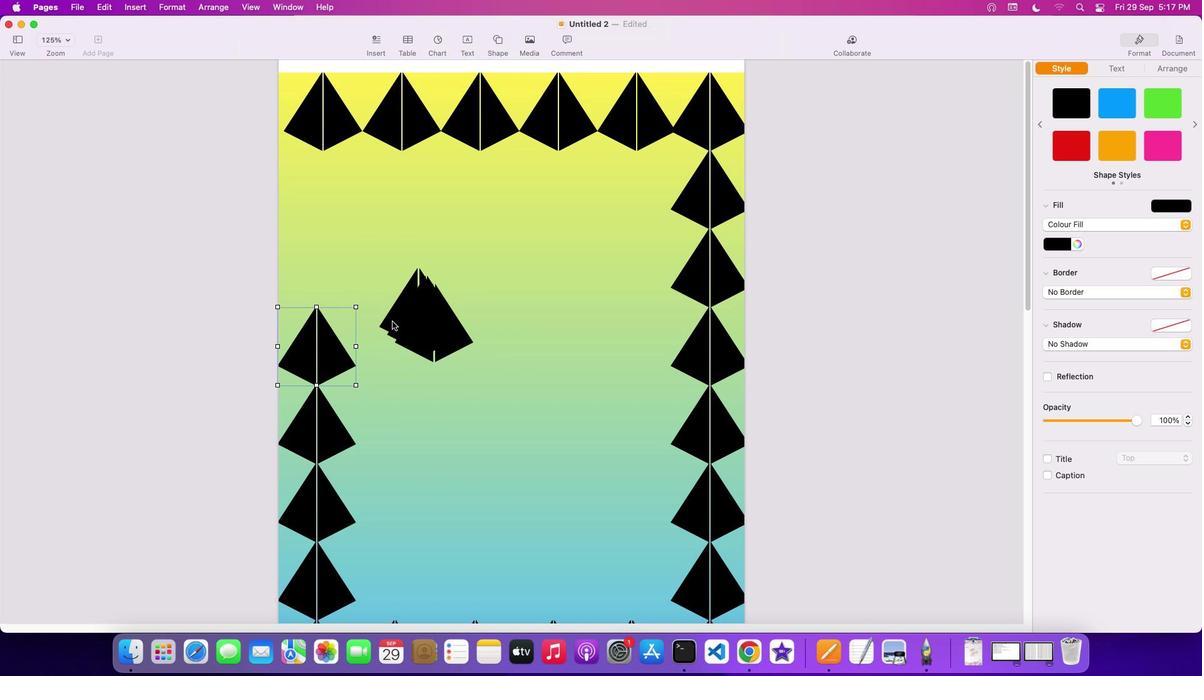 
Action: Mouse scrolled (392, 320) with delta (0, 3)
Screenshot: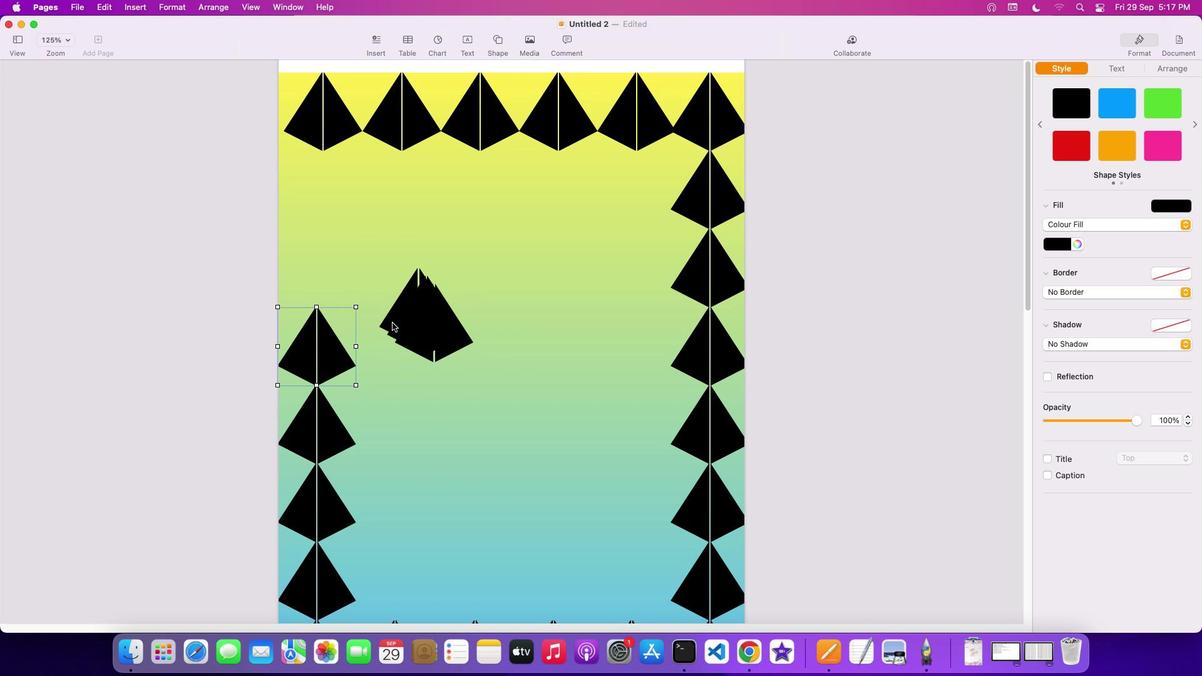 
Action: Mouse moved to (447, 334)
Screenshot: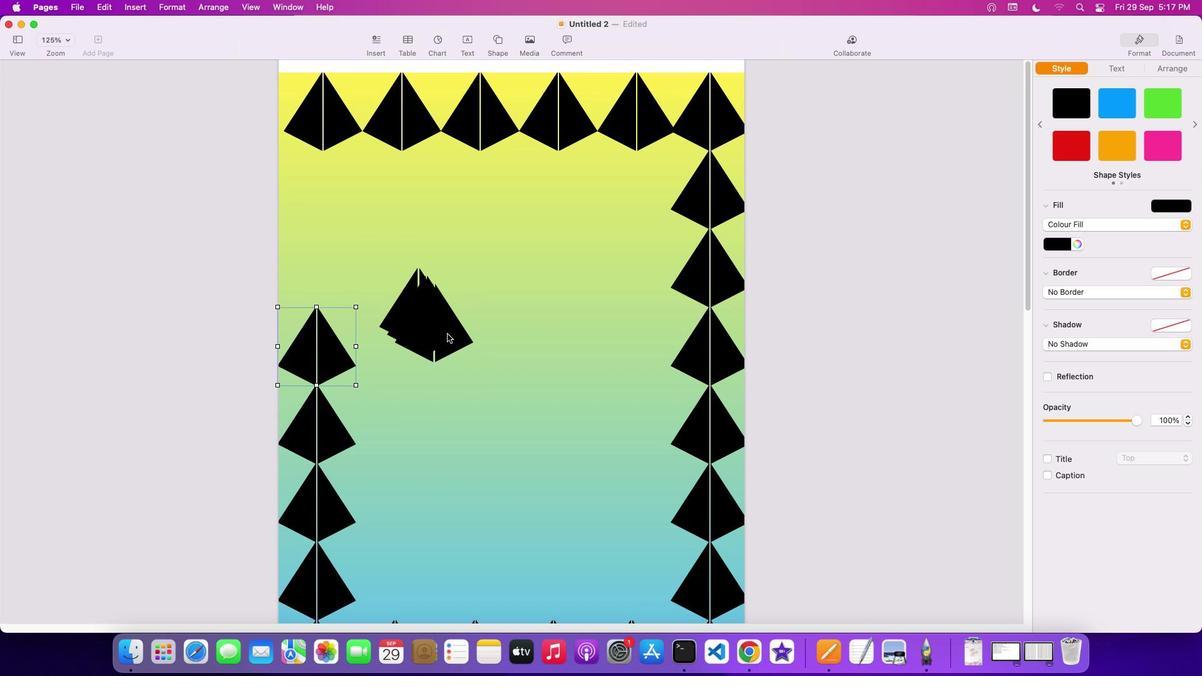 
Action: Mouse pressed left at (447, 334)
Screenshot: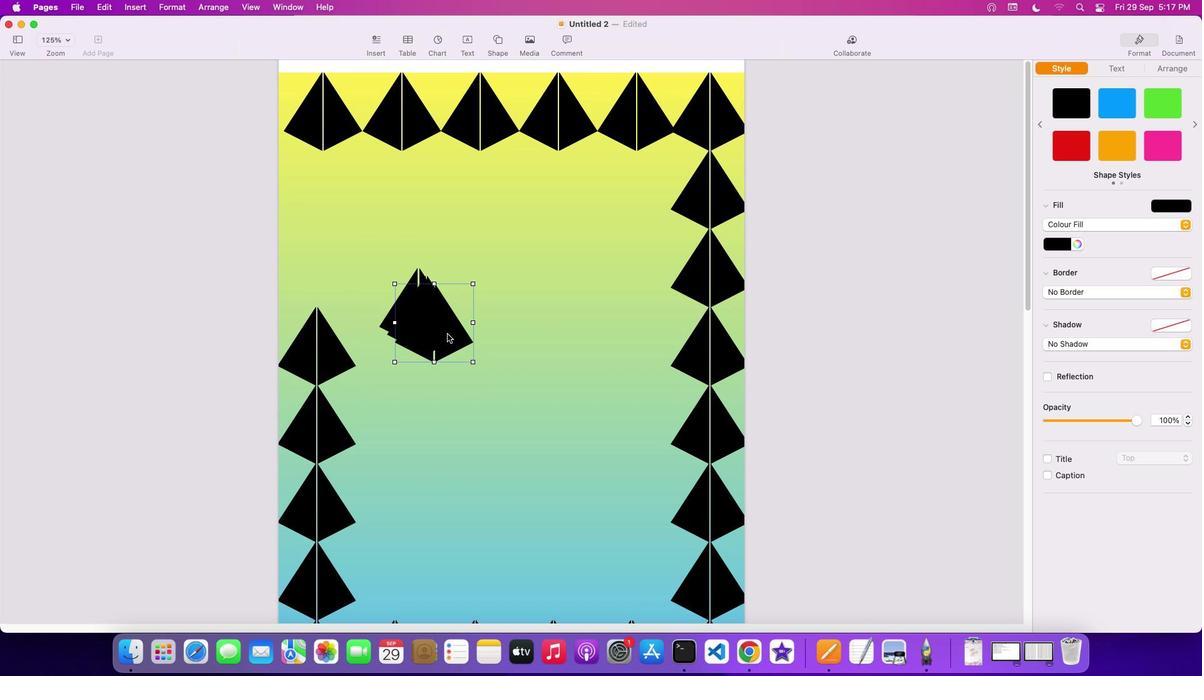 
Action: Mouse moved to (326, 285)
Screenshot: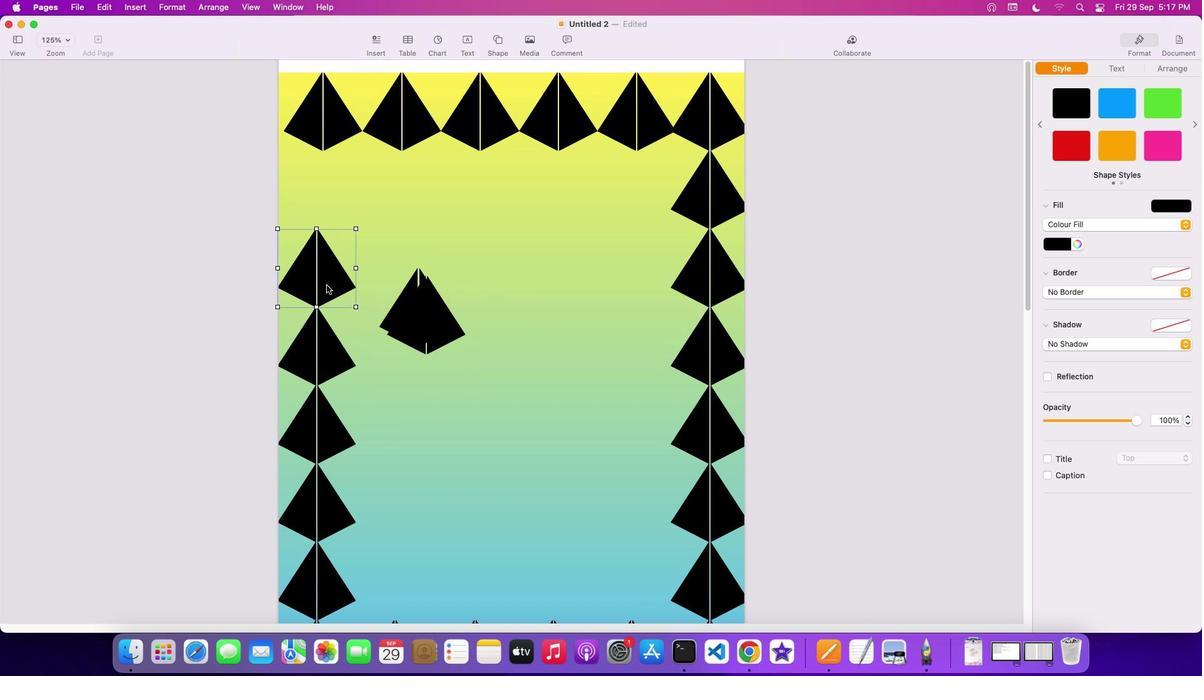 
Action: Mouse pressed left at (326, 285)
Screenshot: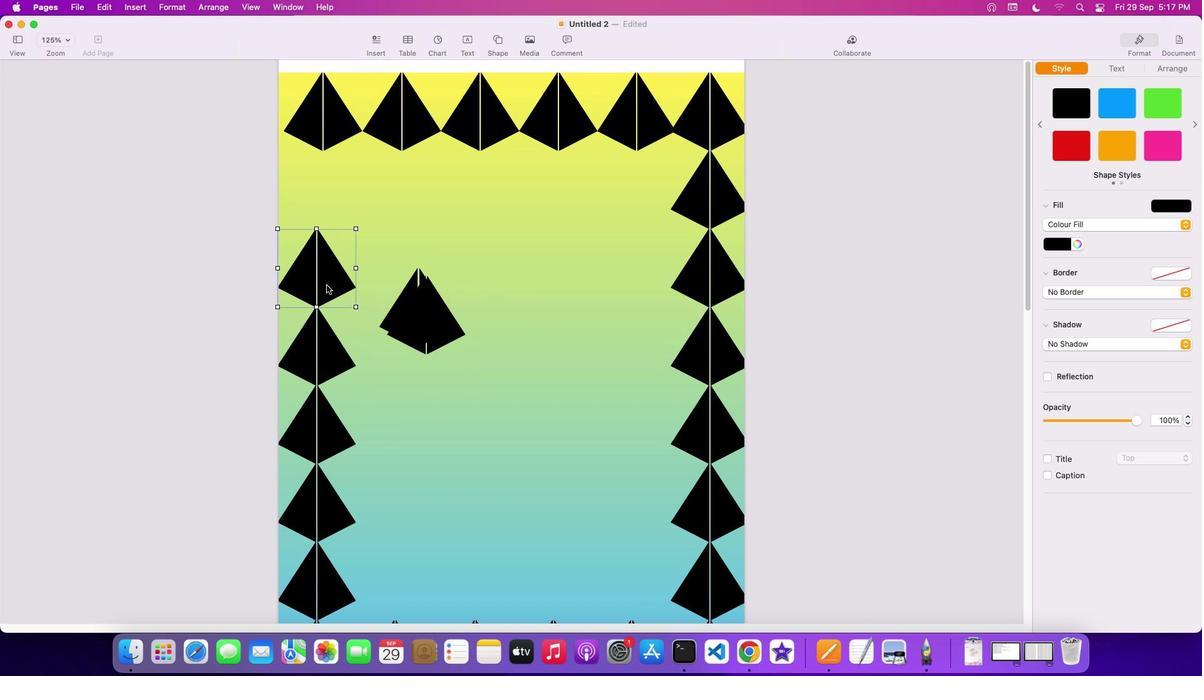 
Action: Mouse moved to (442, 342)
Screenshot: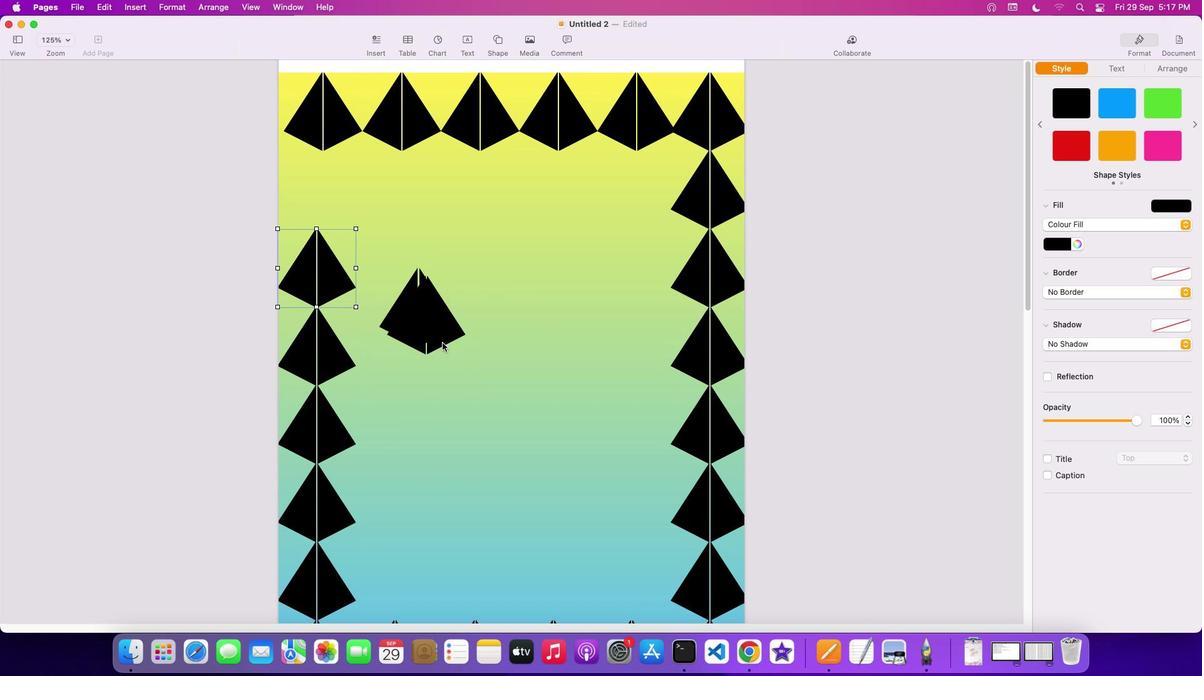 
Action: Mouse pressed left at (442, 342)
Screenshot: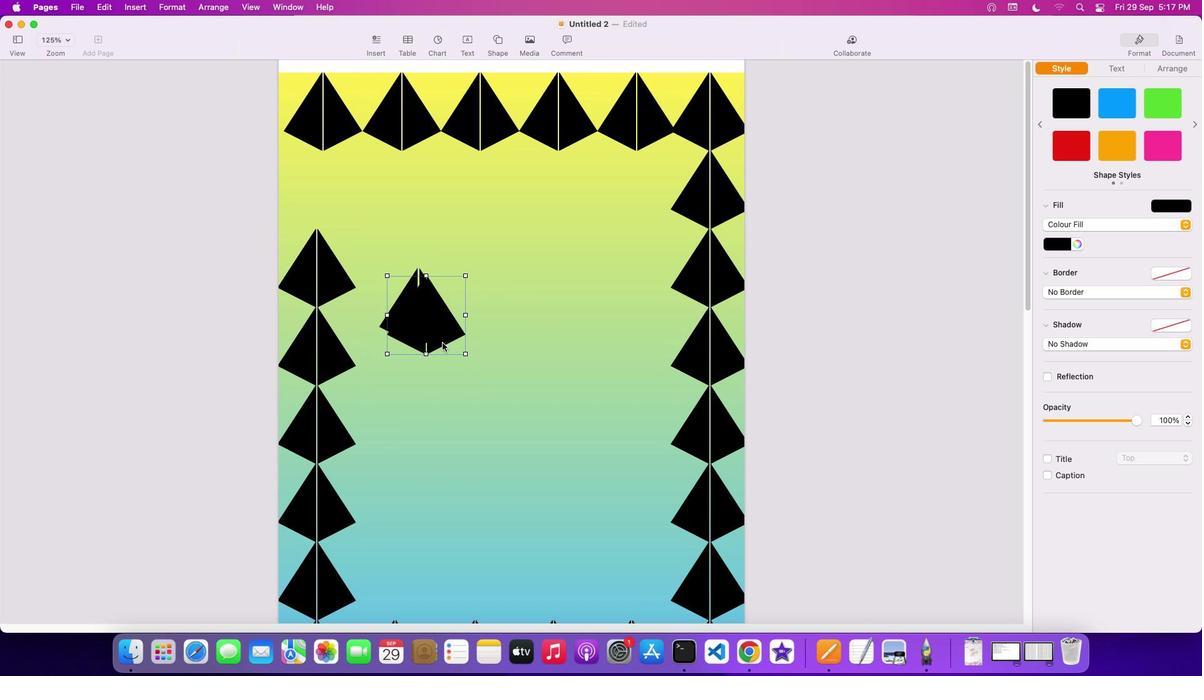 
Action: Mouse moved to (490, 346)
Screenshot: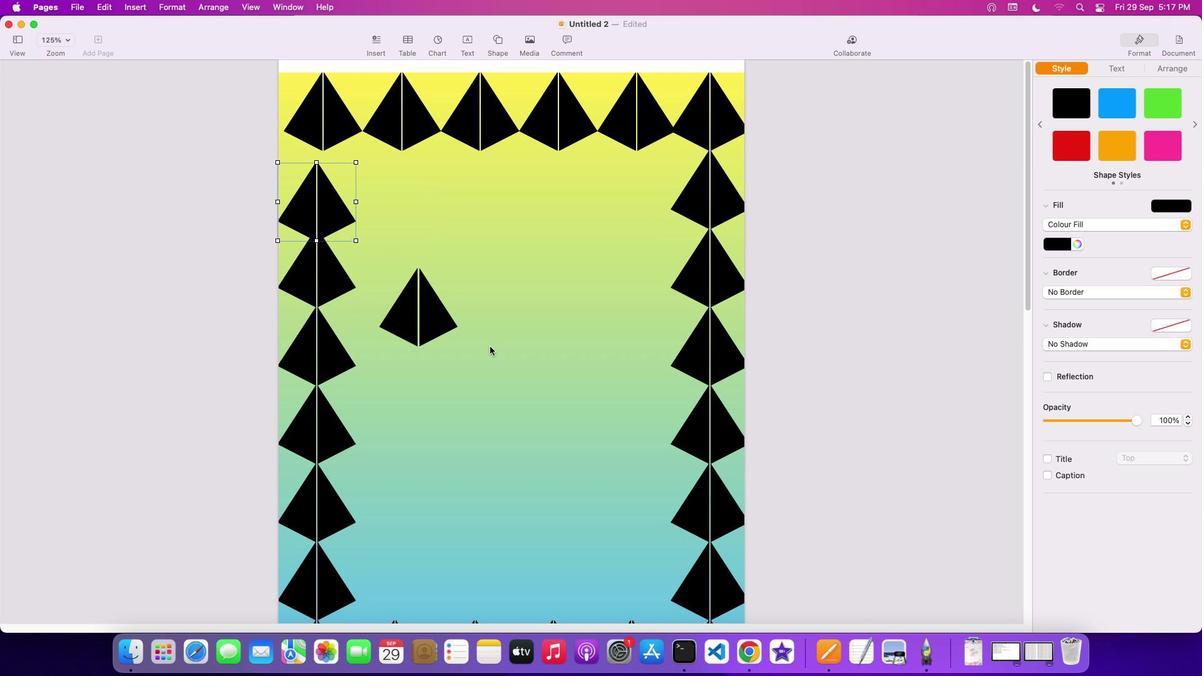 
Action: Mouse scrolled (490, 346) with delta (0, 0)
Screenshot: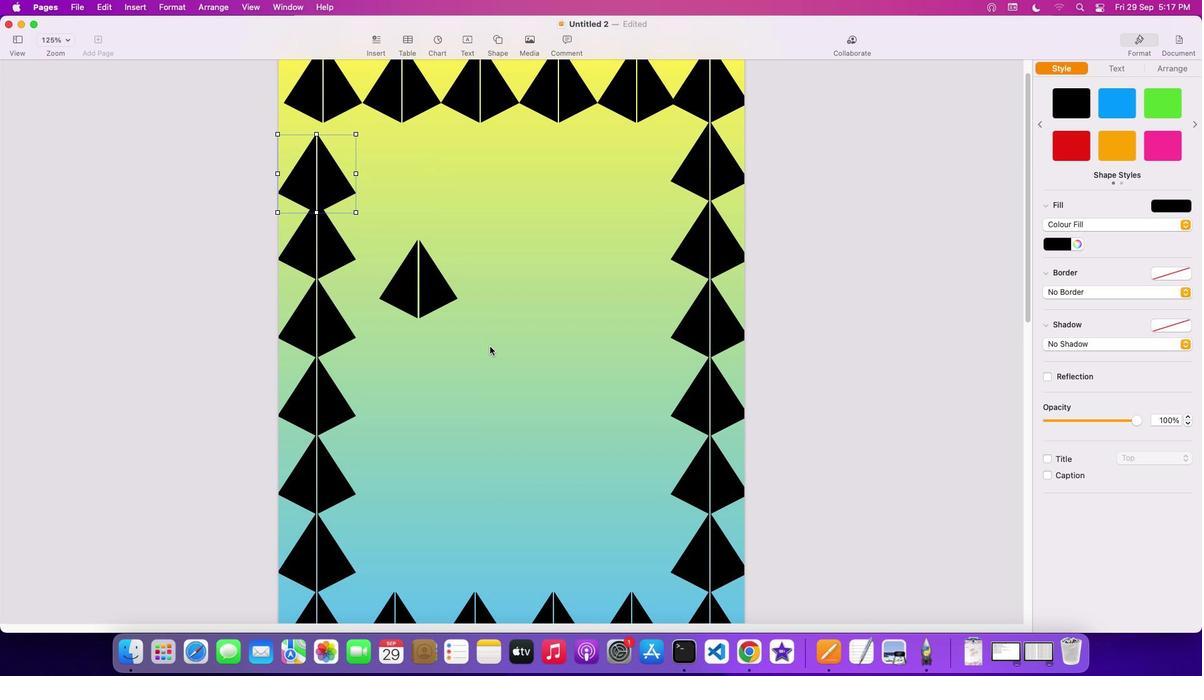 
Action: Mouse scrolled (490, 346) with delta (0, 0)
Screenshot: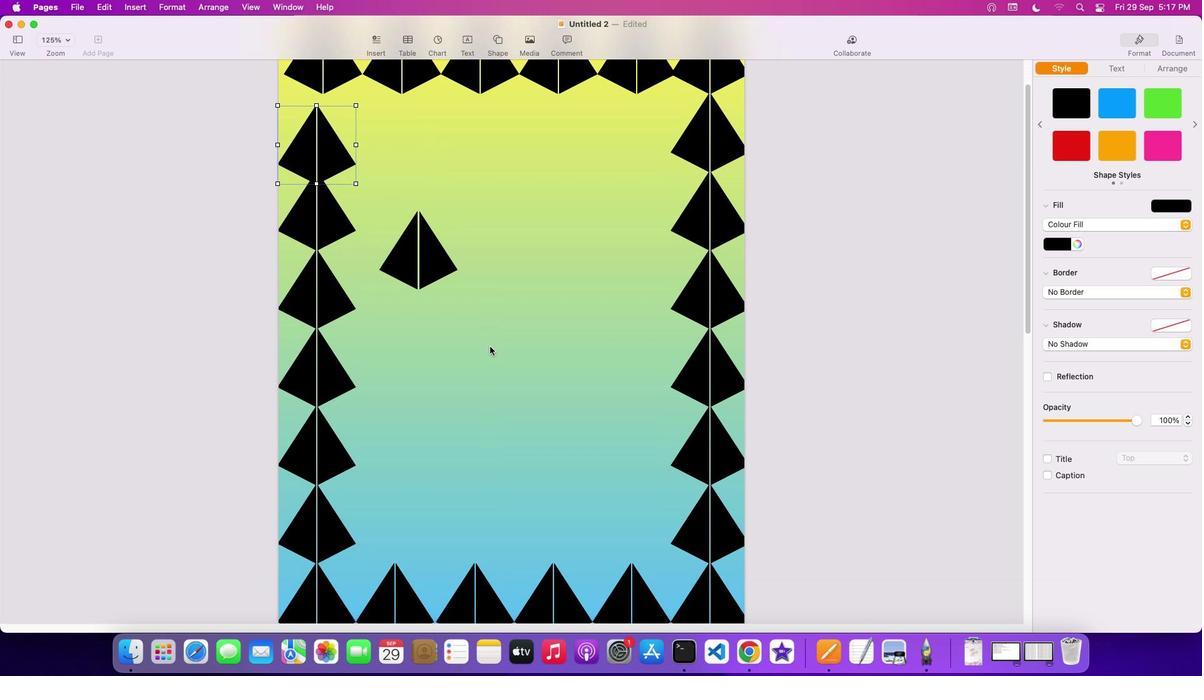 
Action: Mouse scrolled (490, 346) with delta (0, -1)
Screenshot: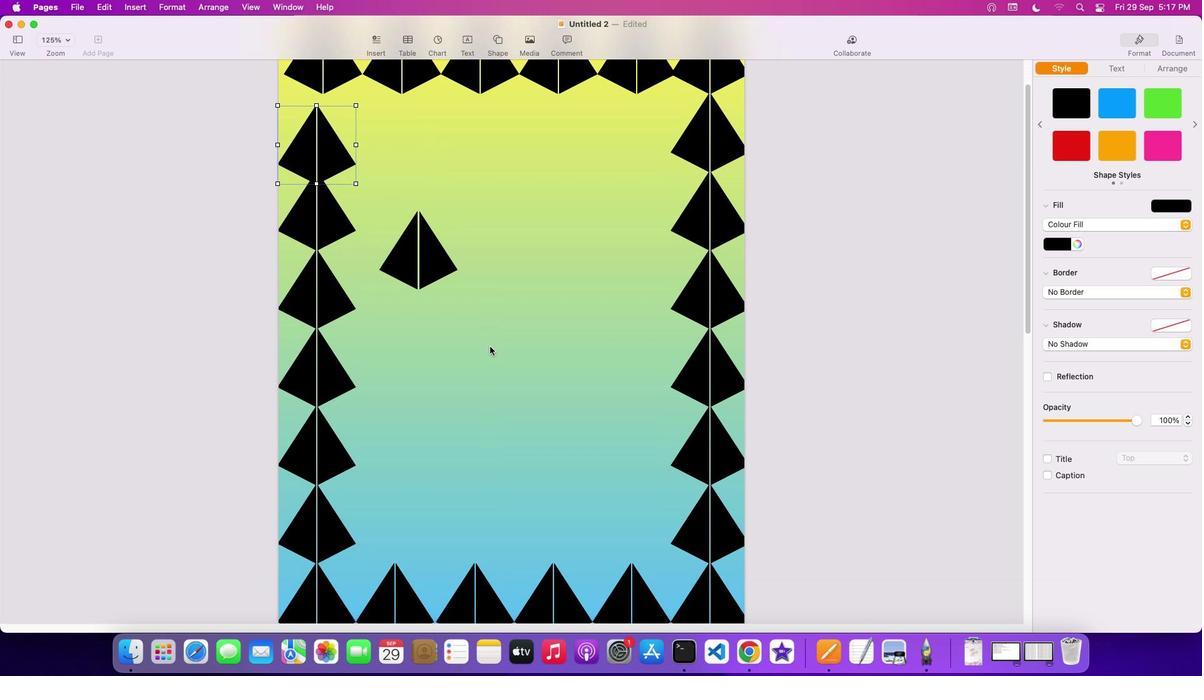 
Action: Mouse scrolled (490, 346) with delta (0, -3)
Screenshot: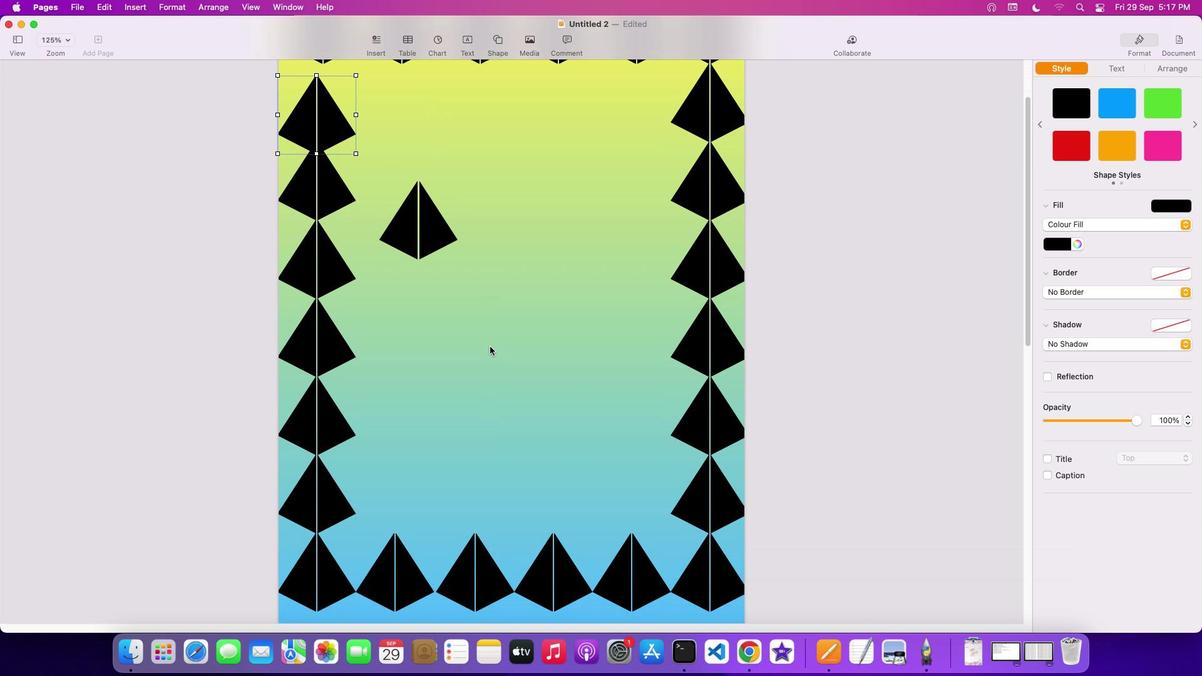 
Action: Mouse scrolled (490, 346) with delta (0, -3)
Screenshot: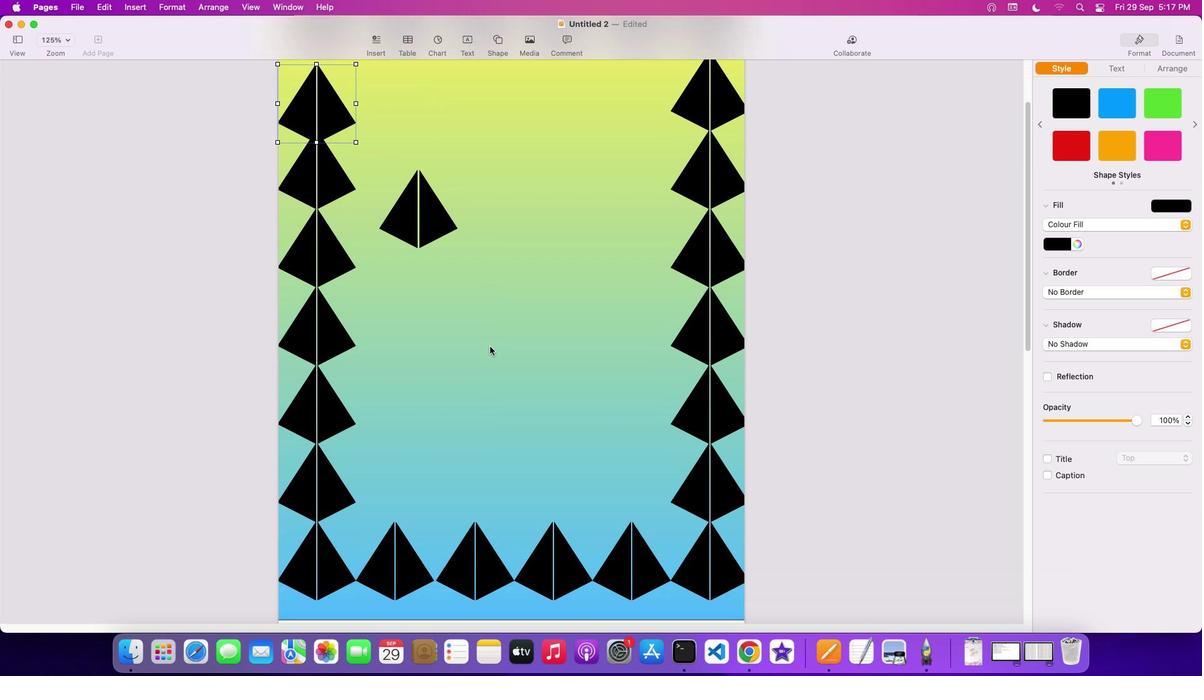 
Action: Mouse scrolled (490, 346) with delta (0, 0)
Screenshot: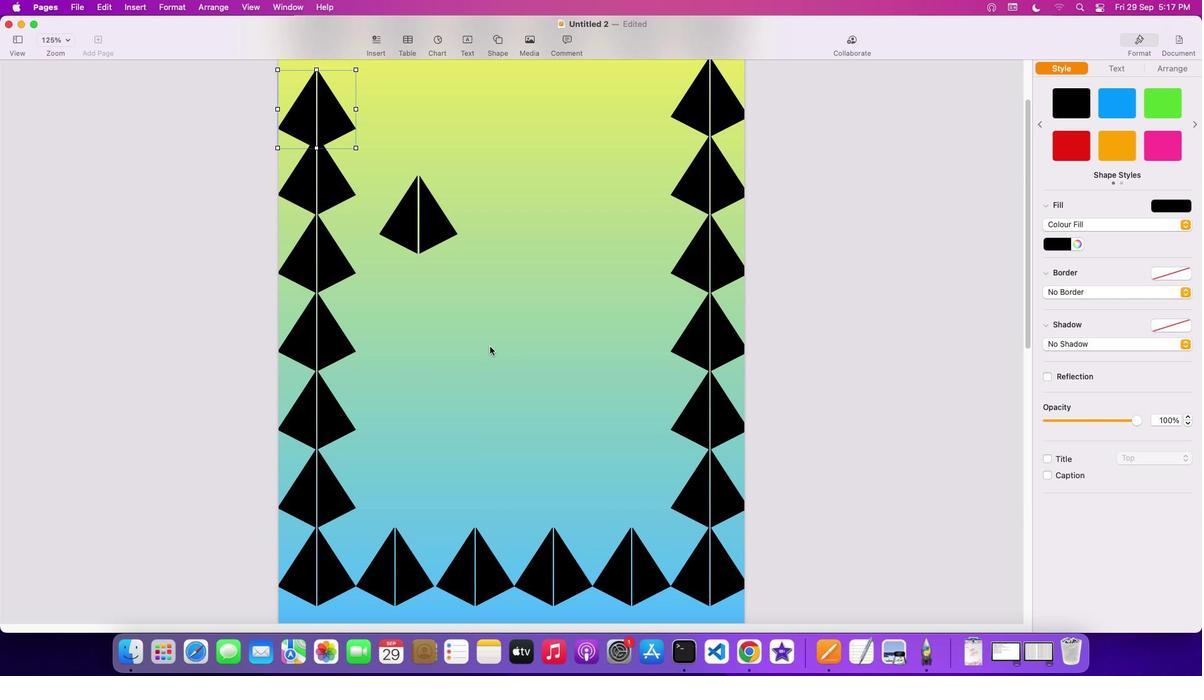 
Action: Mouse scrolled (490, 346) with delta (0, 0)
Screenshot: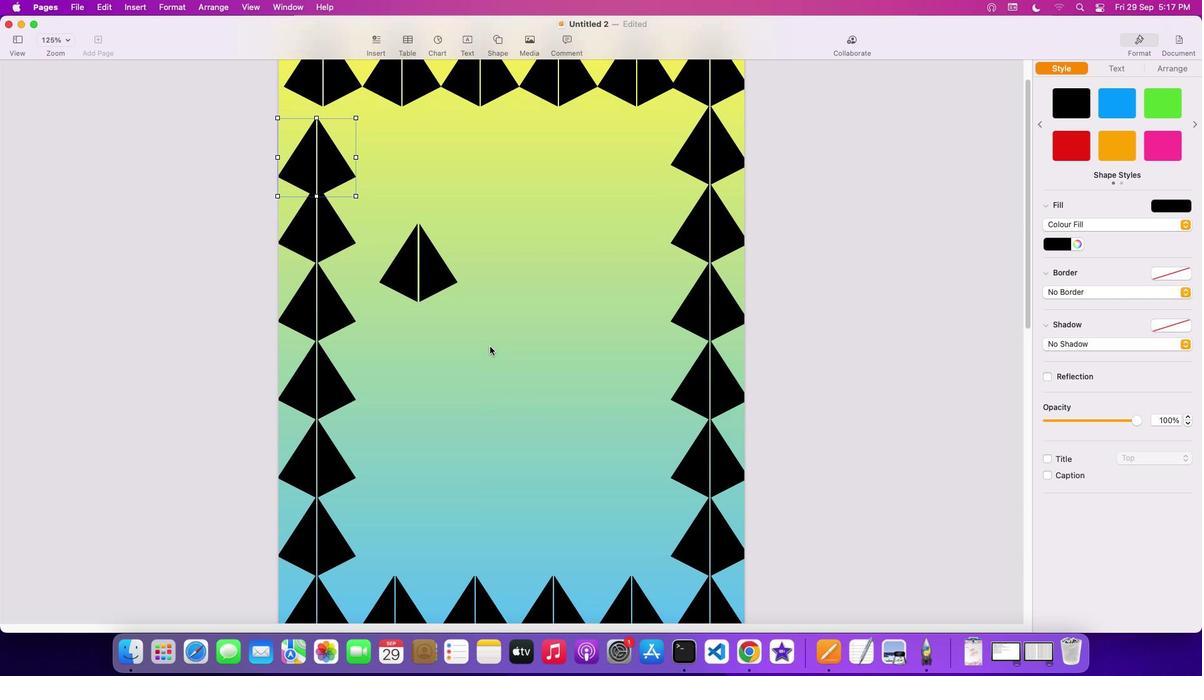 
Action: Mouse scrolled (490, 346) with delta (0, 1)
Screenshot: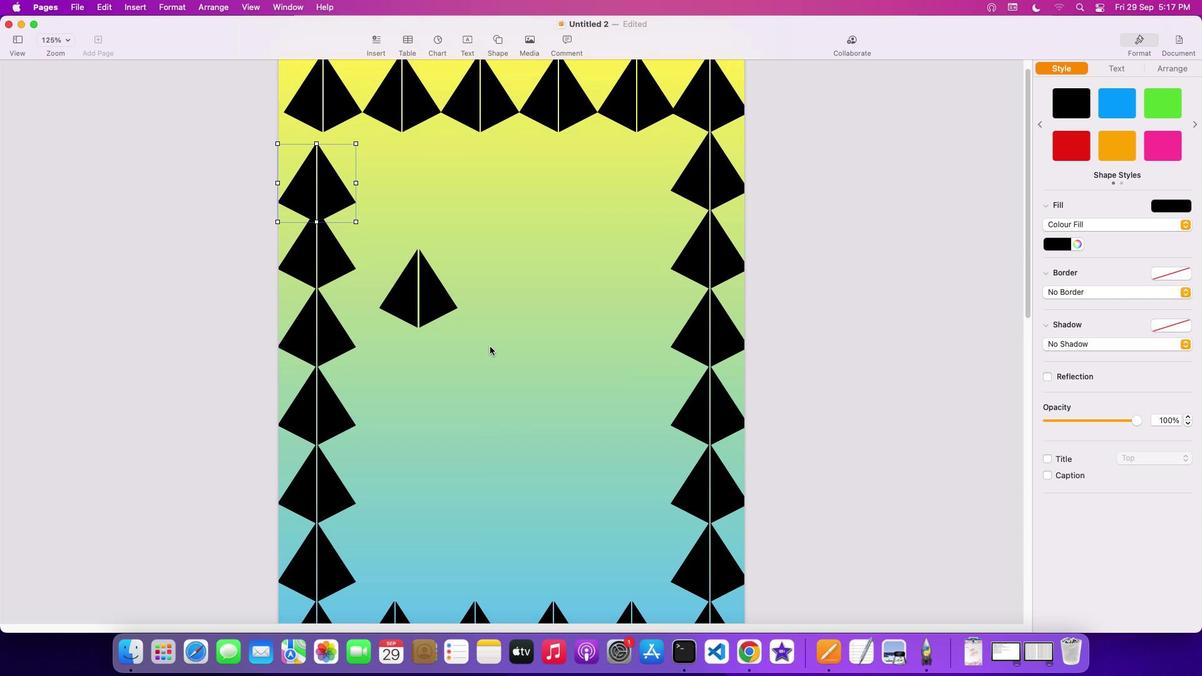
Action: Mouse scrolled (490, 346) with delta (0, 3)
Screenshot: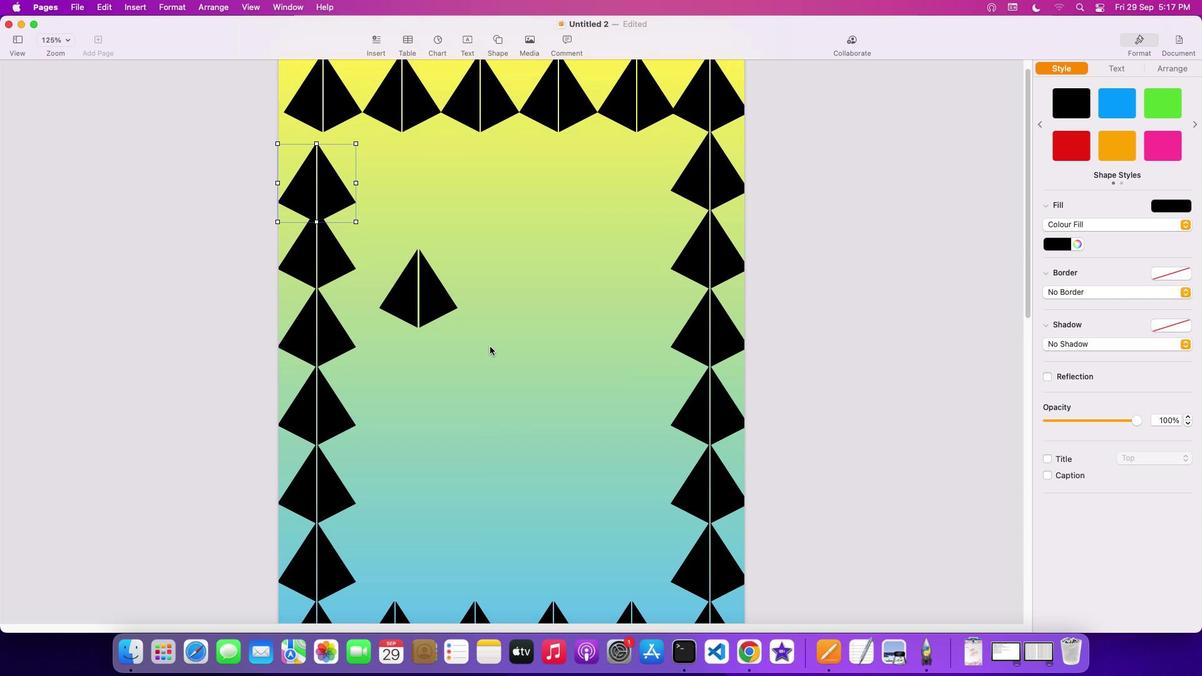 
Action: Mouse scrolled (490, 346) with delta (0, 3)
Screenshot: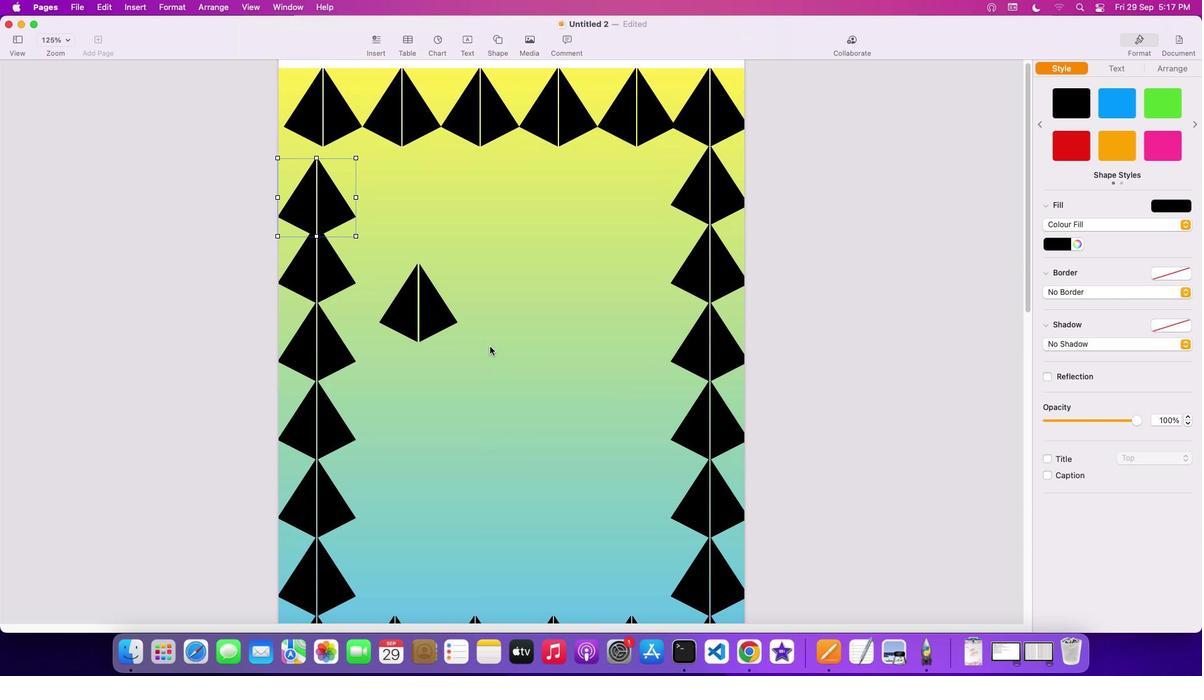 
Action: Mouse scrolled (490, 346) with delta (0, 0)
Screenshot: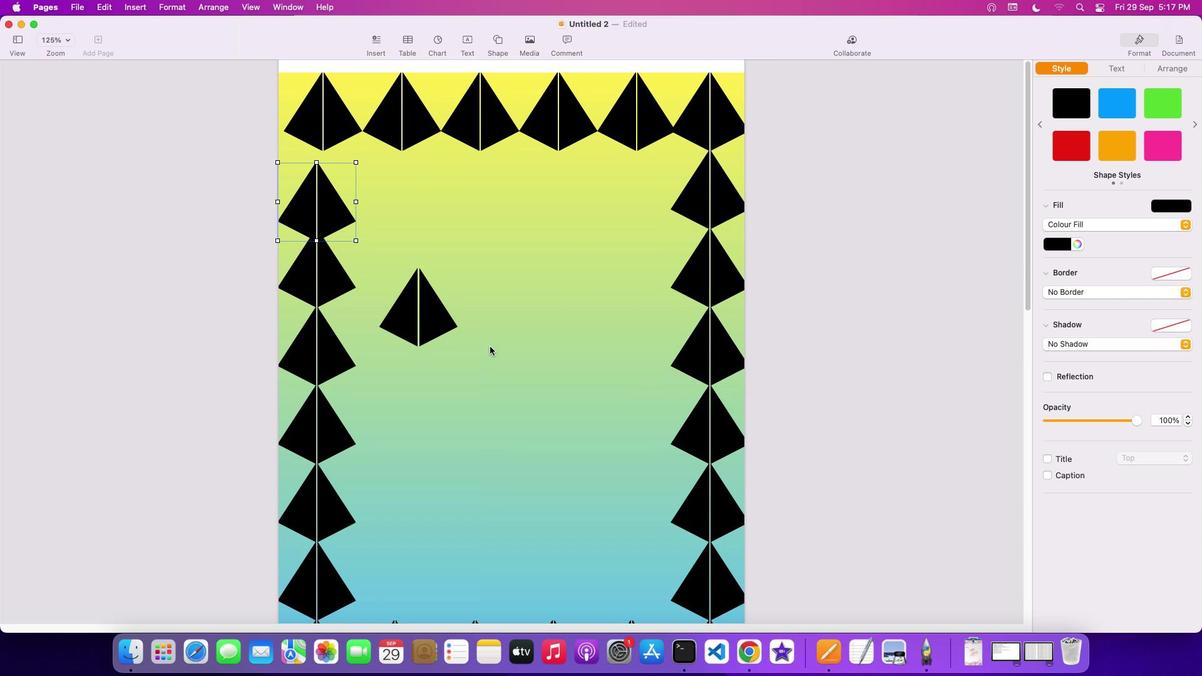 
Action: Mouse scrolled (490, 346) with delta (0, 0)
Screenshot: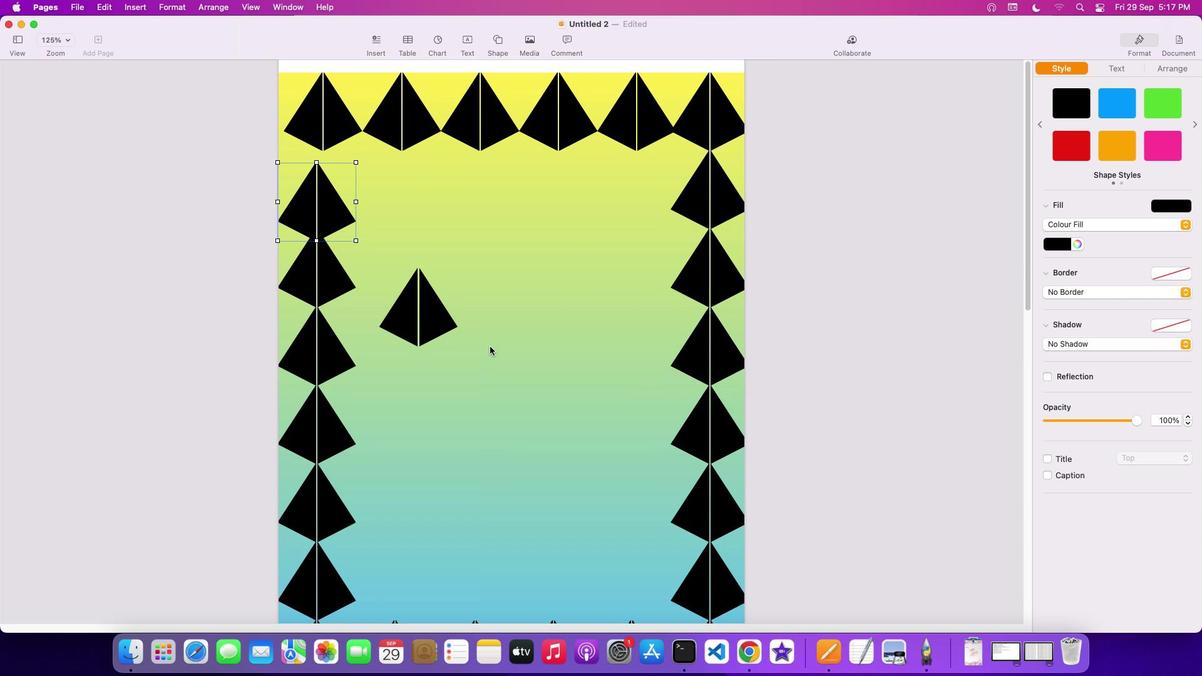 
Action: Mouse scrolled (490, 346) with delta (0, 1)
Screenshot: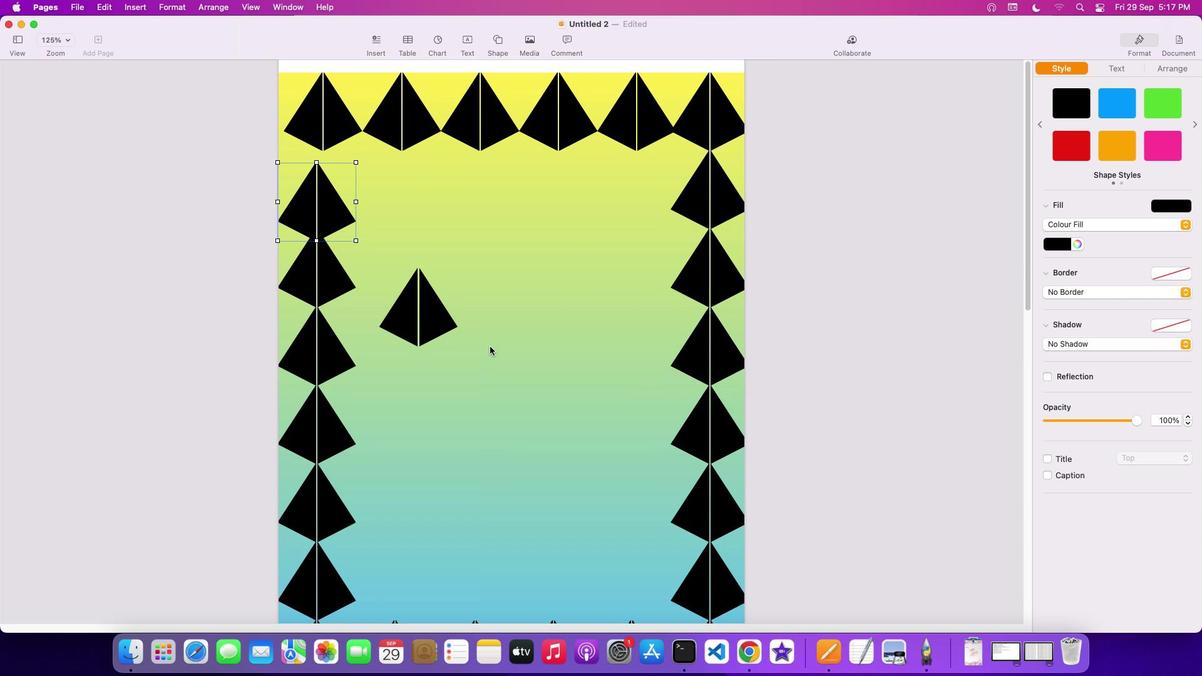 
Action: Mouse moved to (323, 127)
Screenshot: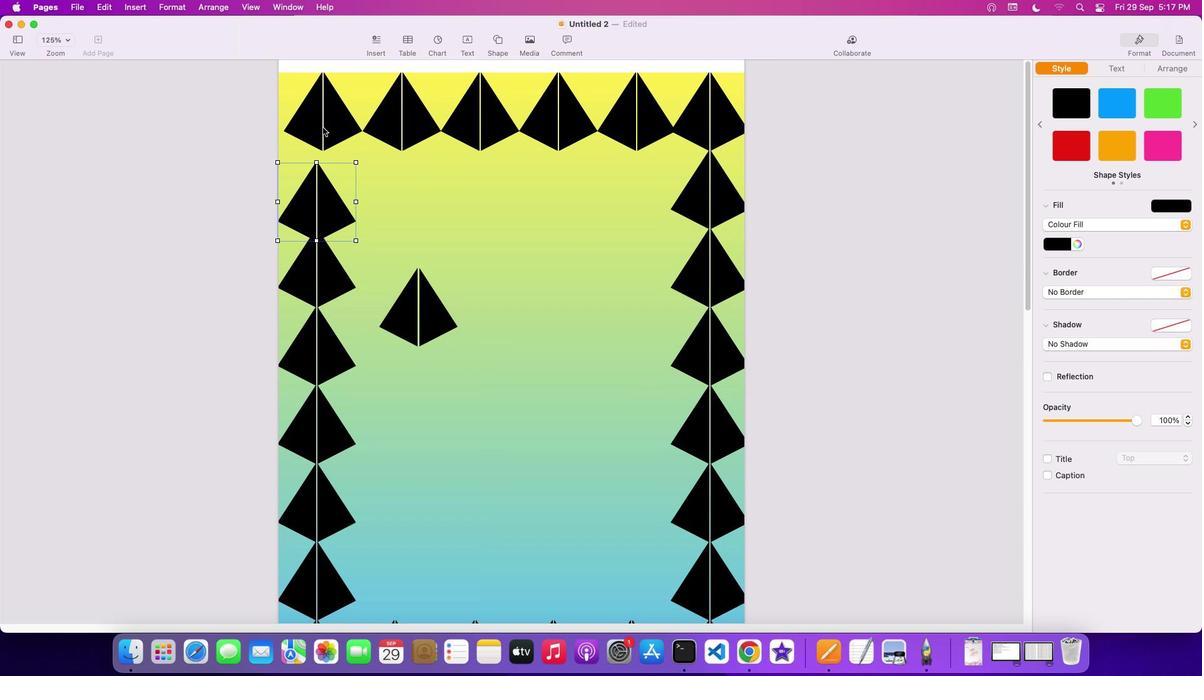 
Action: Mouse pressed left at (323, 127)
Screenshot: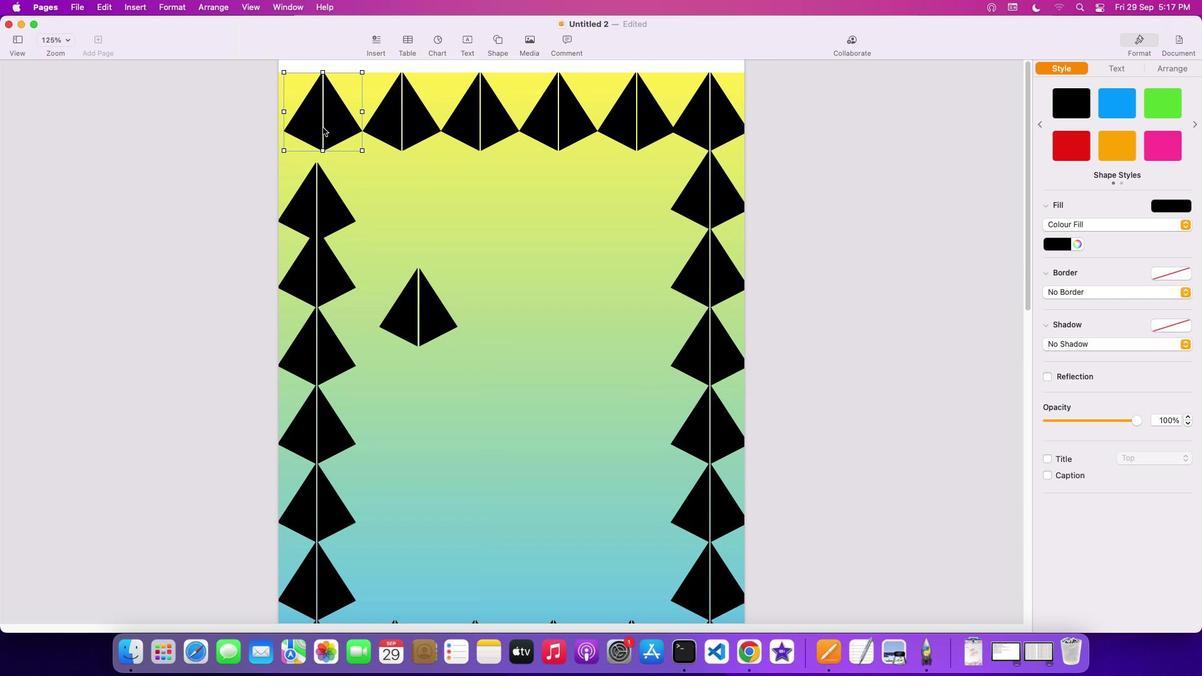 
Action: Mouse moved to (388, 125)
Screenshot: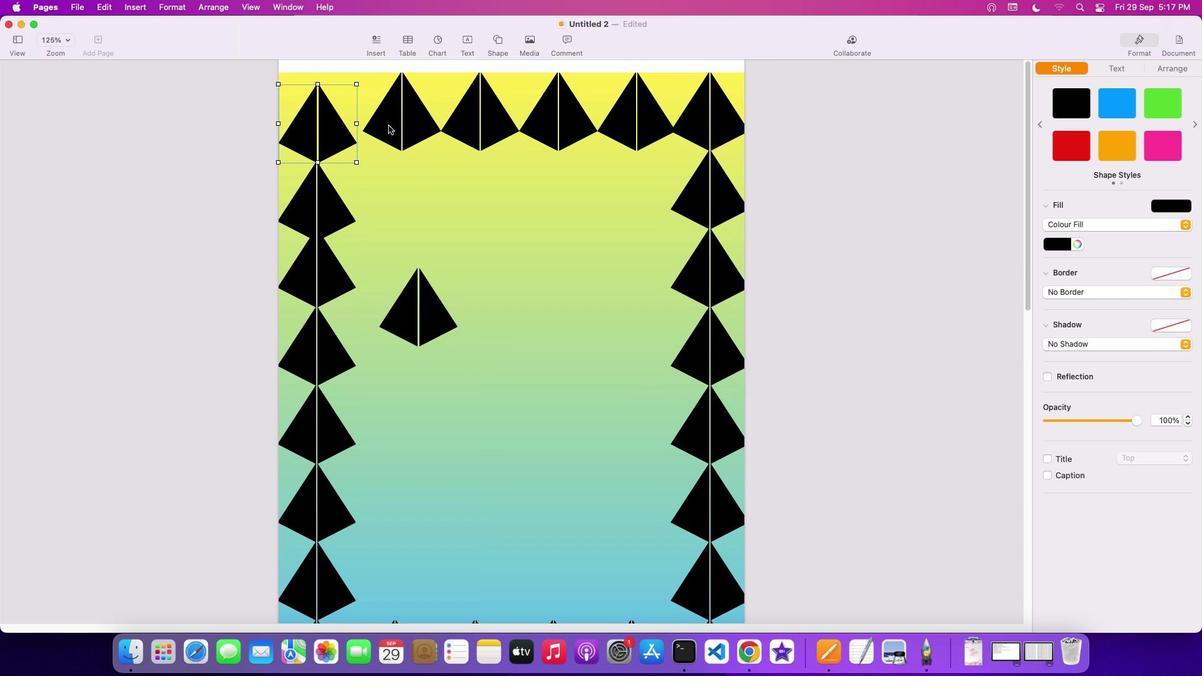 
Action: Mouse pressed left at (388, 125)
Screenshot: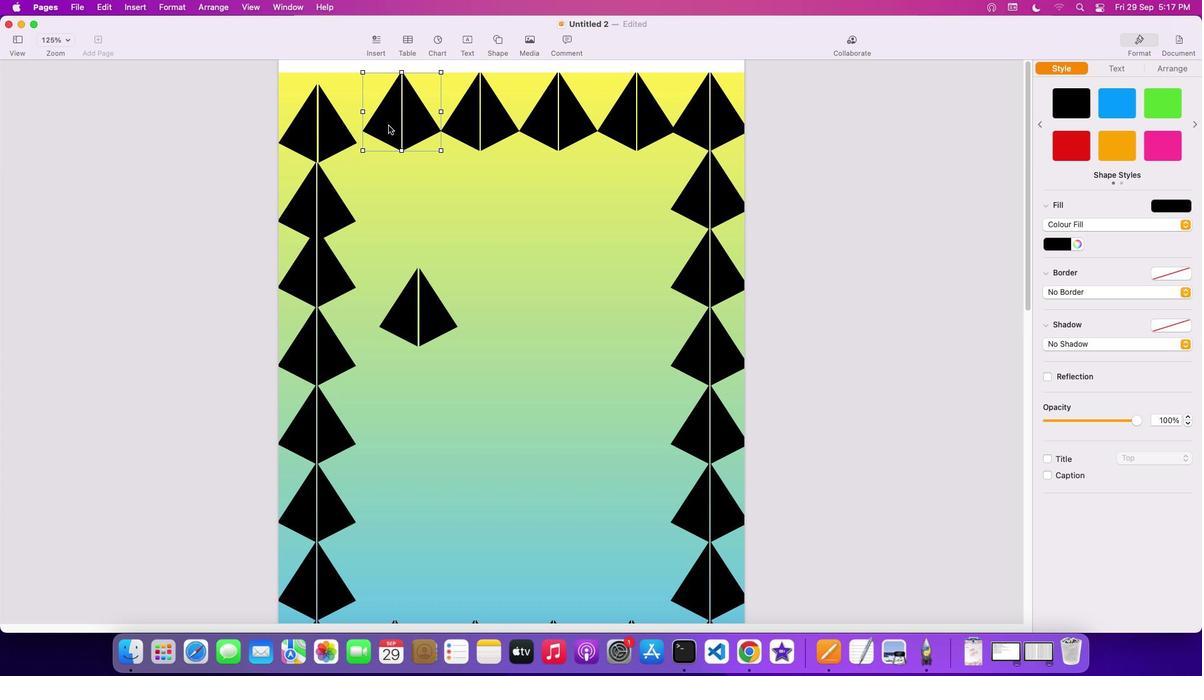 
Action: Mouse moved to (490, 111)
Screenshot: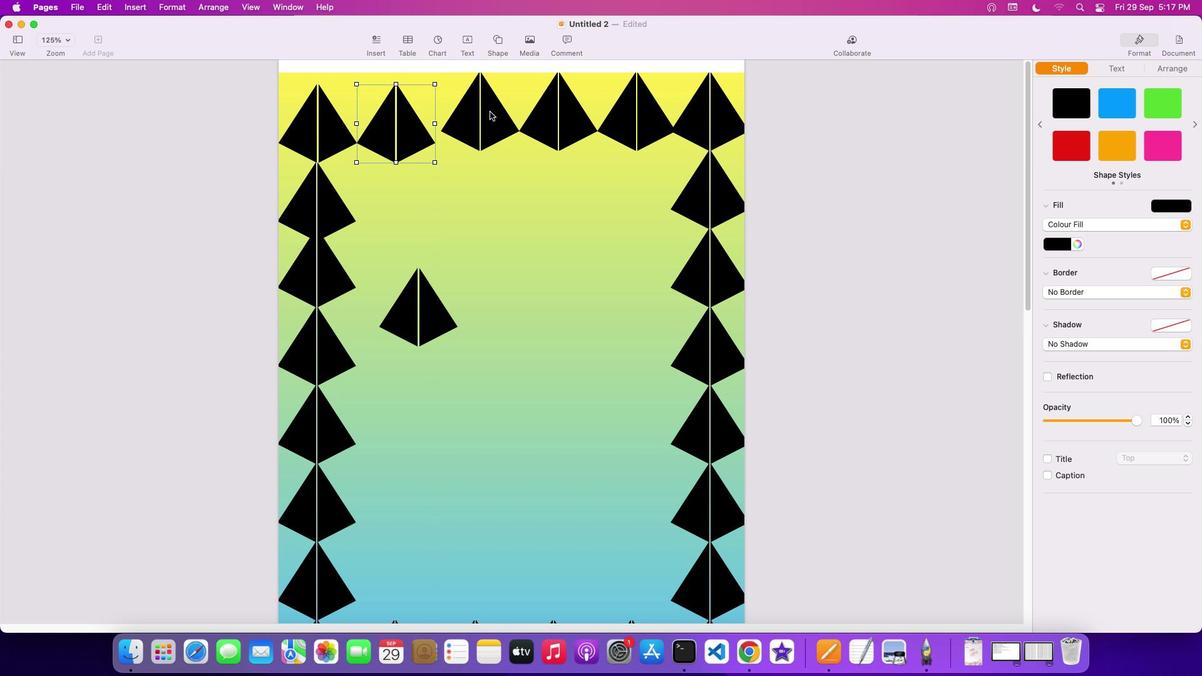 
Action: Mouse pressed left at (490, 111)
Screenshot: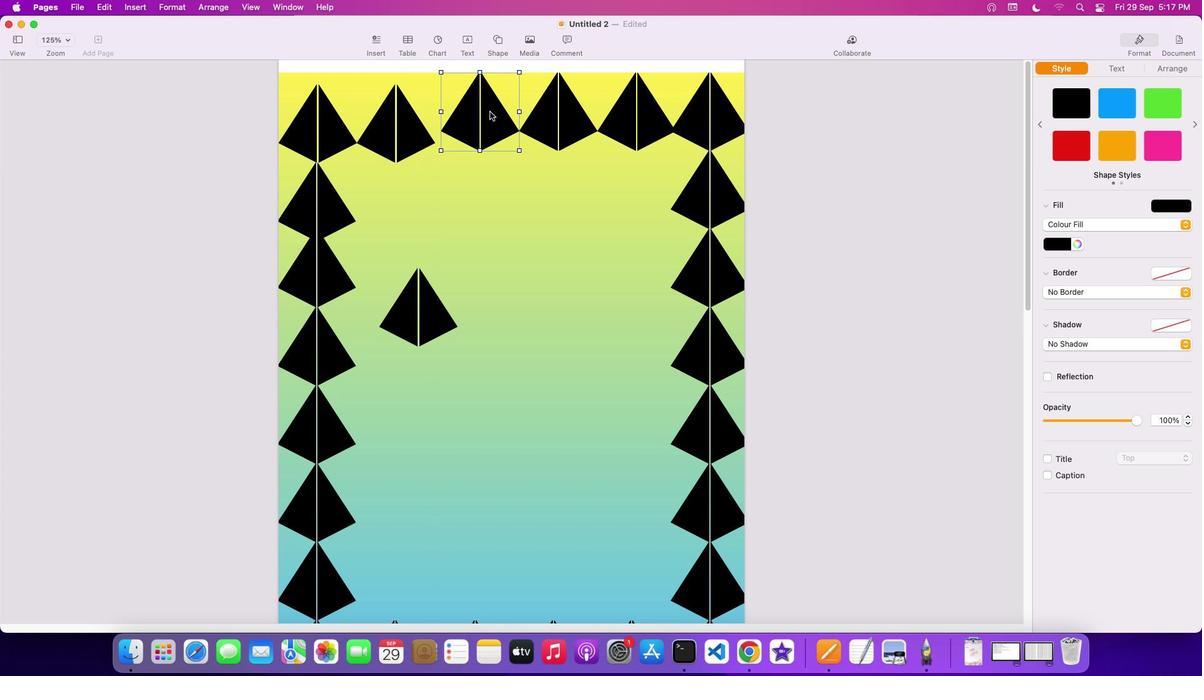 
Action: Mouse moved to (558, 103)
Screenshot: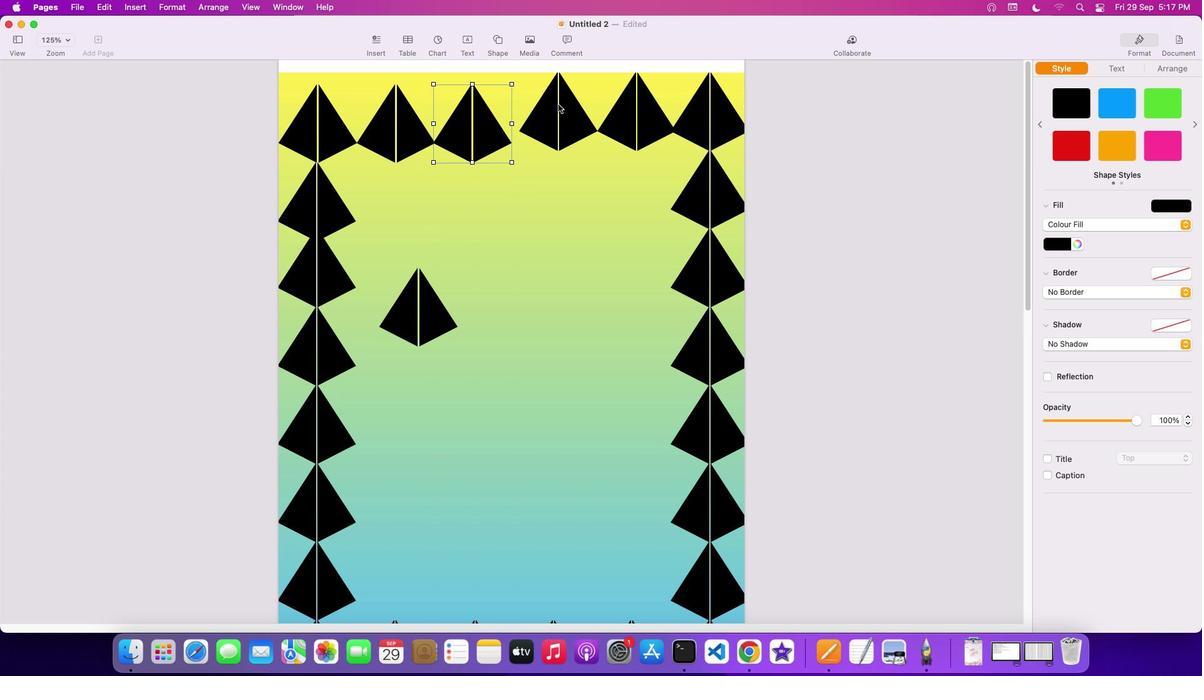 
Action: Mouse pressed left at (558, 103)
Screenshot: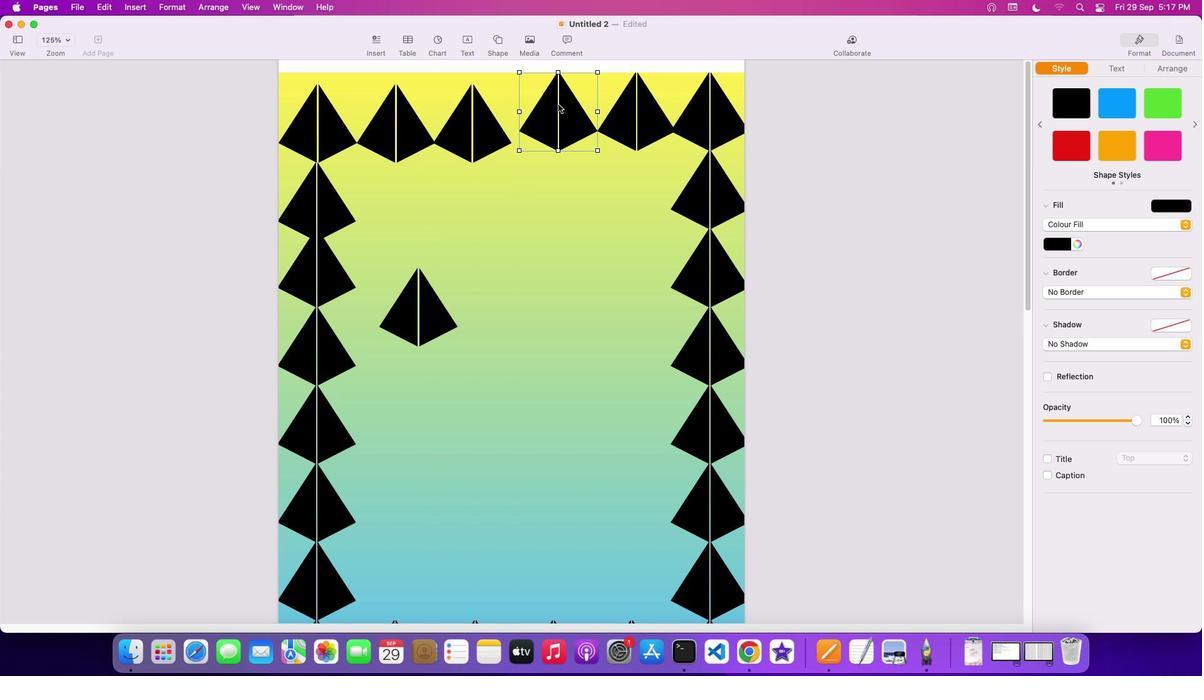 
Action: Mouse moved to (630, 102)
Screenshot: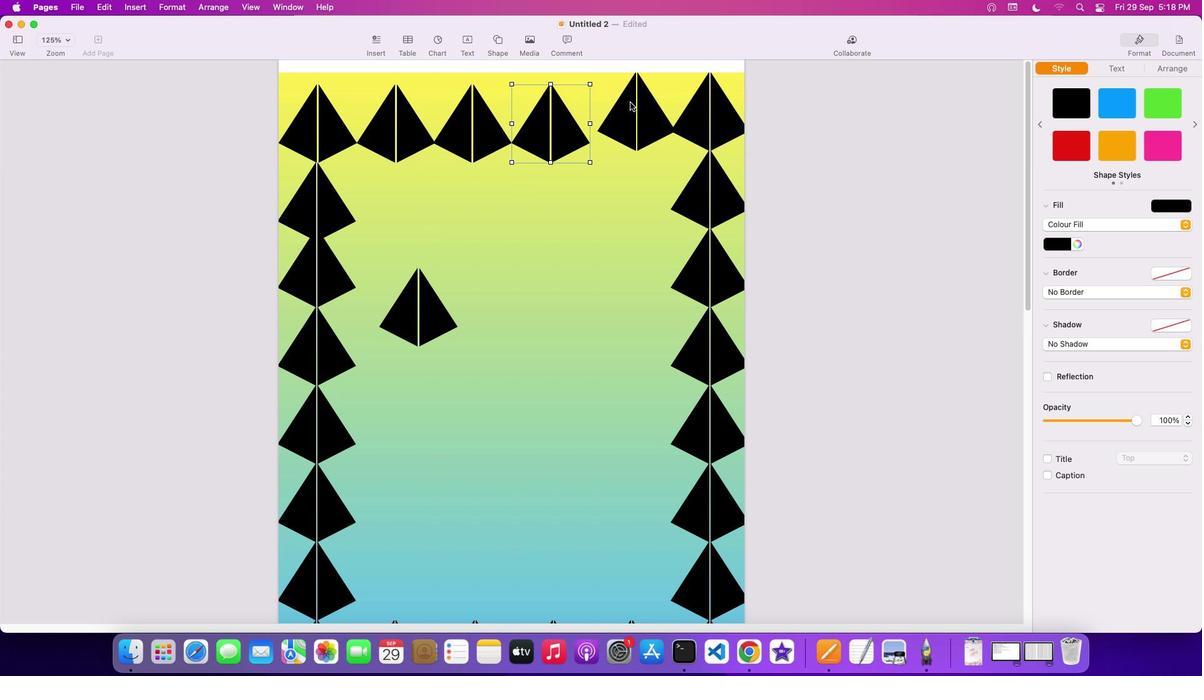 
Action: Mouse pressed left at (630, 102)
Screenshot: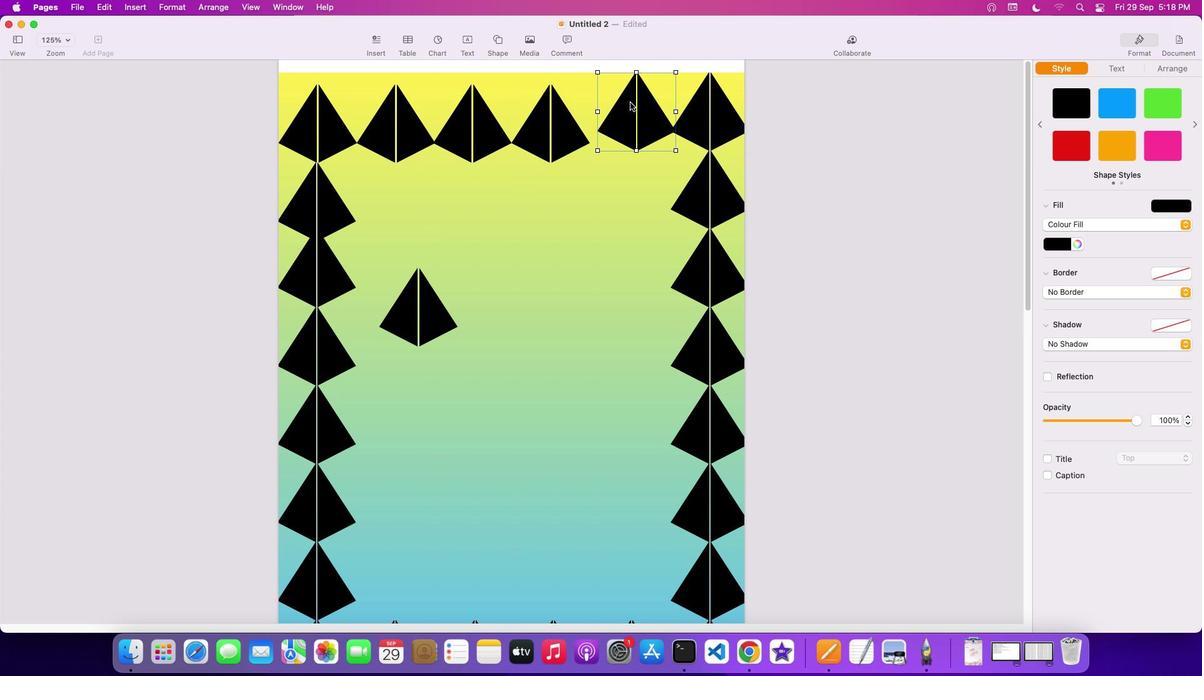 
Action: Mouse moved to (710, 102)
Screenshot: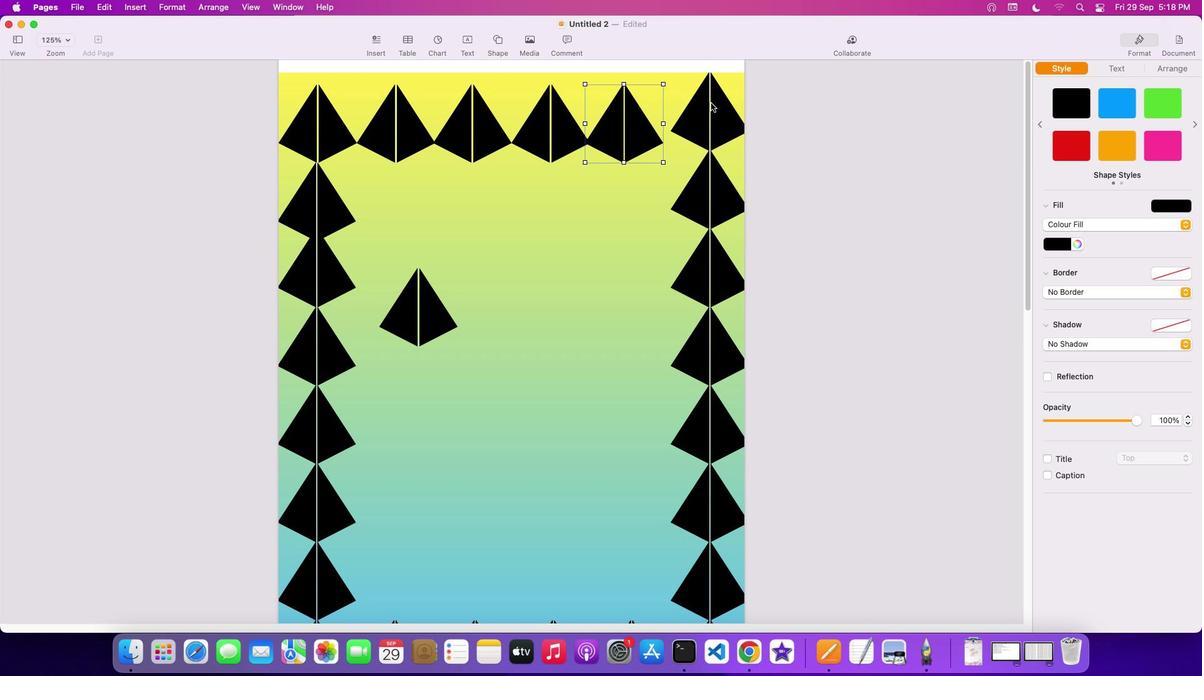 
Action: Mouse pressed left at (710, 102)
Screenshot: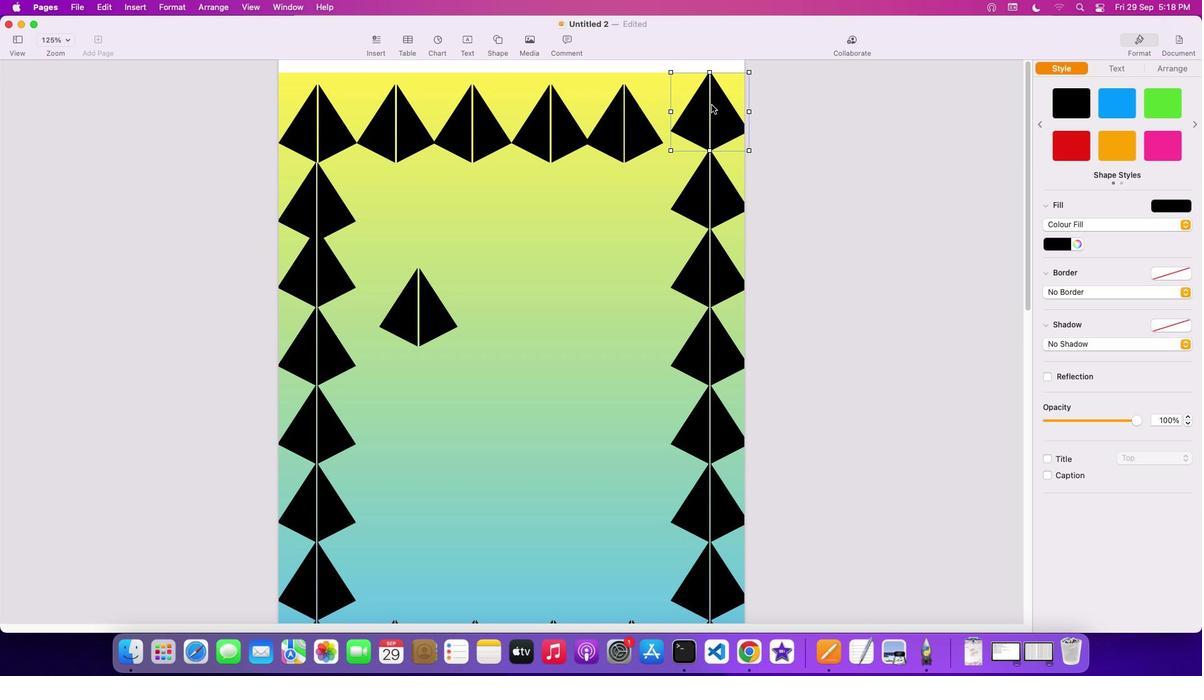 
Action: Mouse moved to (715, 182)
Screenshot: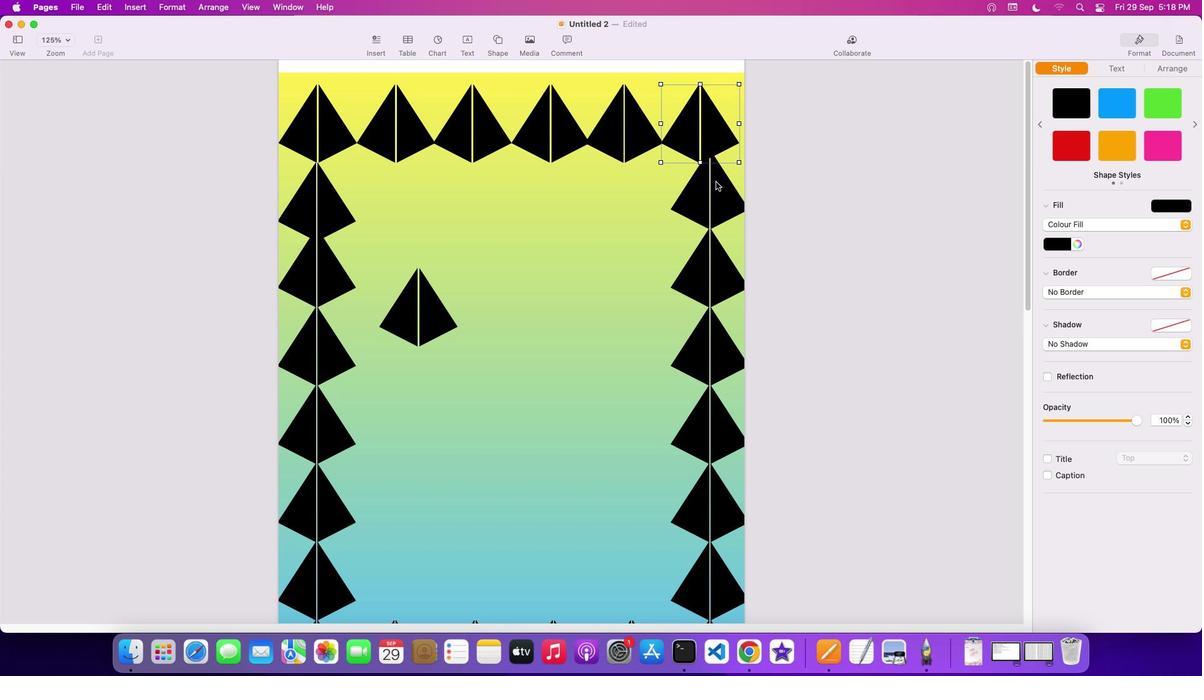 
Action: Mouse pressed left at (715, 182)
Screenshot: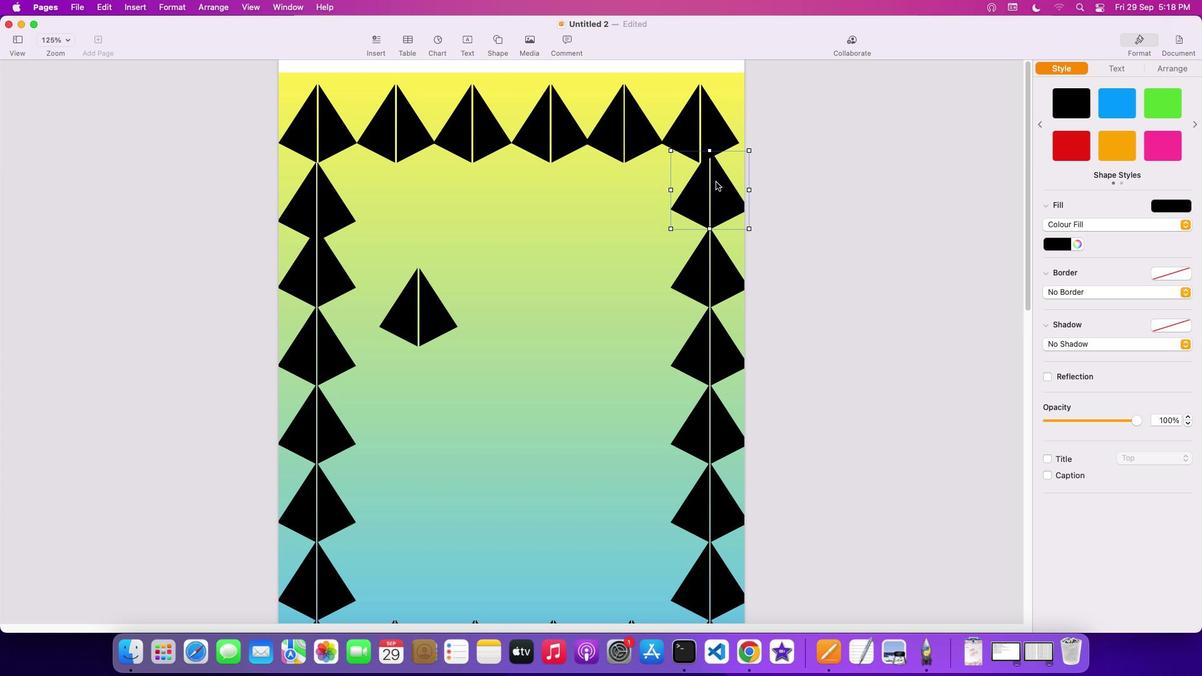 
Action: Mouse moved to (715, 266)
Screenshot: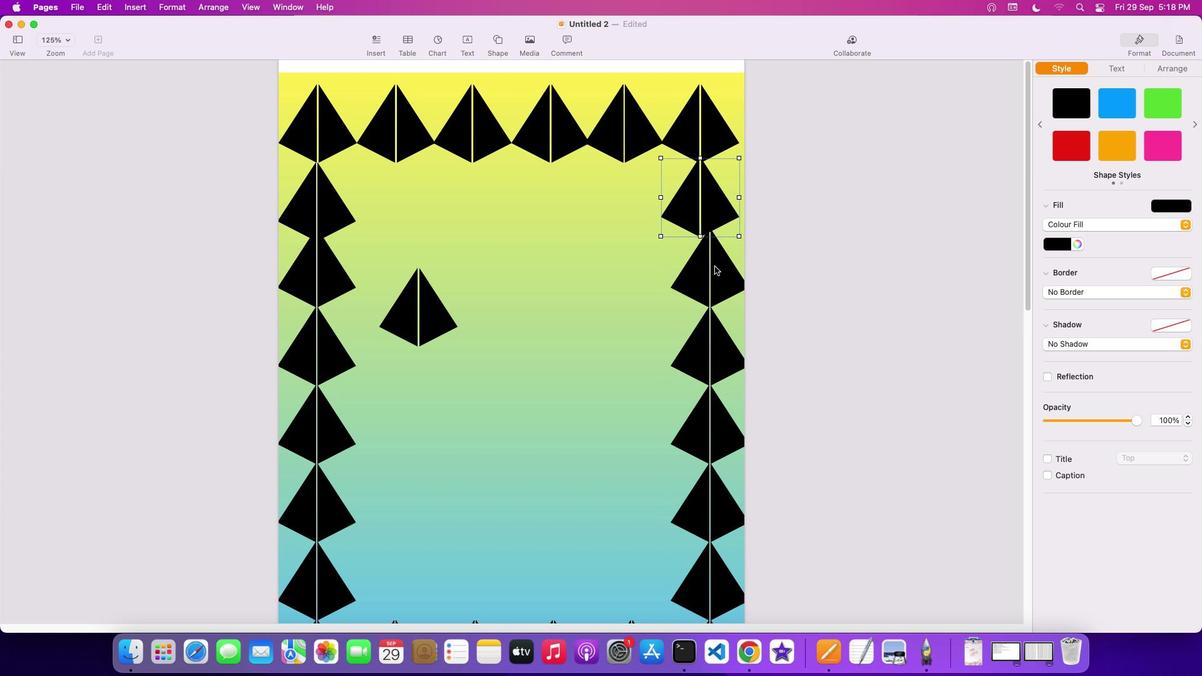 
Action: Mouse pressed left at (715, 266)
Screenshot: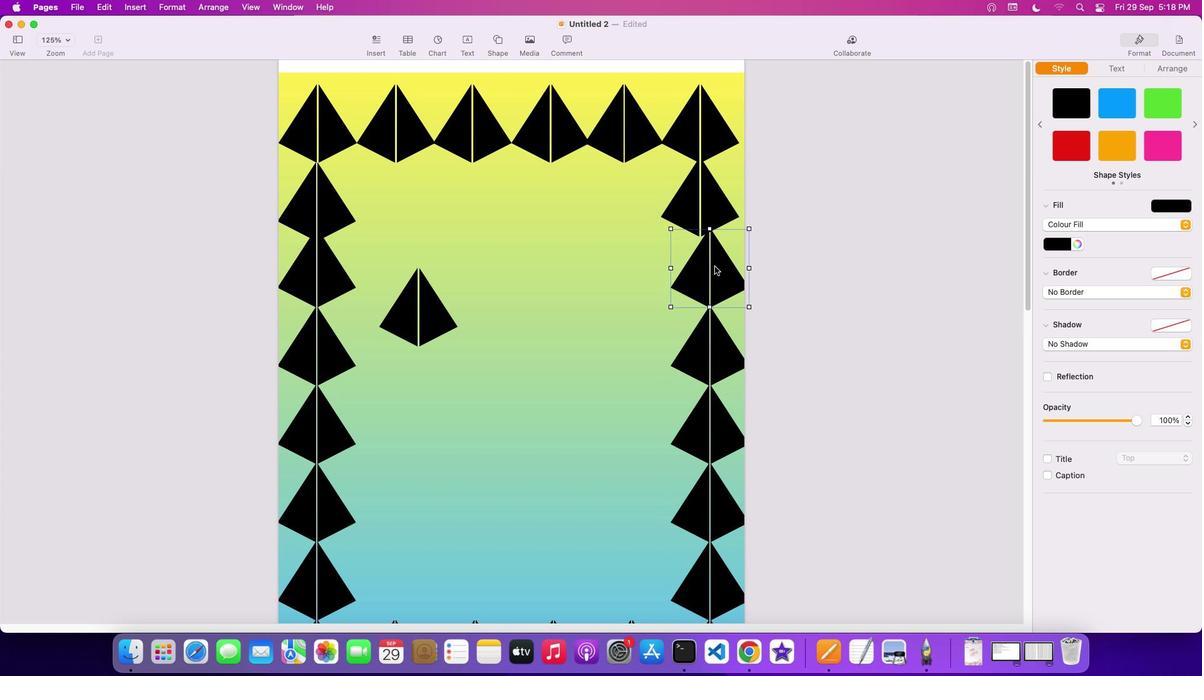 
Action: Mouse moved to (722, 355)
Screenshot: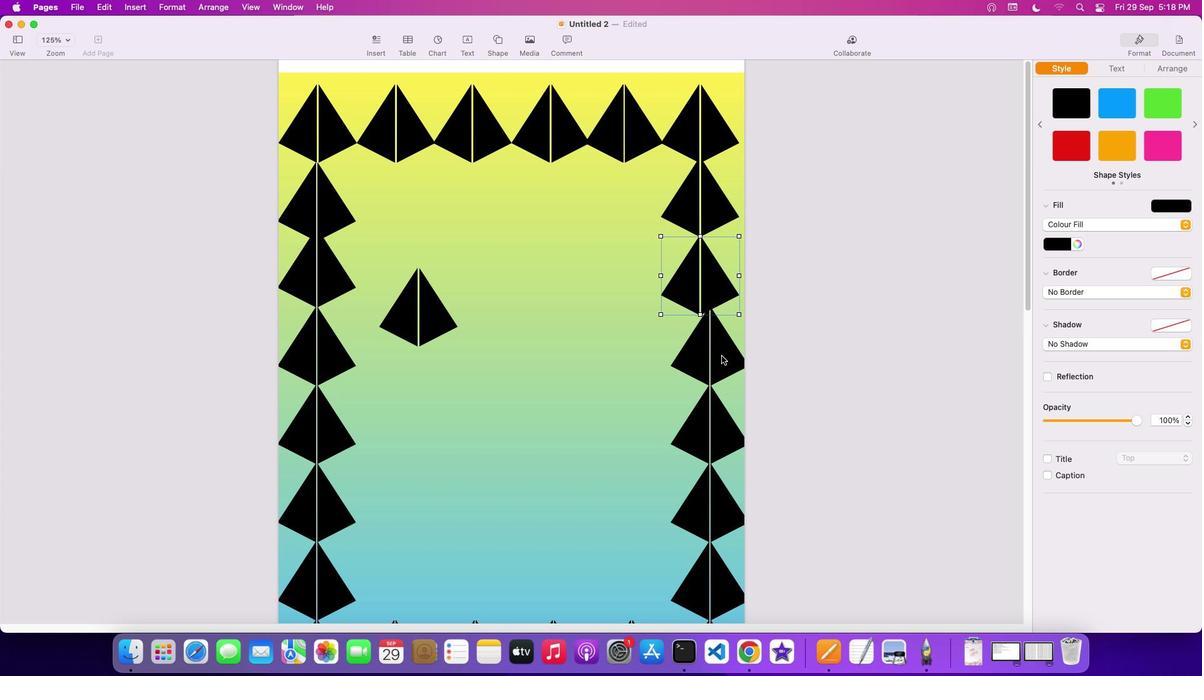 
Action: Mouse pressed left at (722, 355)
Screenshot: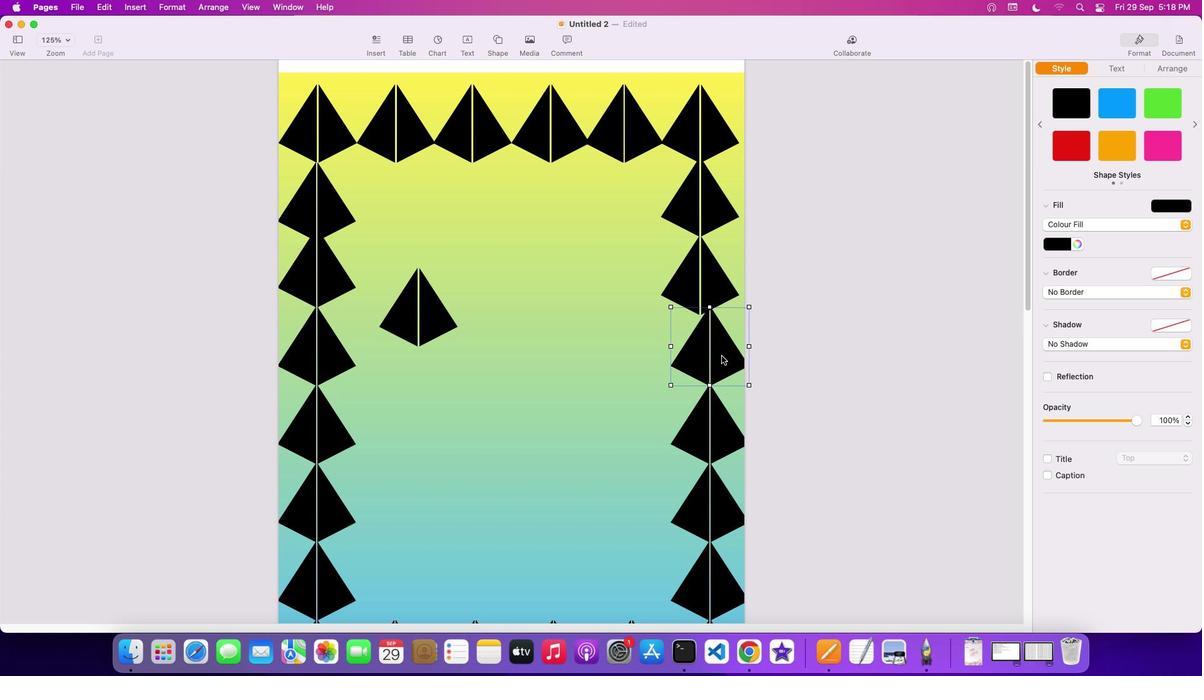 
Action: Mouse moved to (690, 467)
Screenshot: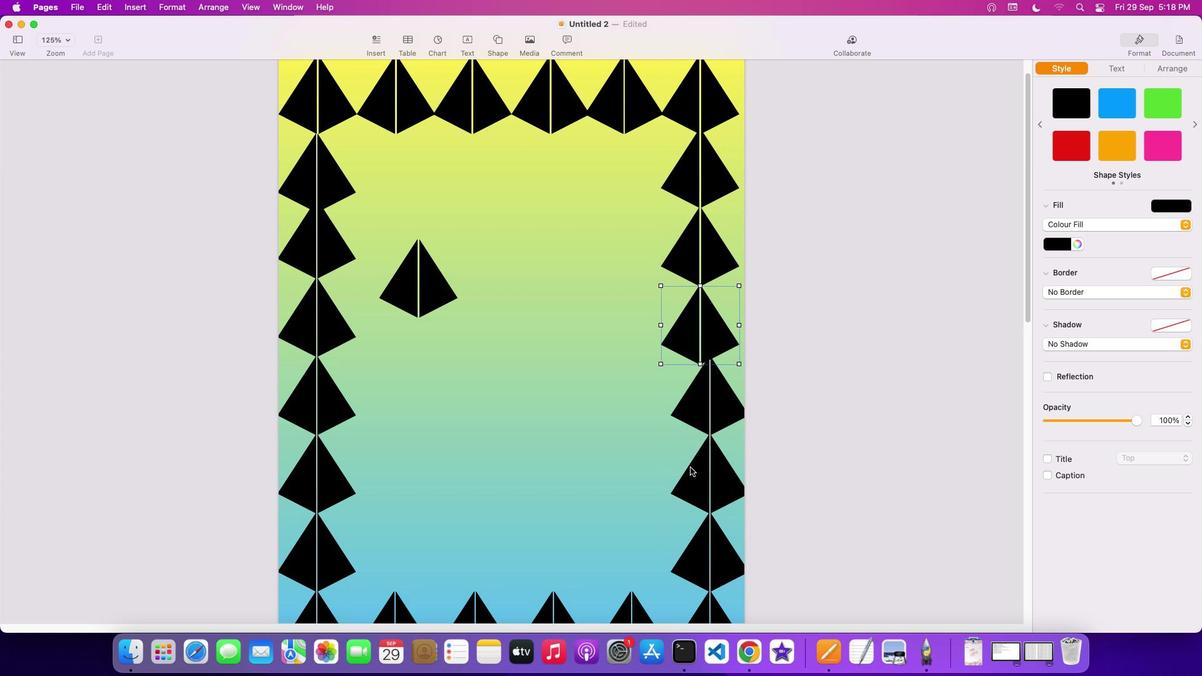 
Action: Mouse scrolled (690, 467) with delta (0, 0)
Screenshot: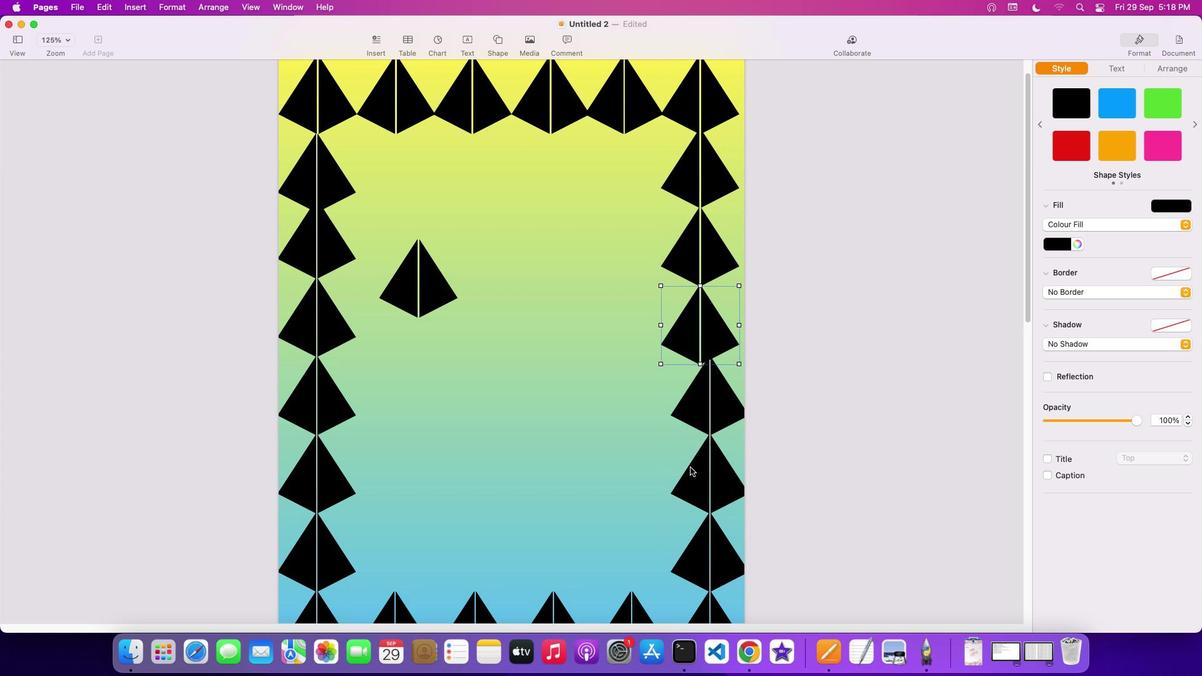 
Action: Mouse moved to (690, 467)
Screenshot: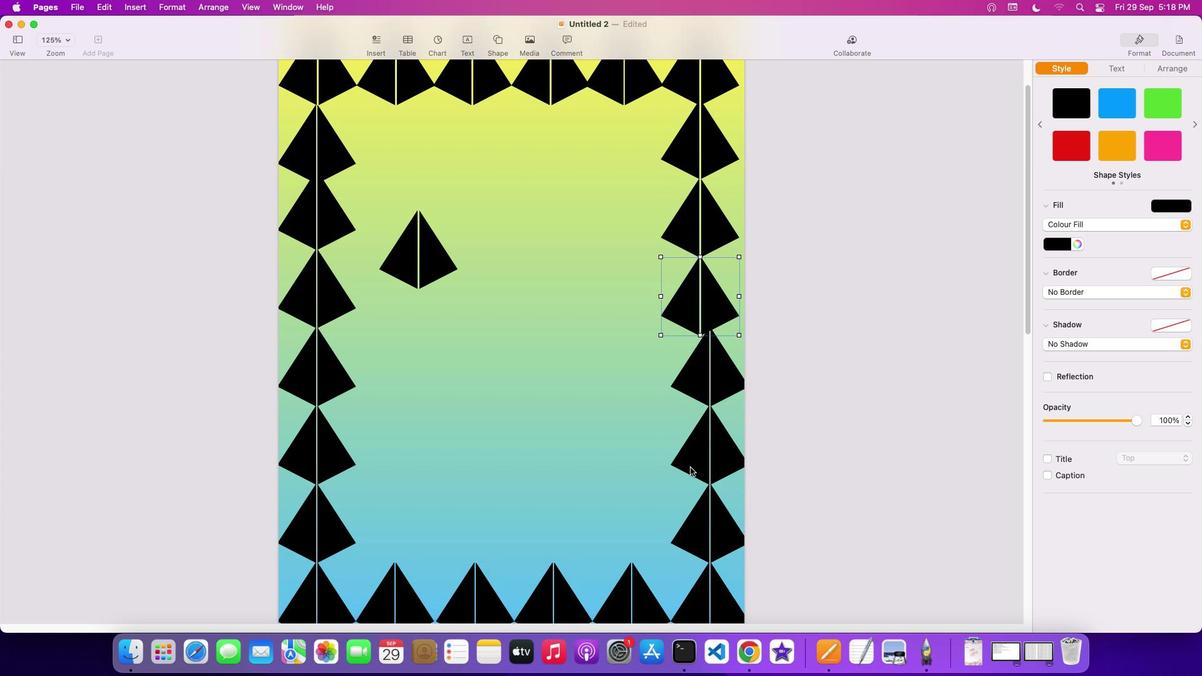 
Action: Mouse scrolled (690, 467) with delta (0, 0)
Screenshot: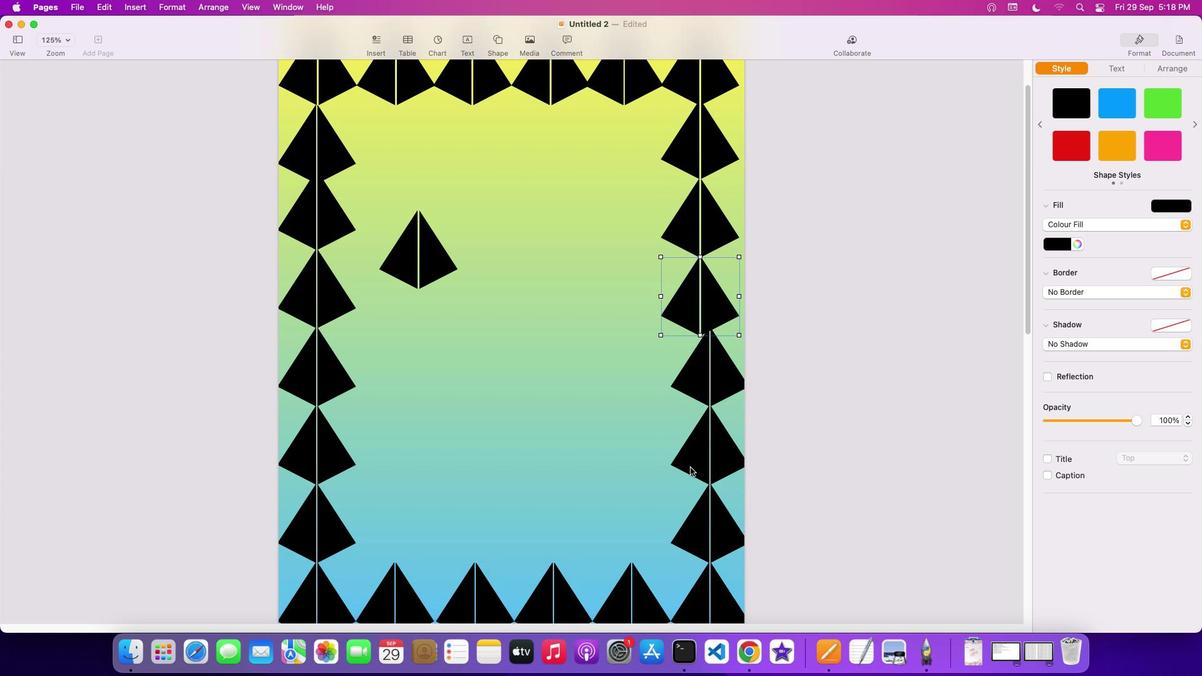 
Action: Mouse scrolled (690, 467) with delta (0, -1)
Screenshot: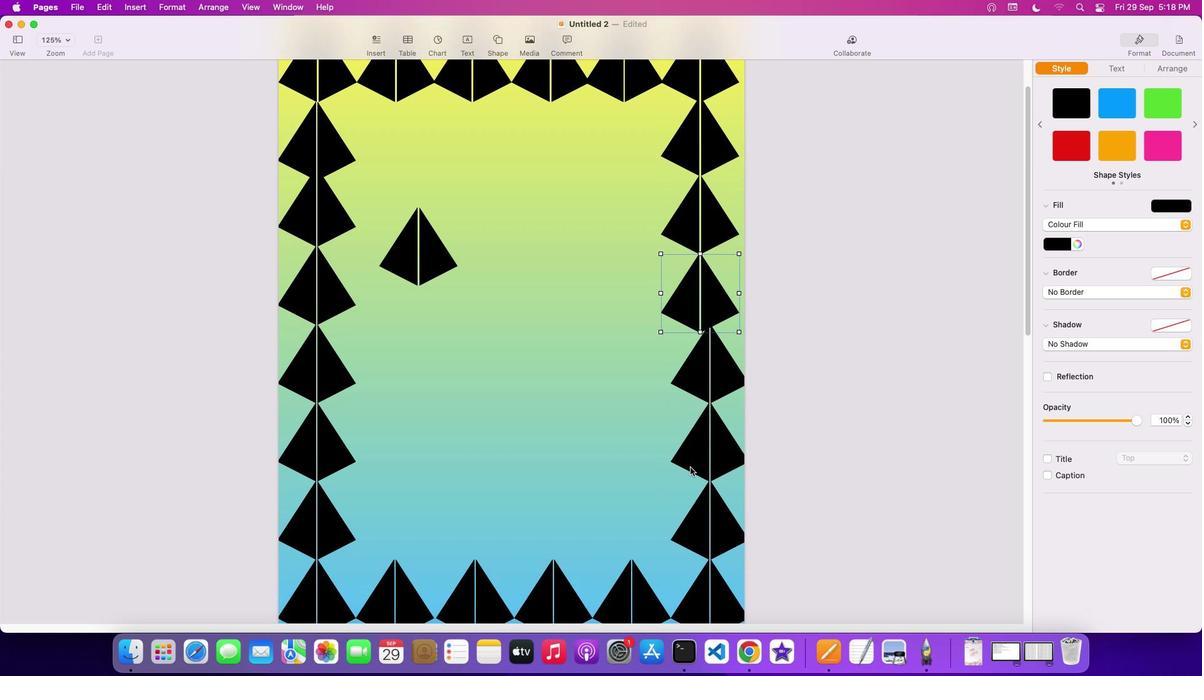 
Action: Mouse scrolled (690, 467) with delta (0, -3)
Screenshot: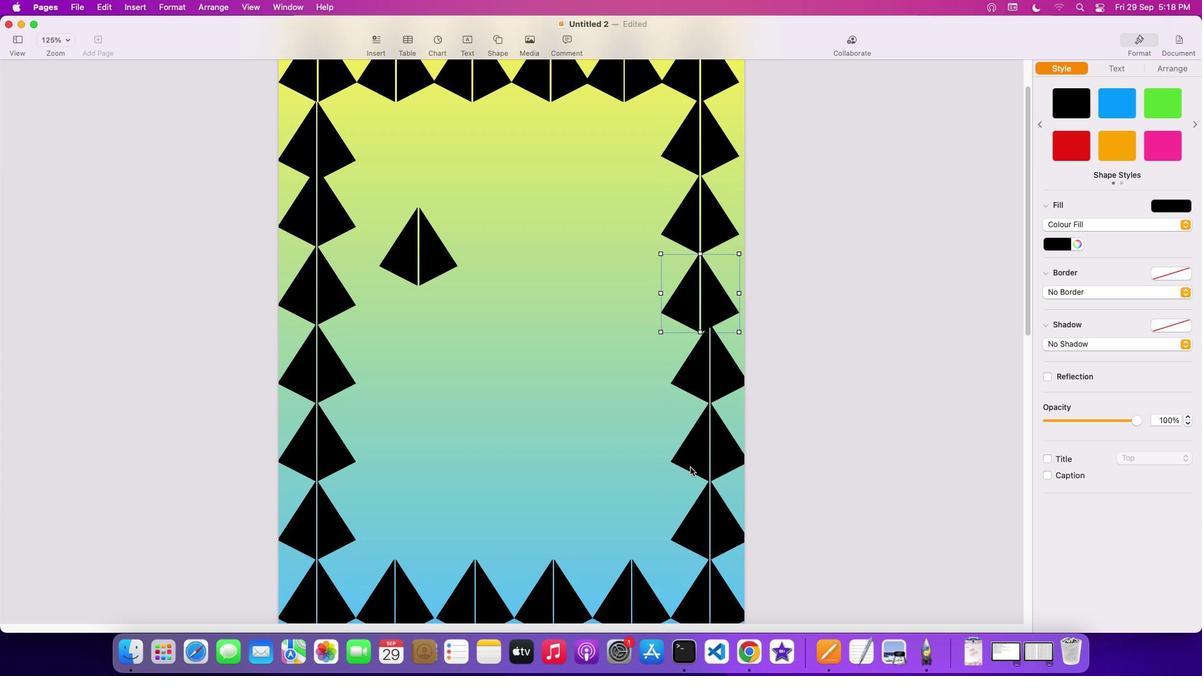
Action: Mouse moved to (689, 467)
Screenshot: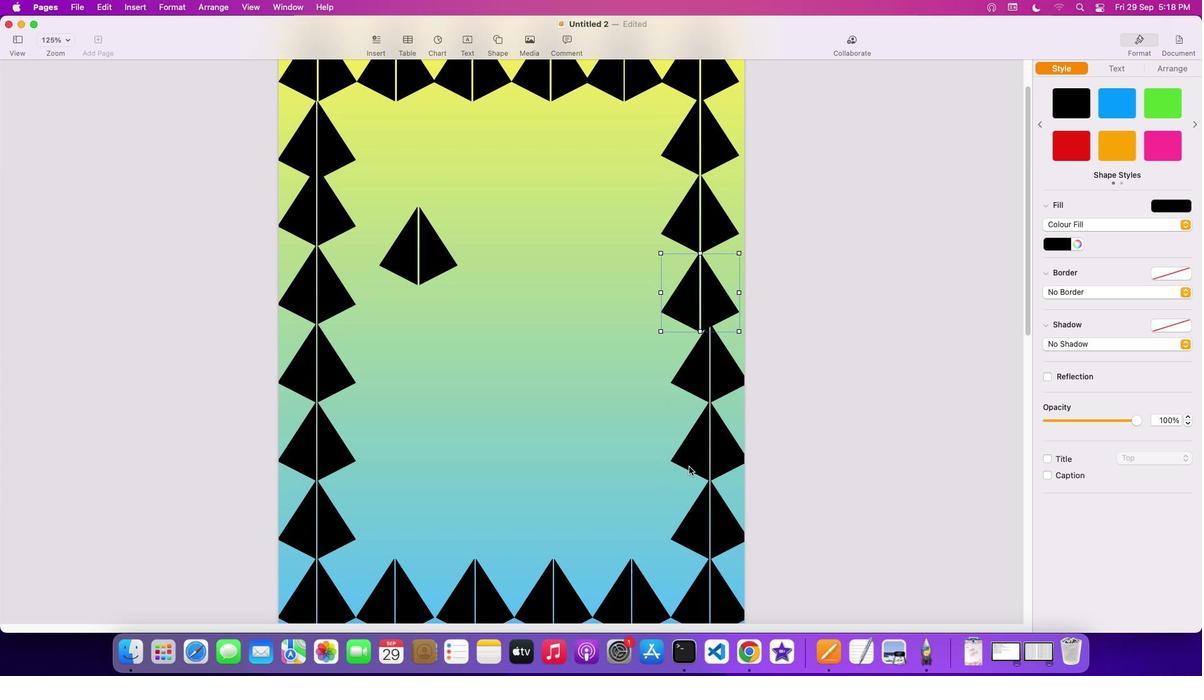 
Action: Mouse scrolled (689, 467) with delta (0, 0)
Screenshot: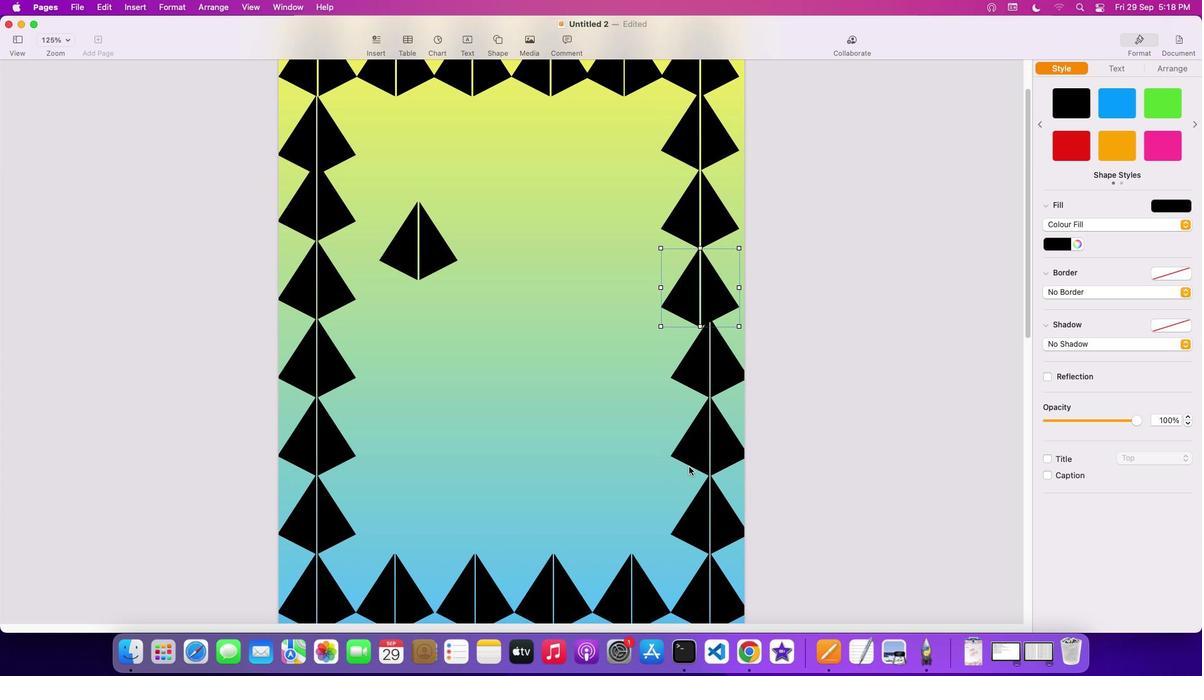 
Action: Mouse scrolled (689, 467) with delta (0, 0)
Screenshot: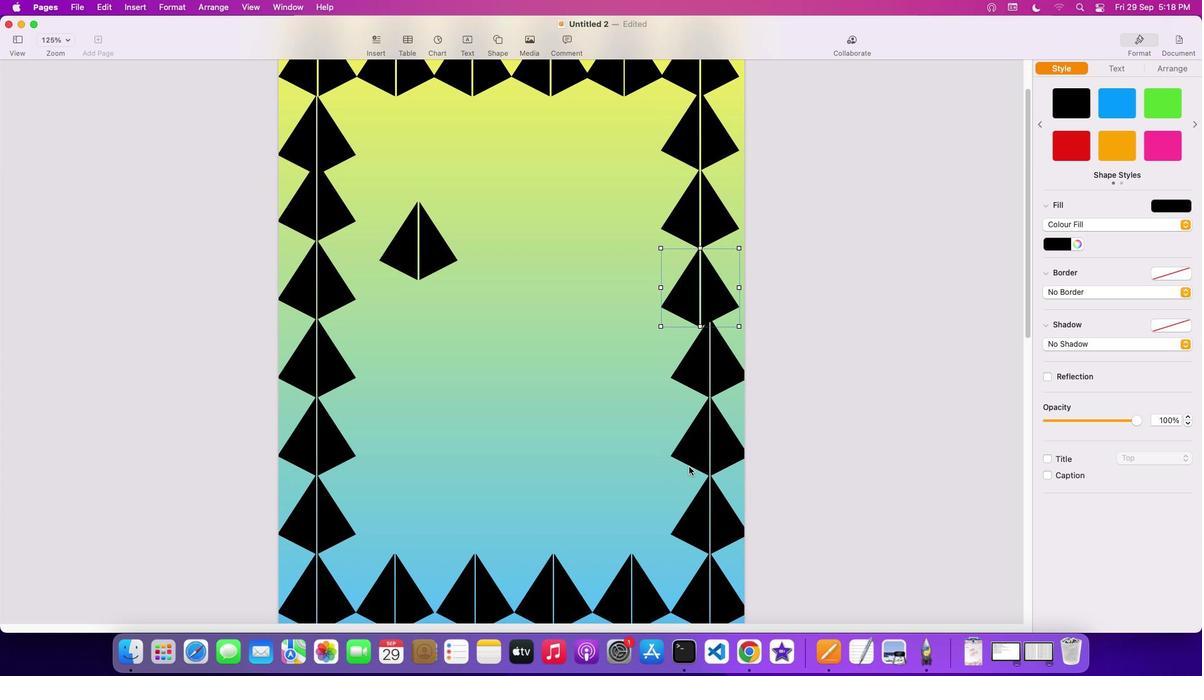 
Action: Mouse moved to (712, 376)
Screenshot: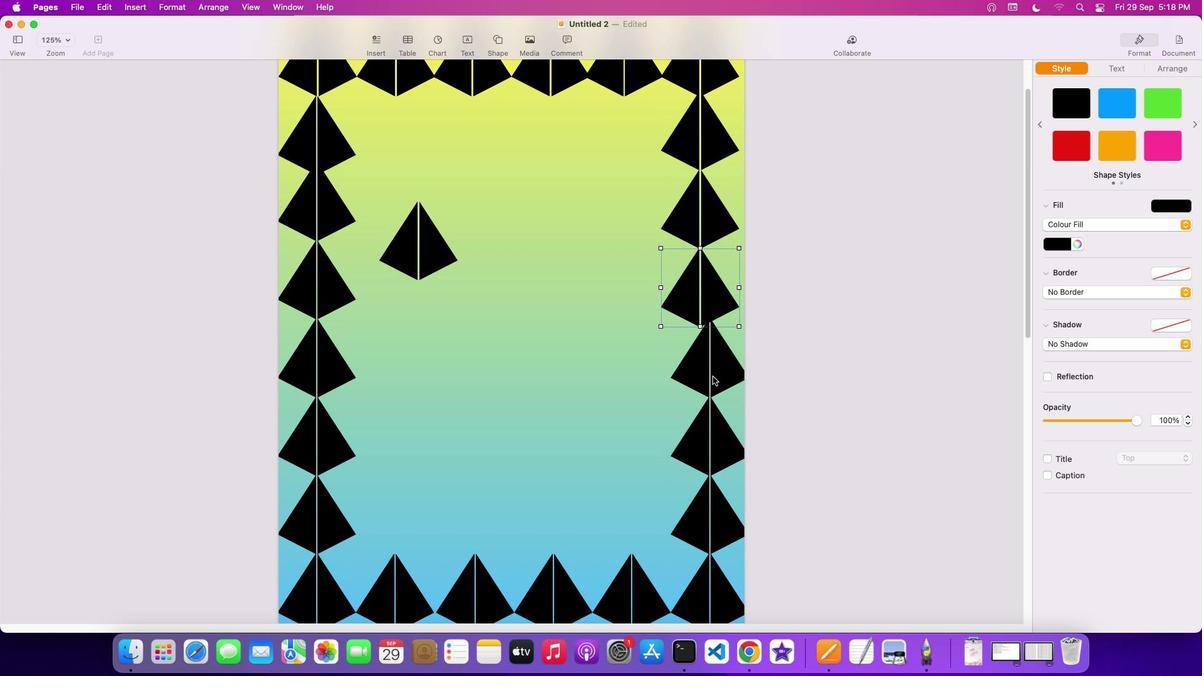 
Action: Mouse pressed left at (712, 376)
Screenshot: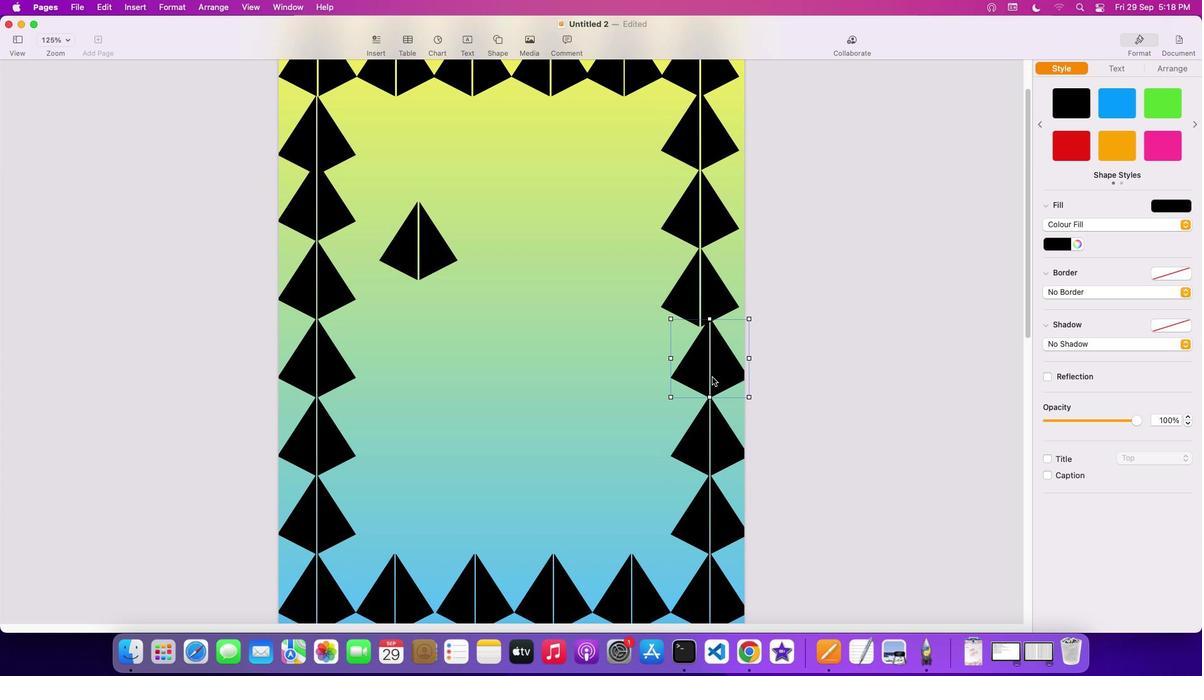 
Action: Mouse moved to (722, 435)
Screenshot: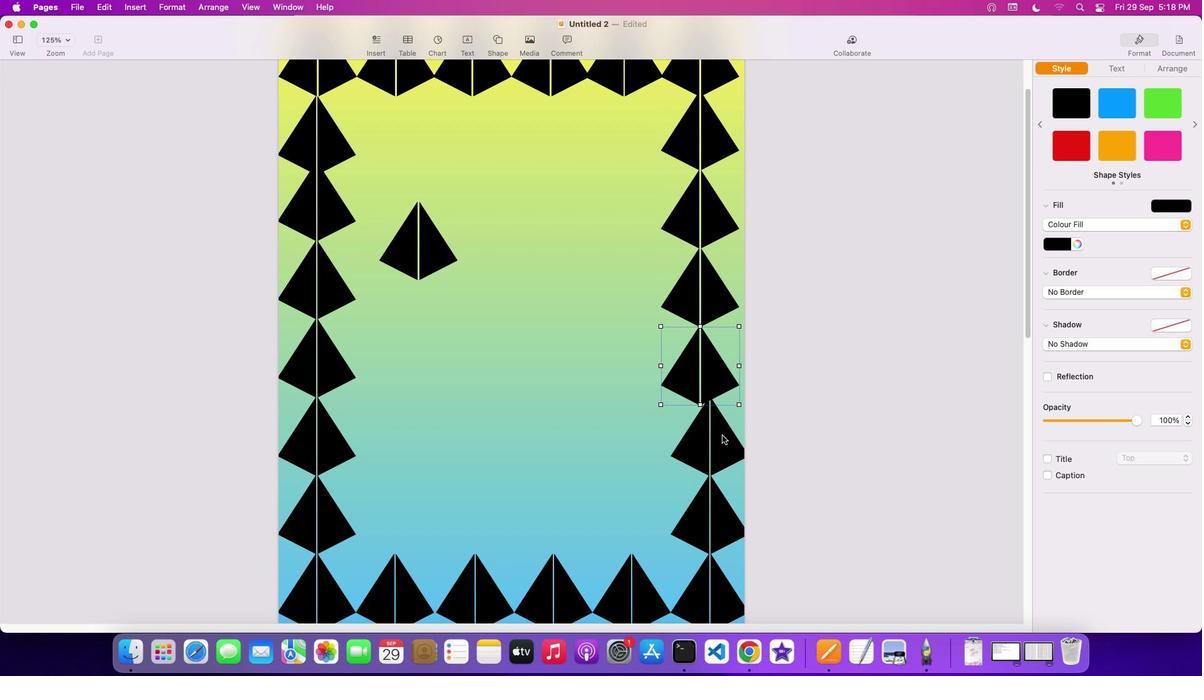 
Action: Mouse pressed left at (722, 435)
Screenshot: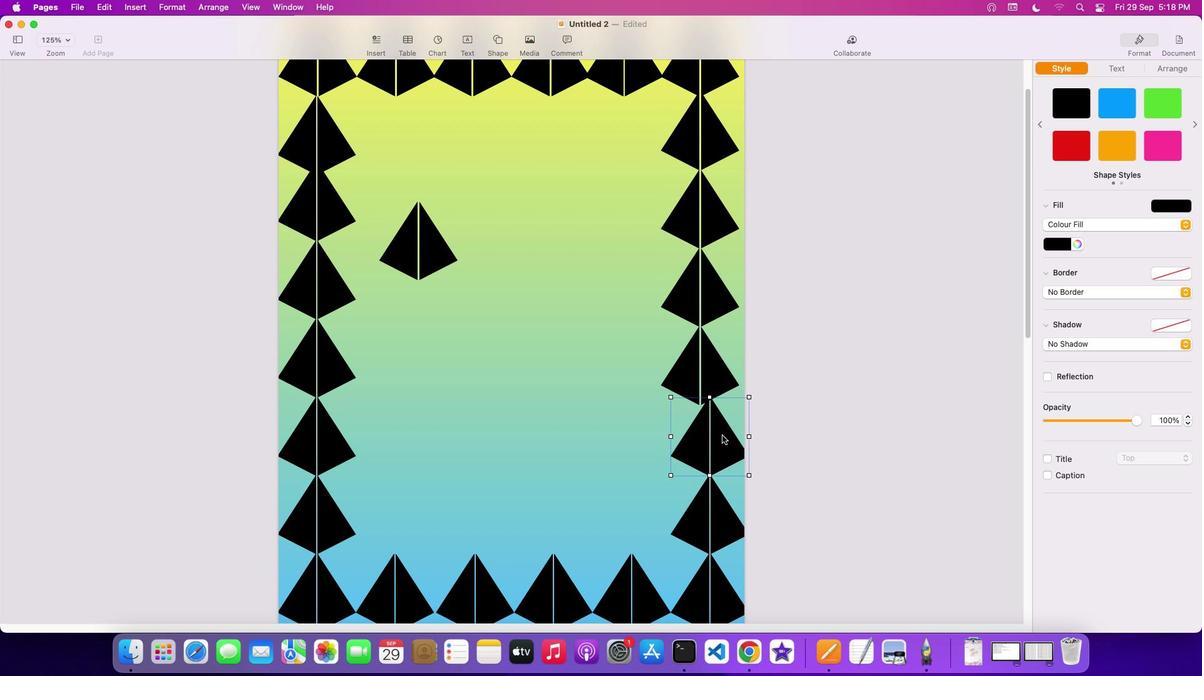 
Action: Mouse moved to (724, 512)
Screenshot: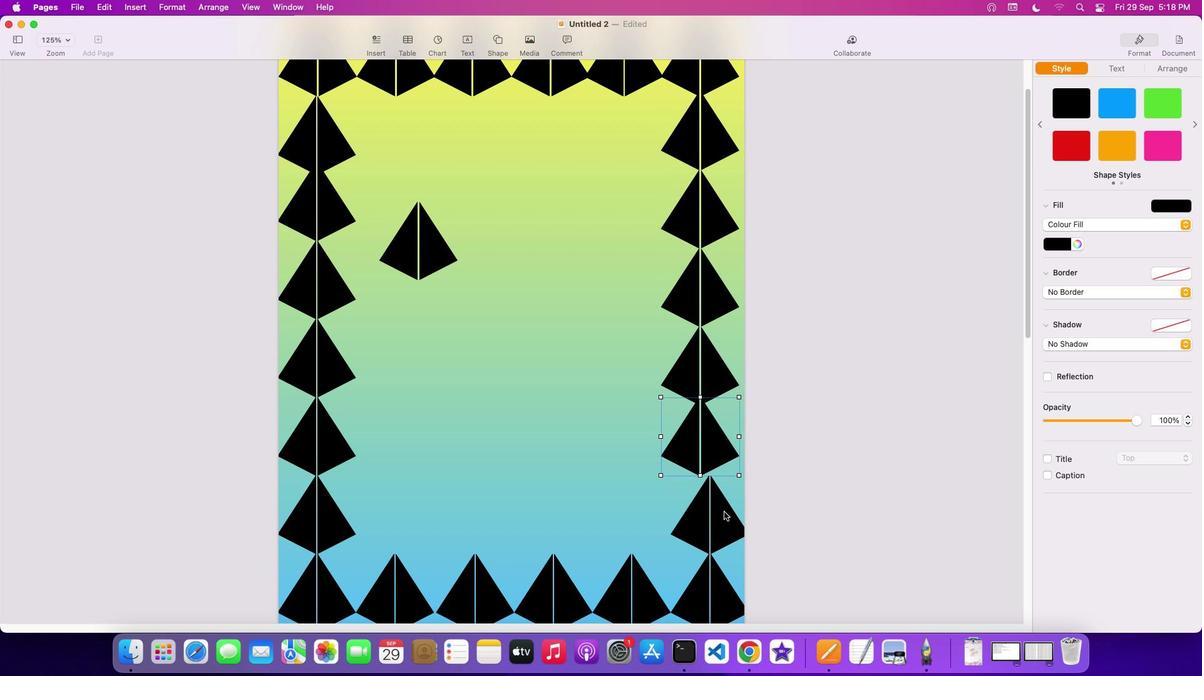 
Action: Mouse pressed left at (724, 512)
Screenshot: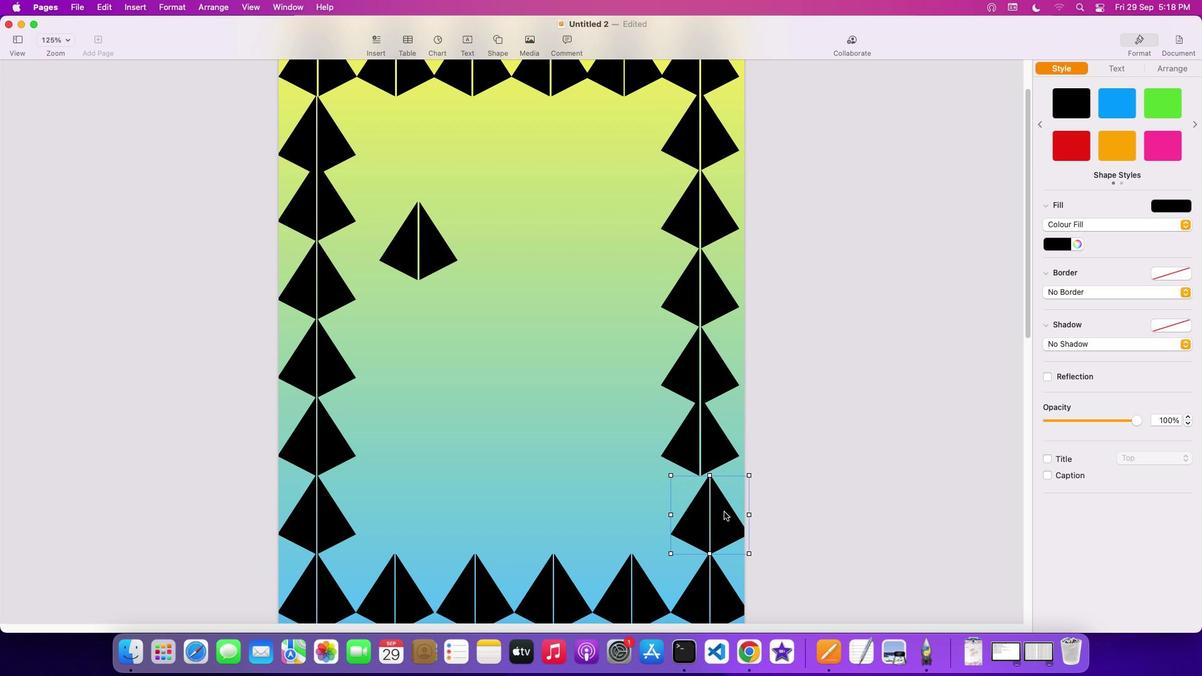
Action: Mouse moved to (718, 583)
Screenshot: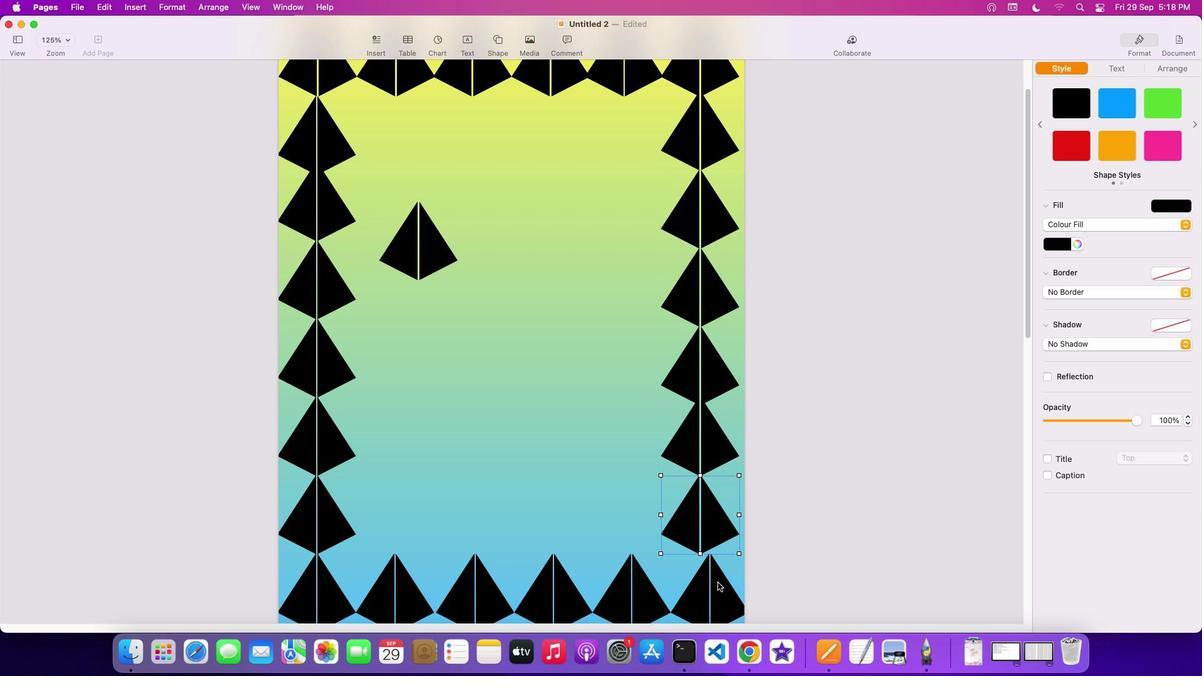 
Action: Mouse pressed left at (718, 583)
Screenshot: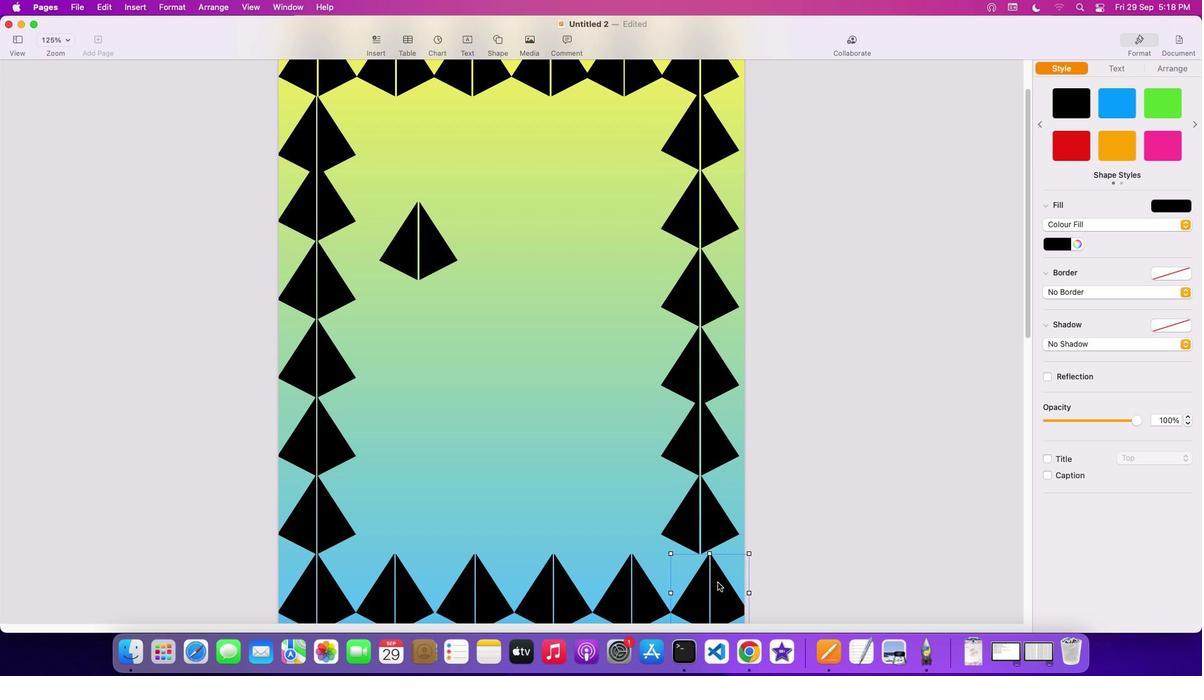 
Action: Mouse moved to (606, 430)
Screenshot: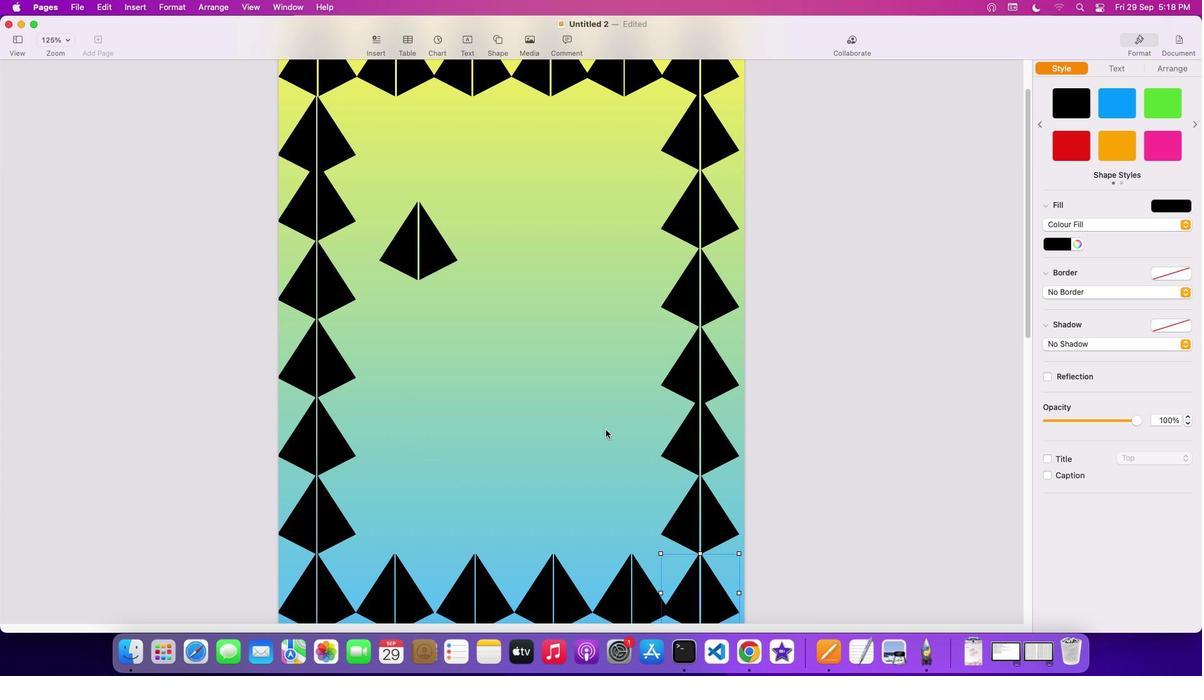 
Action: Mouse scrolled (606, 430) with delta (0, 0)
Screenshot: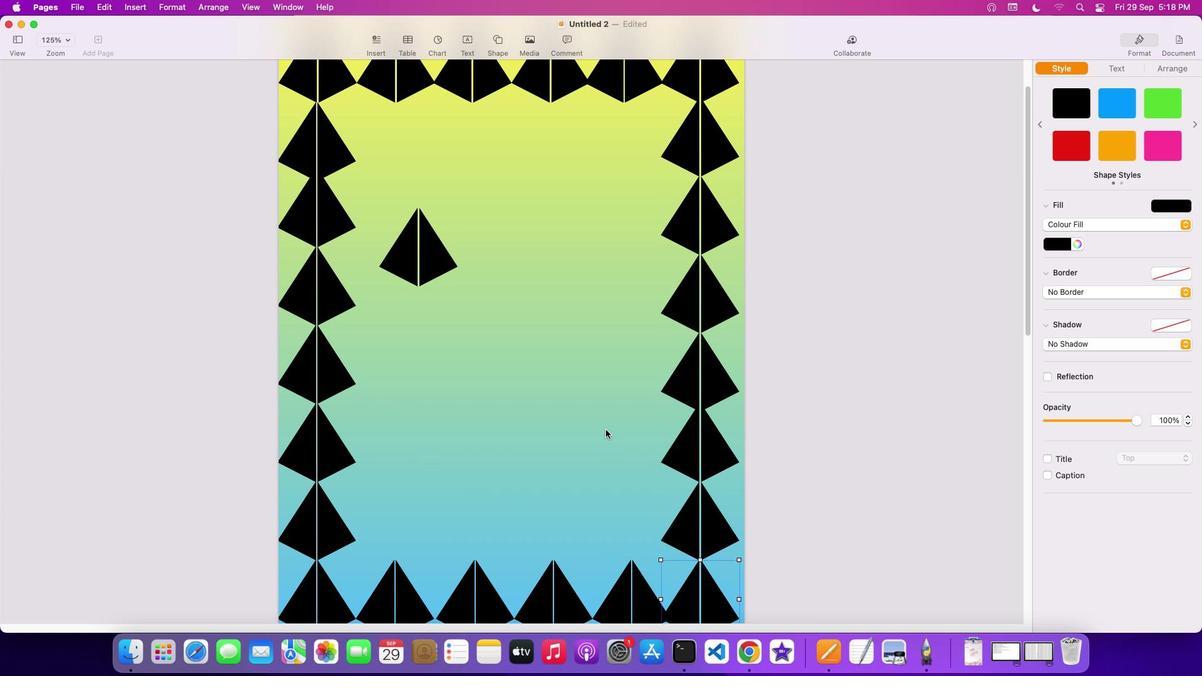 
Action: Mouse scrolled (606, 430) with delta (0, 0)
Screenshot: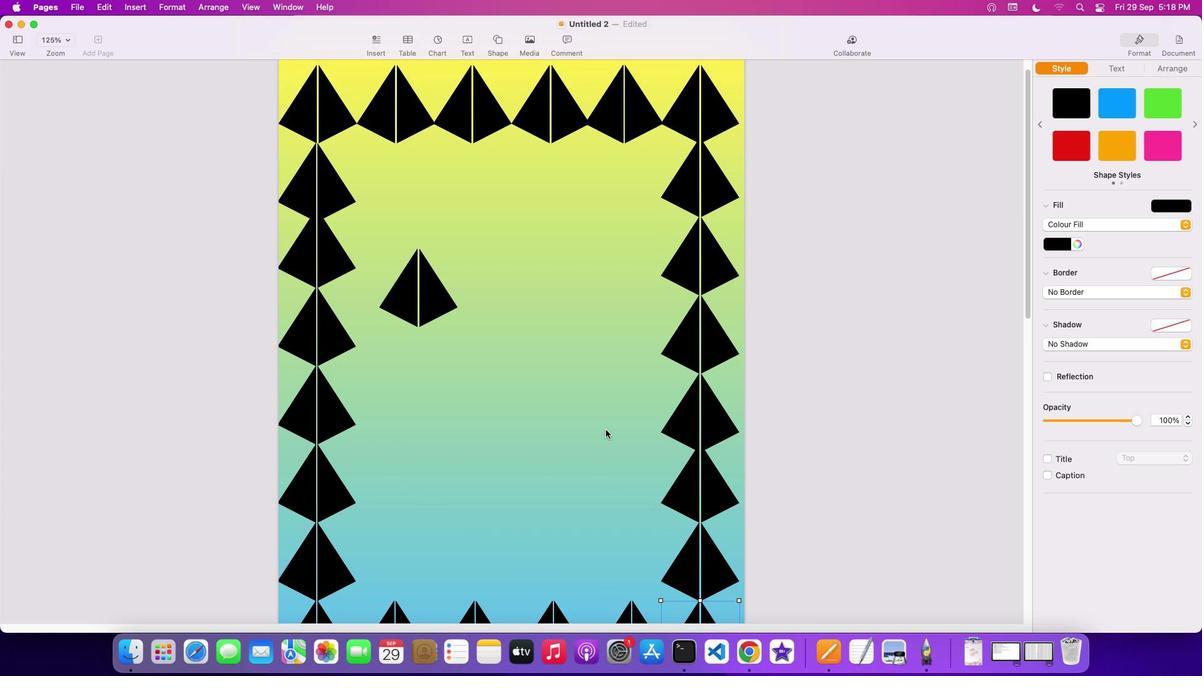 
Action: Mouse scrolled (606, 430) with delta (0, 1)
Screenshot: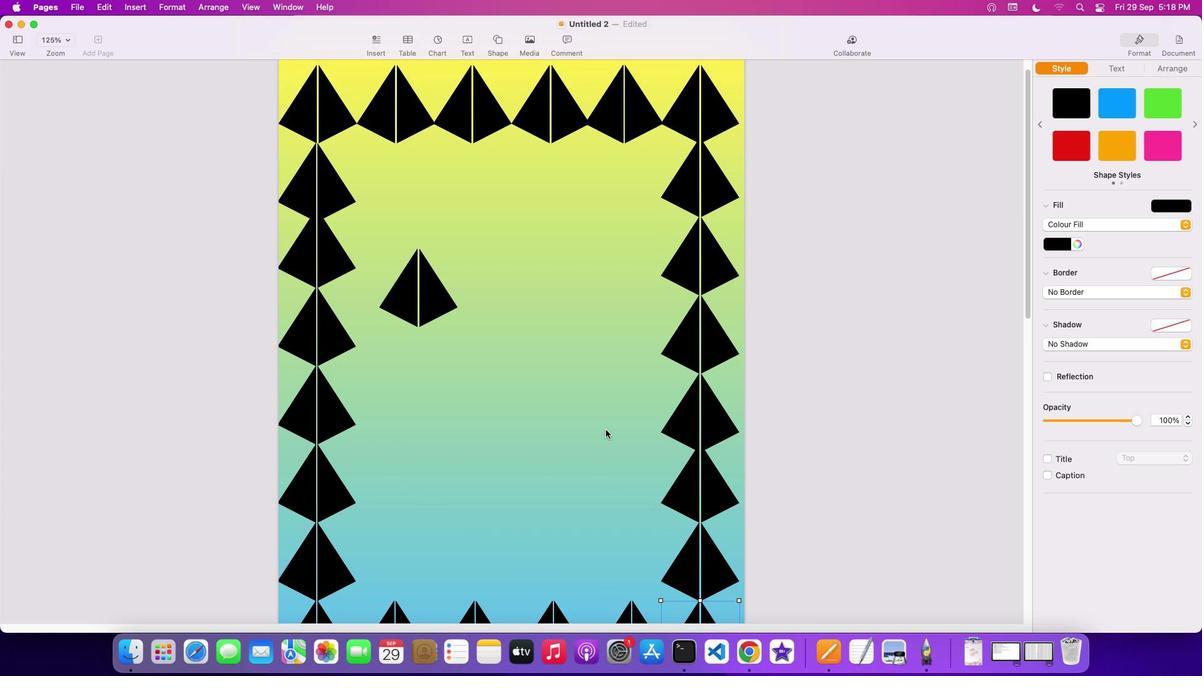 
Action: Mouse scrolled (606, 430) with delta (0, 3)
Screenshot: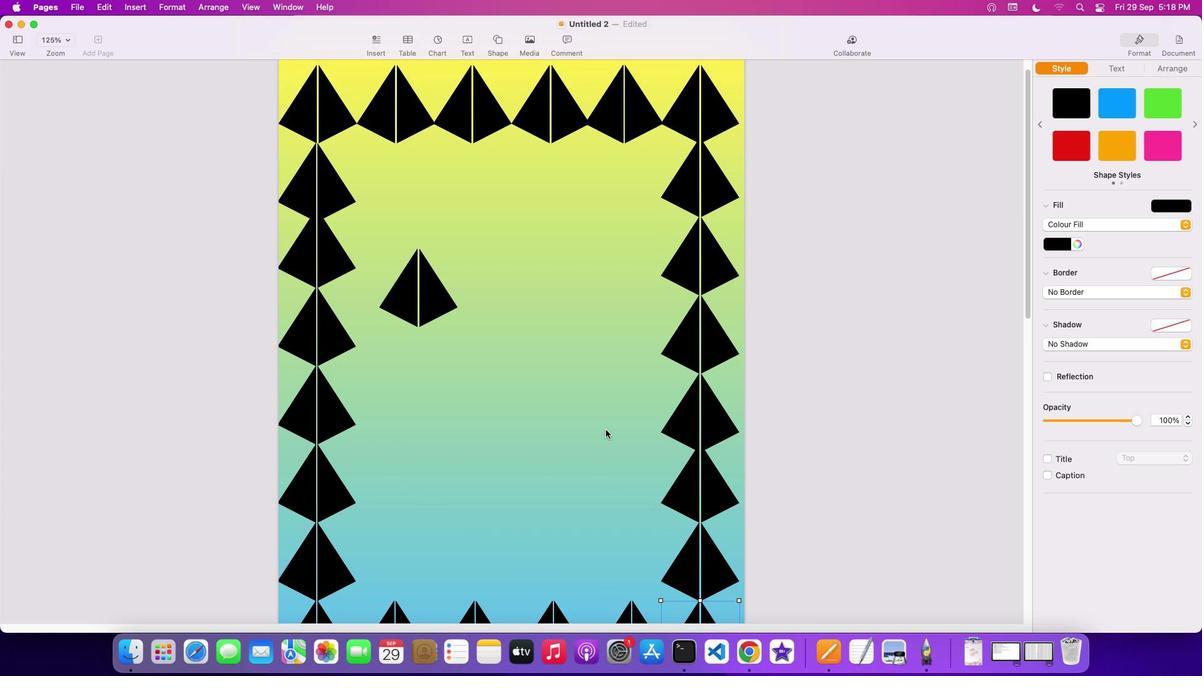 
Action: Mouse scrolled (606, 430) with delta (0, 3)
Screenshot: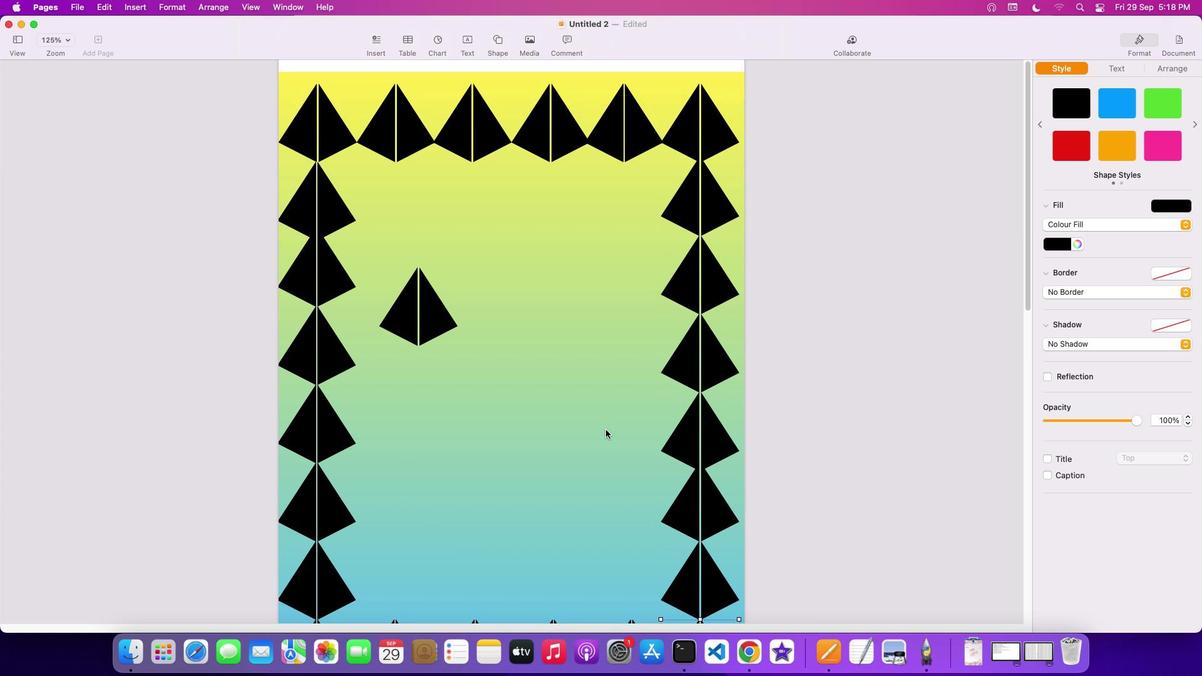 
Action: Mouse moved to (1187, 226)
Screenshot: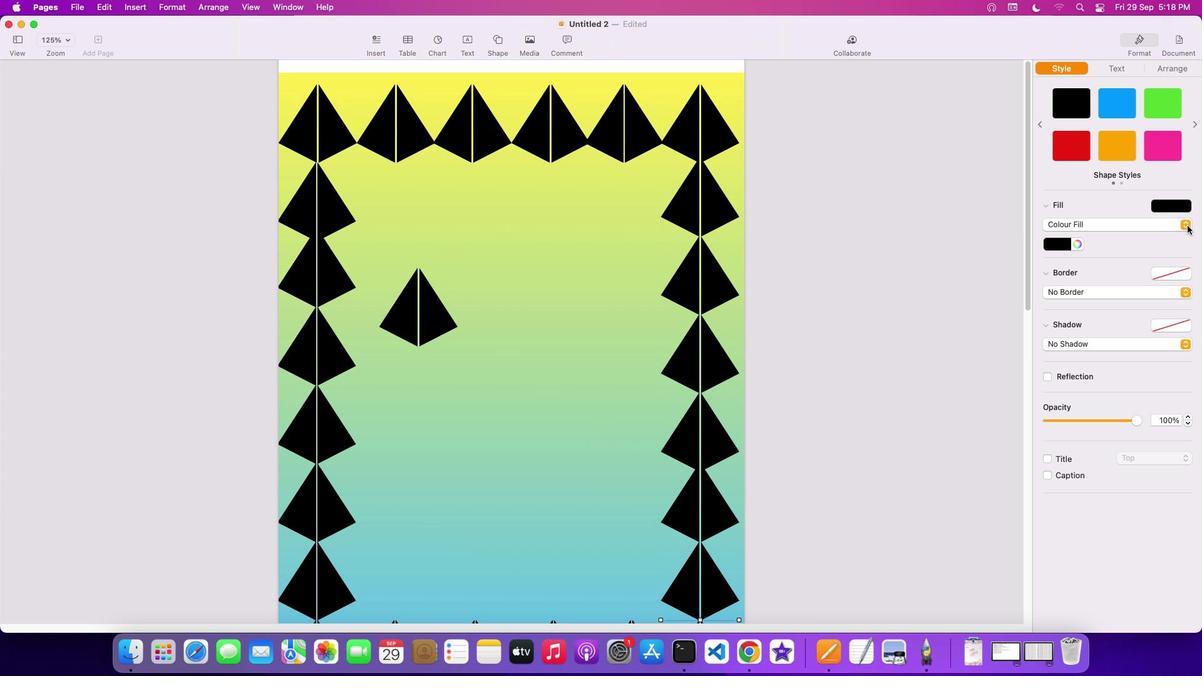 
Action: Mouse pressed left at (1187, 226)
Screenshot: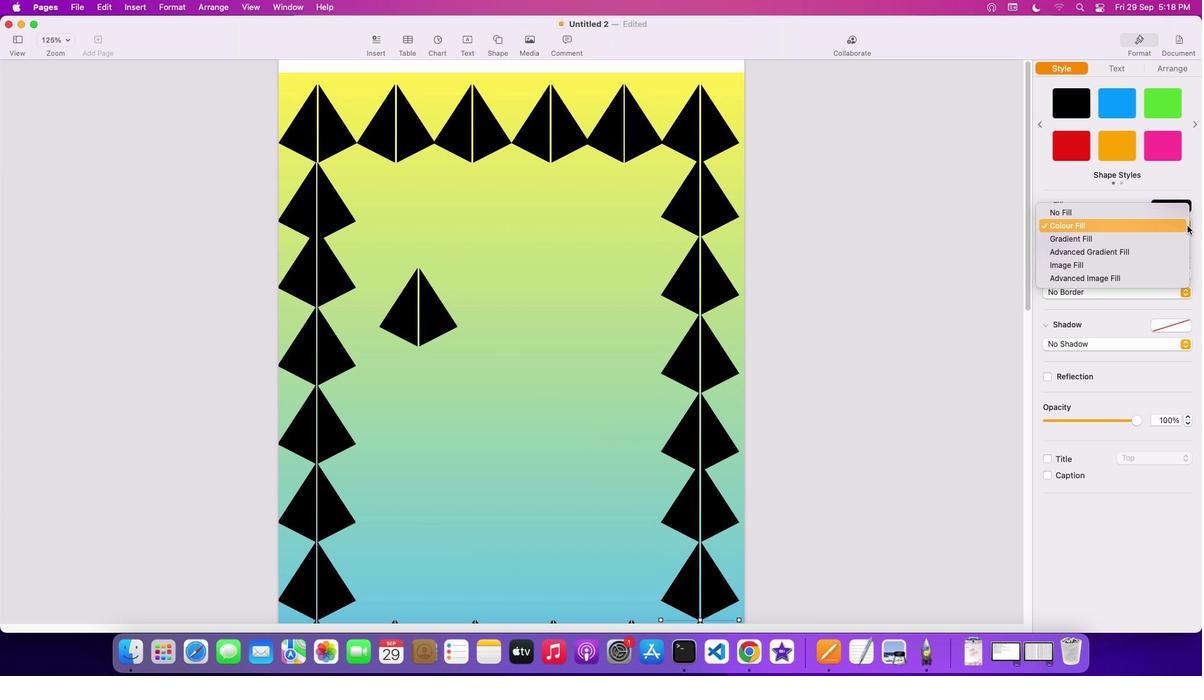 
Action: Mouse moved to (1178, 235)
Screenshot: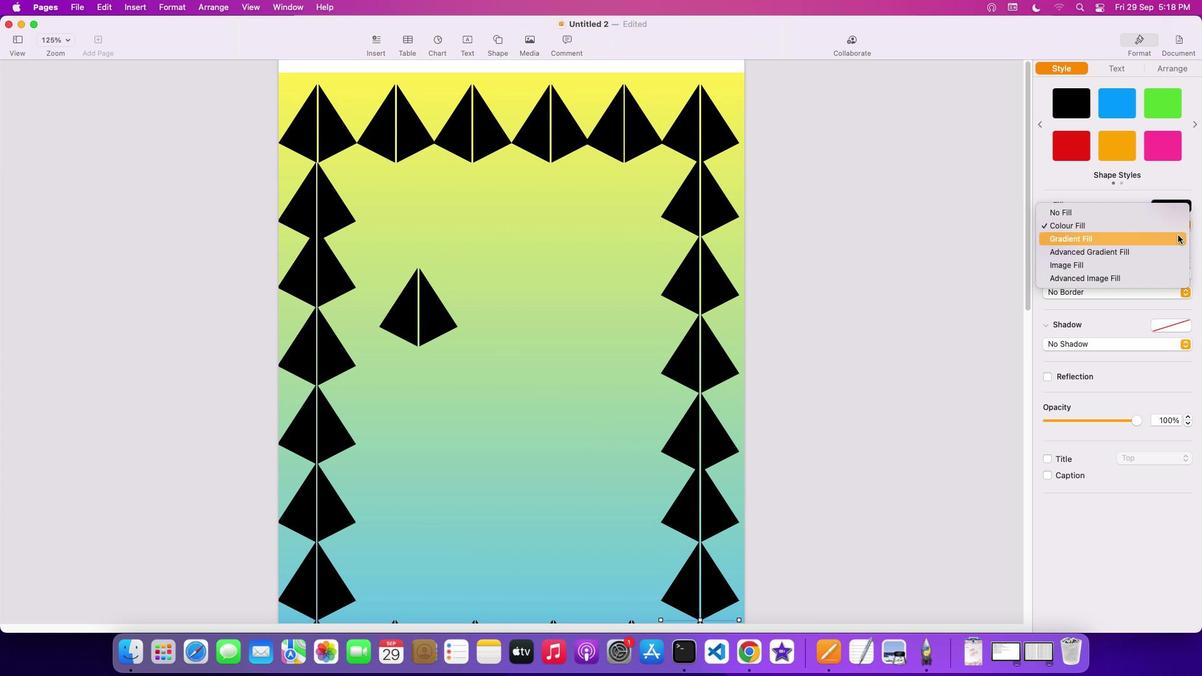 
Action: Mouse pressed left at (1178, 235)
Screenshot: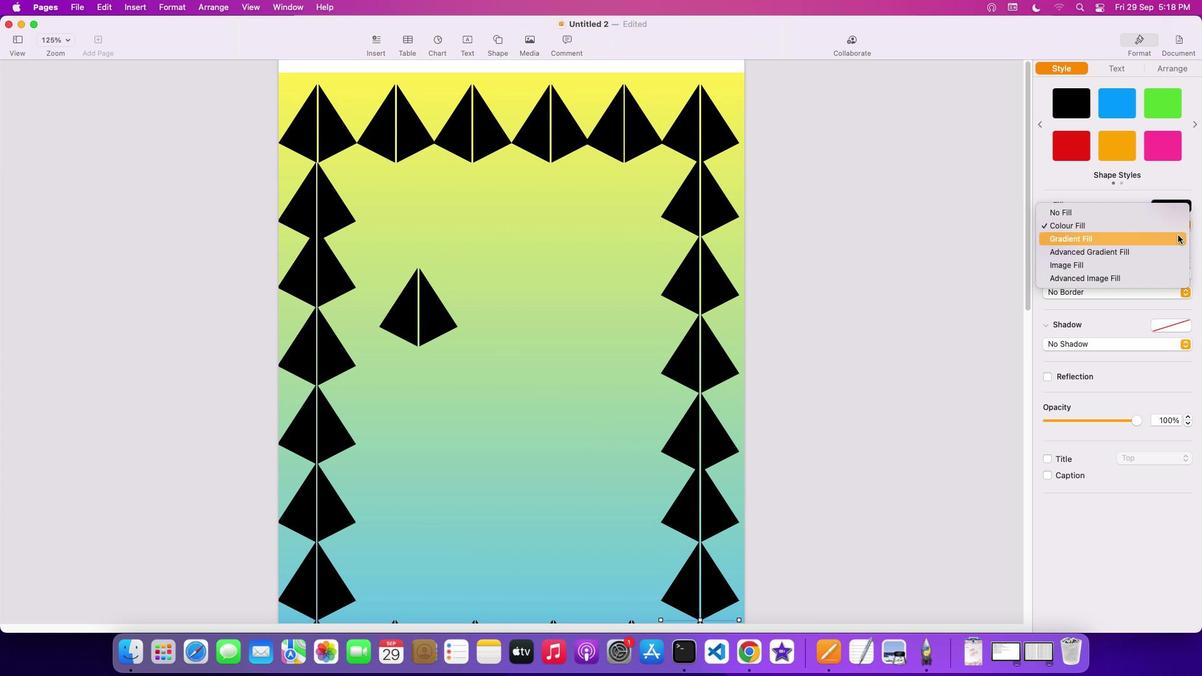
Action: Mouse moved to (413, 281)
Screenshot: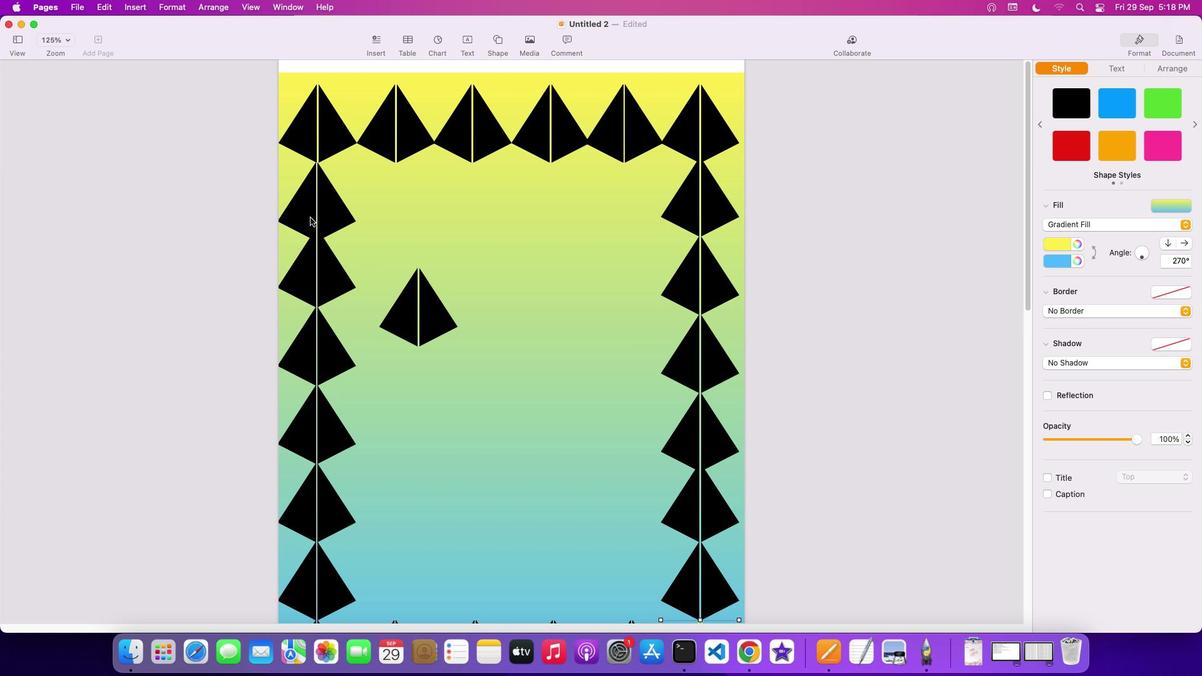 
Action: Key pressed Key.shift
Screenshot: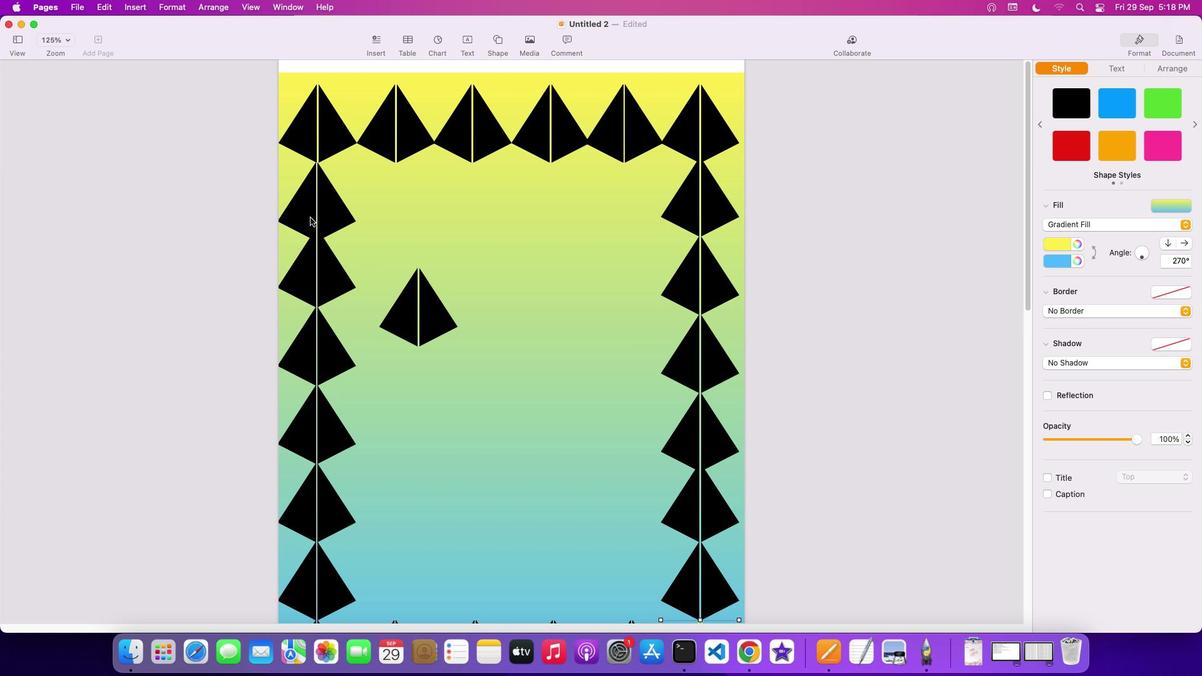 
Action: Mouse moved to (317, 140)
Screenshot: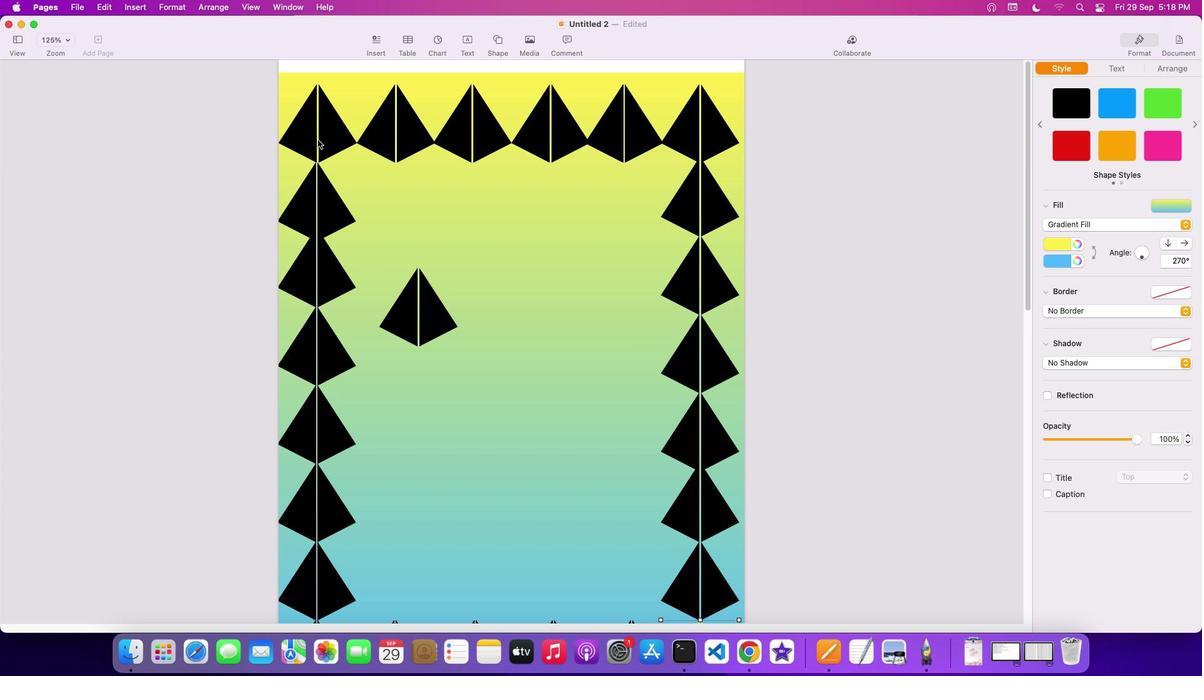 
Action: Mouse pressed left at (317, 140)
Screenshot: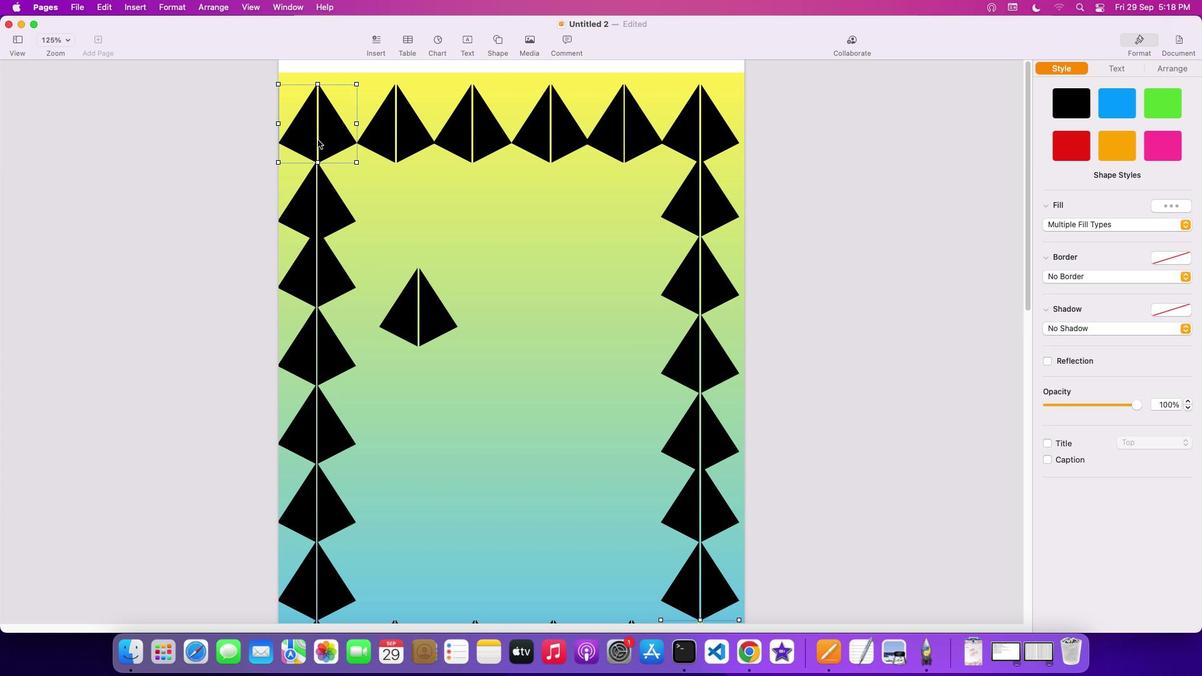 
Action: Mouse moved to (417, 296)
Screenshot: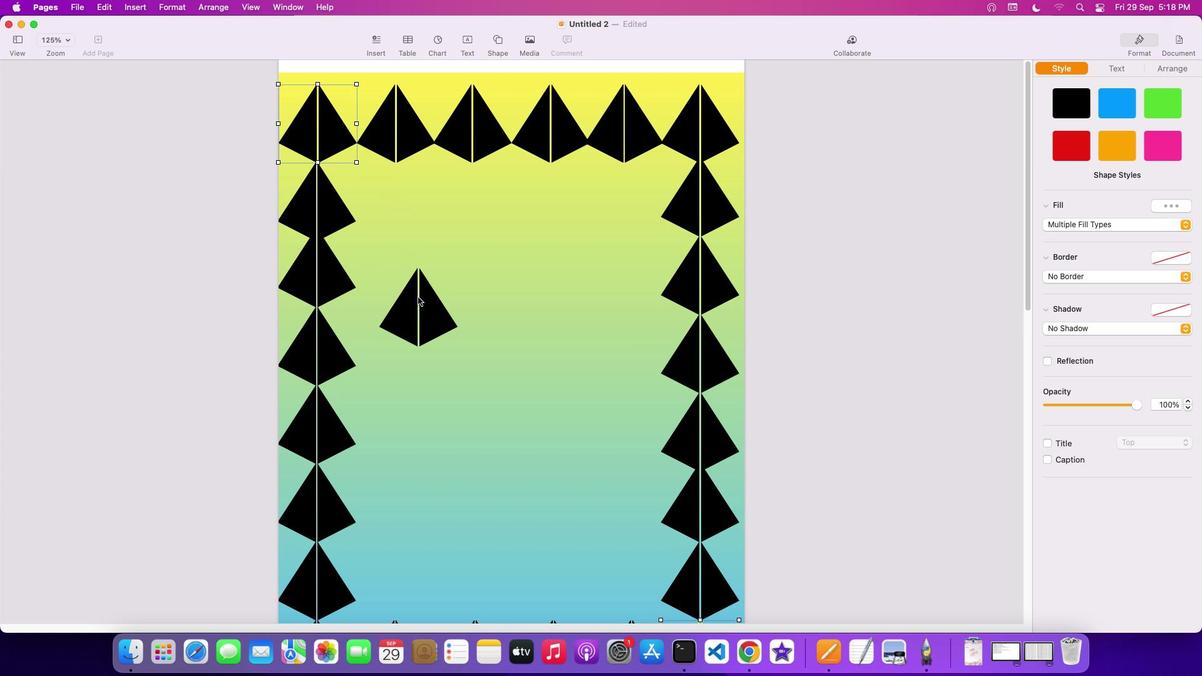 
Action: Mouse pressed left at (417, 296)
Screenshot: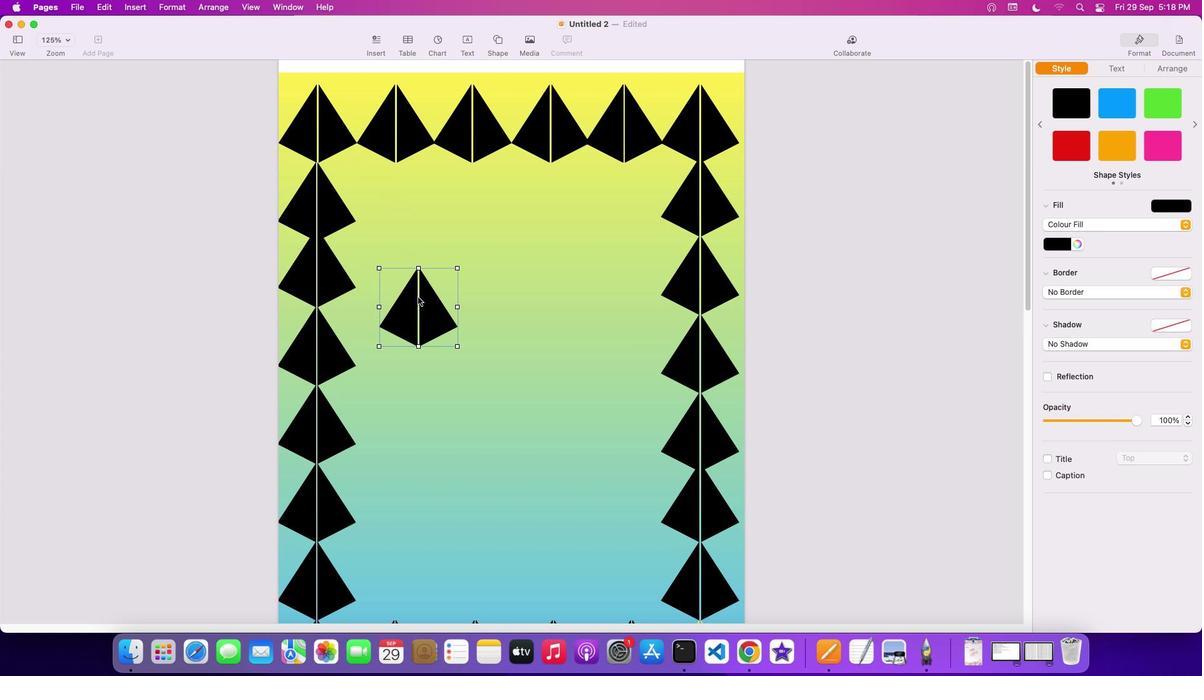 
Action: Key pressed Key.backspace
Screenshot: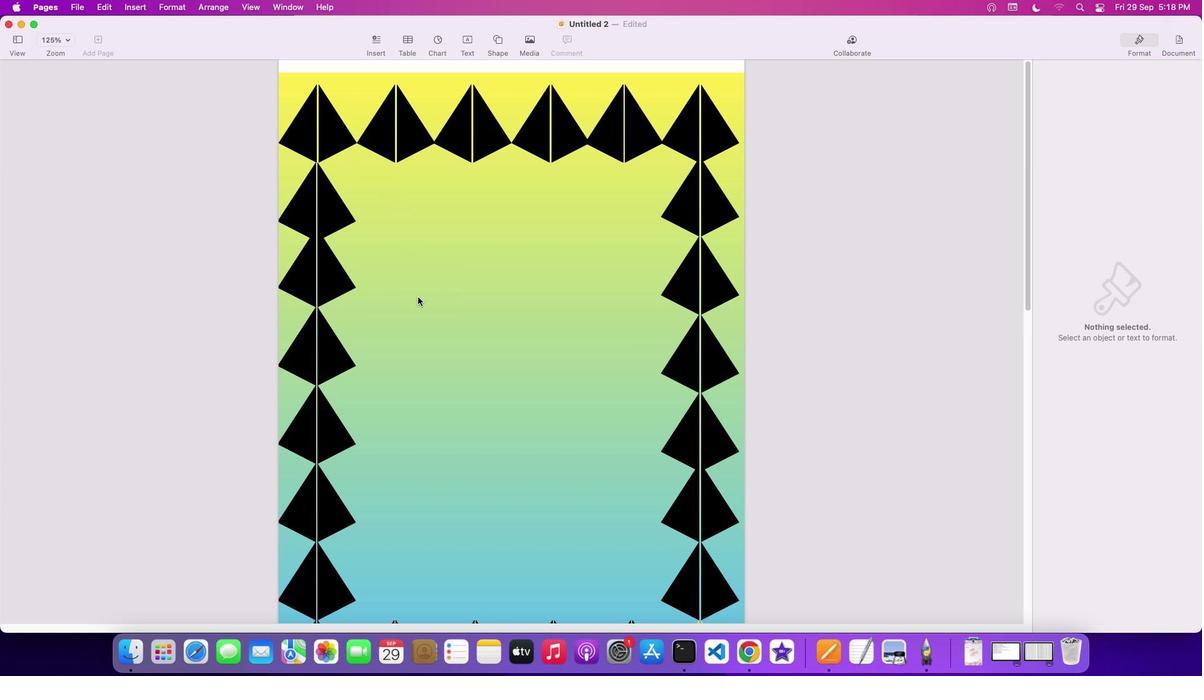 
Action: Mouse moved to (350, 128)
Screenshot: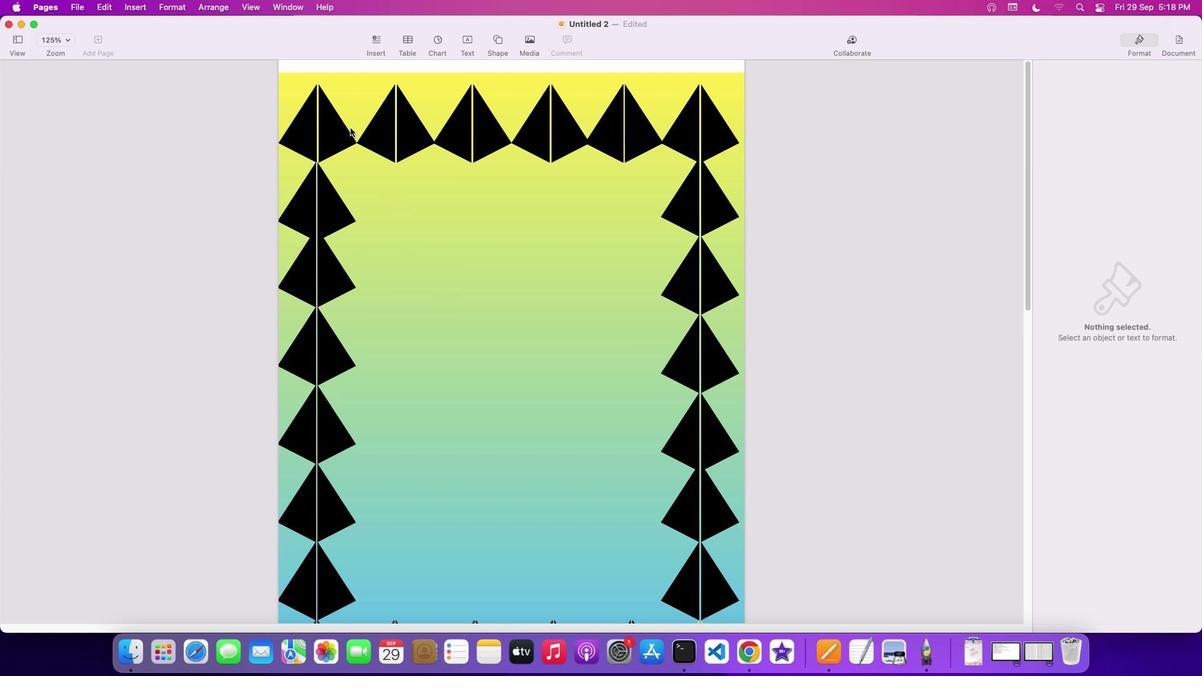 
Action: Key pressed Key.shift
Screenshot: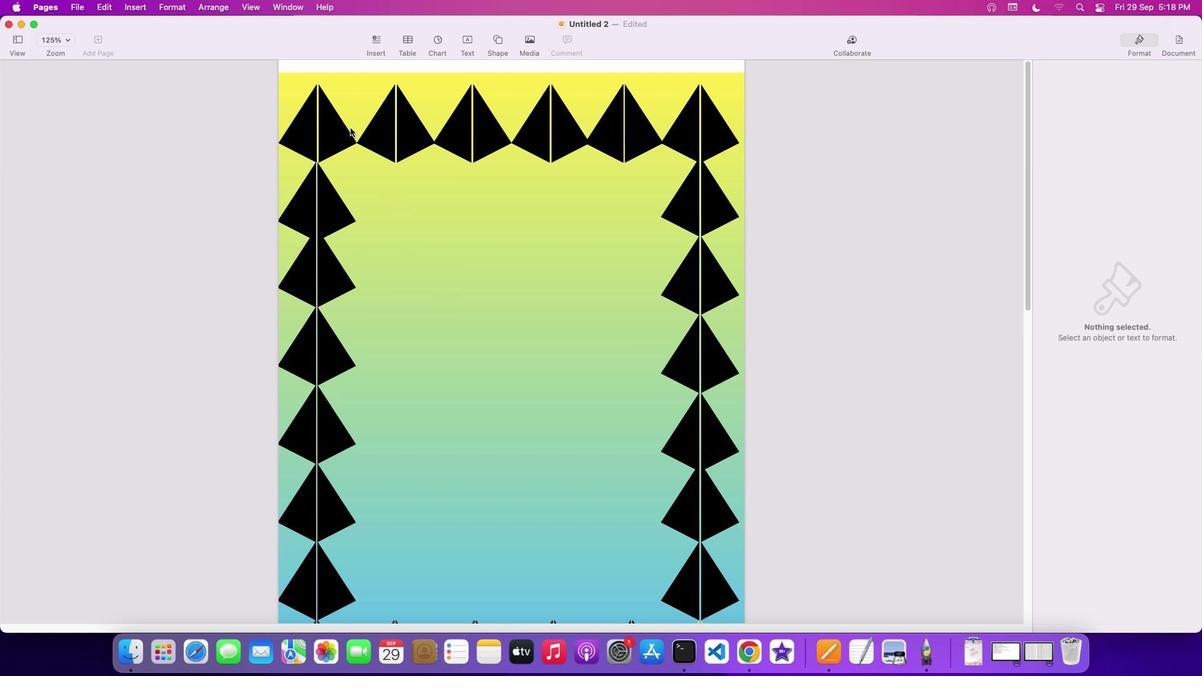 
Action: Mouse moved to (346, 130)
Screenshot: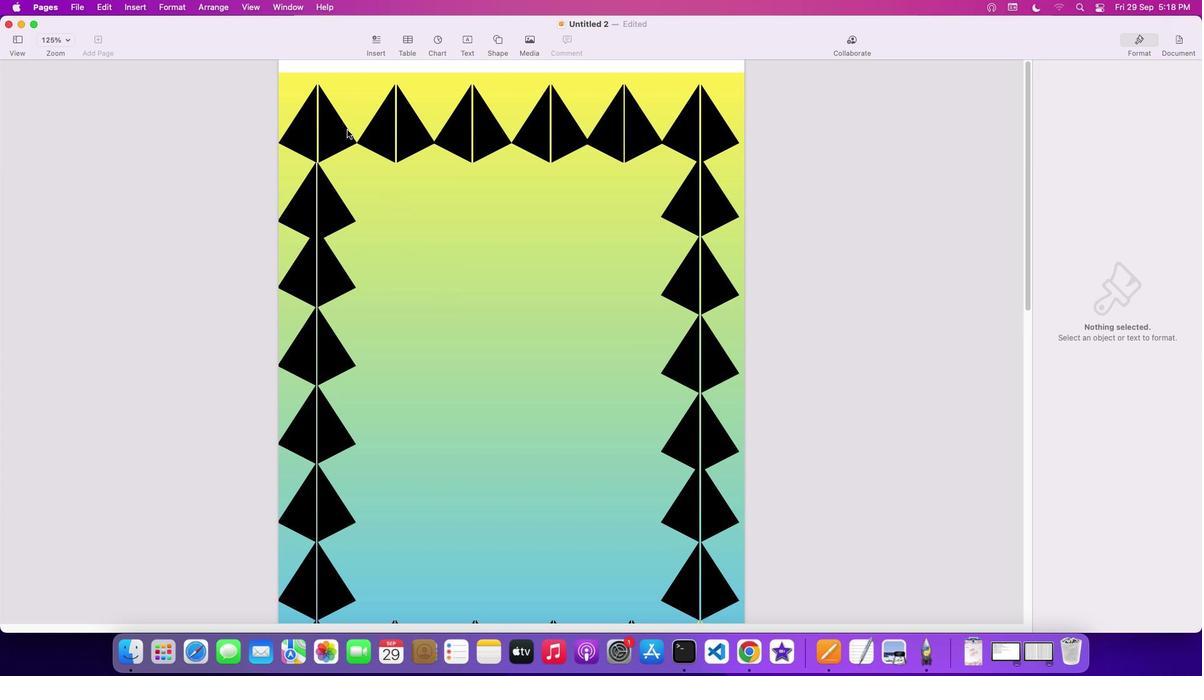 
Action: Mouse pressed left at (346, 130)
Screenshot: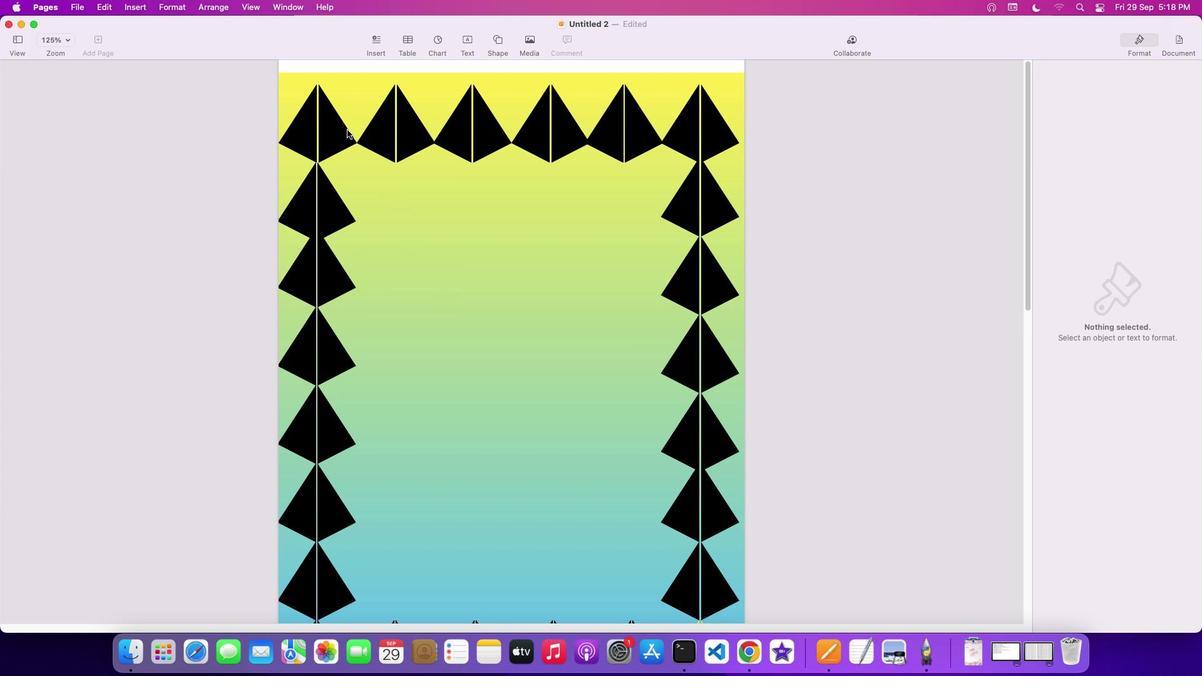
Action: Mouse moved to (383, 130)
Screenshot: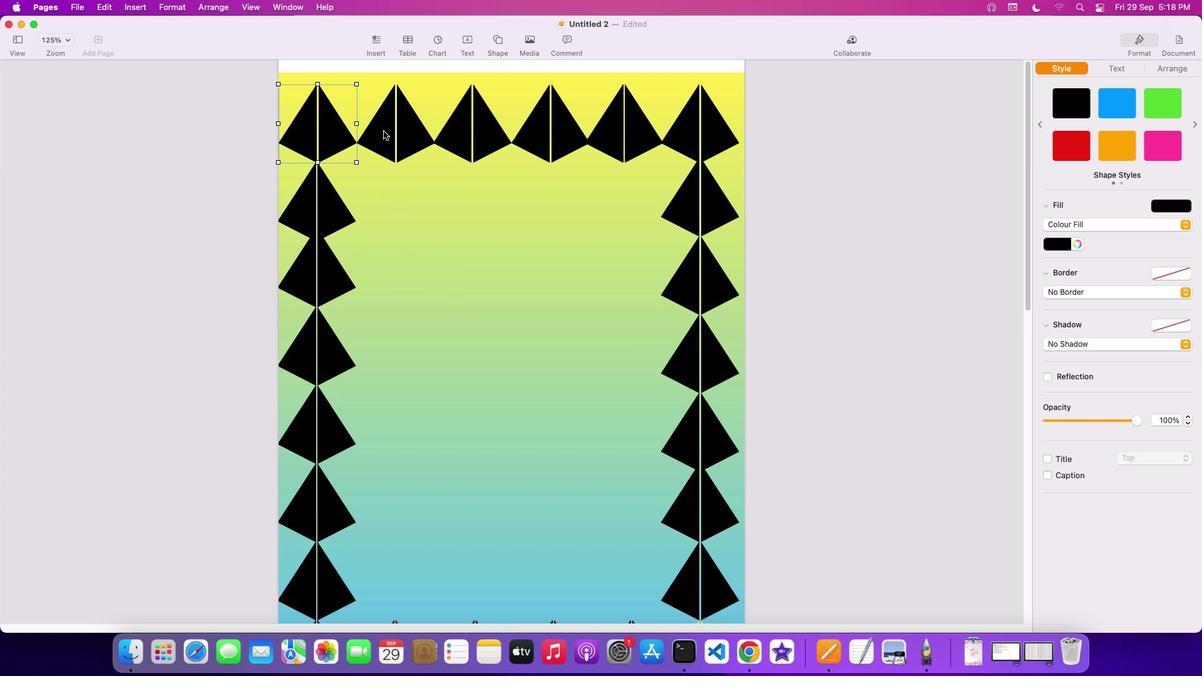 
Action: Mouse pressed left at (383, 130)
Screenshot: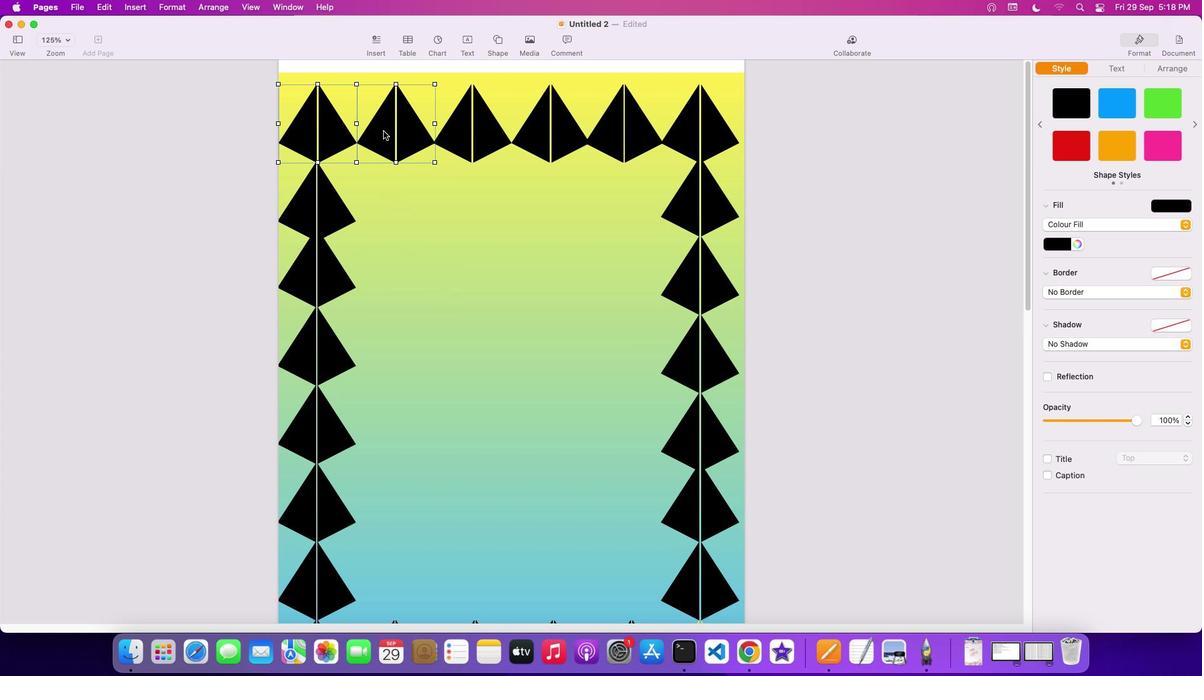 
Action: Mouse moved to (456, 137)
Screenshot: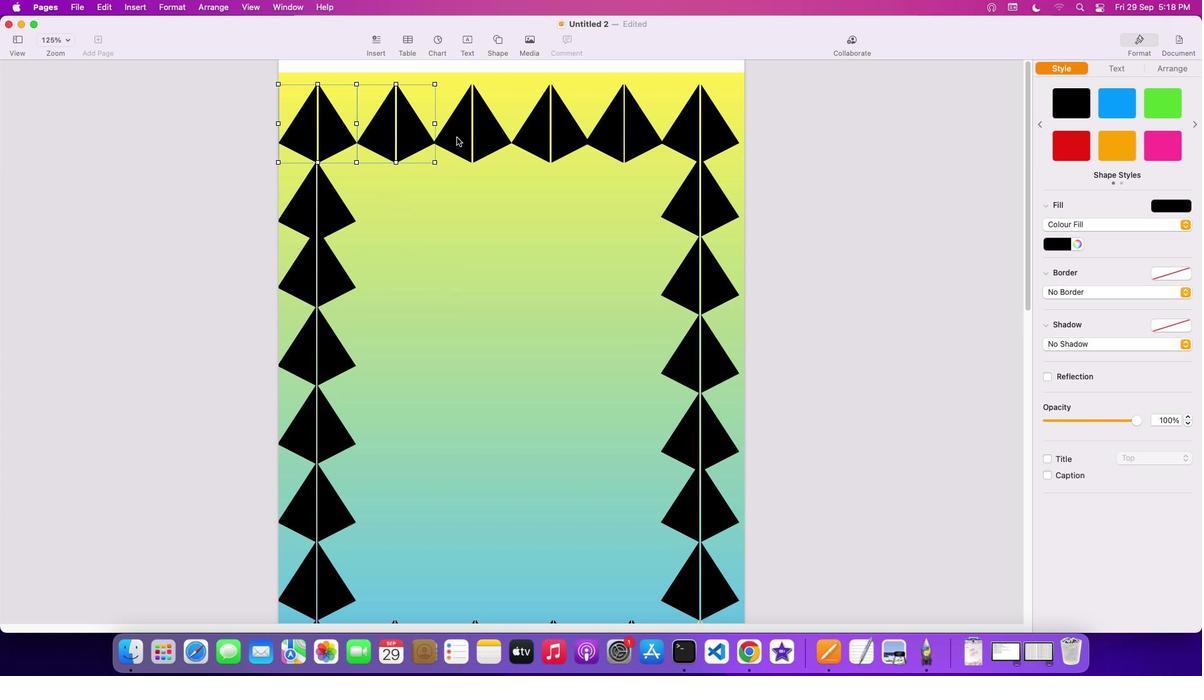 
Action: Mouse pressed left at (456, 137)
Screenshot: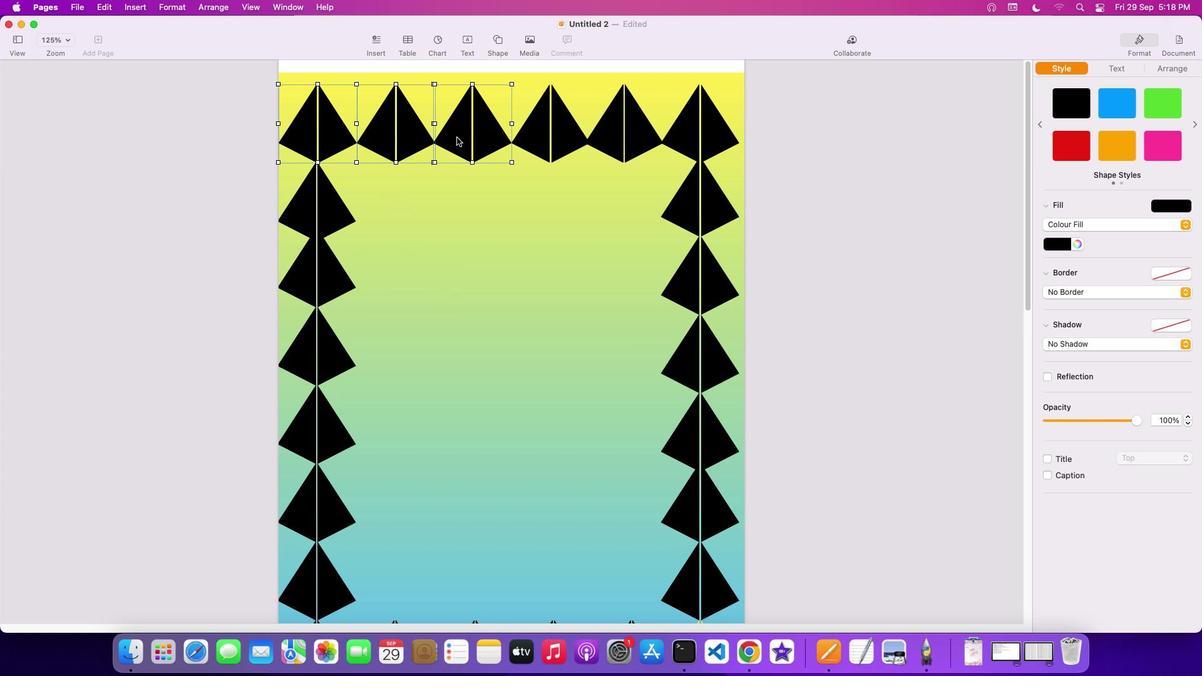 
Action: Mouse moved to (547, 137)
